 Task: View property listings for condos in Chicago, Illinois, with lake views, and compare the prices of units facing Lake Michigan versus those with city views.
Action: Mouse moved to (482, 128)
Screenshot: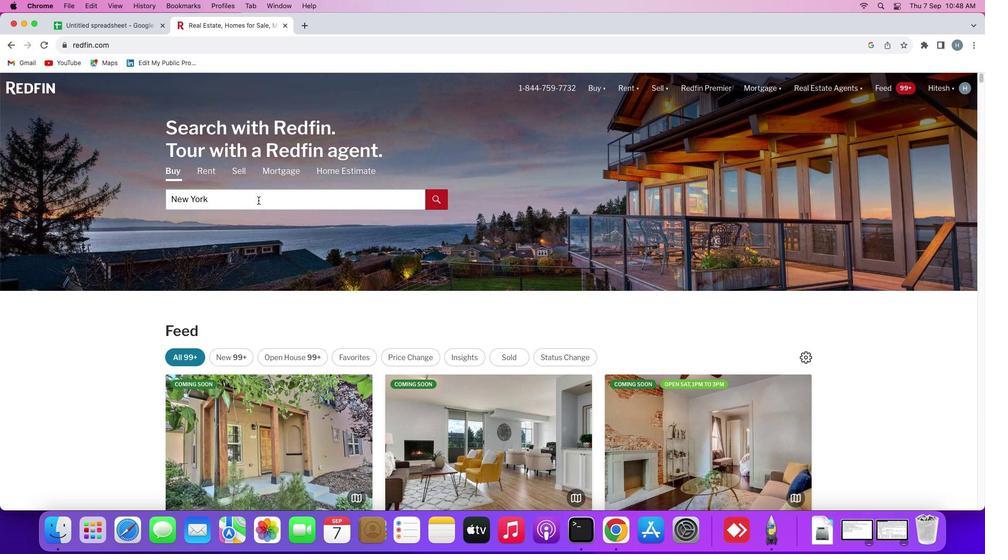 
Action: Mouse pressed left at (482, 128)
Screenshot: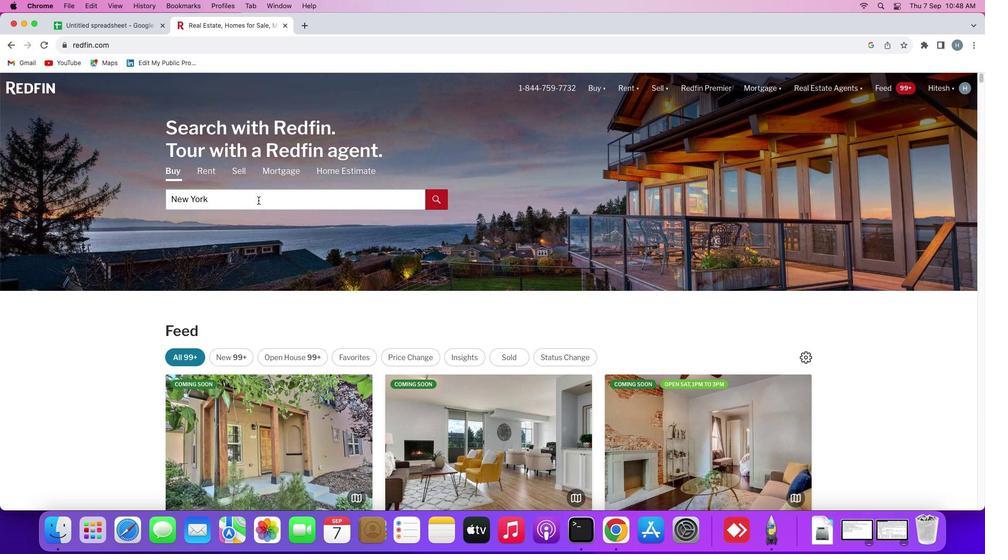 
Action: Mouse moved to (483, 128)
Screenshot: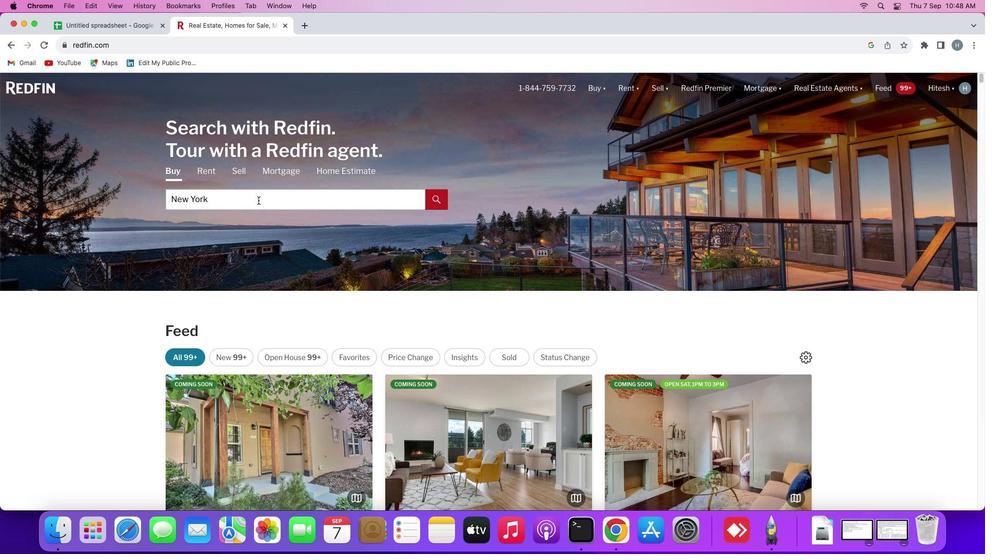 
Action: Mouse pressed left at (483, 128)
Screenshot: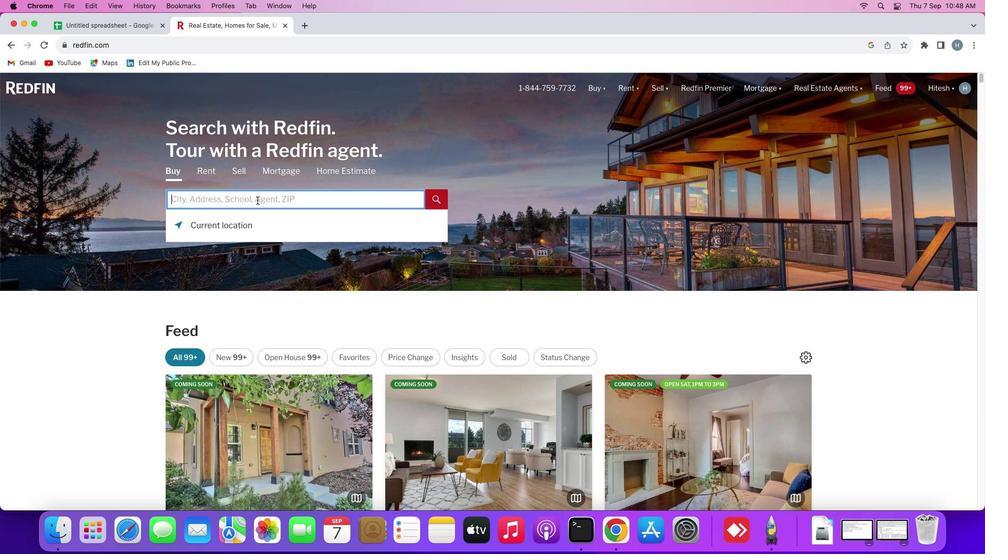 
Action: Mouse moved to (483, 128)
Screenshot: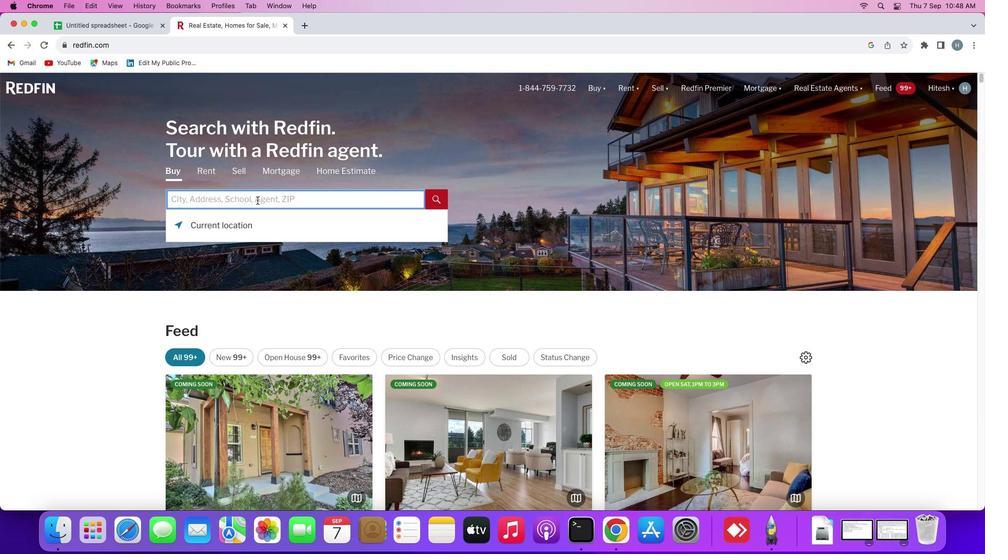 
Action: Key pressed Key.shift
Screenshot: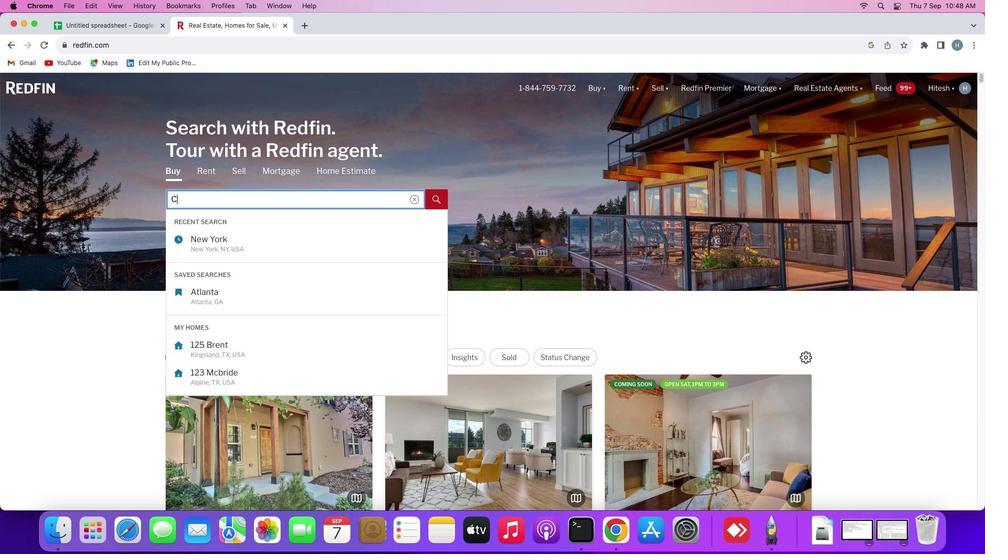 
Action: Mouse moved to (483, 128)
Screenshot: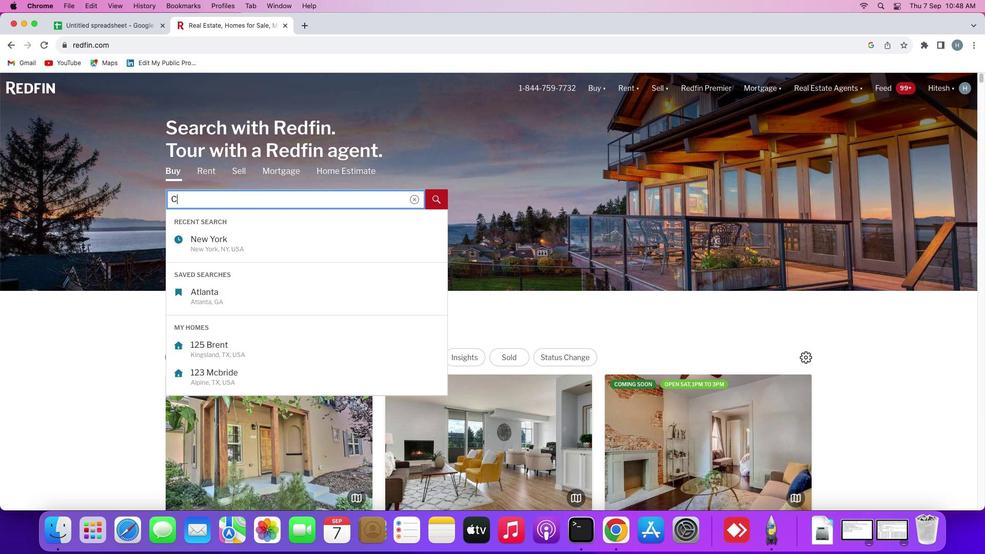 
Action: Key pressed 'C''h''i''c''a''g''o'
Screenshot: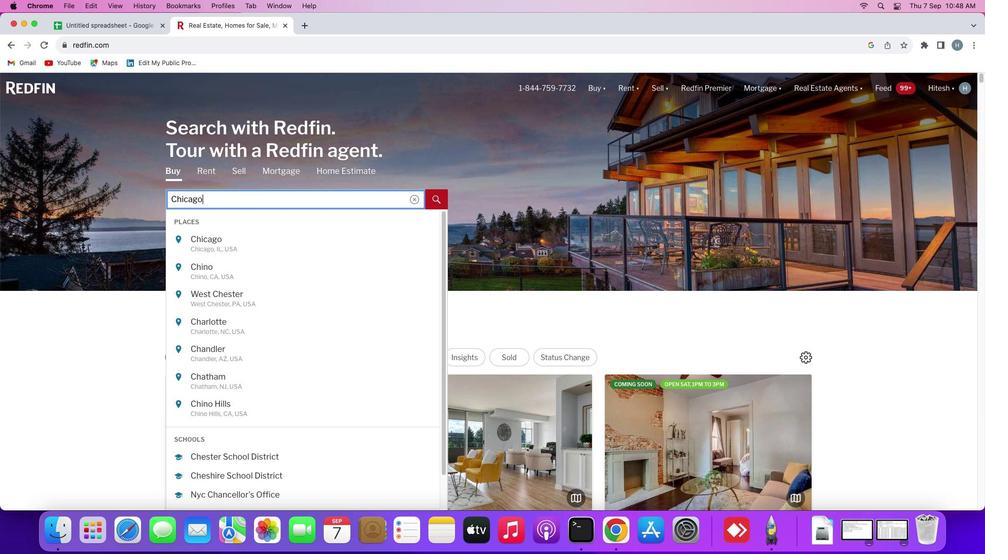 
Action: Mouse moved to (484, 127)
Screenshot: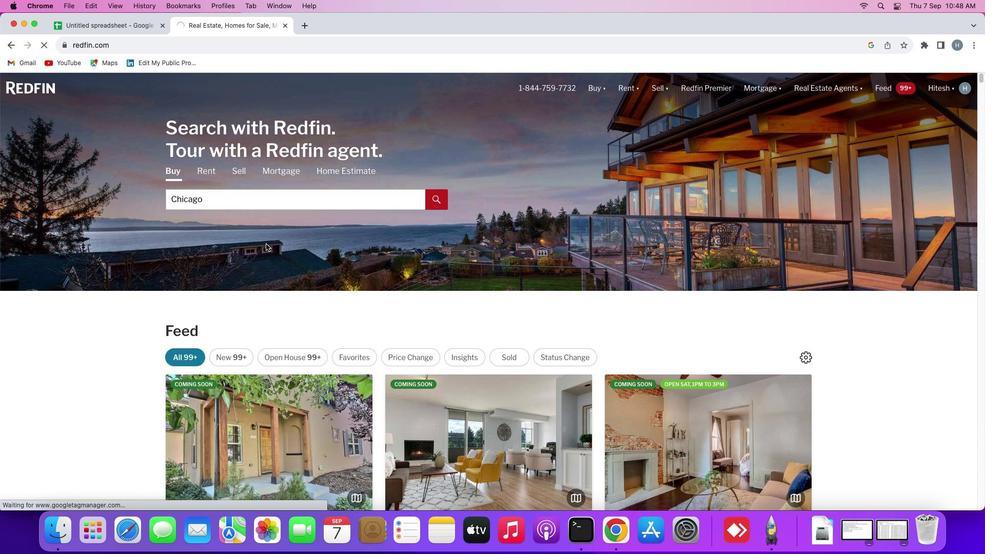 
Action: Mouse pressed left at (484, 127)
Screenshot: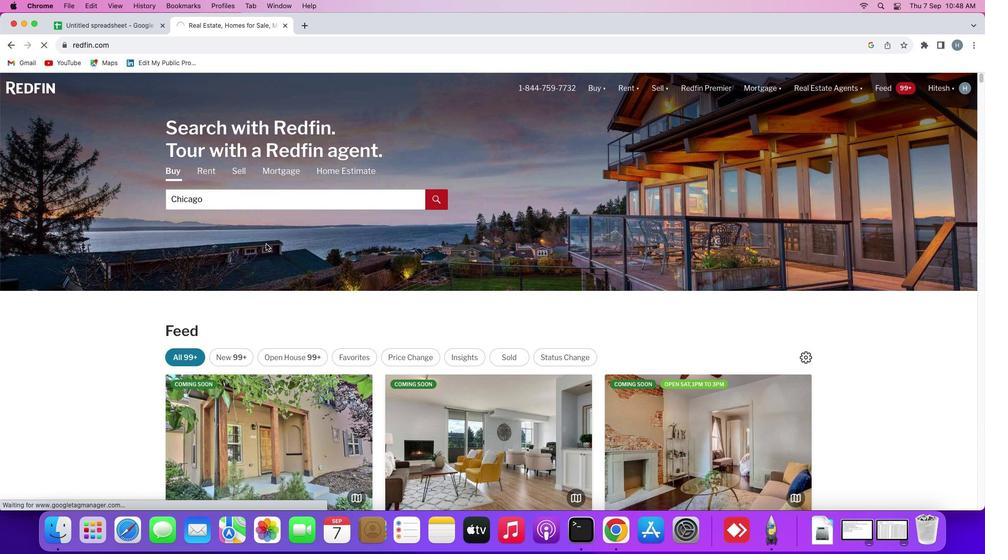 
Action: Mouse moved to (567, 130)
Screenshot: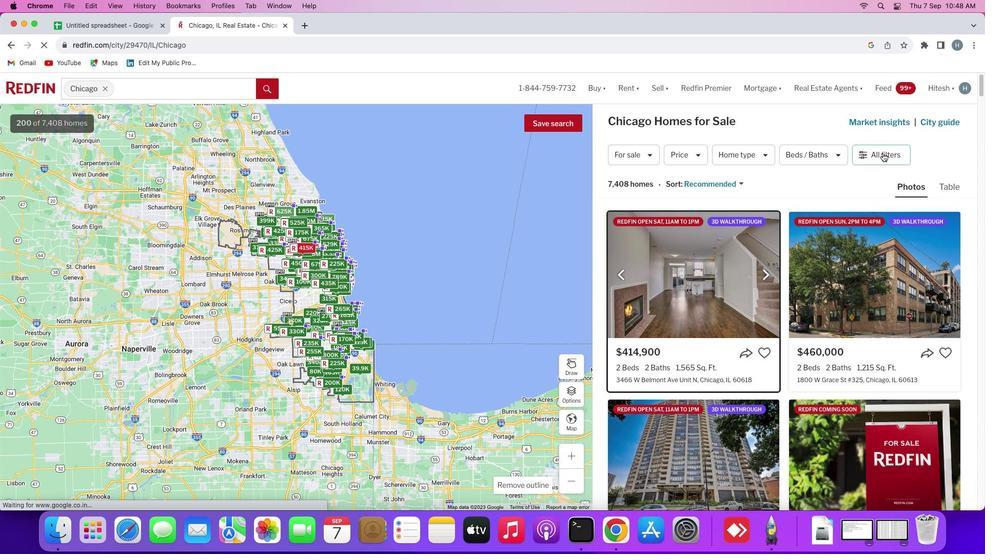 
Action: Mouse pressed left at (567, 130)
Screenshot: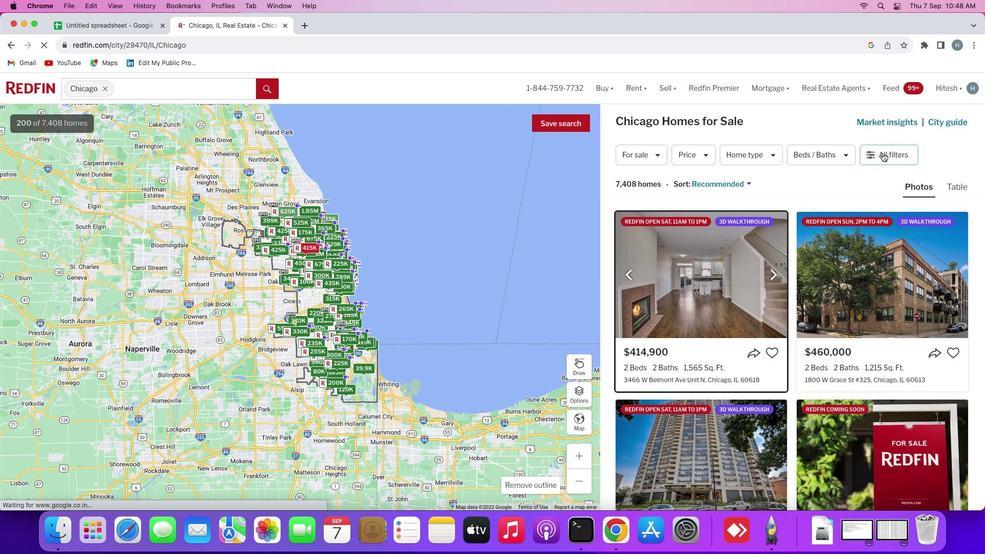 
Action: Mouse moved to (560, 126)
Screenshot: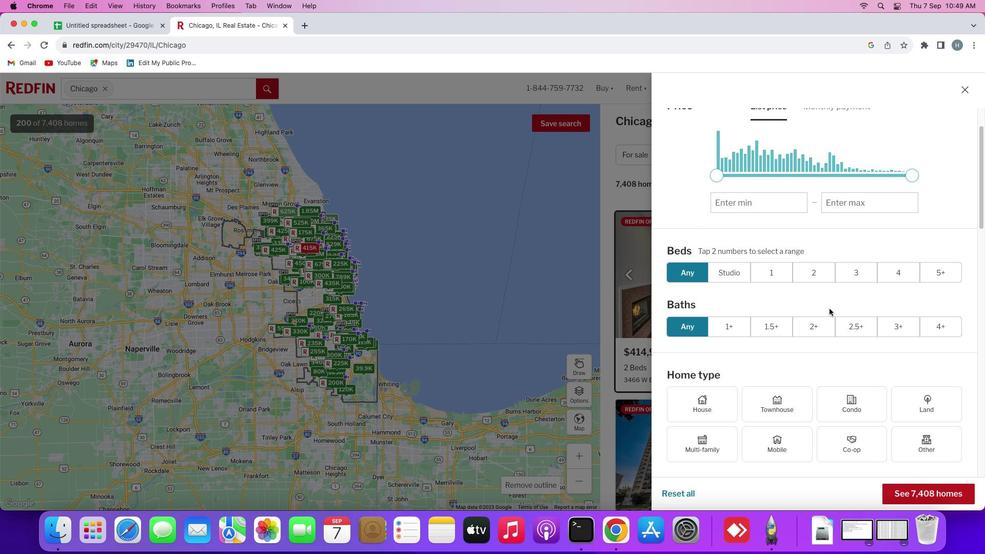
Action: Mouse scrolled (560, 126) with delta (449, 133)
Screenshot: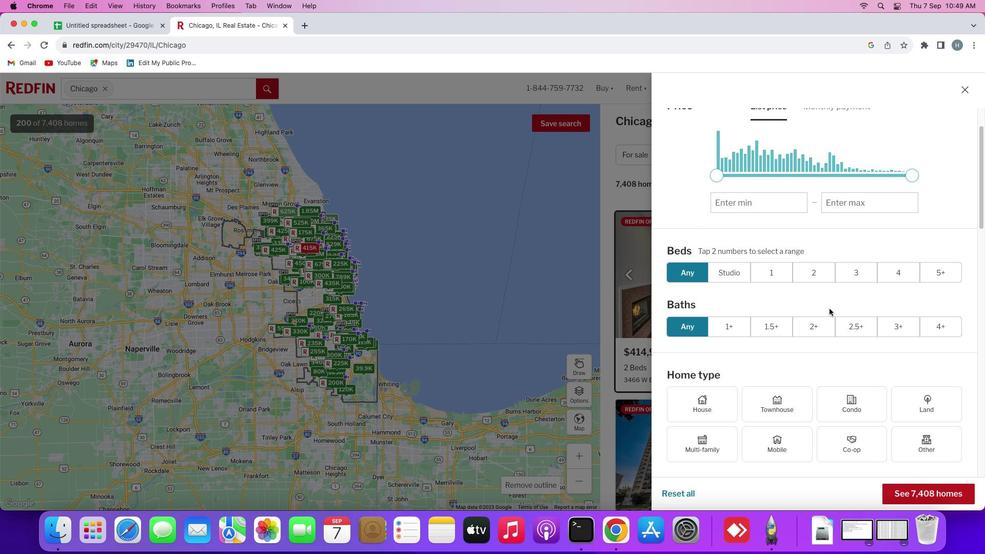 
Action: Mouse moved to (560, 126)
Screenshot: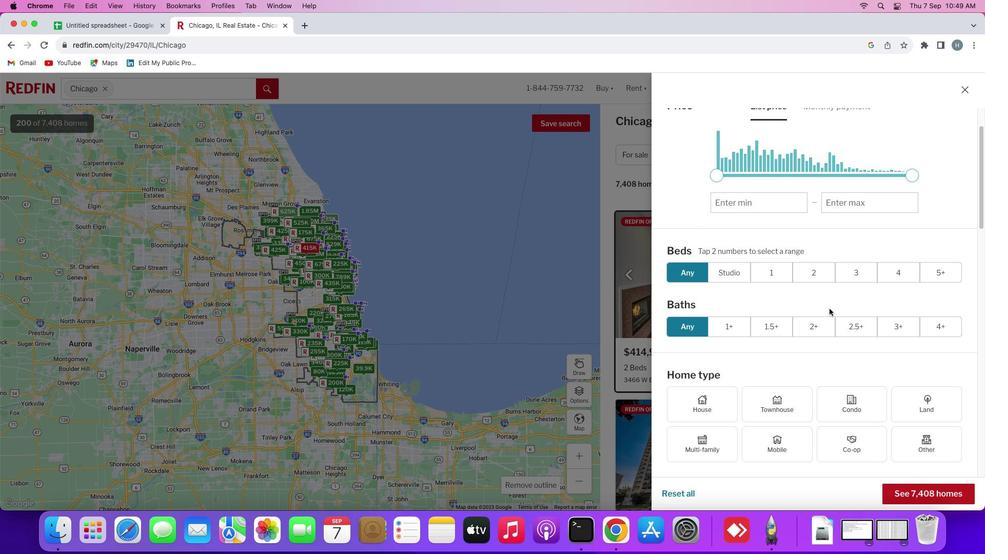 
Action: Mouse scrolled (560, 126) with delta (449, 133)
Screenshot: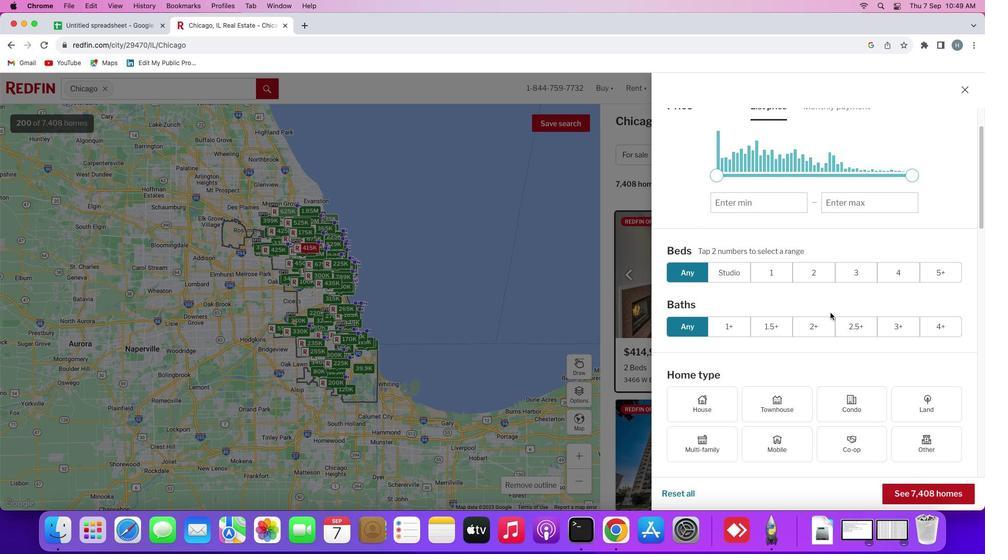 
Action: Mouse moved to (560, 126)
Screenshot: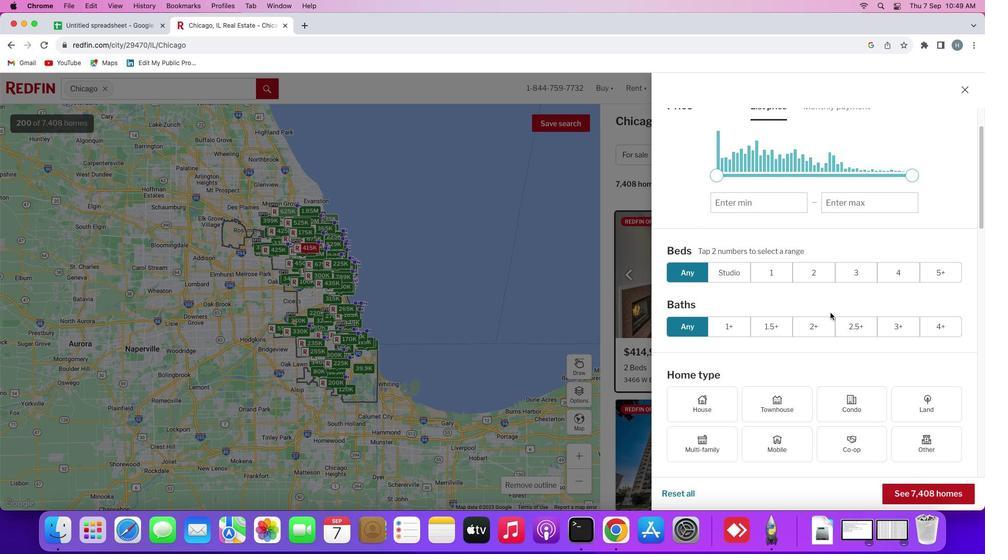 
Action: Mouse scrolled (560, 126) with delta (449, 133)
Screenshot: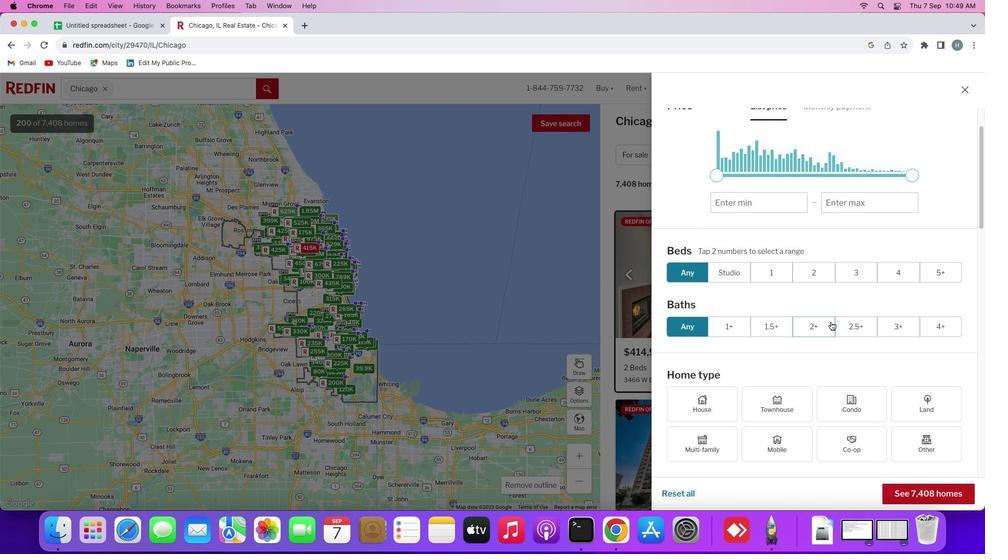 
Action: Mouse moved to (562, 124)
Screenshot: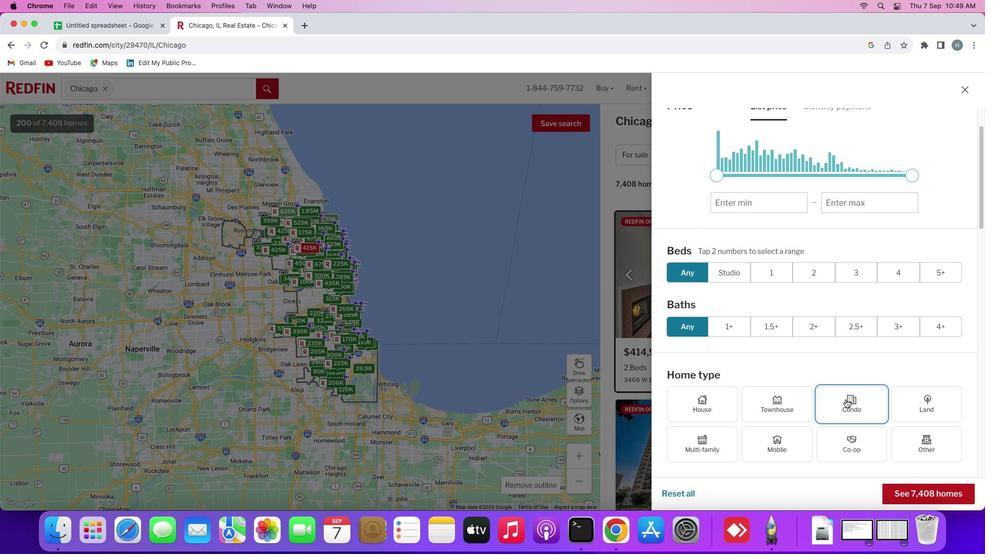 
Action: Mouse pressed left at (562, 124)
Screenshot: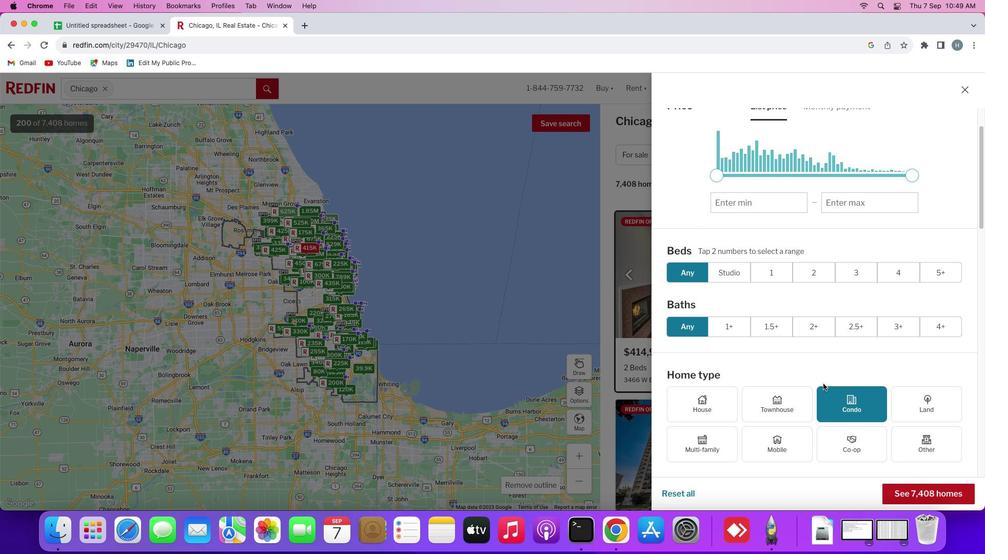 
Action: Mouse moved to (558, 124)
Screenshot: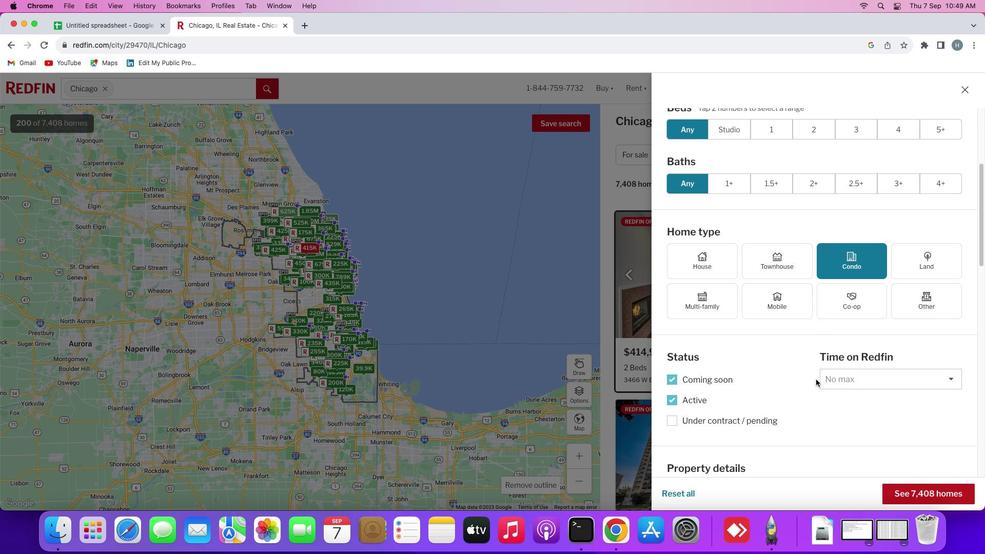 
Action: Mouse scrolled (558, 124) with delta (449, 133)
Screenshot: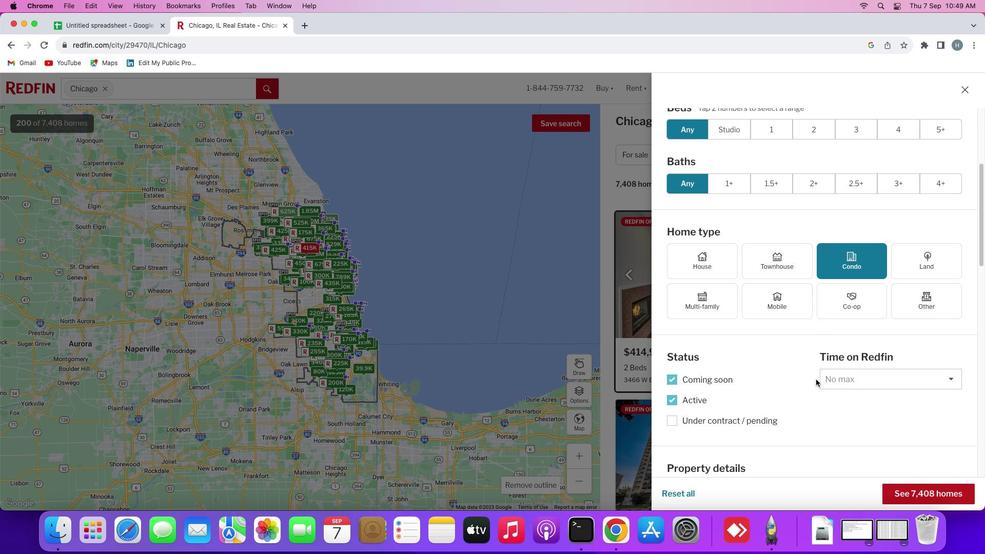 
Action: Mouse moved to (558, 124)
Screenshot: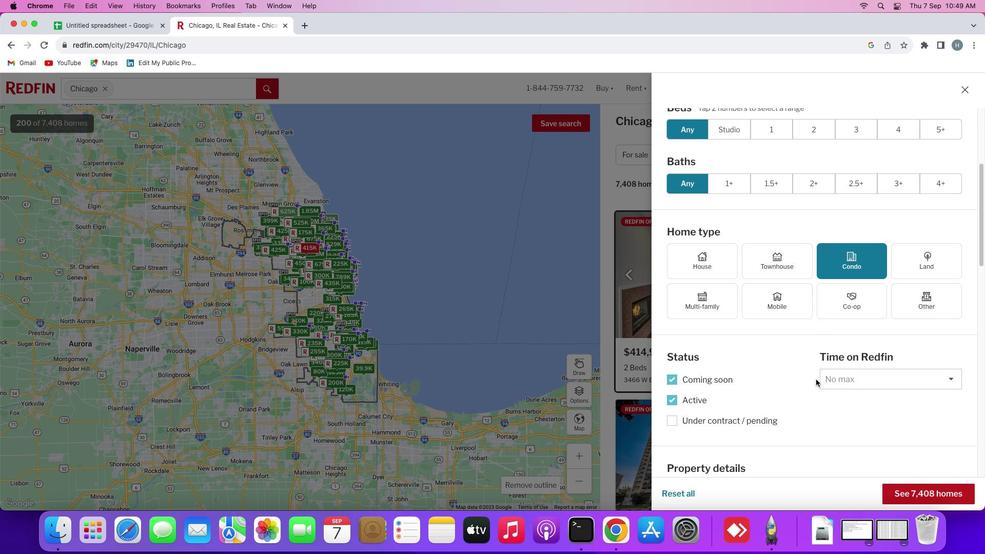 
Action: Mouse scrolled (558, 124) with delta (449, 133)
Screenshot: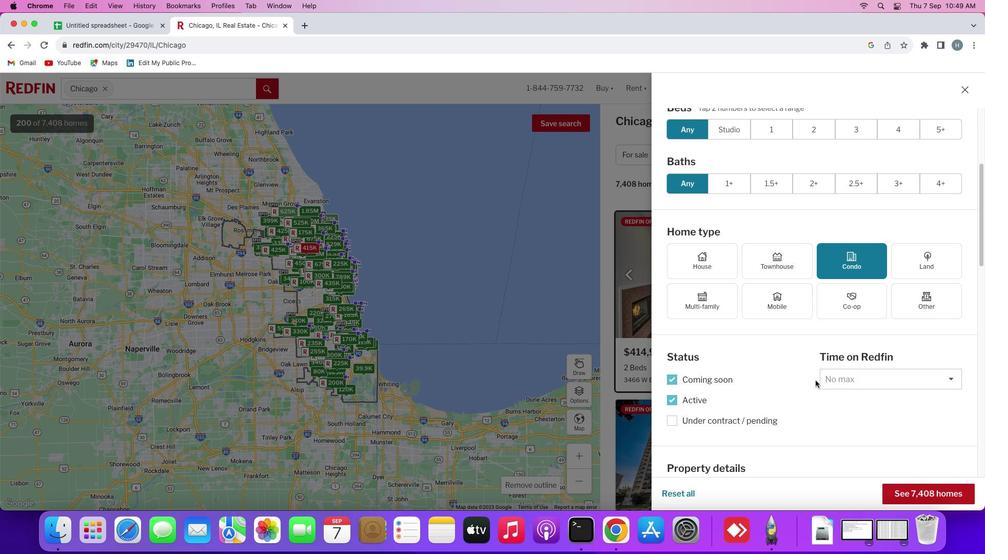 
Action: Mouse moved to (558, 124)
Screenshot: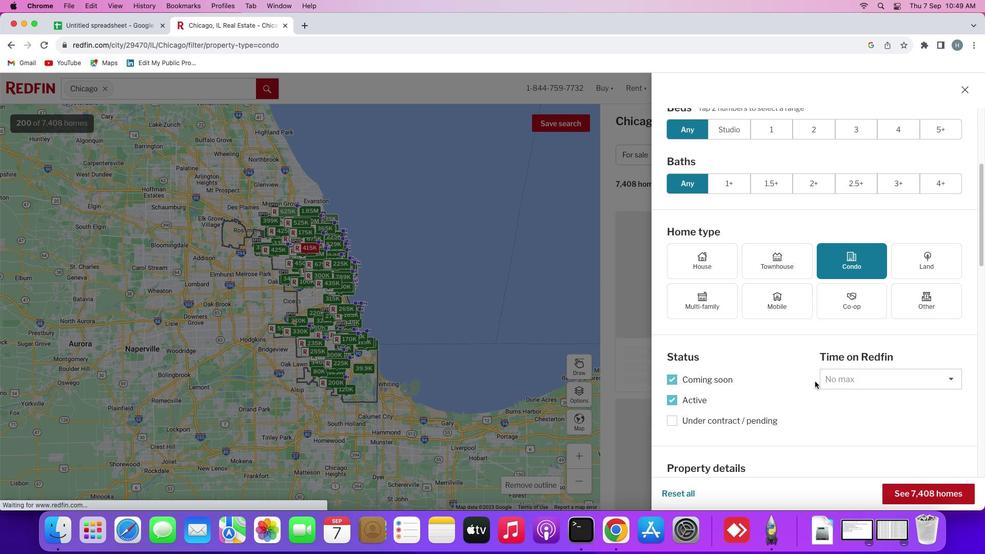 
Action: Mouse scrolled (558, 124) with delta (449, 133)
Screenshot: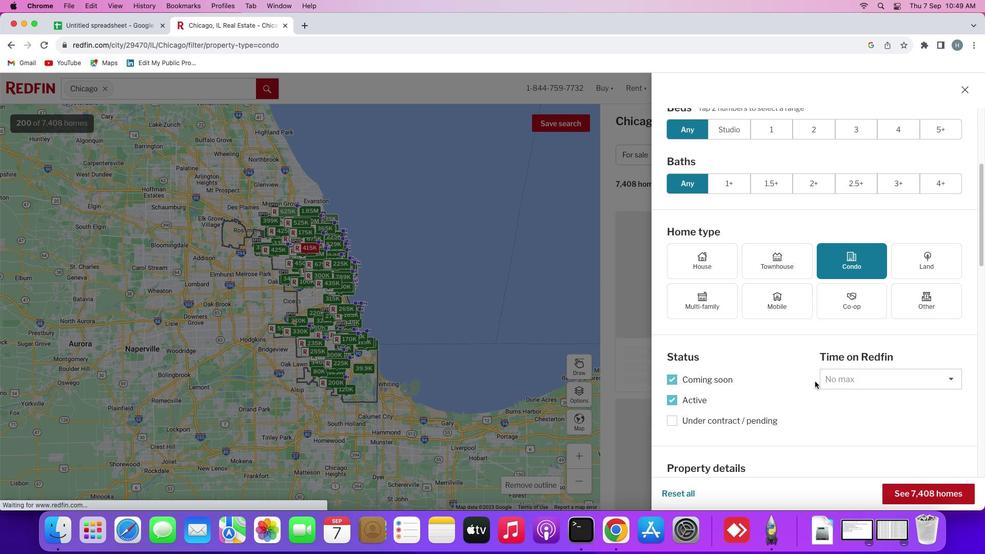 
Action: Mouse moved to (558, 124)
Screenshot: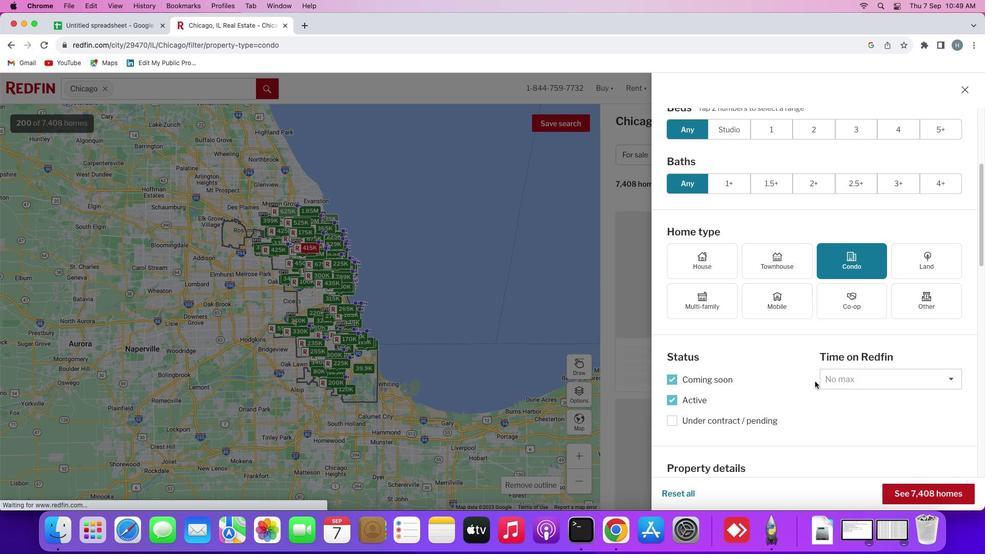 
Action: Mouse scrolled (558, 124) with delta (449, 133)
Screenshot: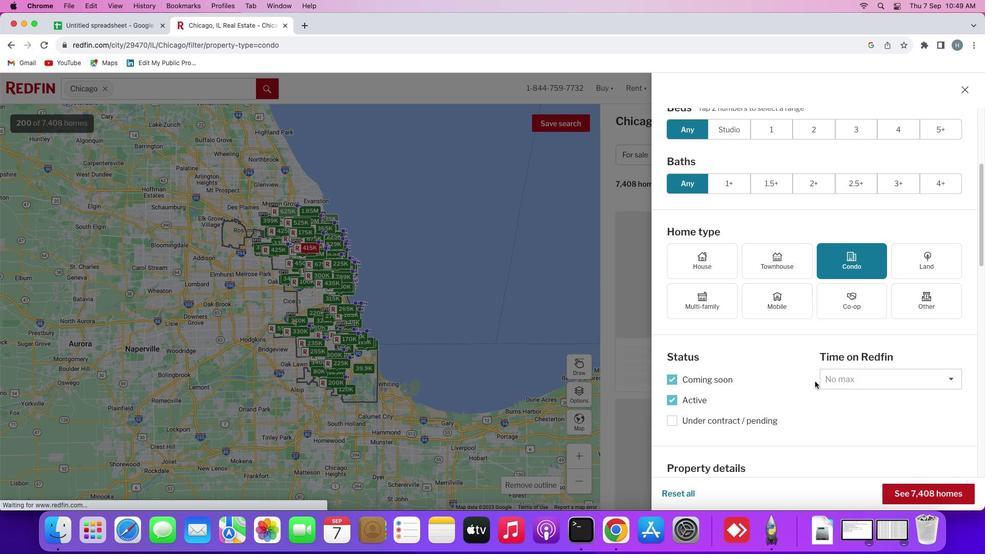 
Action: Mouse moved to (558, 124)
Screenshot: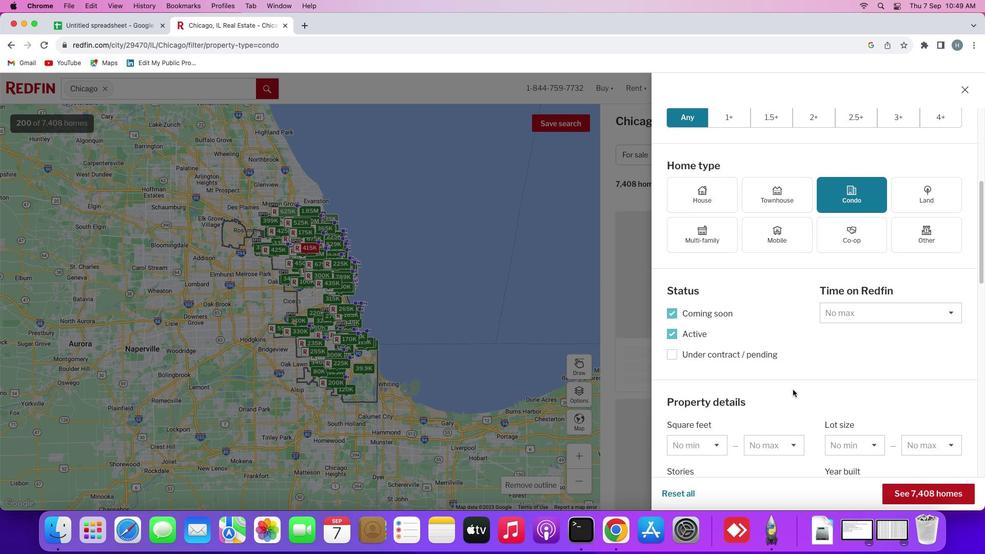 
Action: Mouse scrolled (558, 124) with delta (449, 133)
Screenshot: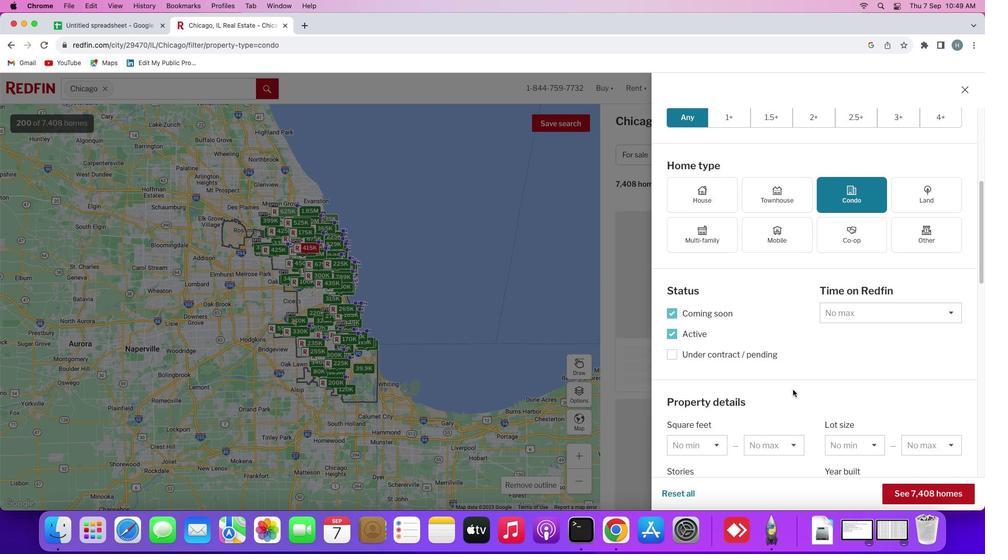 
Action: Mouse scrolled (558, 124) with delta (449, 133)
Screenshot: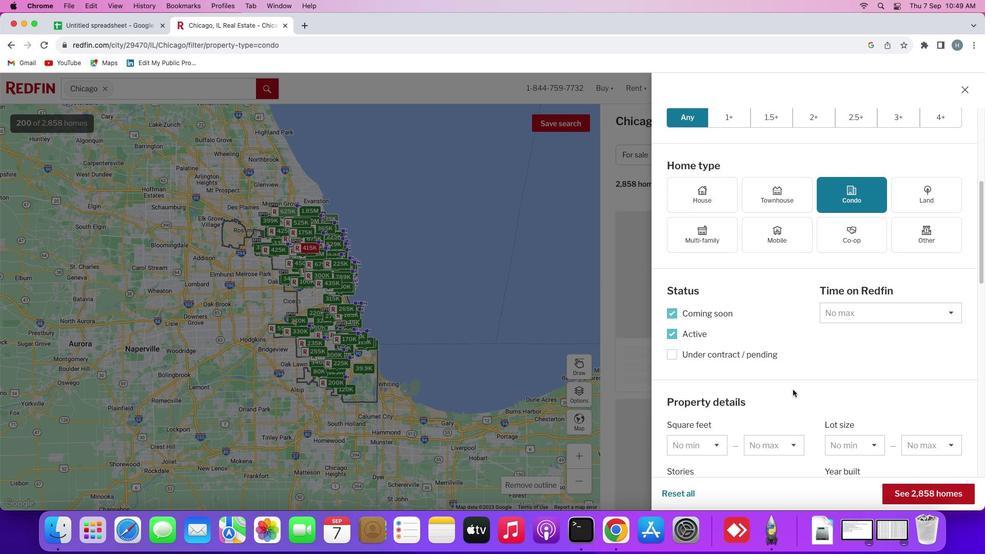 
Action: Mouse scrolled (558, 124) with delta (449, 133)
Screenshot: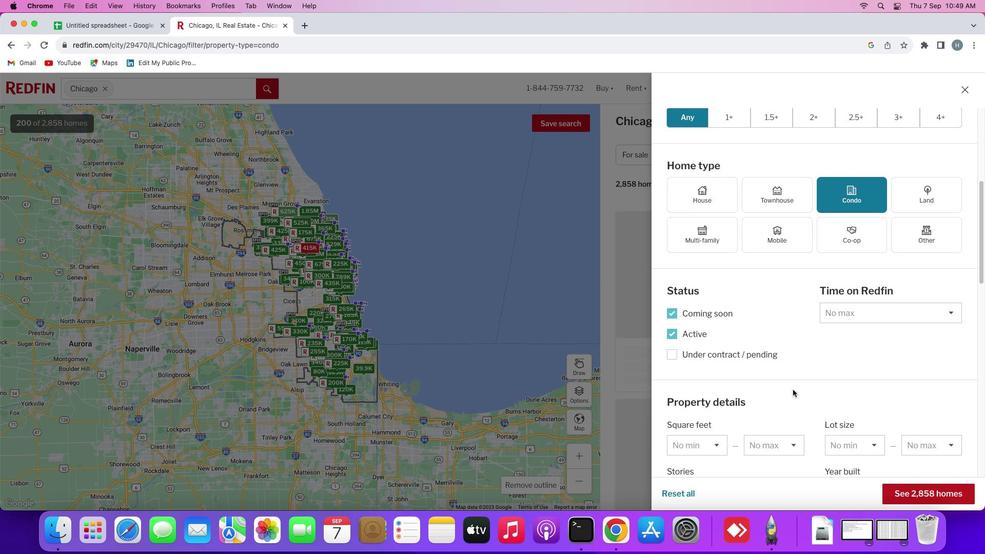 
Action: Mouse moved to (555, 124)
Screenshot: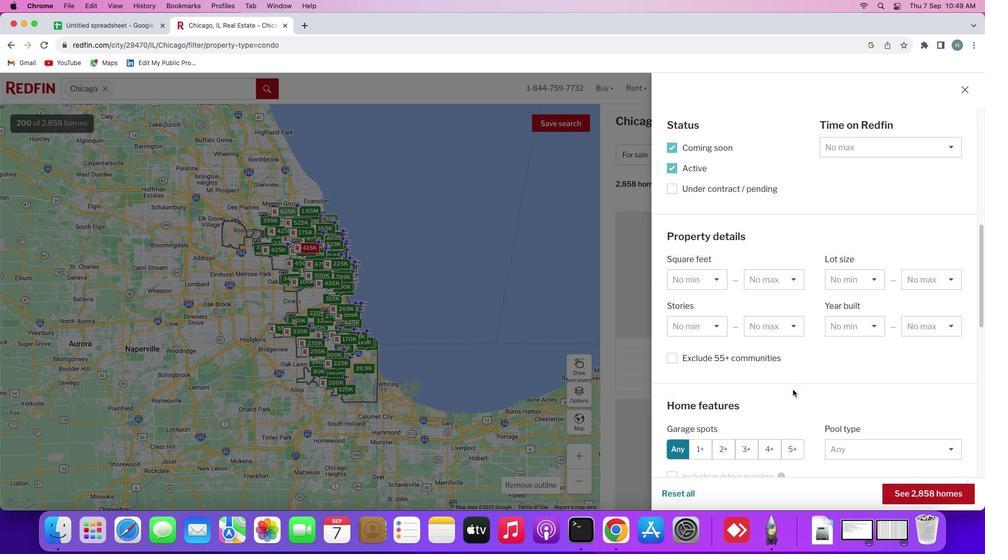 
Action: Mouse scrolled (555, 124) with delta (449, 133)
Screenshot: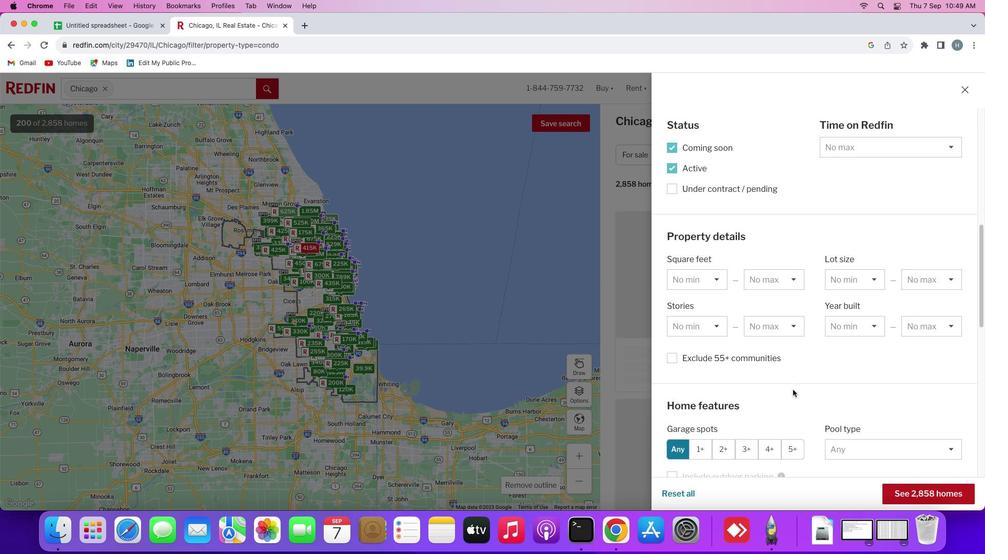 
Action: Mouse scrolled (555, 124) with delta (449, 133)
Screenshot: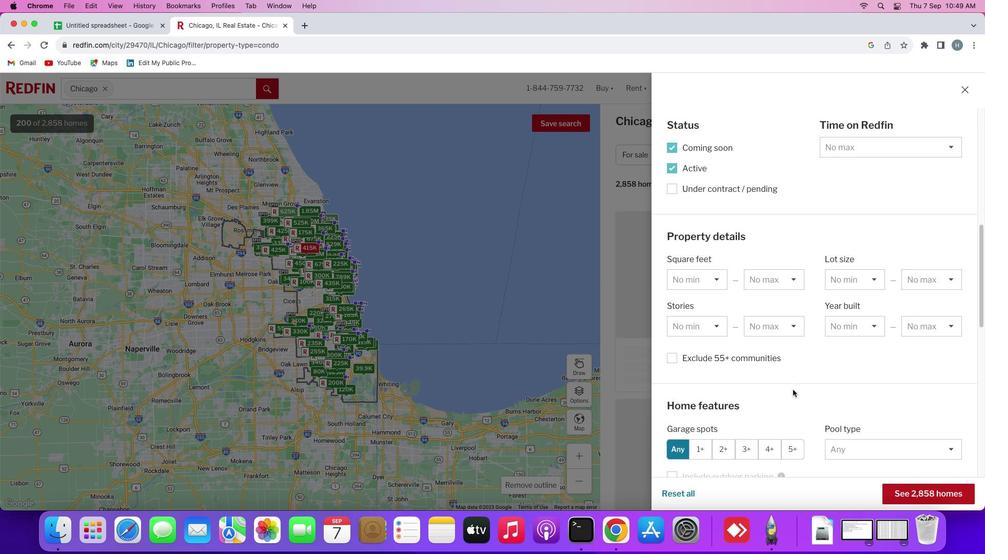 
Action: Mouse scrolled (555, 124) with delta (449, 133)
Screenshot: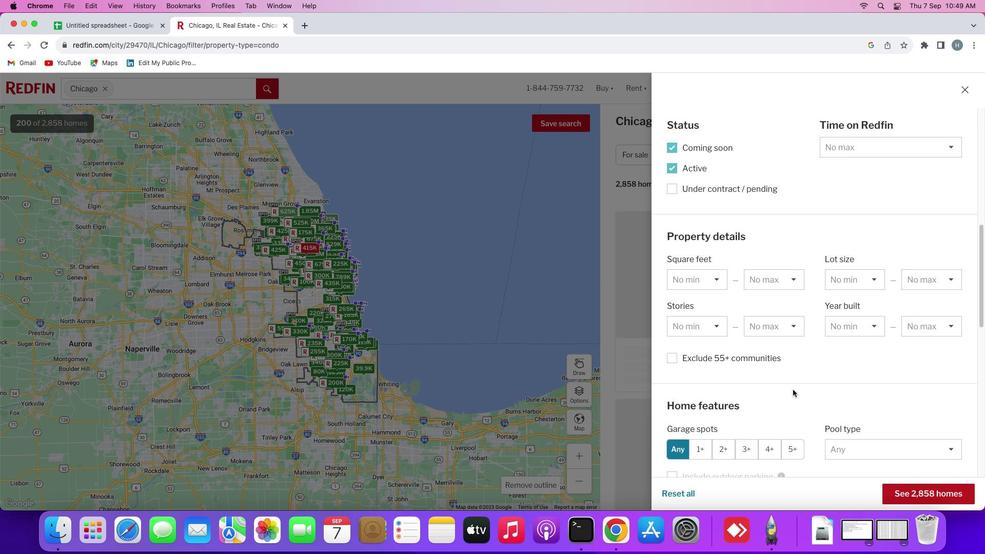 
Action: Mouse scrolled (555, 124) with delta (449, 133)
Screenshot: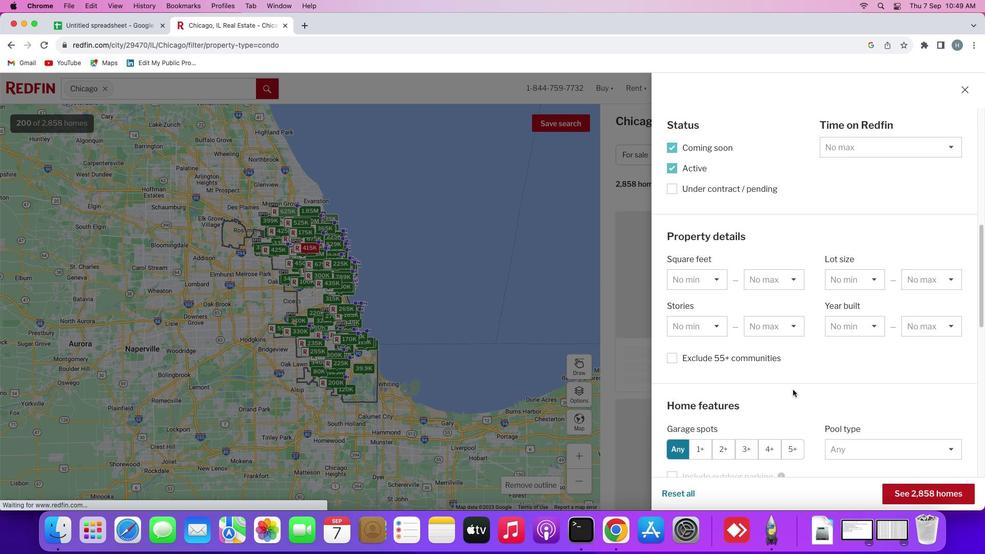 
Action: Mouse scrolled (555, 124) with delta (449, 133)
Screenshot: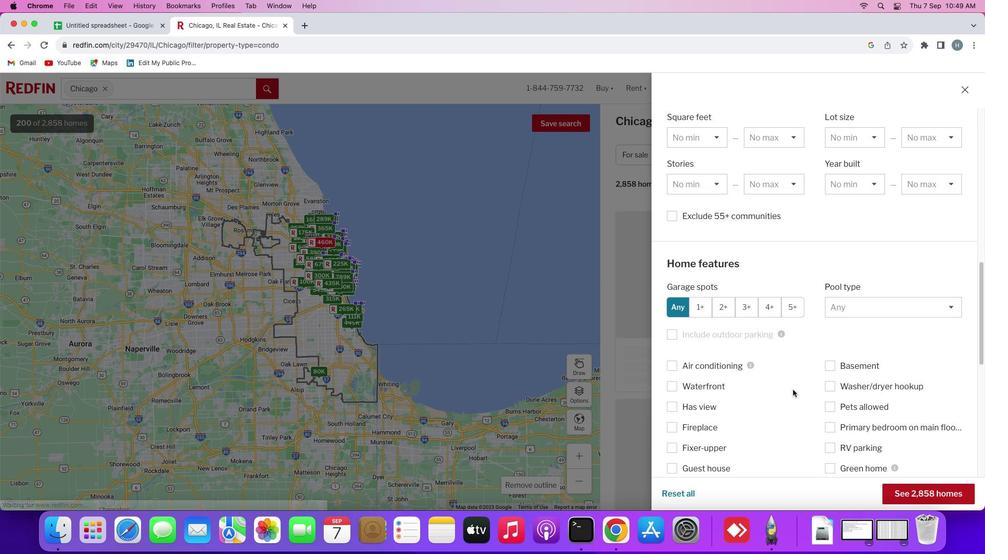 
Action: Mouse scrolled (555, 124) with delta (449, 133)
Screenshot: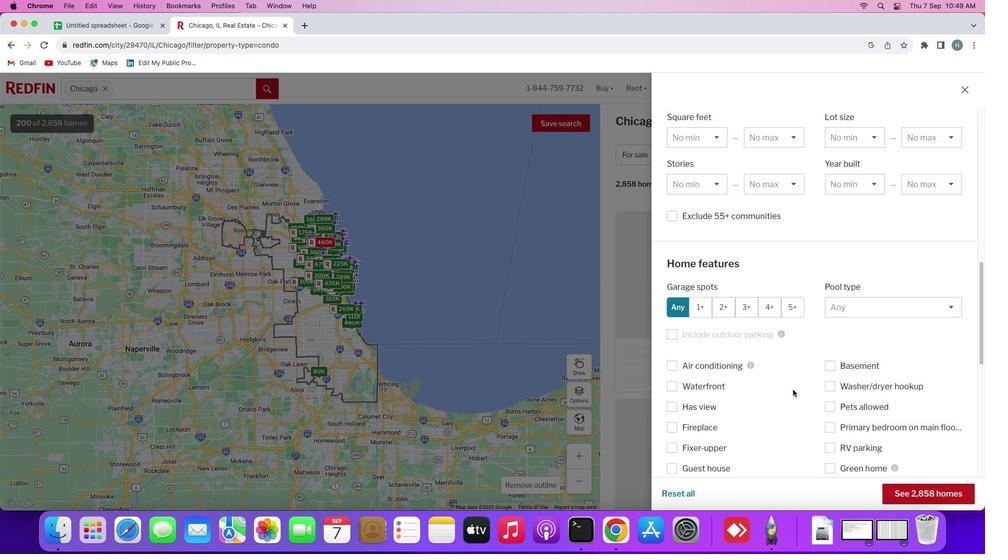 
Action: Mouse scrolled (555, 124) with delta (449, 133)
Screenshot: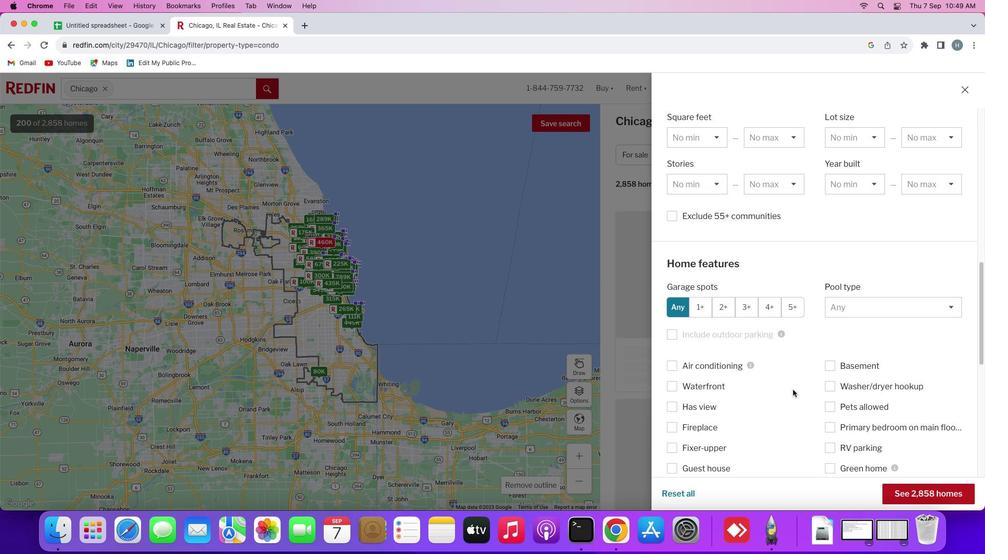 
Action: Mouse scrolled (555, 124) with delta (449, 133)
Screenshot: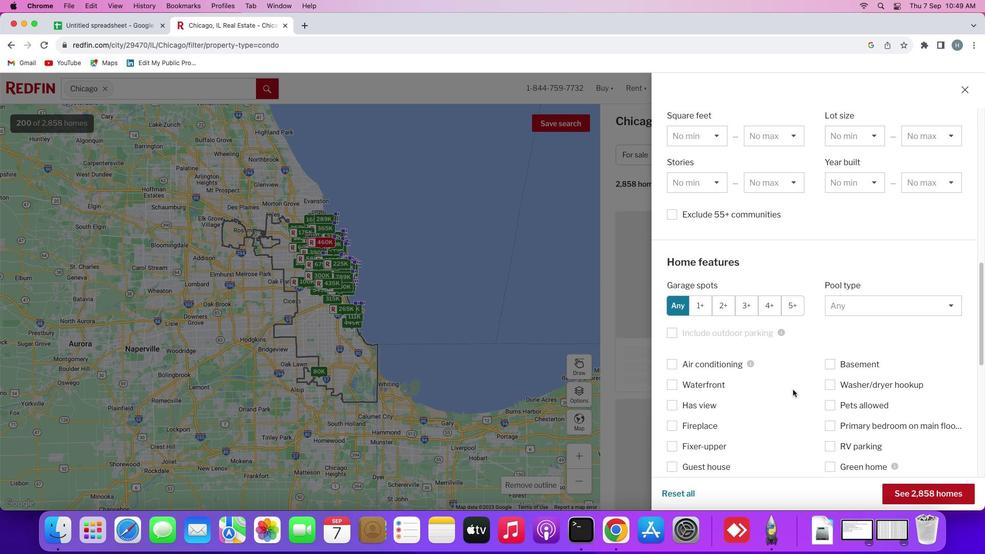 
Action: Mouse scrolled (555, 124) with delta (449, 133)
Screenshot: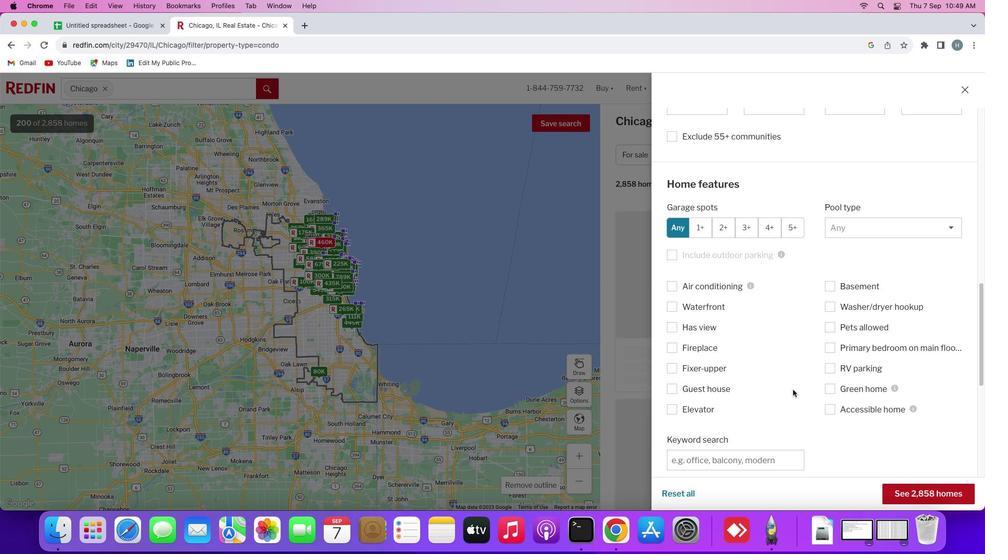 
Action: Mouse scrolled (555, 124) with delta (449, 133)
Screenshot: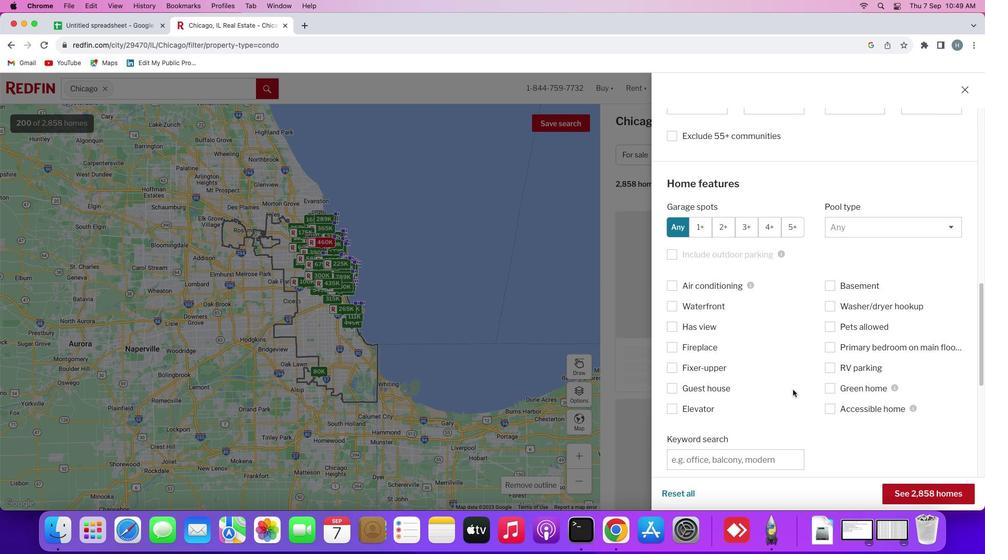 
Action: Mouse scrolled (555, 124) with delta (449, 133)
Screenshot: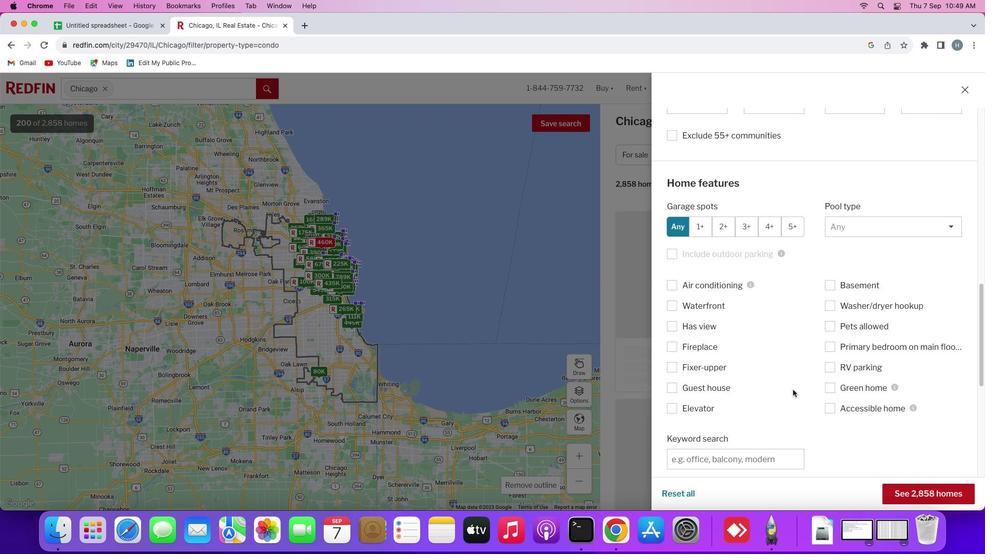 
Action: Mouse scrolled (555, 124) with delta (449, 133)
Screenshot: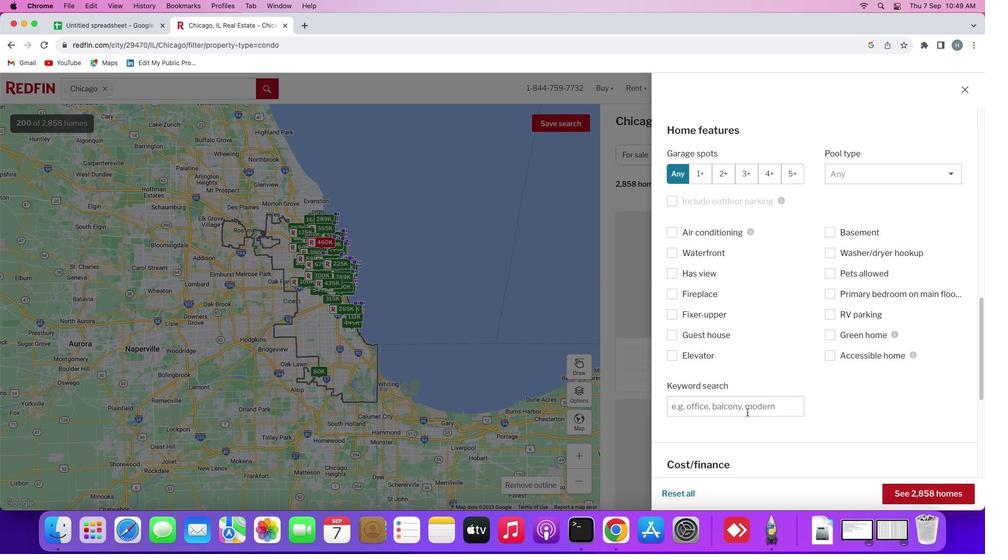 
Action: Mouse scrolled (555, 124) with delta (449, 133)
Screenshot: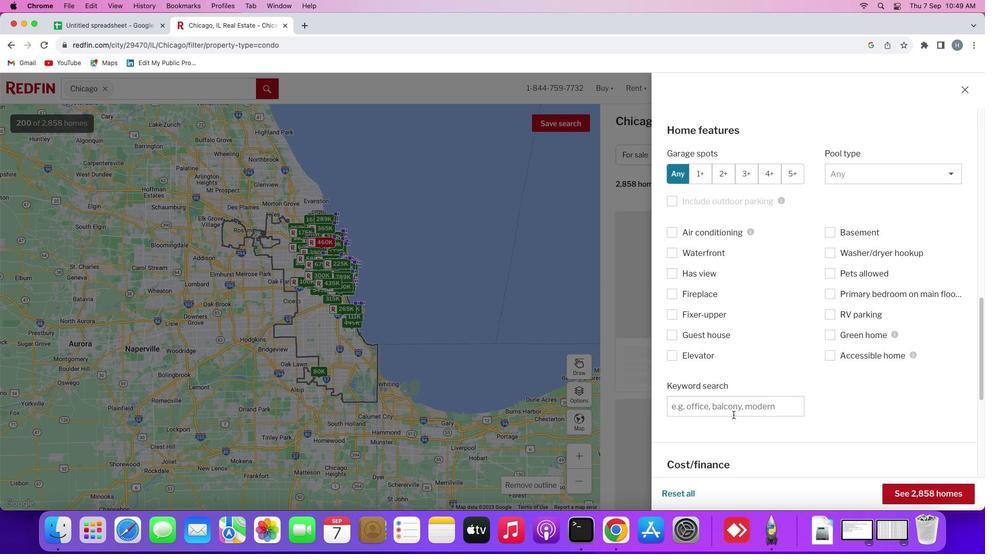 
Action: Mouse scrolled (555, 124) with delta (449, 133)
Screenshot: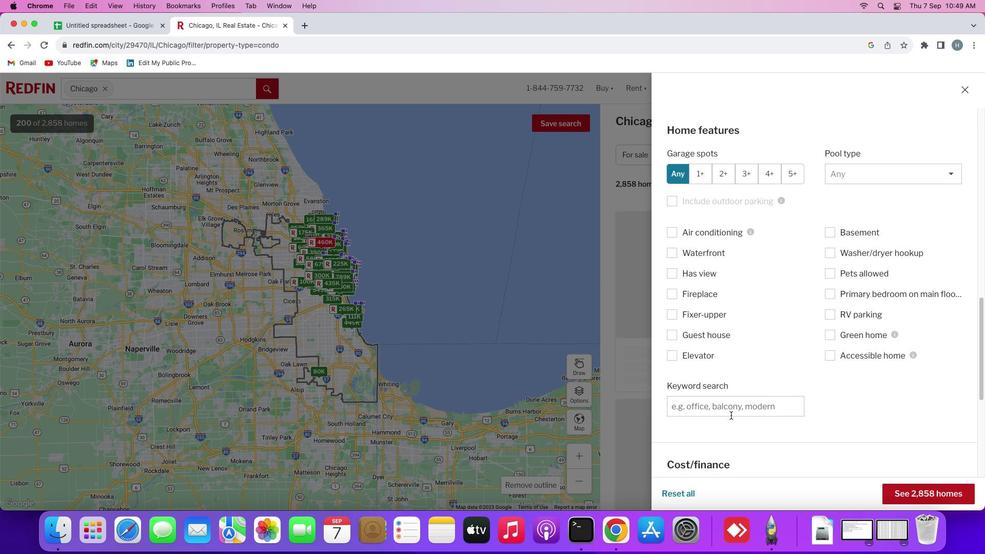 
Action: Mouse moved to (546, 123)
Screenshot: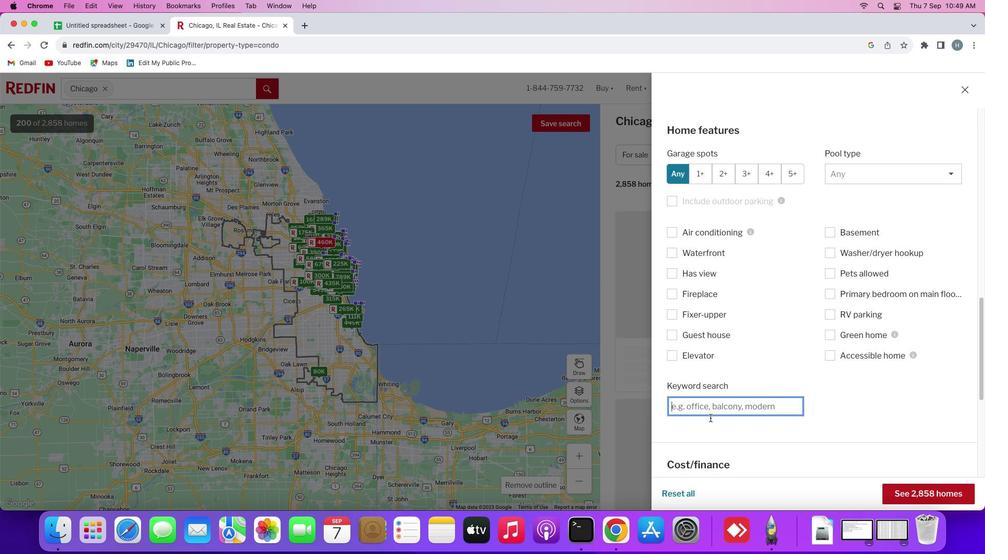 
Action: Mouse pressed left at (546, 123)
Screenshot: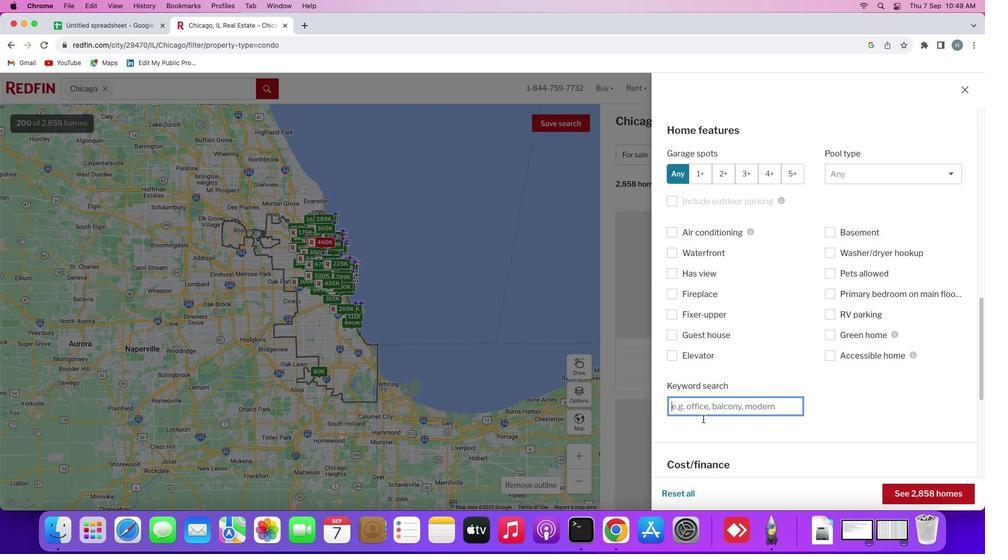 
Action: Mouse moved to (540, 123)
Screenshot: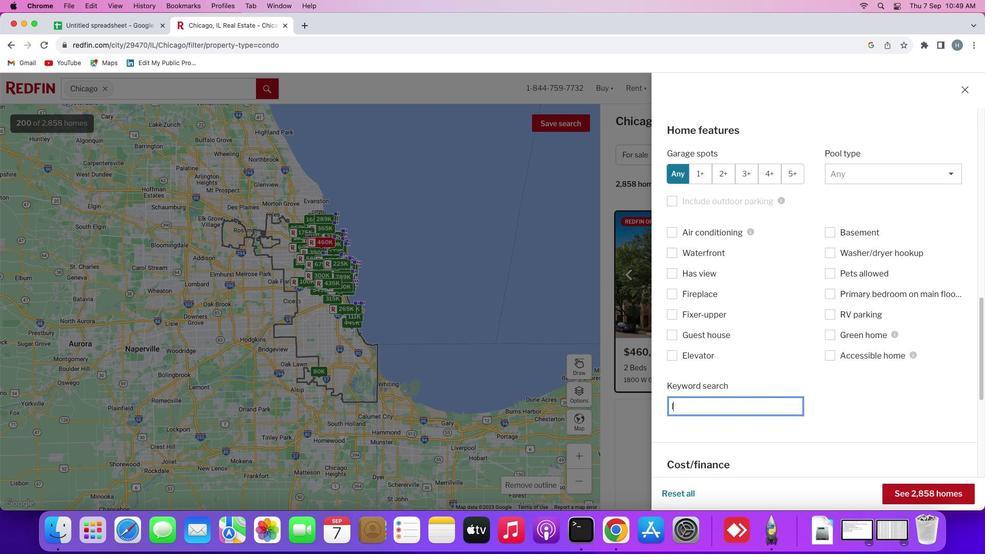 
Action: Key pressed 'l''a''k''e'Key.space'v''i''e''w'
Screenshot: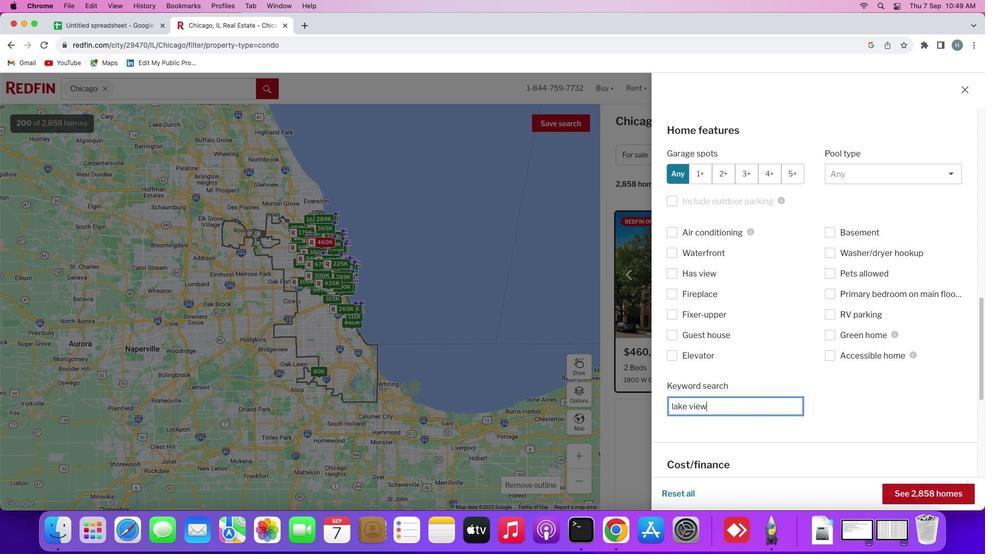 
Action: Mouse moved to (544, 123)
Screenshot: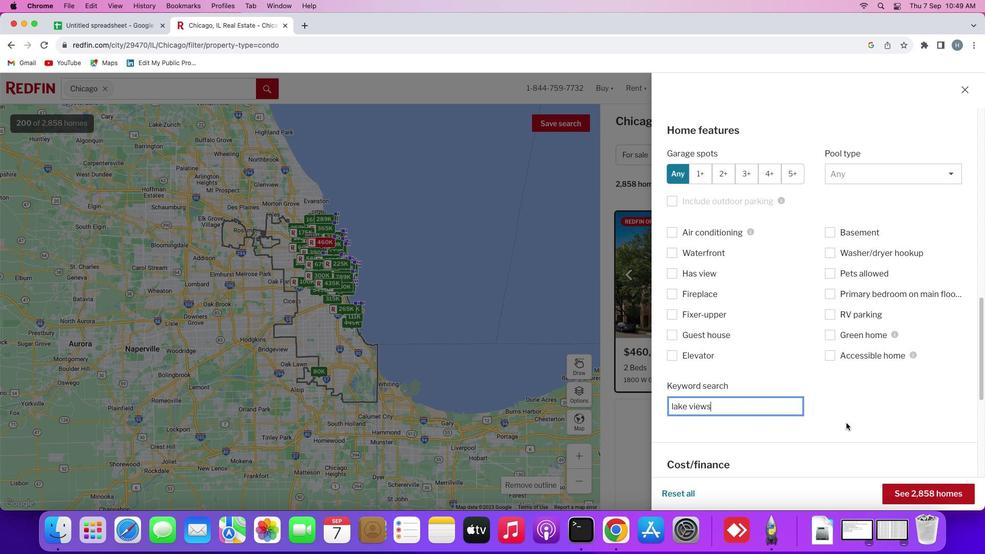 
Action: Key pressed 's'
Screenshot: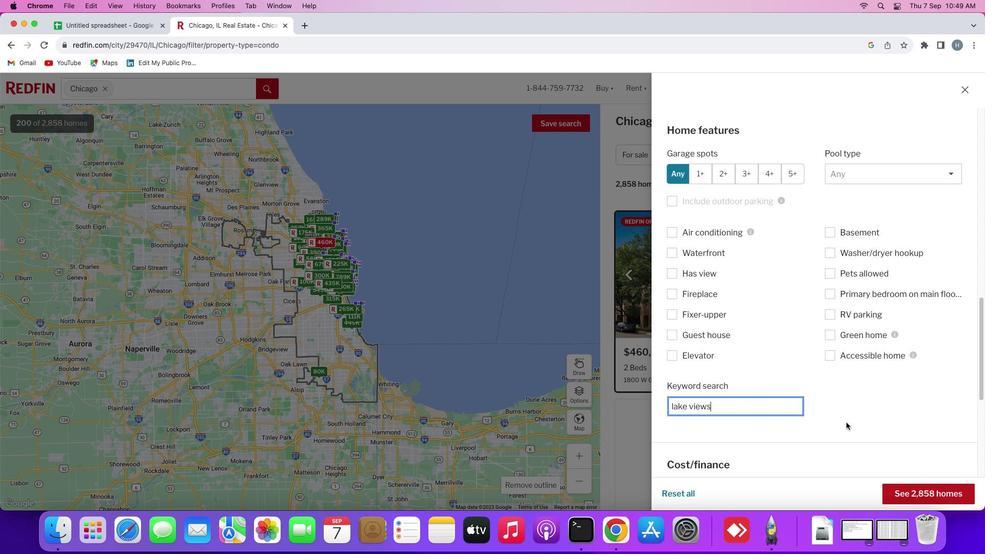 
Action: Mouse moved to (570, 121)
Screenshot: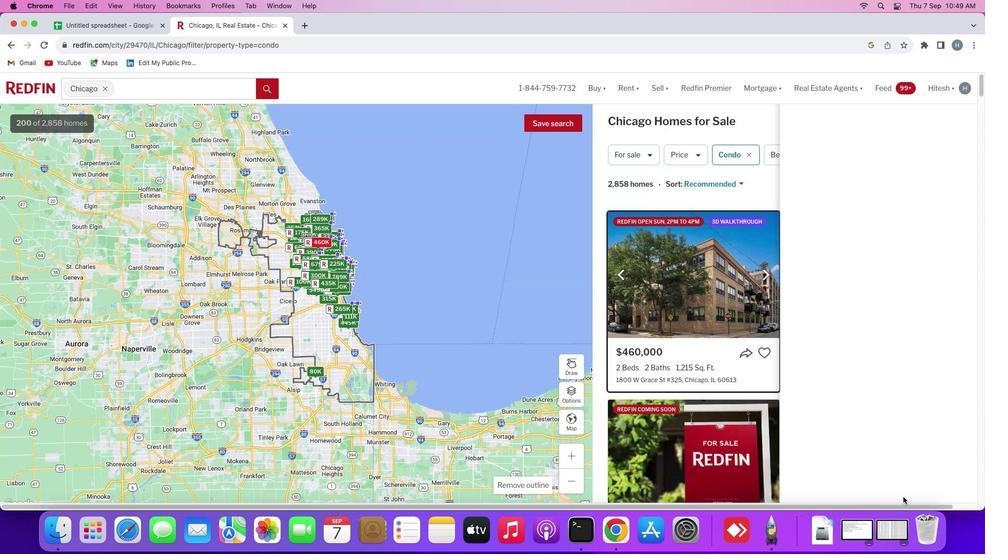 
Action: Mouse pressed left at (570, 121)
Screenshot: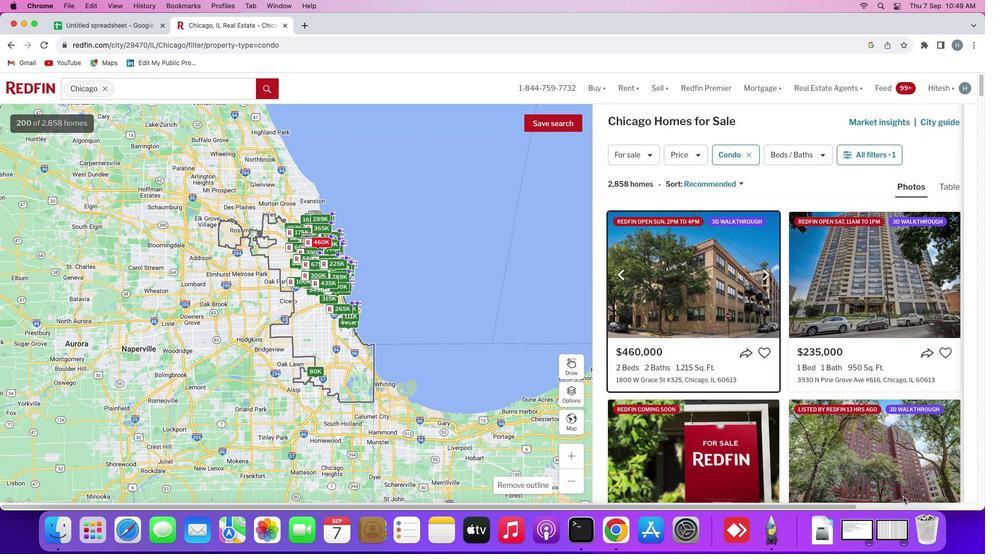
Action: Mouse moved to (543, 126)
Screenshot: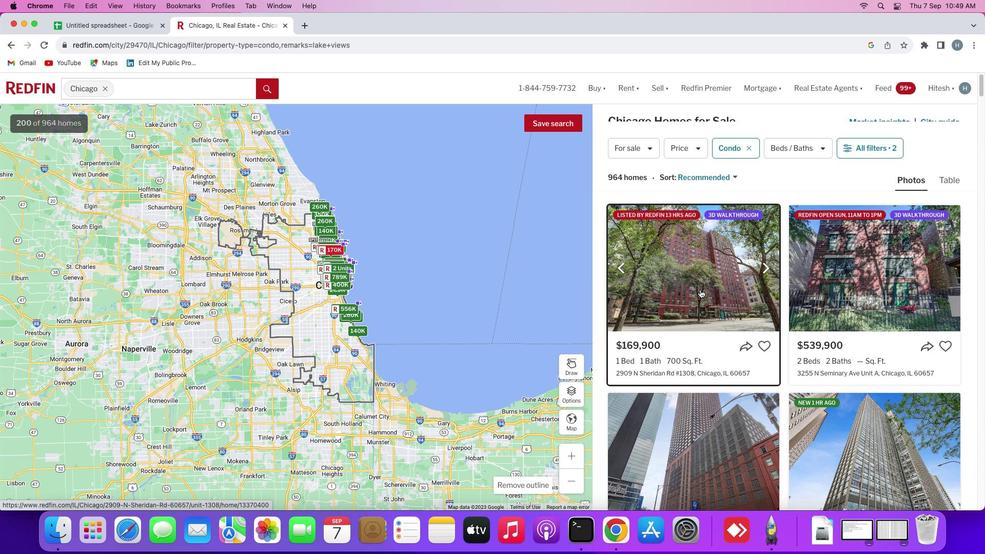 
Action: Mouse scrolled (543, 126) with delta (449, 133)
Screenshot: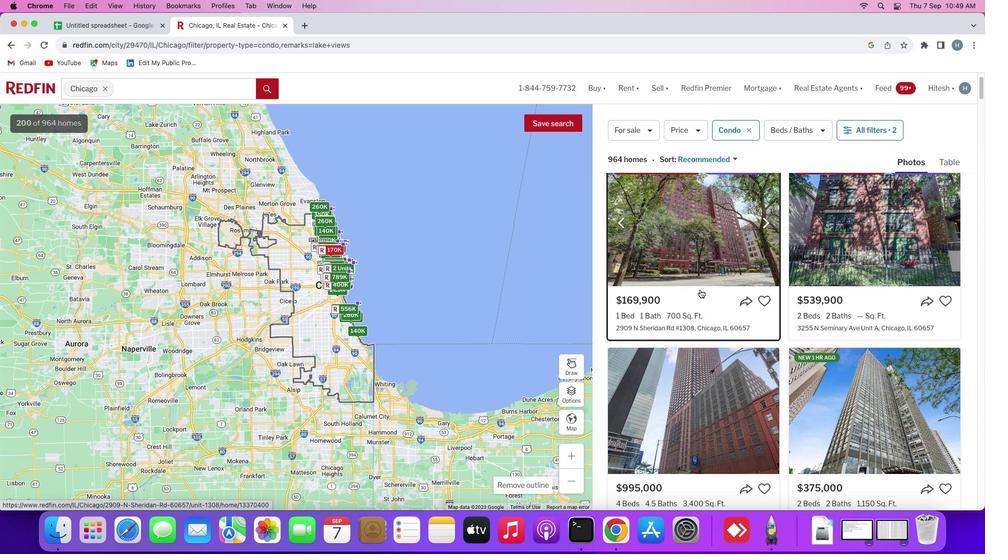 
Action: Mouse scrolled (543, 126) with delta (449, 133)
Screenshot: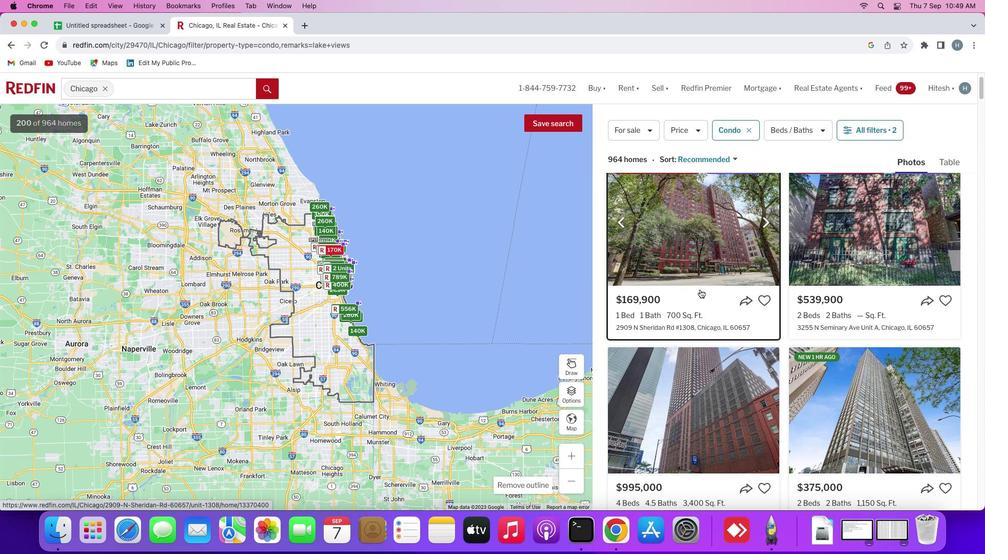 
Action: Mouse scrolled (543, 126) with delta (449, 133)
Screenshot: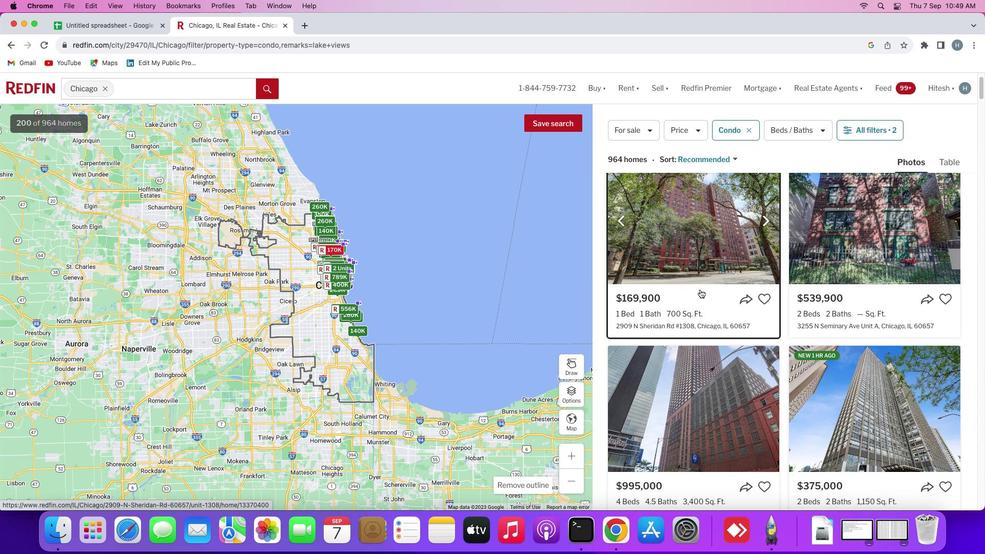 
Action: Mouse moved to (543, 126)
Screenshot: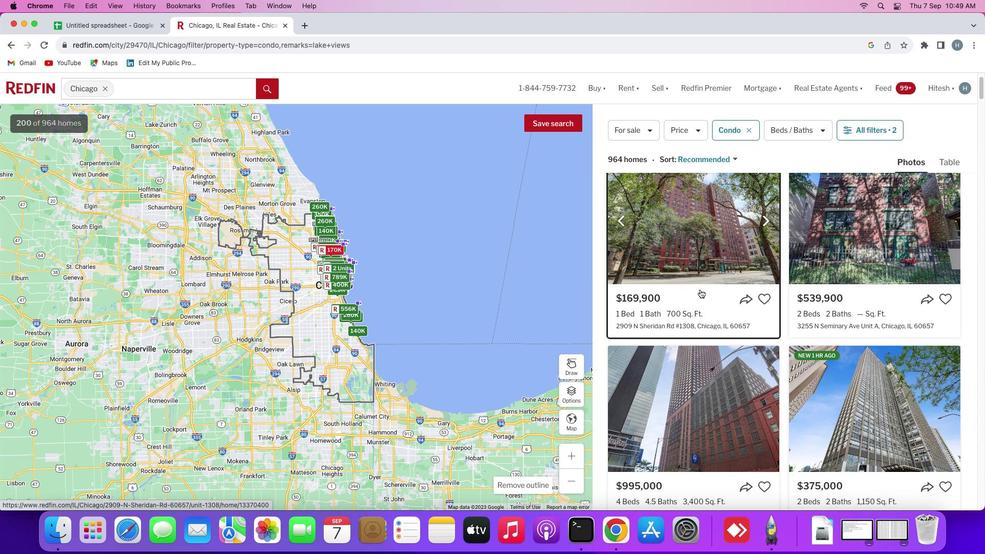 
Action: Mouse scrolled (543, 126) with delta (449, 133)
Screenshot: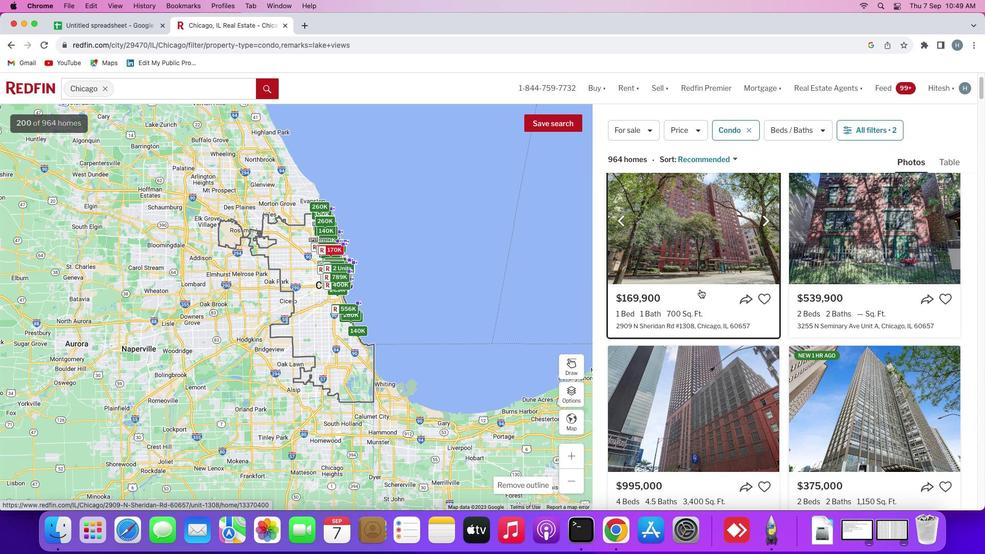 
Action: Mouse scrolled (543, 126) with delta (449, 133)
Screenshot: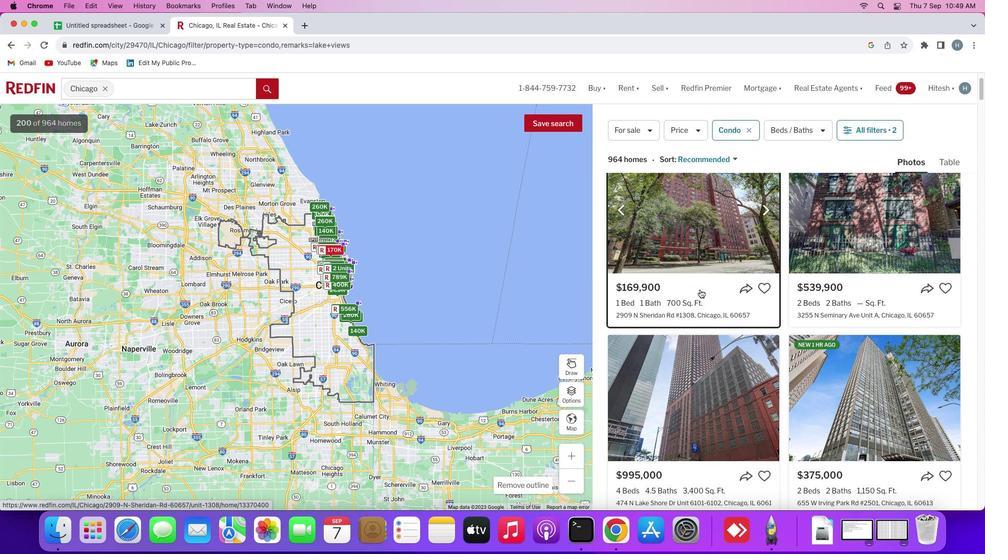 
Action: Mouse scrolled (543, 126) with delta (449, 133)
Screenshot: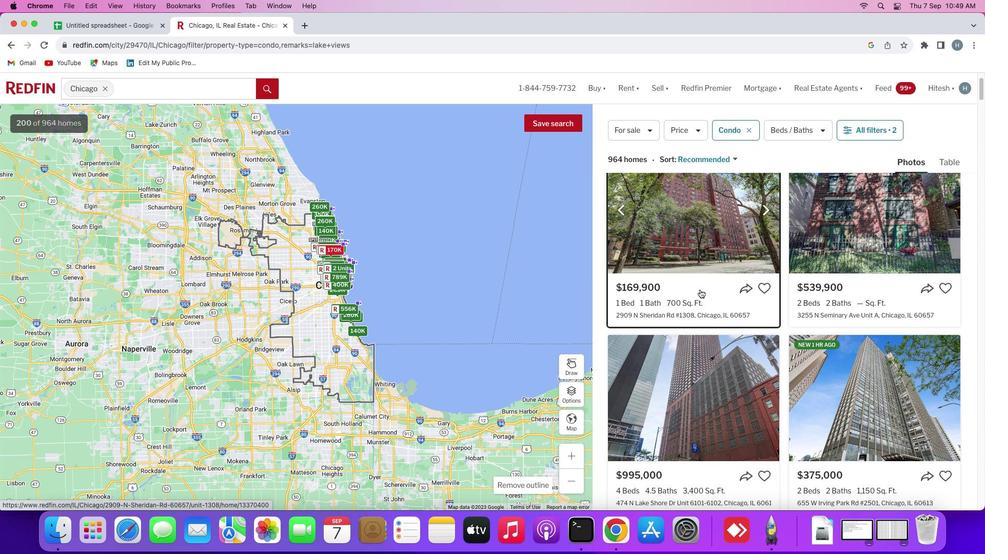 
Action: Mouse scrolled (543, 126) with delta (449, 133)
Screenshot: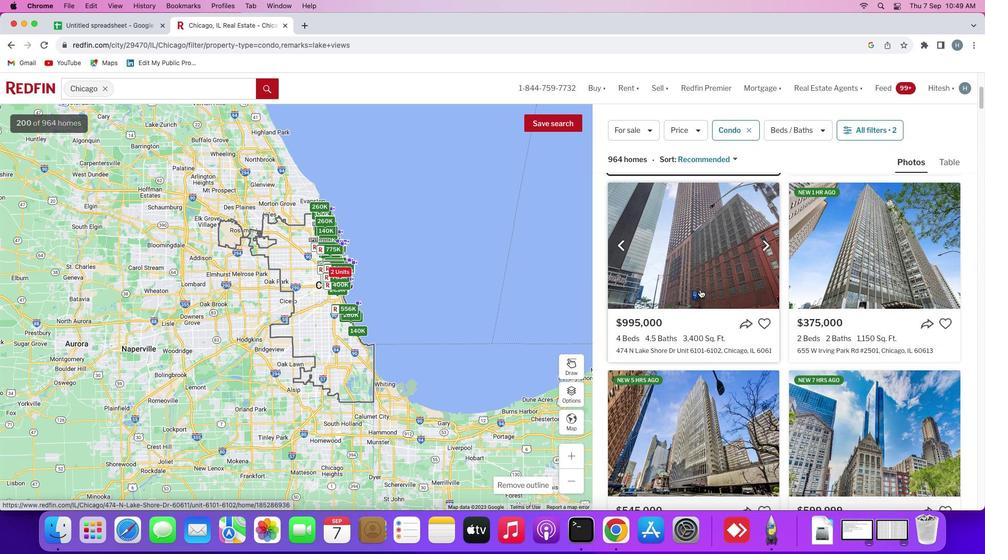 
Action: Mouse scrolled (543, 126) with delta (449, 133)
Screenshot: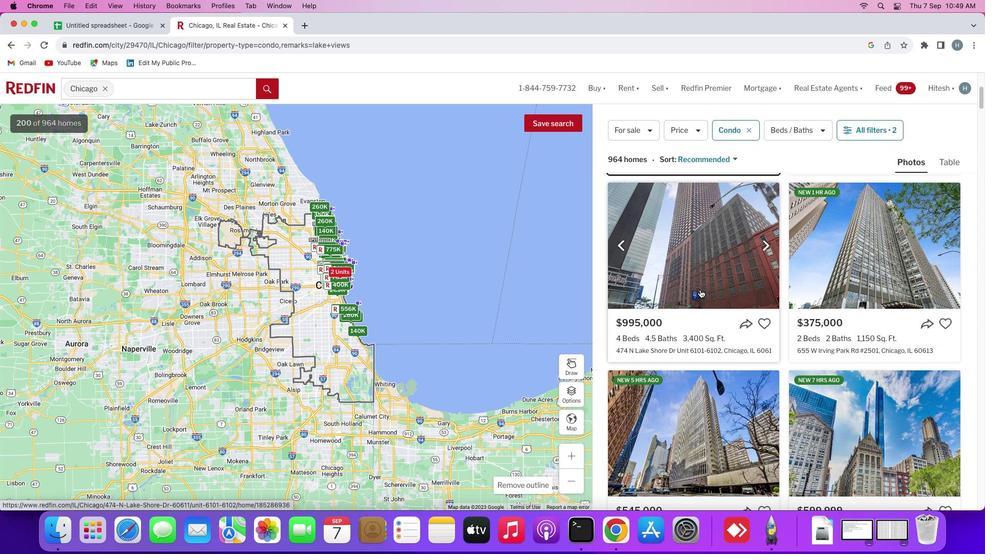 
Action: Mouse moved to (543, 126)
Screenshot: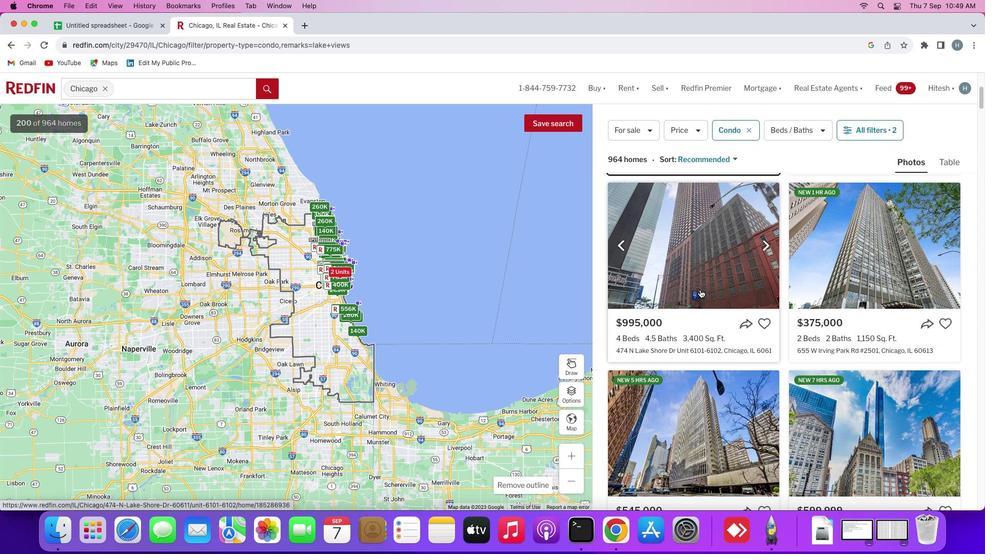 
Action: Mouse scrolled (543, 126) with delta (449, 133)
Screenshot: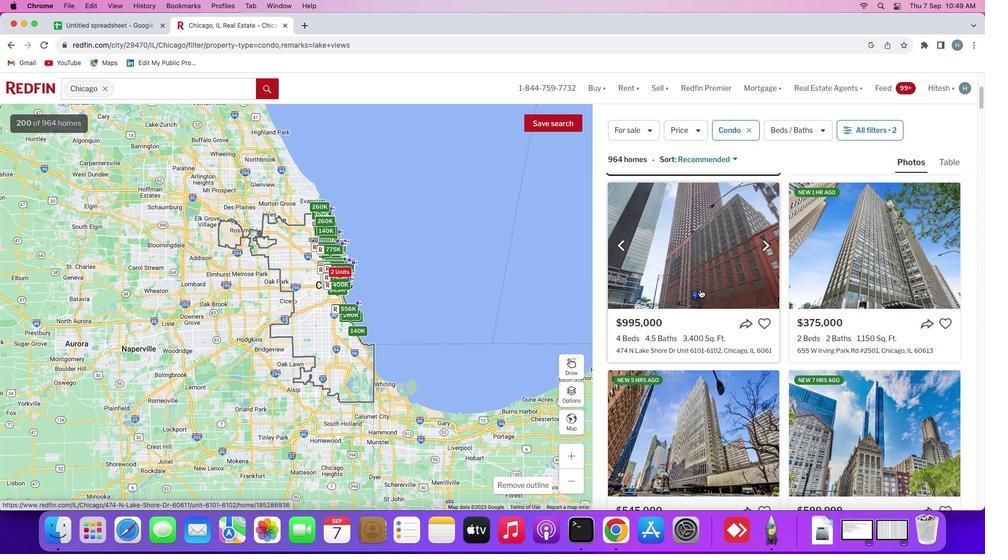 
Action: Mouse scrolled (543, 126) with delta (449, 133)
Screenshot: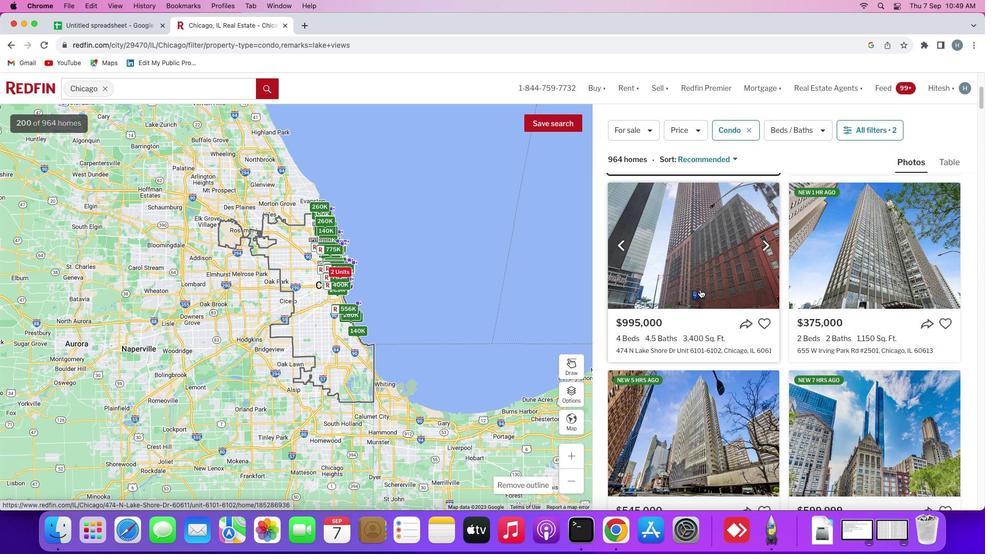 
Action: Mouse moved to (563, 126)
Screenshot: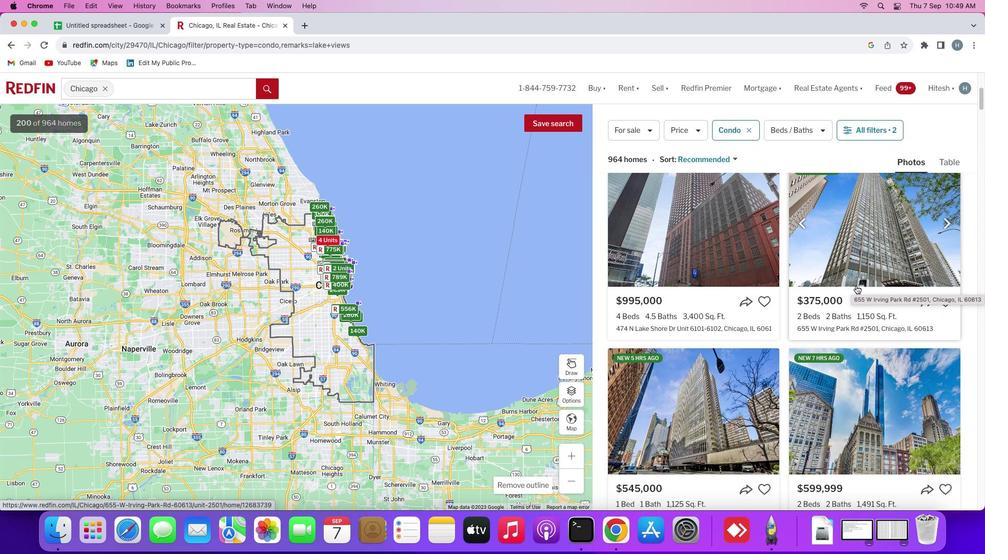 
Action: Mouse scrolled (563, 126) with delta (449, 133)
Screenshot: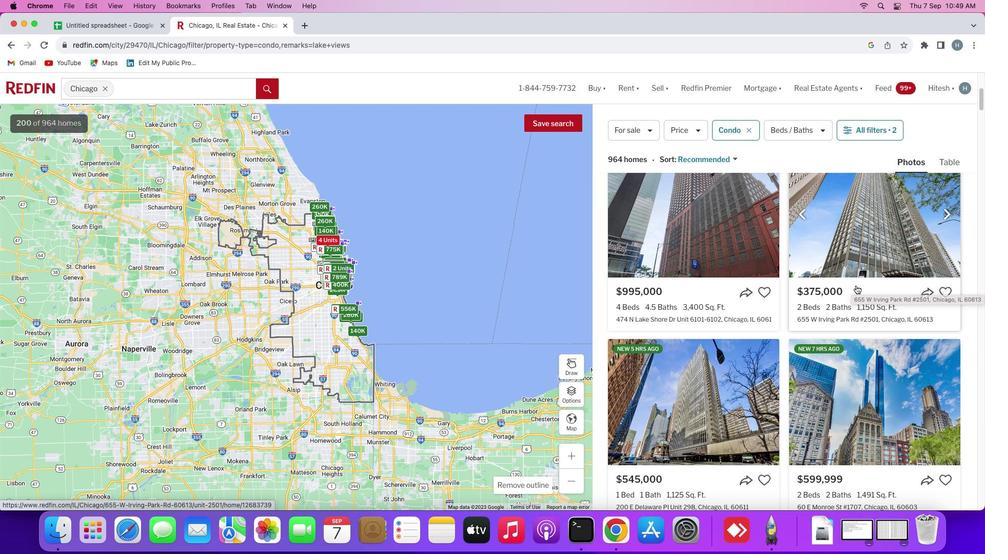 
Action: Mouse scrolled (563, 126) with delta (449, 133)
Screenshot: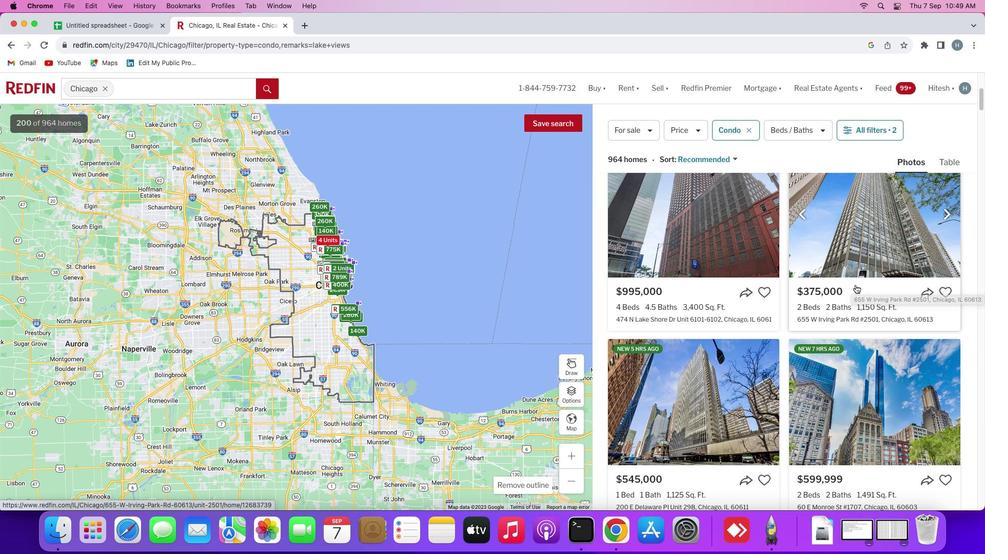 
Action: Mouse scrolled (563, 126) with delta (449, 133)
Screenshot: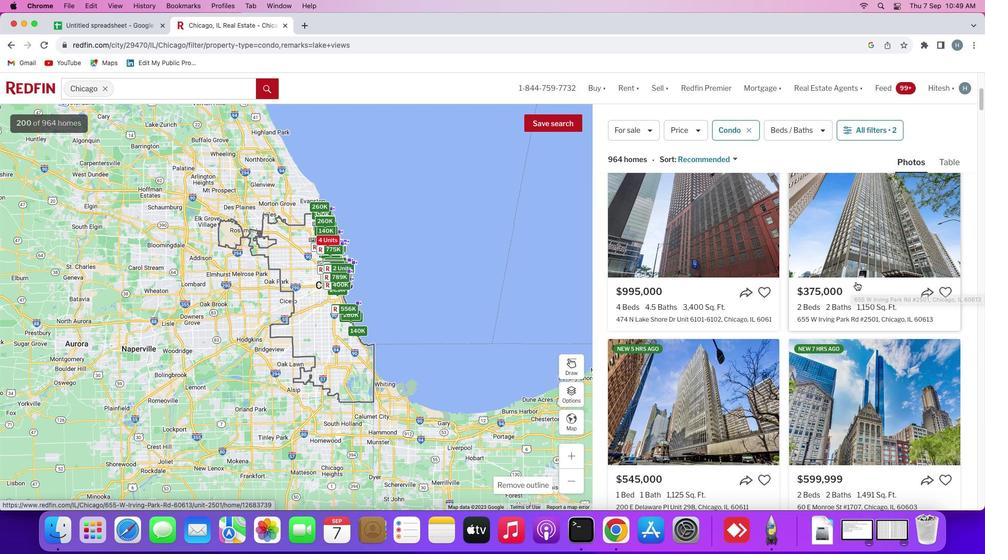 
Action: Mouse moved to (563, 127)
Screenshot: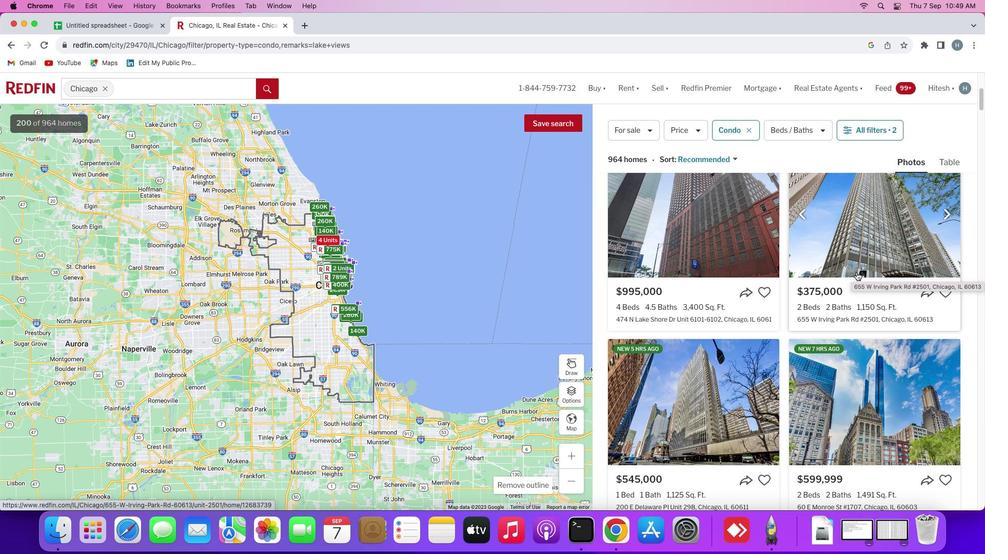 
Action: Mouse pressed left at (563, 127)
Screenshot: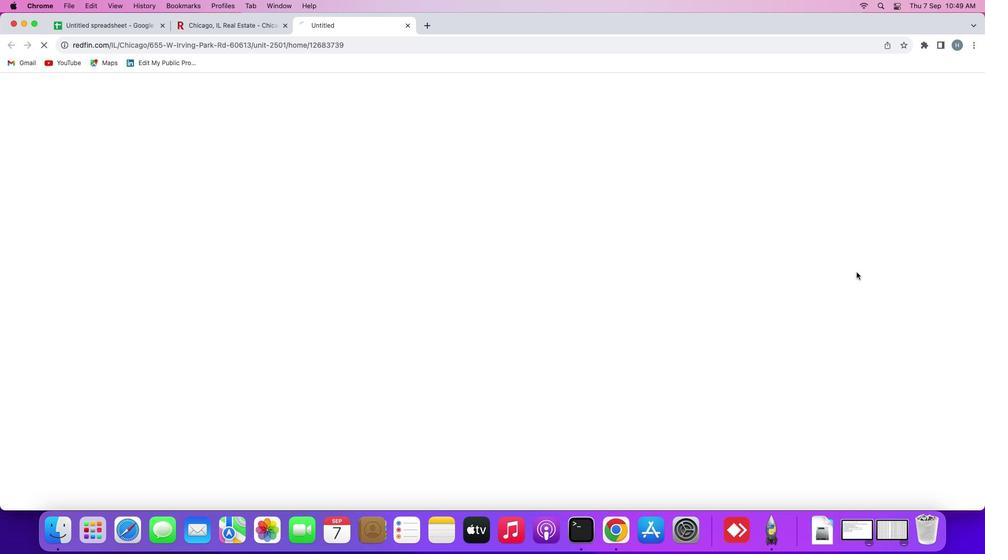 
Action: Mouse moved to (509, 128)
Screenshot: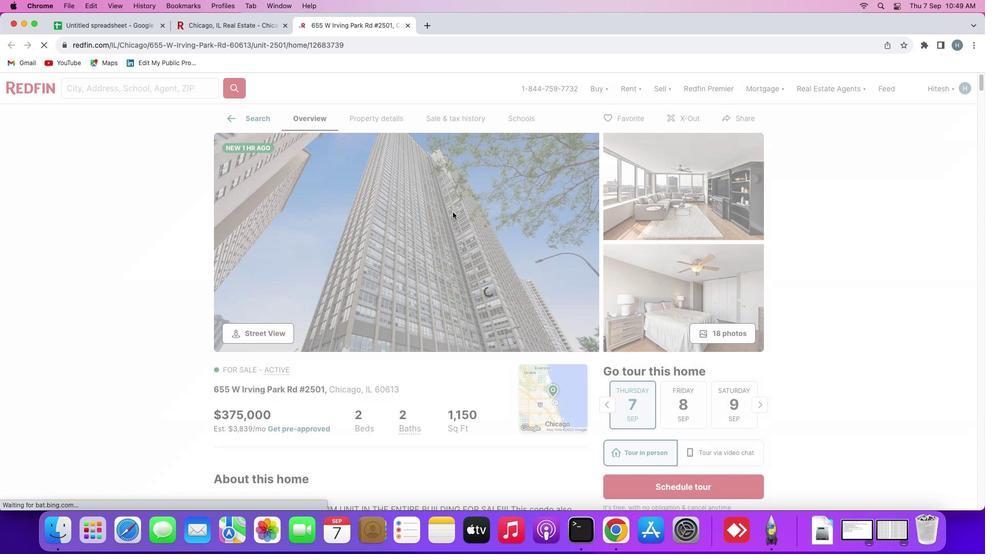 
Action: Mouse pressed left at (509, 128)
Screenshot: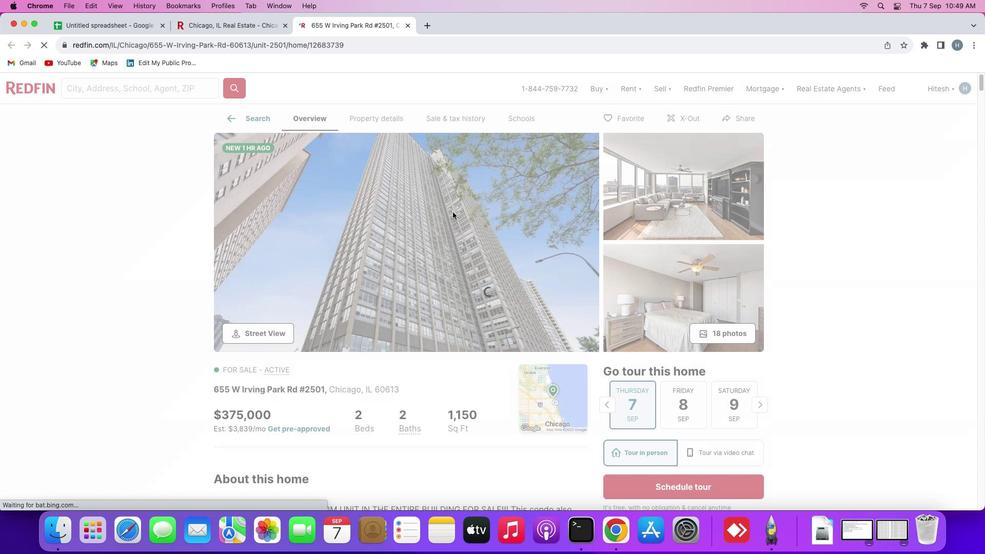 
Action: Mouse moved to (461, 126)
Screenshot: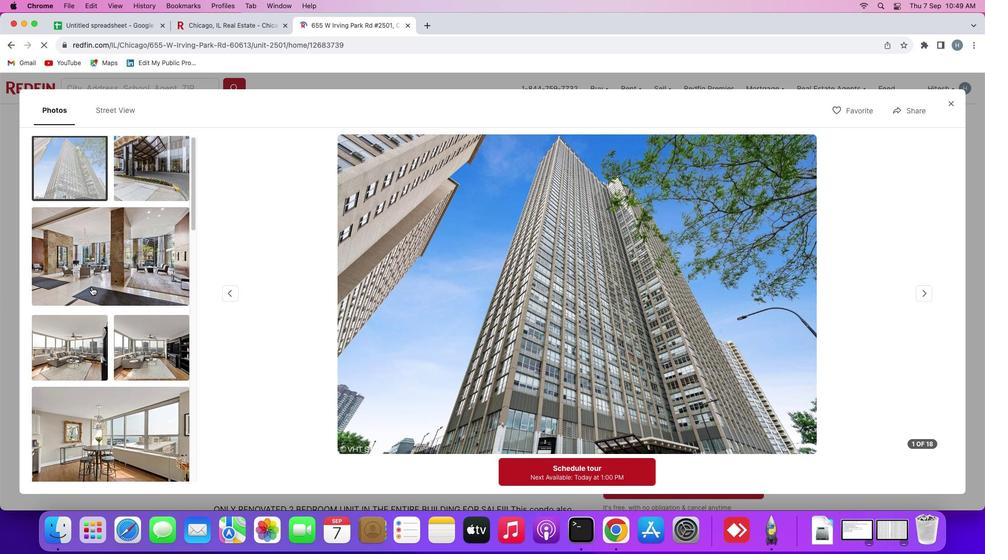 
Action: Mouse scrolled (461, 126) with delta (449, 133)
Screenshot: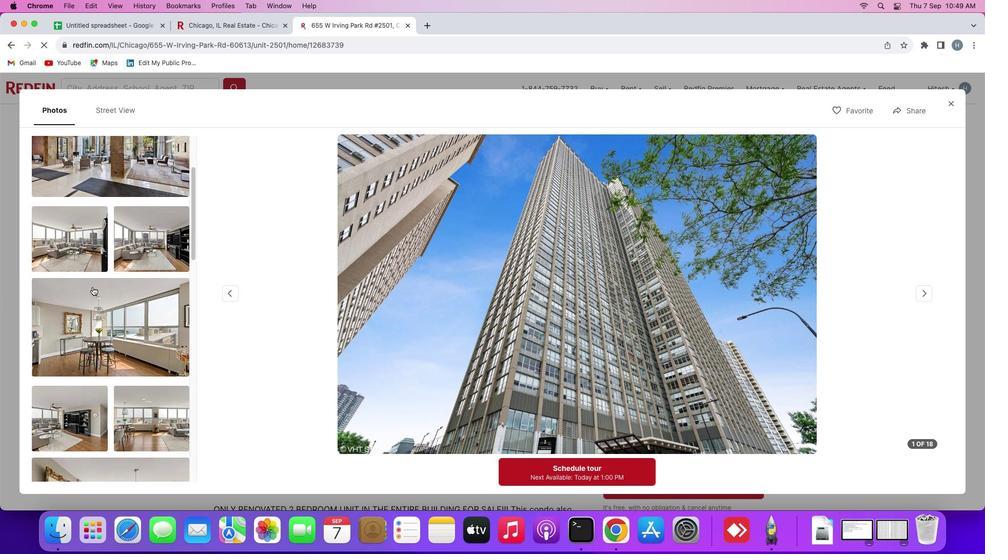 
Action: Mouse scrolled (461, 126) with delta (449, 133)
Screenshot: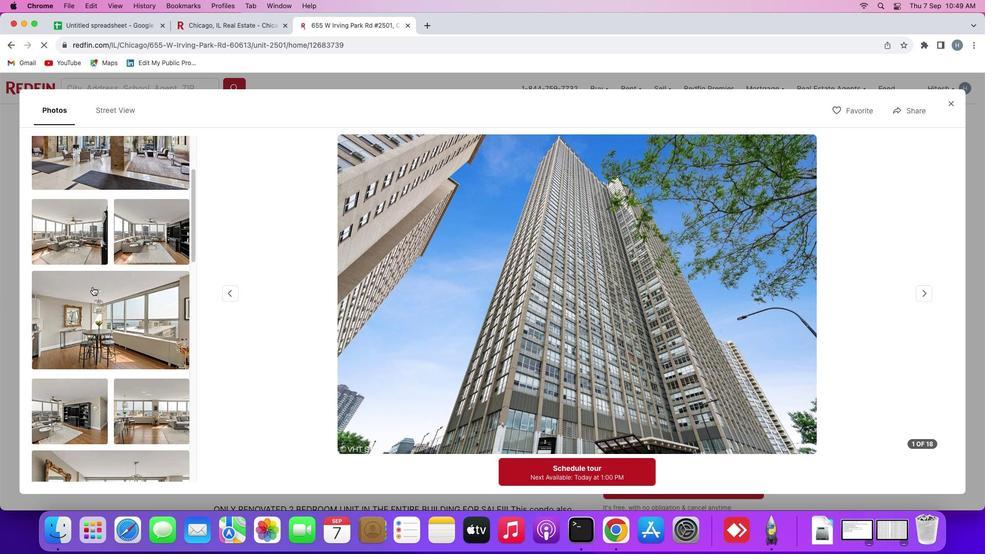 
Action: Mouse scrolled (461, 126) with delta (449, 133)
Screenshot: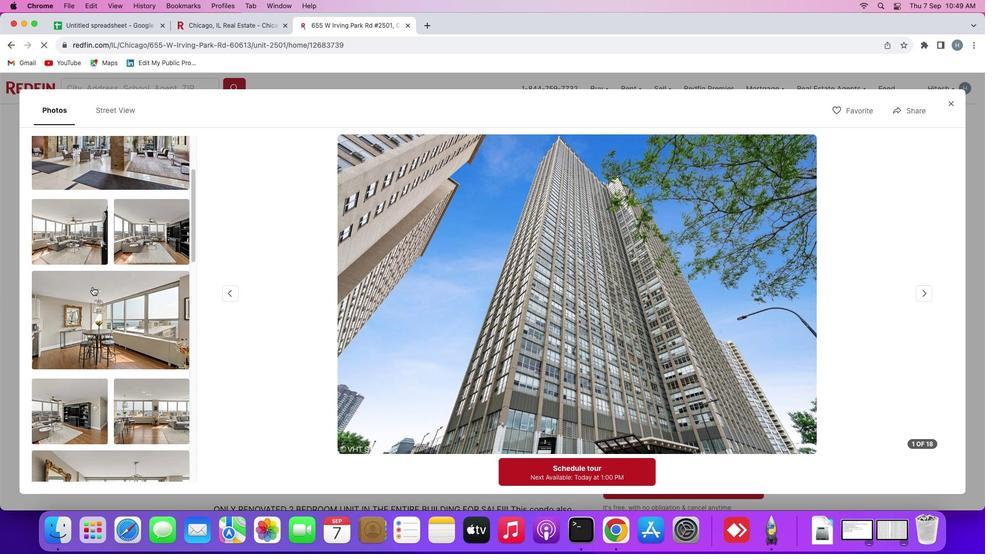 
Action: Mouse scrolled (461, 126) with delta (449, 133)
Screenshot: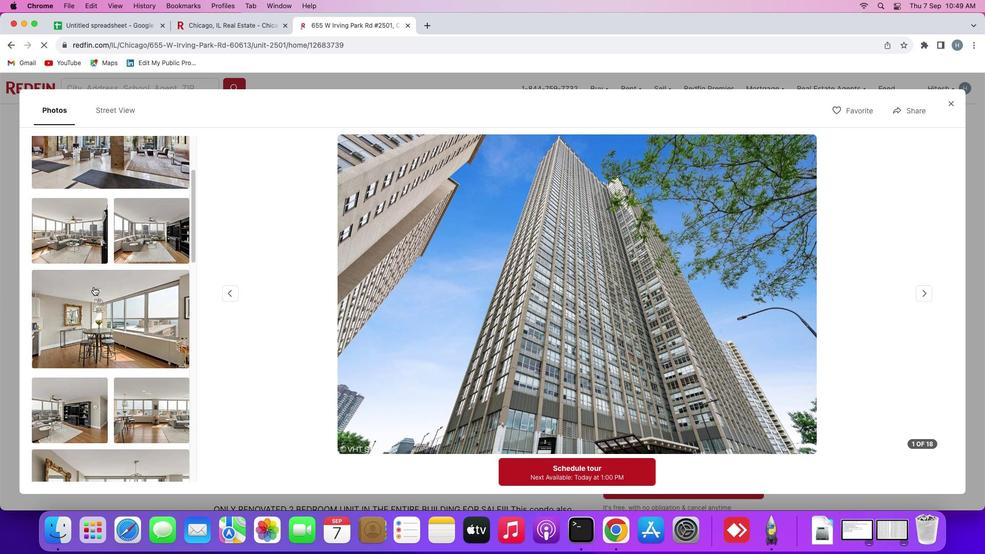 
Action: Mouse moved to (461, 126)
Screenshot: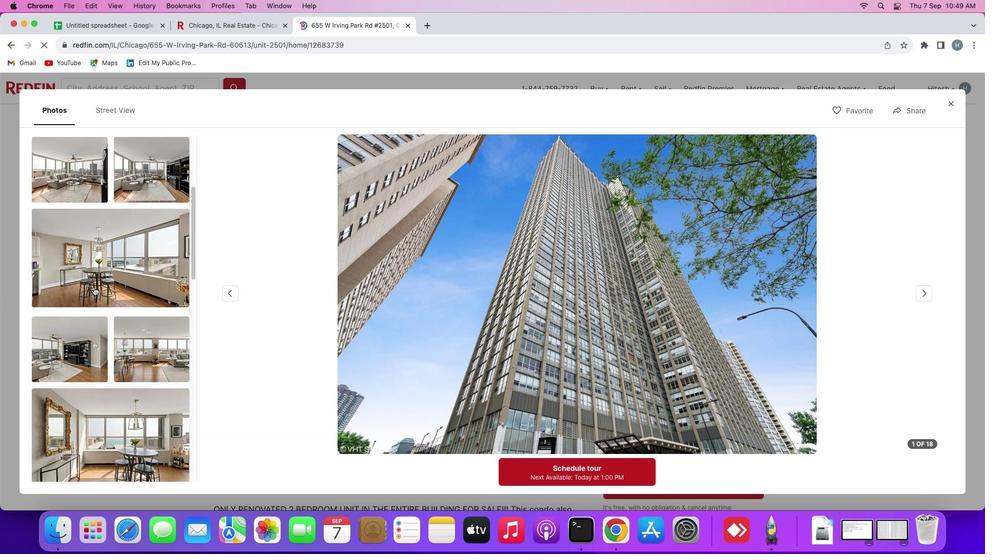 
Action: Mouse scrolled (461, 126) with delta (449, 133)
Screenshot: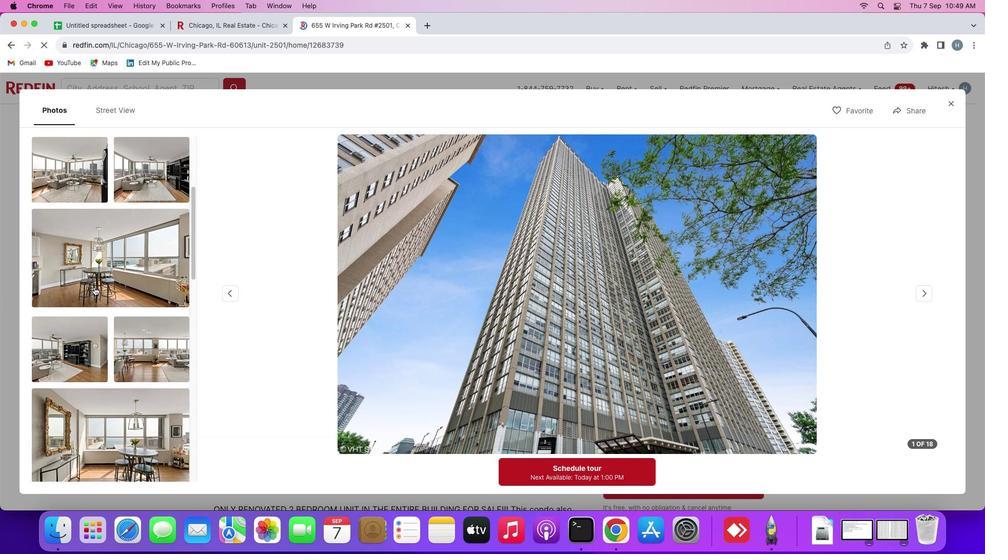 
Action: Mouse scrolled (461, 126) with delta (449, 133)
Screenshot: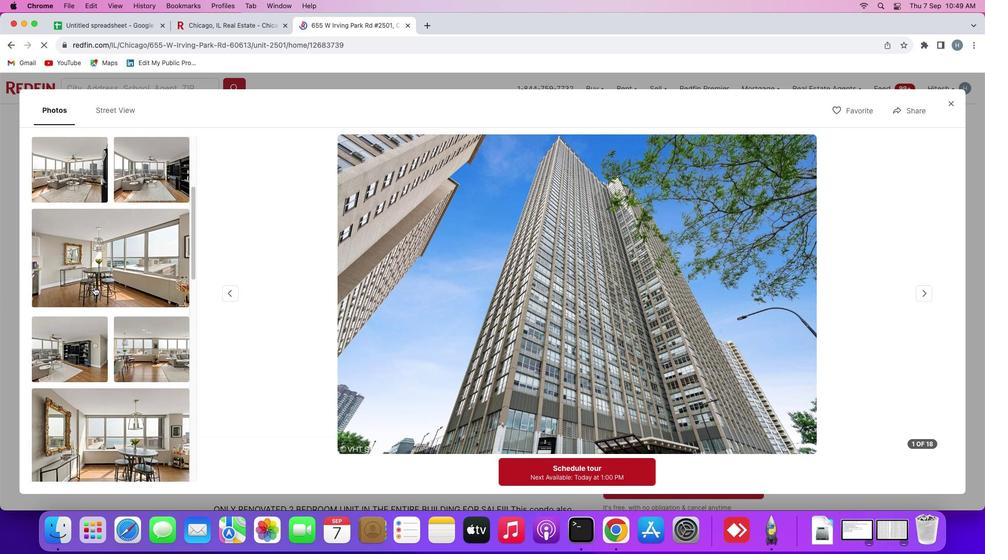 
Action: Mouse scrolled (461, 126) with delta (449, 133)
Screenshot: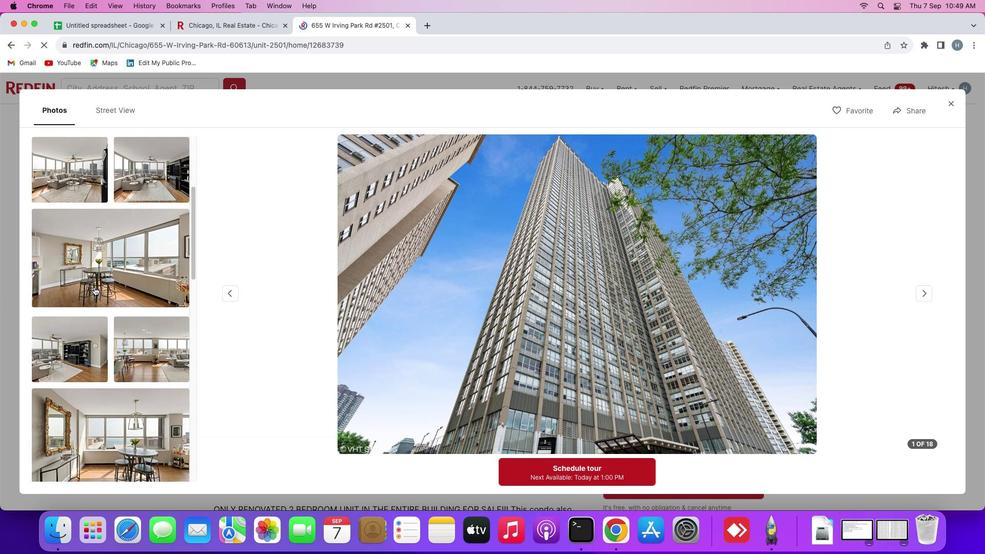 
Action: Mouse moved to (461, 126)
Screenshot: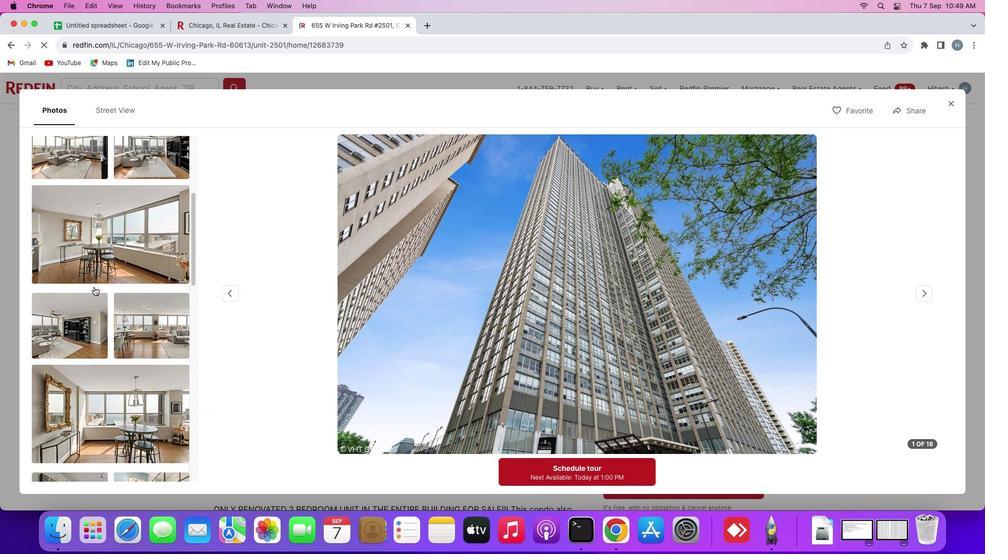 
Action: Mouse scrolled (461, 126) with delta (449, 133)
Screenshot: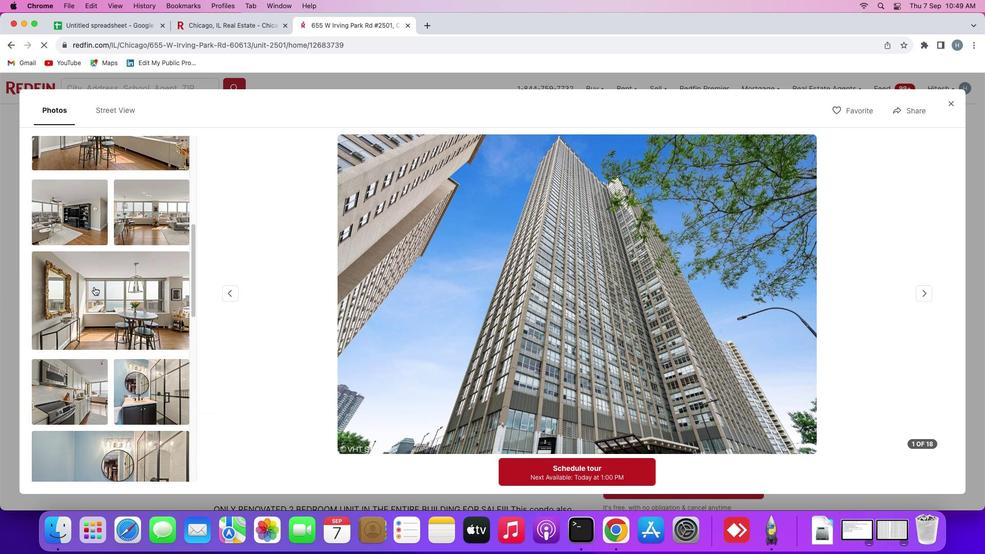 
Action: Mouse scrolled (461, 126) with delta (449, 133)
Screenshot: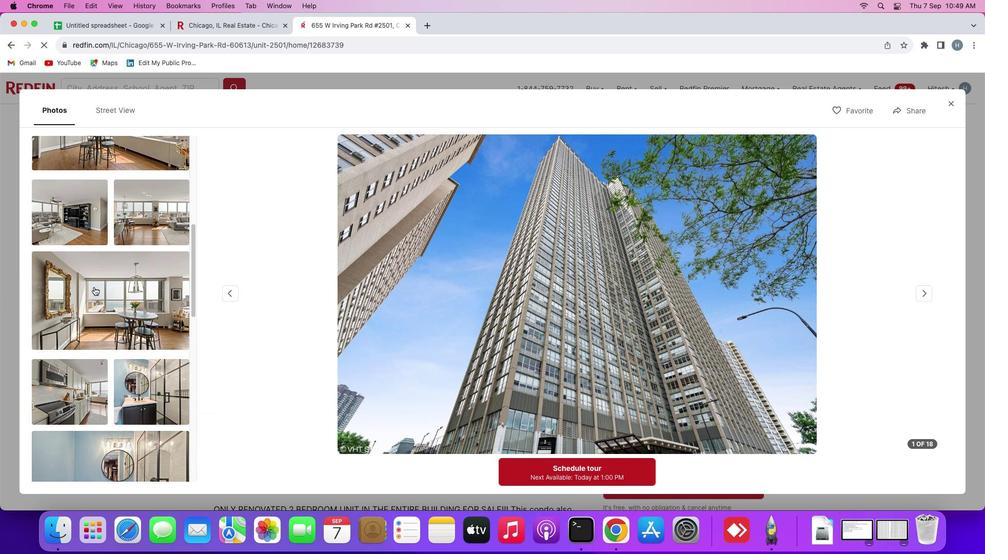 
Action: Mouse scrolled (461, 126) with delta (449, 133)
Screenshot: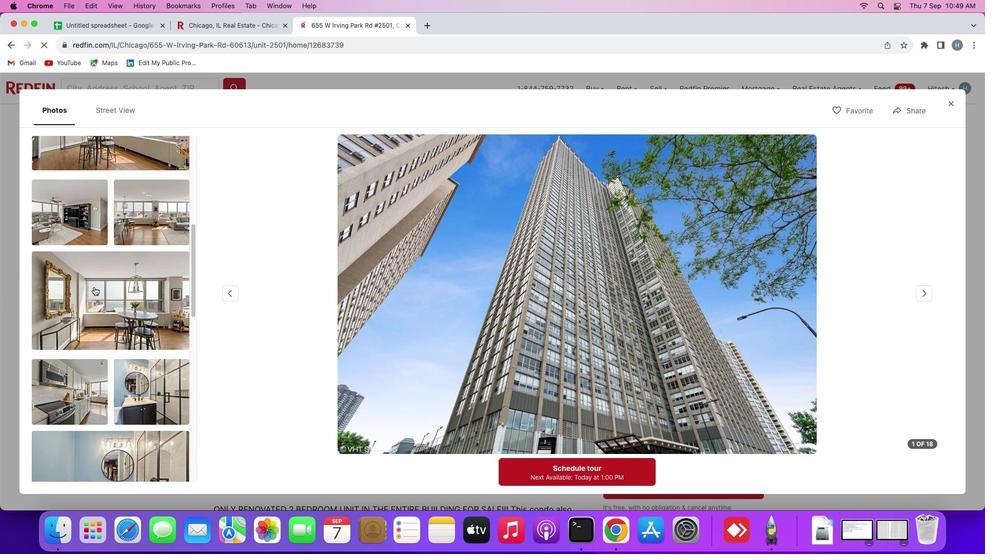 
Action: Mouse scrolled (461, 126) with delta (449, 133)
Screenshot: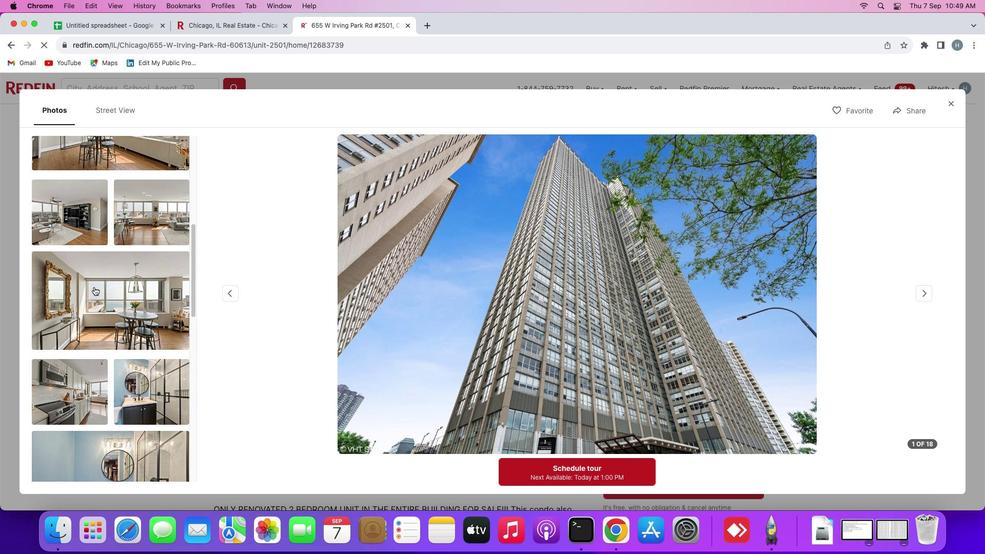 
Action: Mouse moved to (462, 126)
Screenshot: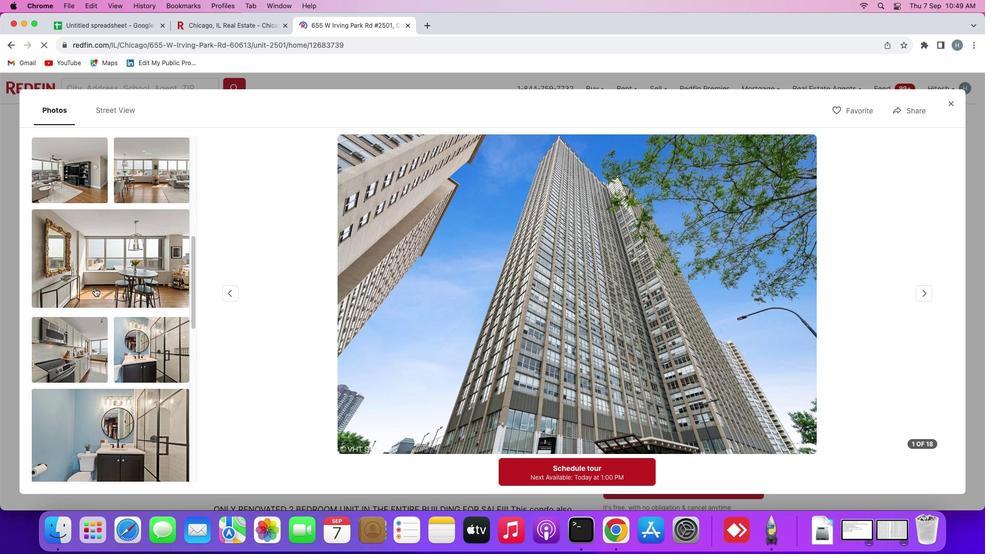 
Action: Mouse scrolled (462, 126) with delta (449, 133)
Screenshot: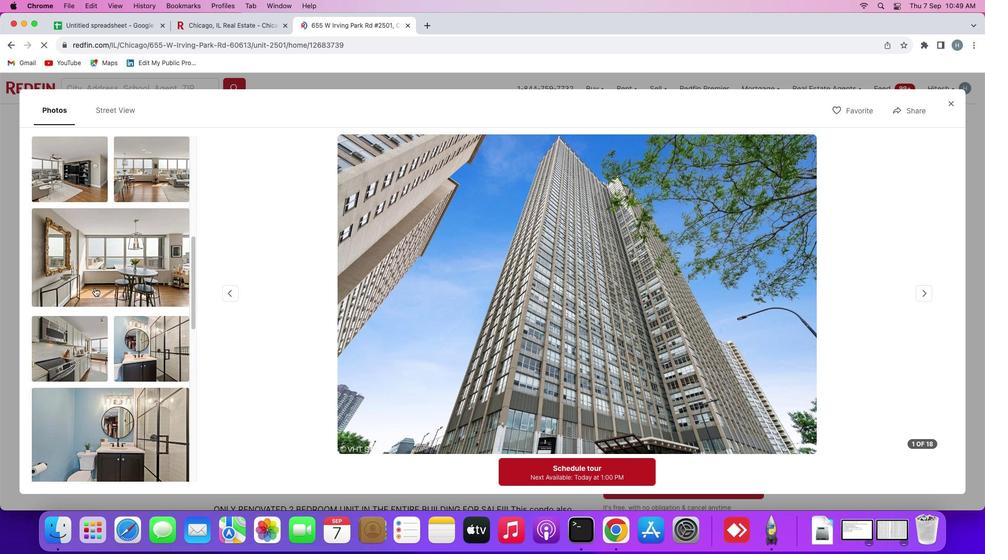 
Action: Mouse scrolled (462, 126) with delta (449, 133)
Screenshot: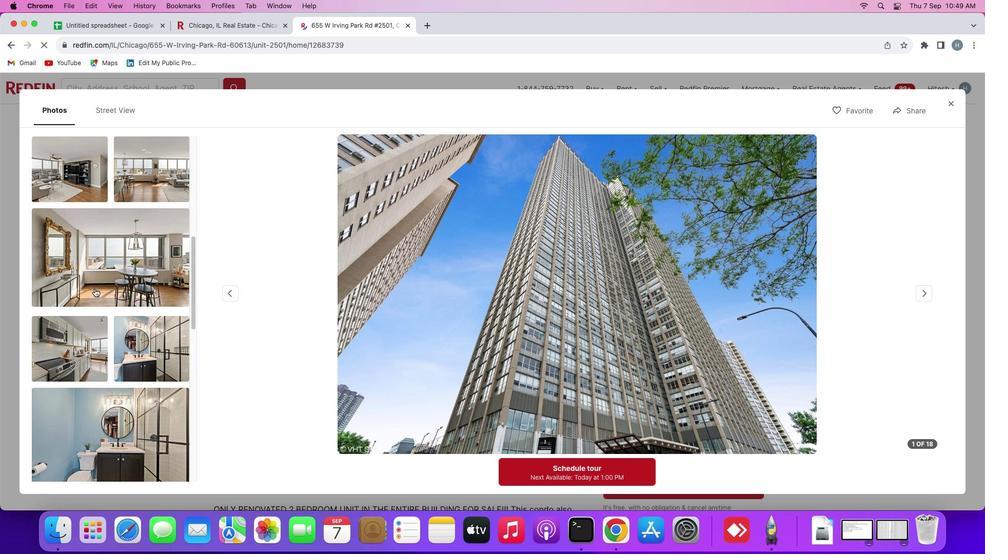 
Action: Mouse scrolled (462, 126) with delta (449, 133)
Screenshot: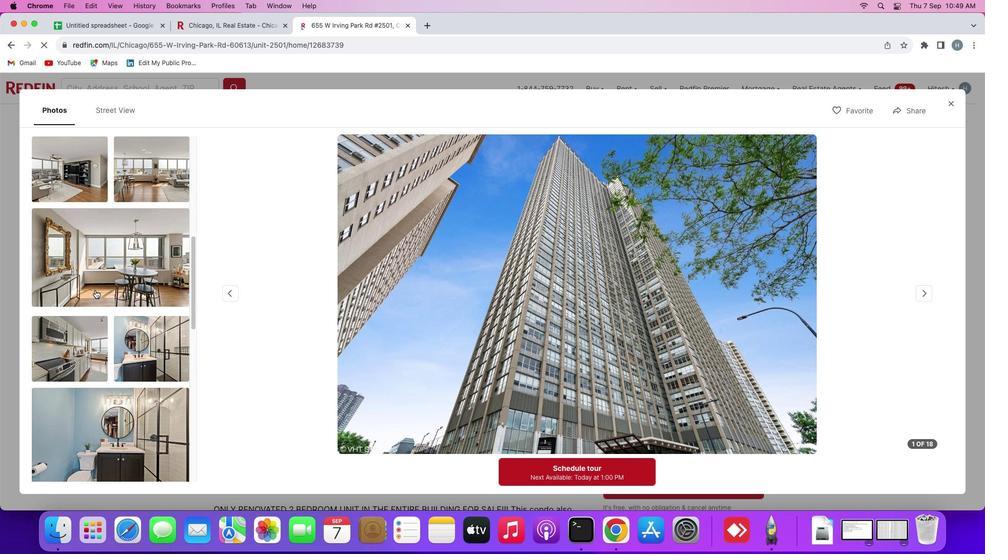 
Action: Mouse moved to (462, 126)
Screenshot: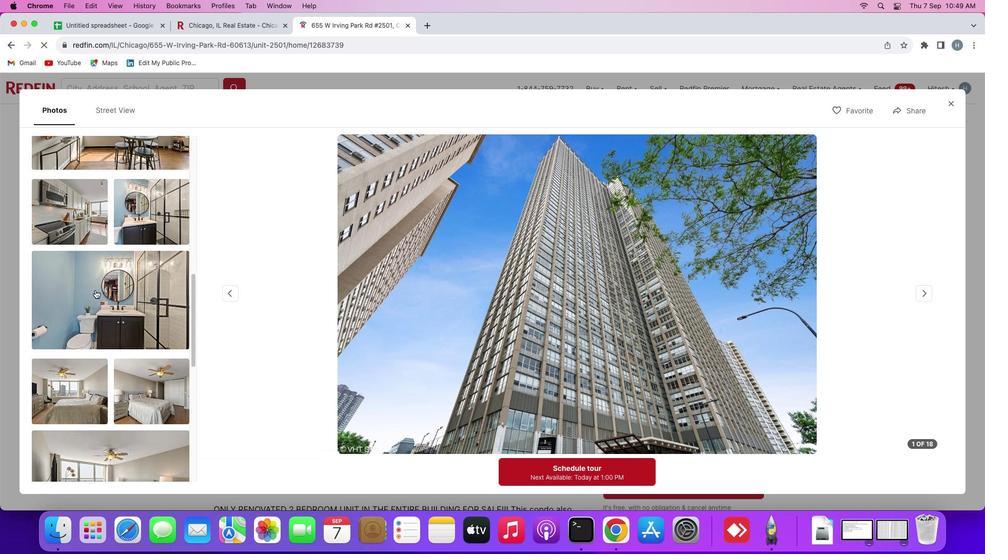 
Action: Mouse scrolled (462, 126) with delta (449, 133)
Screenshot: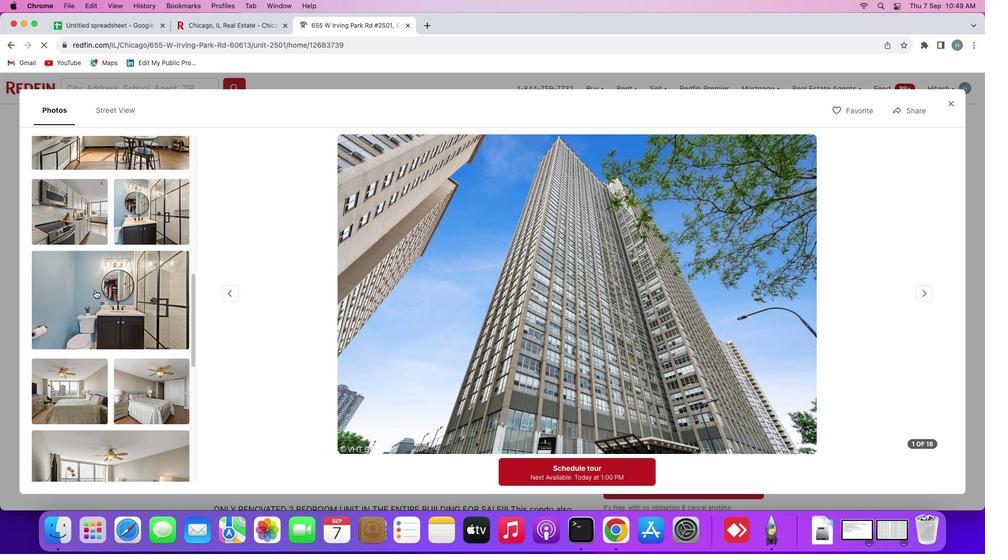 
Action: Mouse scrolled (462, 126) with delta (449, 133)
Screenshot: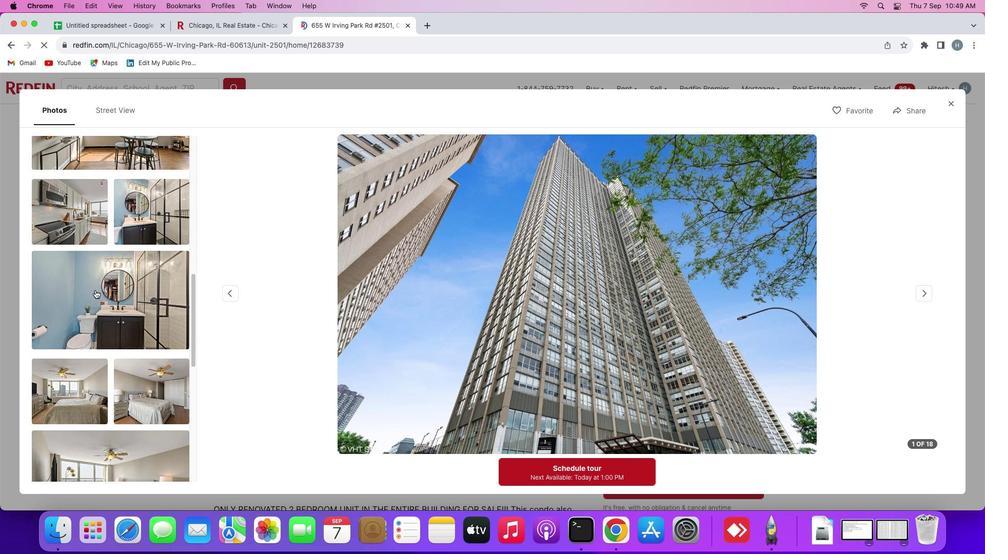 
Action: Mouse scrolled (462, 126) with delta (449, 133)
Screenshot: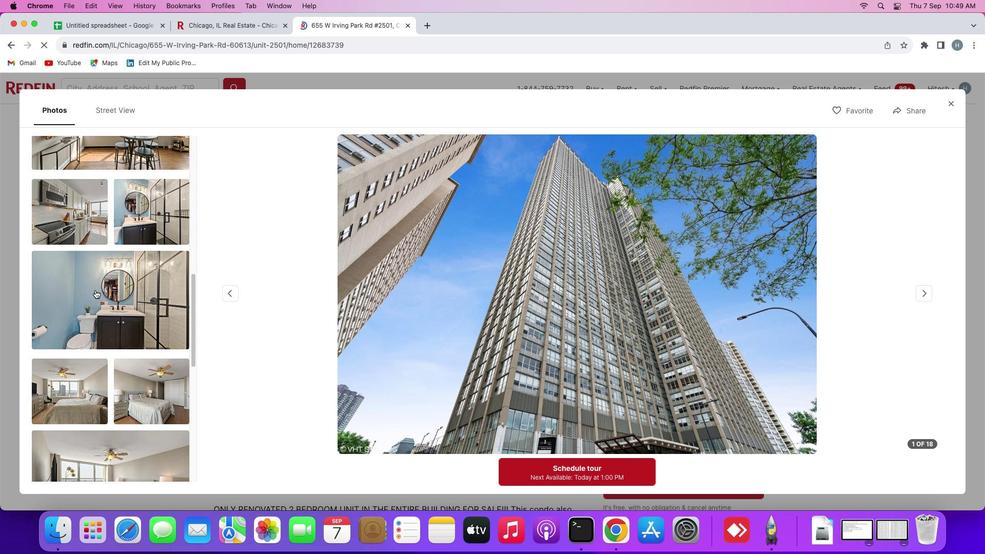 
Action: Mouse scrolled (462, 126) with delta (449, 133)
Screenshot: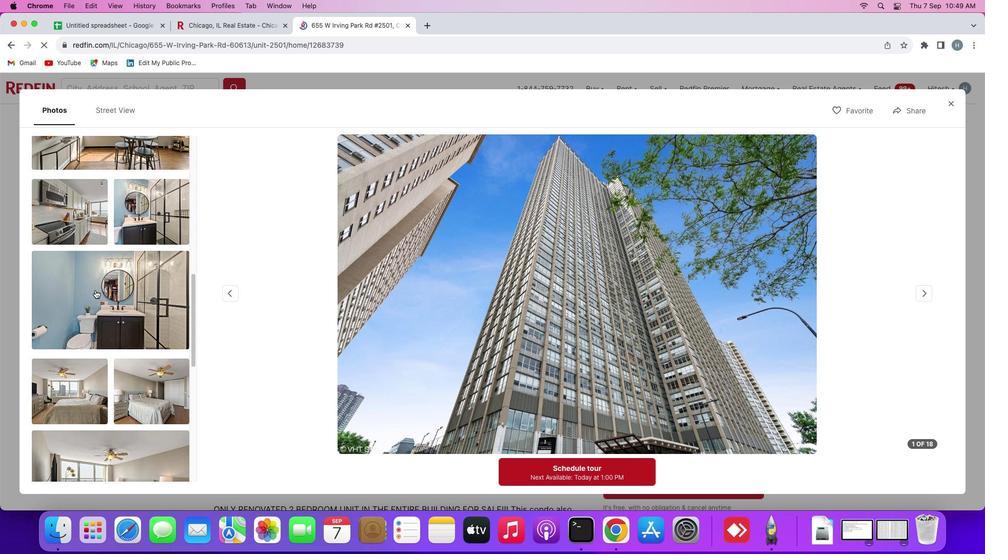 
Action: Mouse scrolled (462, 126) with delta (449, 133)
Screenshot: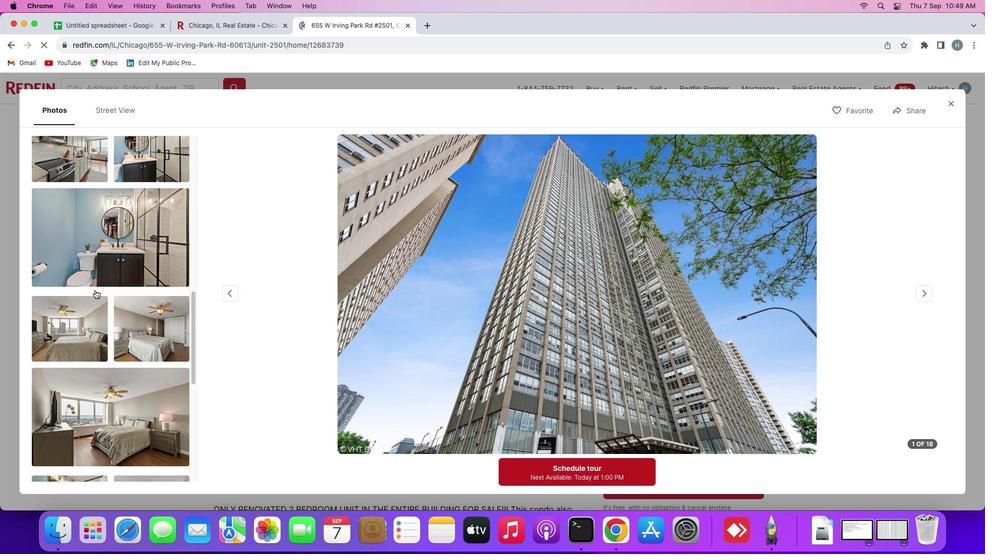 
Action: Mouse scrolled (462, 126) with delta (449, 133)
Screenshot: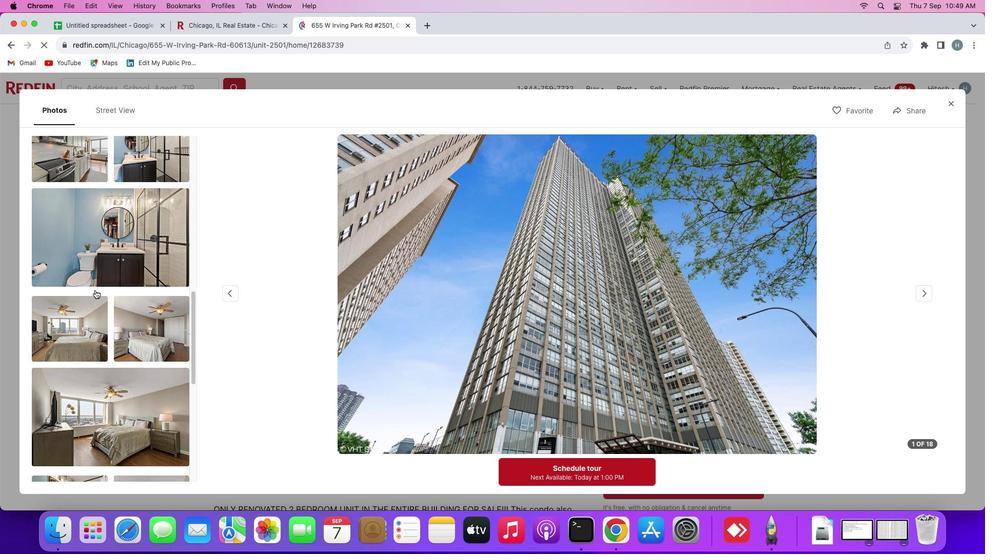 
Action: Mouse scrolled (462, 126) with delta (449, 133)
Screenshot: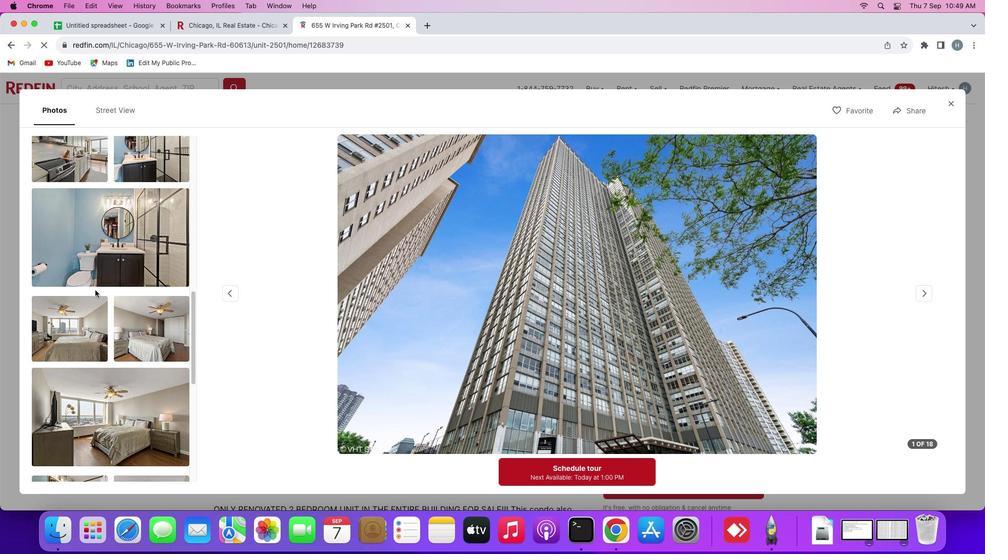 
Action: Mouse scrolled (462, 126) with delta (449, 133)
Screenshot: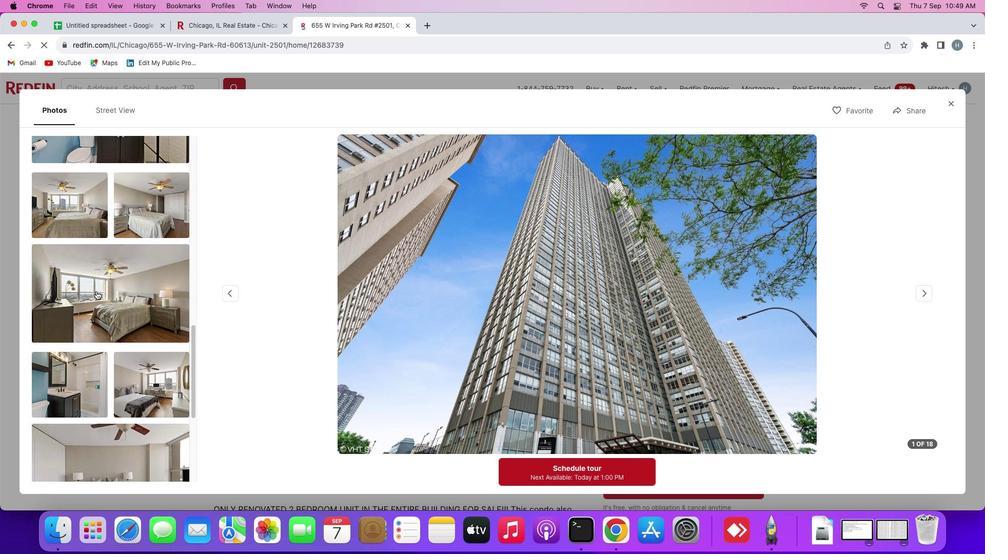 
Action: Mouse scrolled (462, 126) with delta (449, 133)
Screenshot: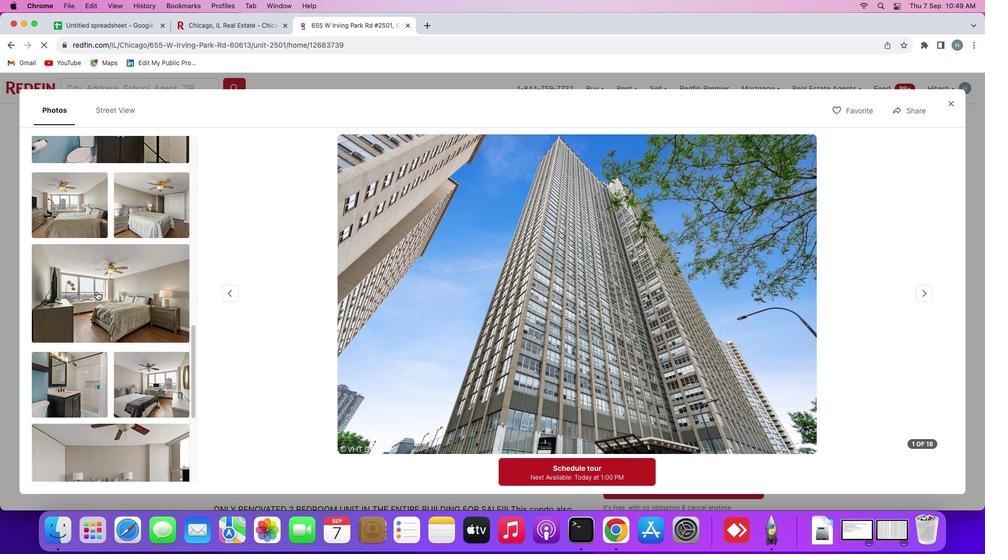 
Action: Mouse scrolled (462, 126) with delta (449, 133)
Screenshot: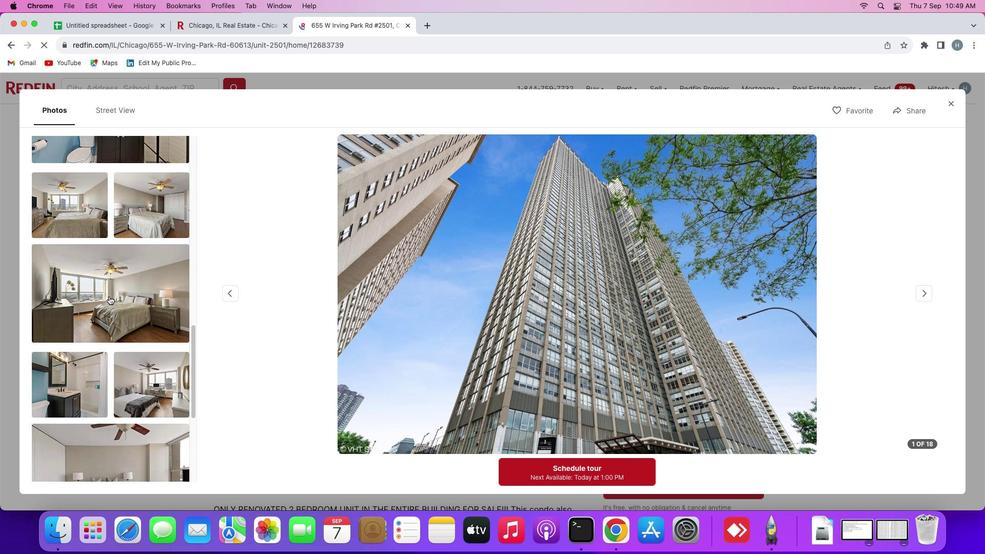 
Action: Mouse scrolled (462, 126) with delta (449, 133)
Screenshot: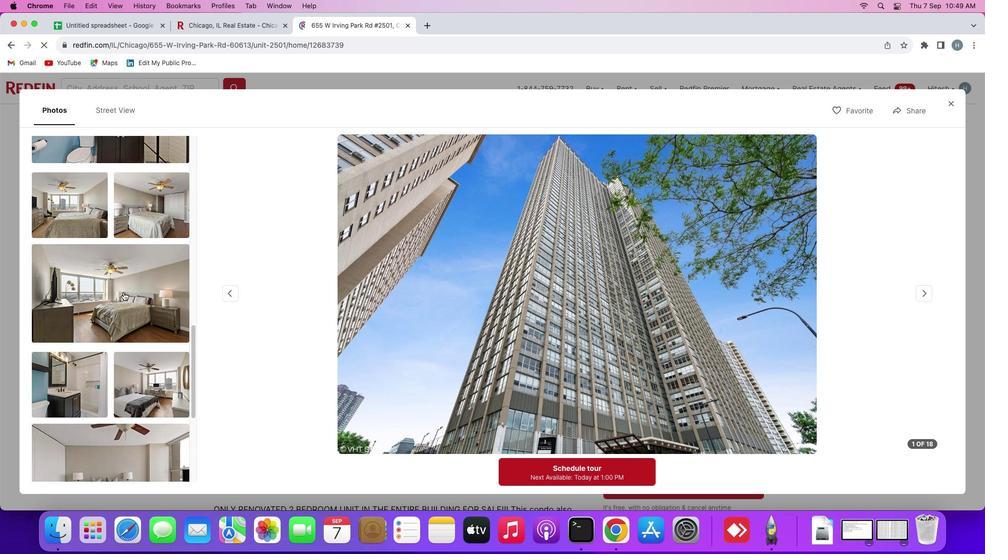 
Action: Mouse moved to (465, 126)
Screenshot: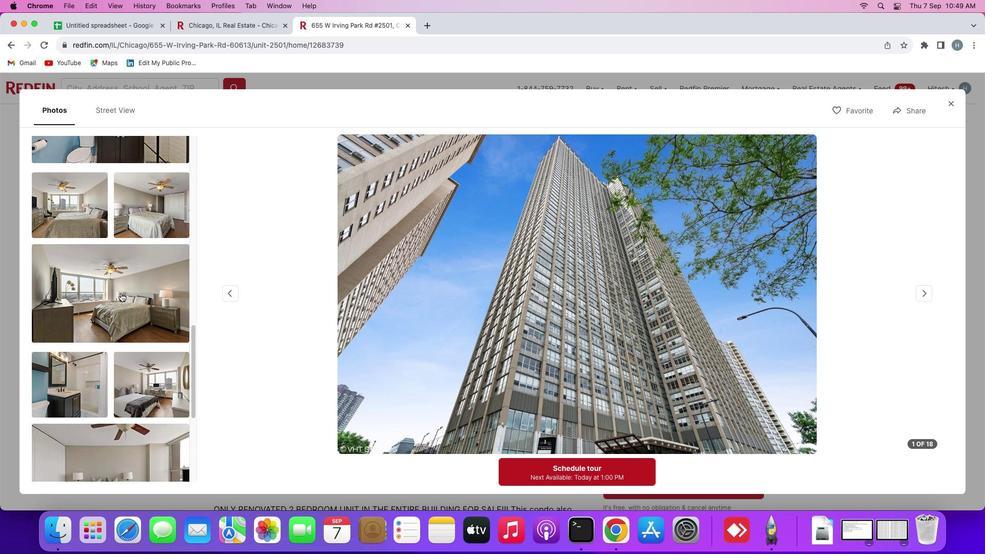 
Action: Mouse pressed left at (465, 126)
Screenshot: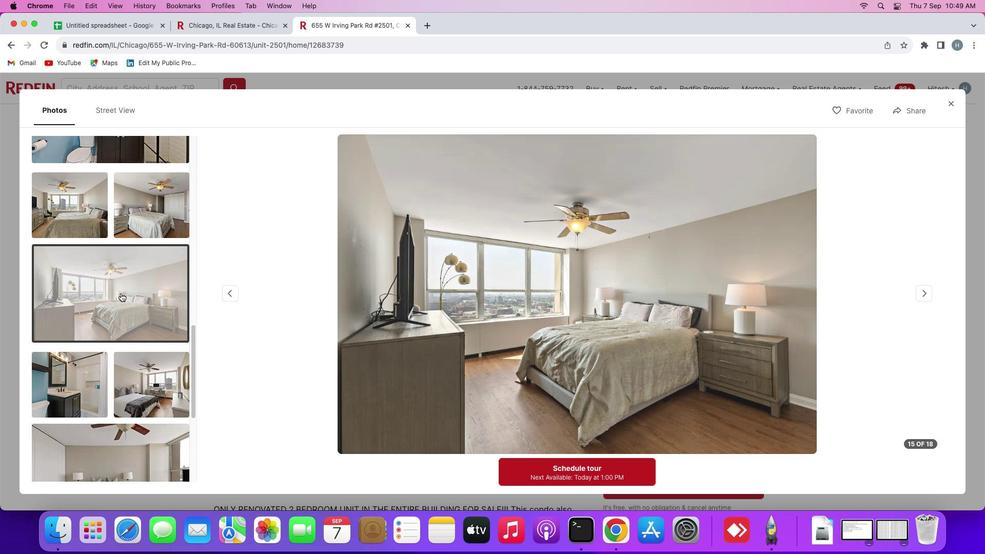 
Action: Mouse moved to (460, 126)
Screenshot: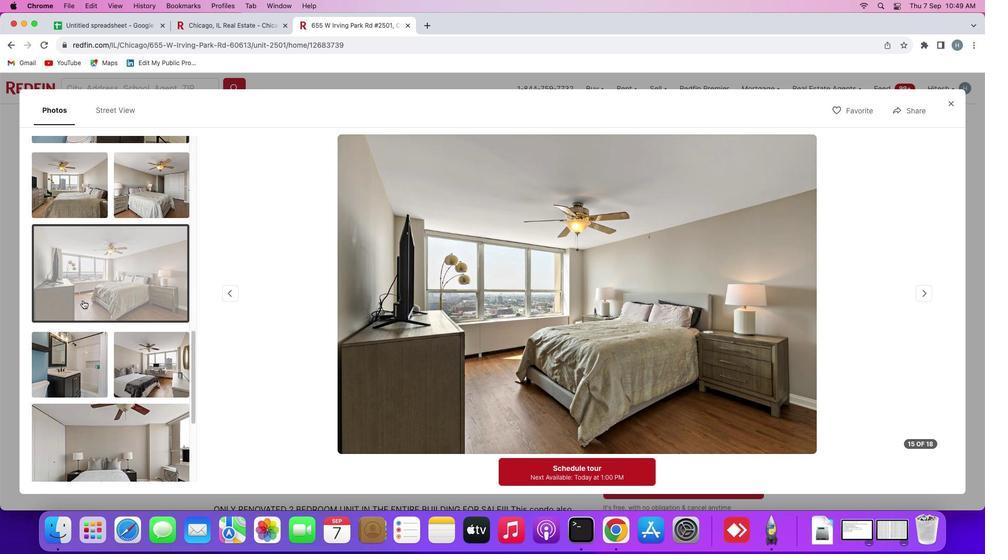 
Action: Mouse scrolled (460, 126) with delta (449, 133)
Screenshot: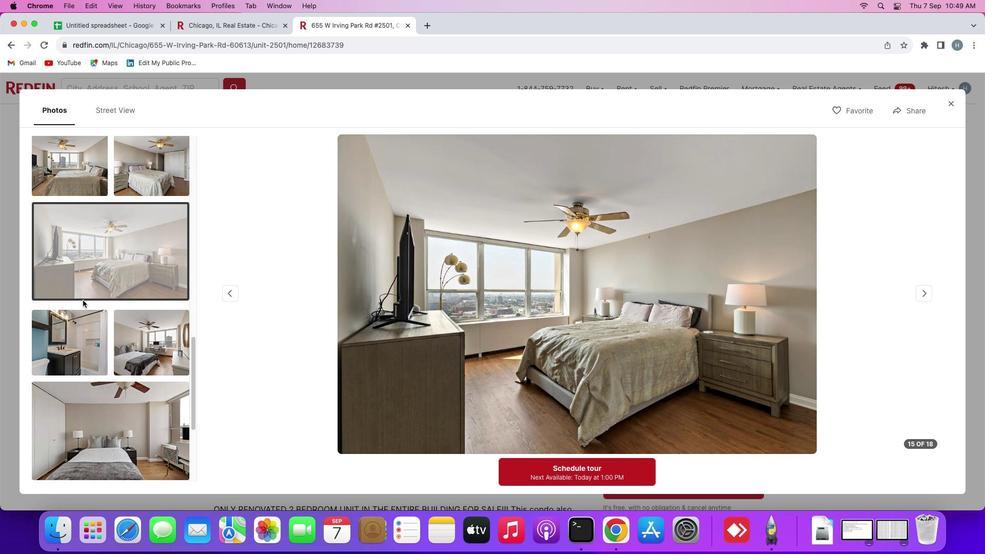 
Action: Mouse scrolled (460, 126) with delta (449, 133)
Screenshot: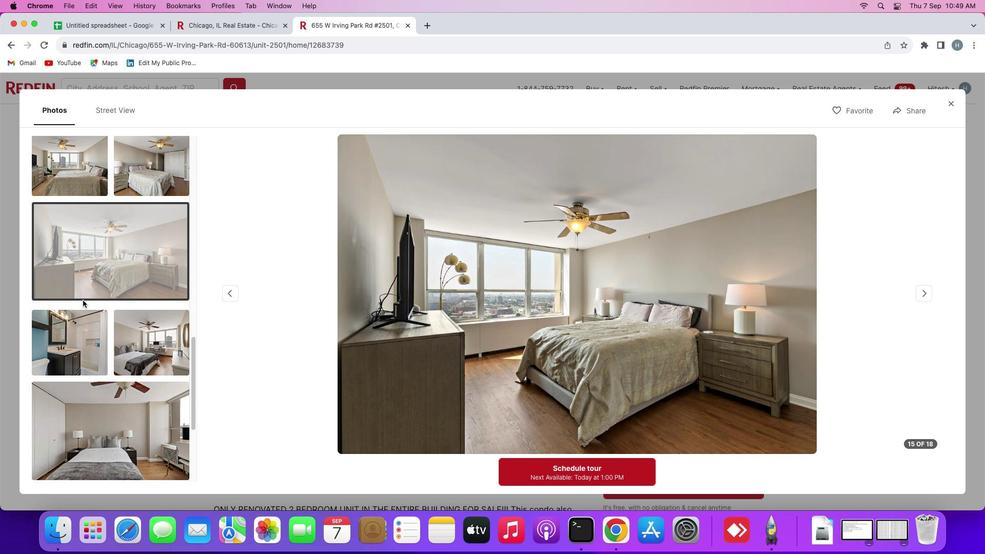 
Action: Mouse scrolled (460, 126) with delta (449, 133)
Screenshot: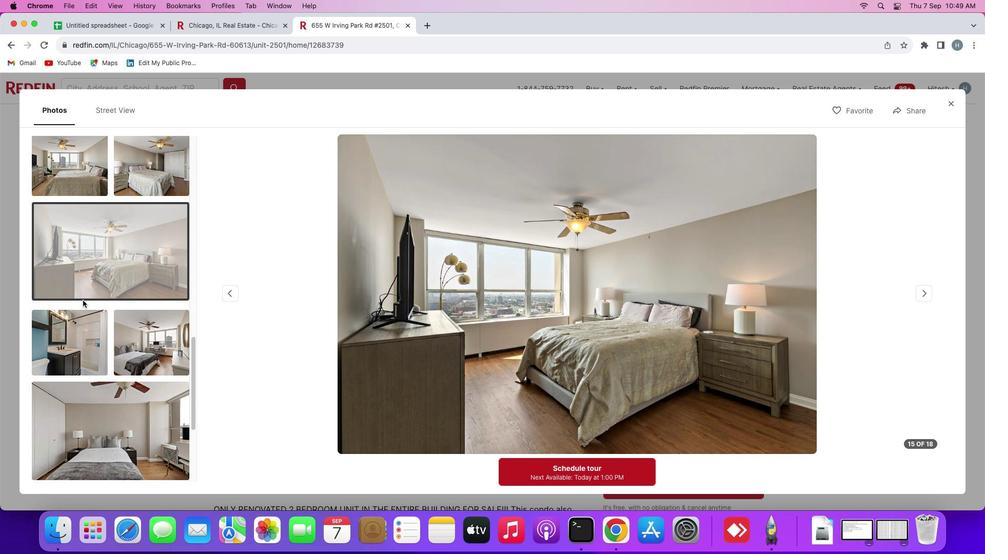 
Action: Mouse scrolled (460, 126) with delta (449, 133)
Screenshot: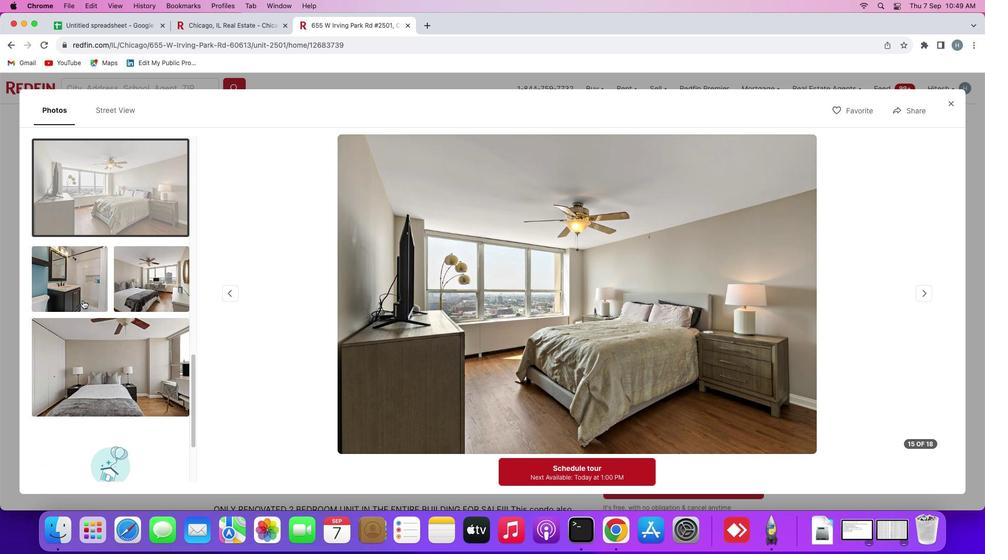
Action: Mouse scrolled (460, 126) with delta (449, 133)
Screenshot: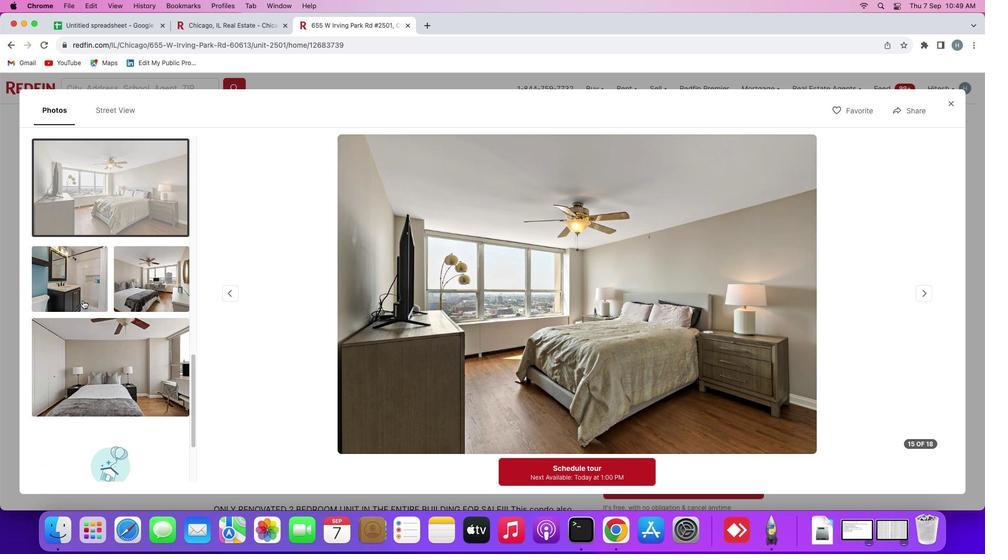 
Action: Mouse scrolled (460, 126) with delta (449, 133)
Screenshot: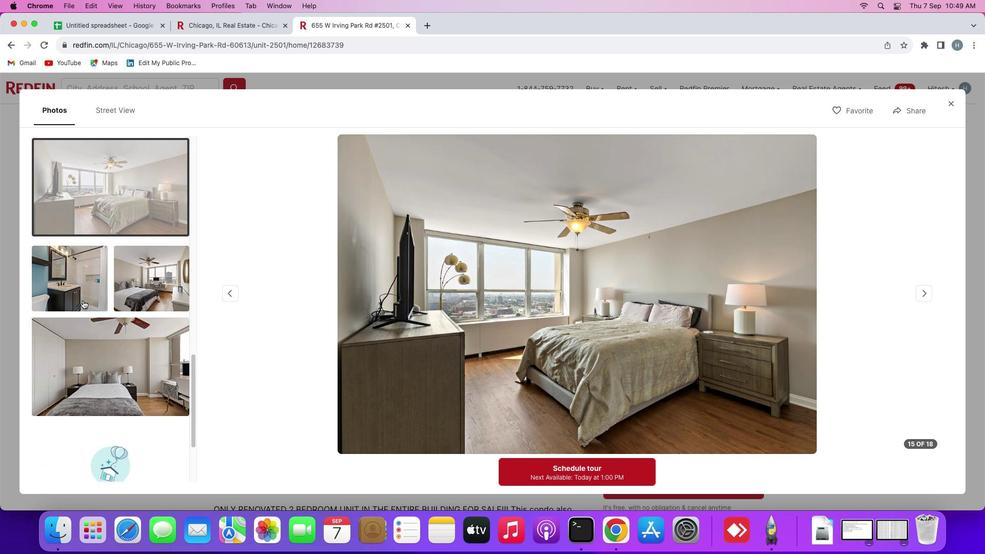 
Action: Mouse scrolled (460, 126) with delta (449, 133)
Screenshot: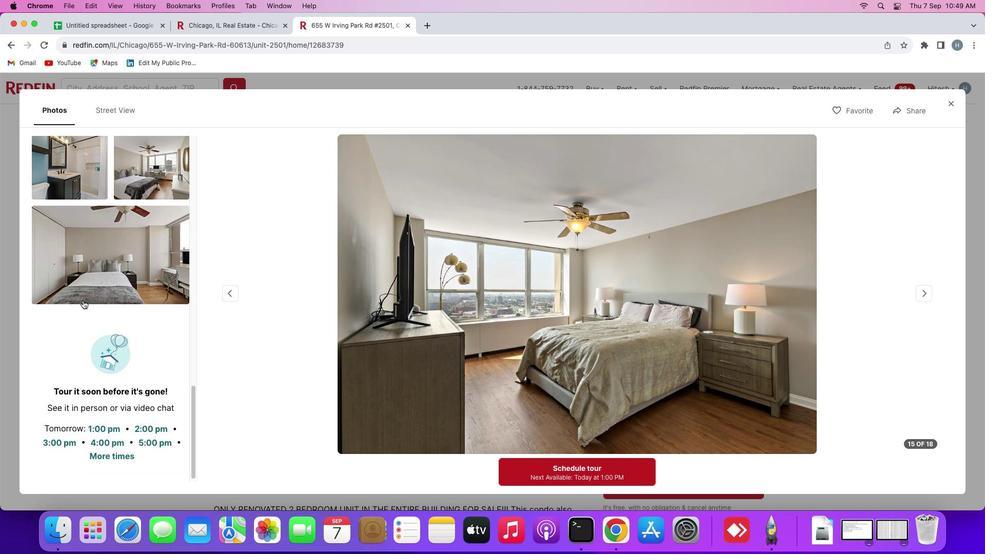 
Action: Mouse scrolled (460, 126) with delta (449, 133)
Screenshot: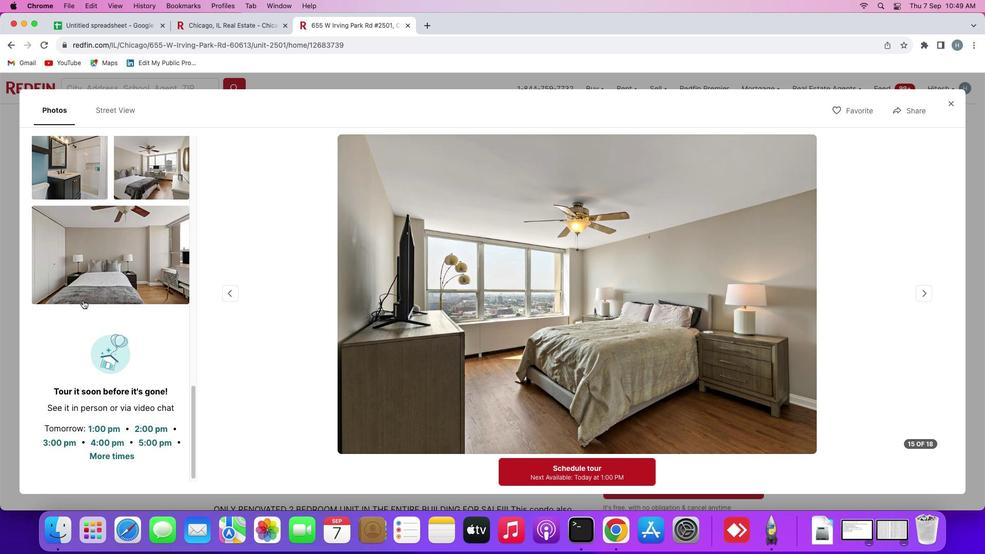 
Action: Mouse scrolled (460, 126) with delta (449, 133)
Screenshot: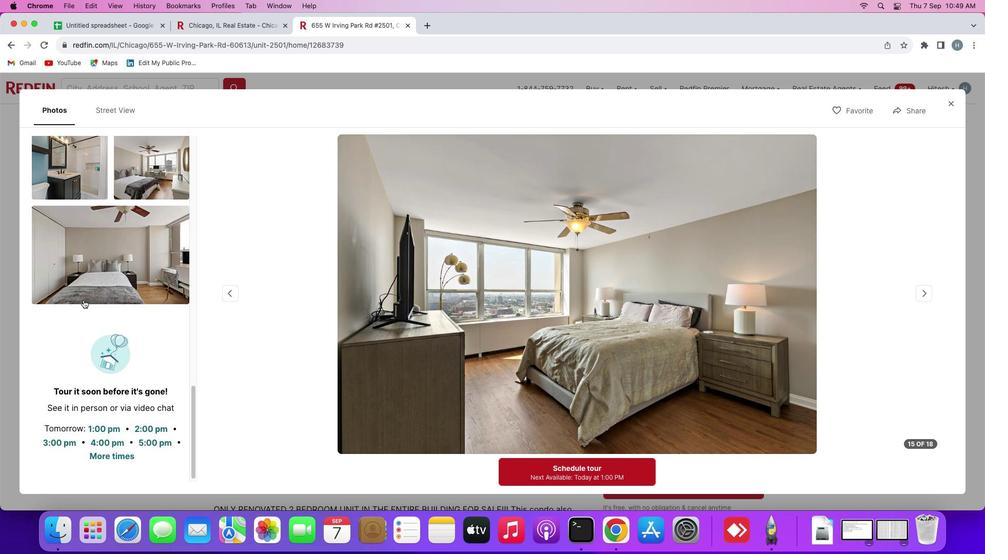 
Action: Mouse scrolled (460, 126) with delta (449, 133)
Screenshot: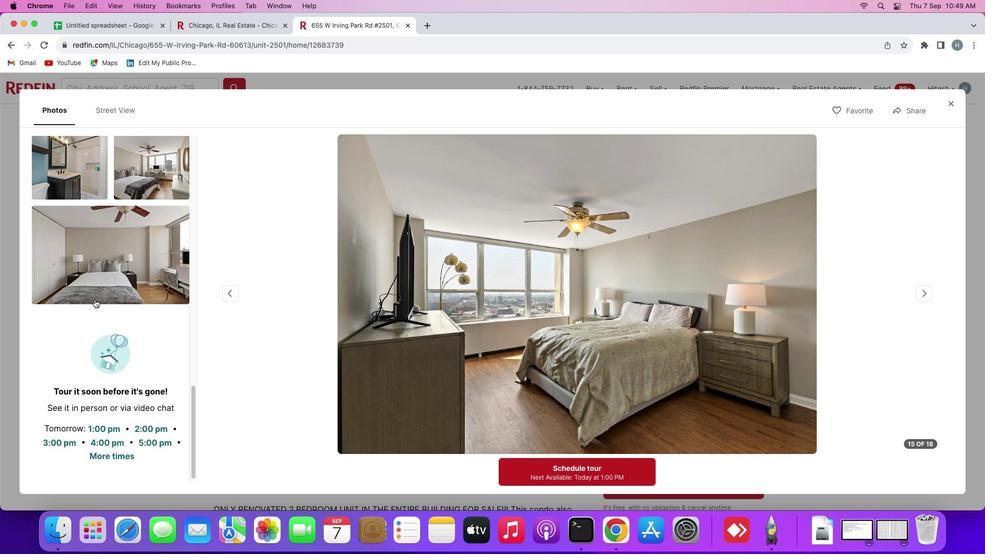 
Action: Mouse moved to (576, 131)
Screenshot: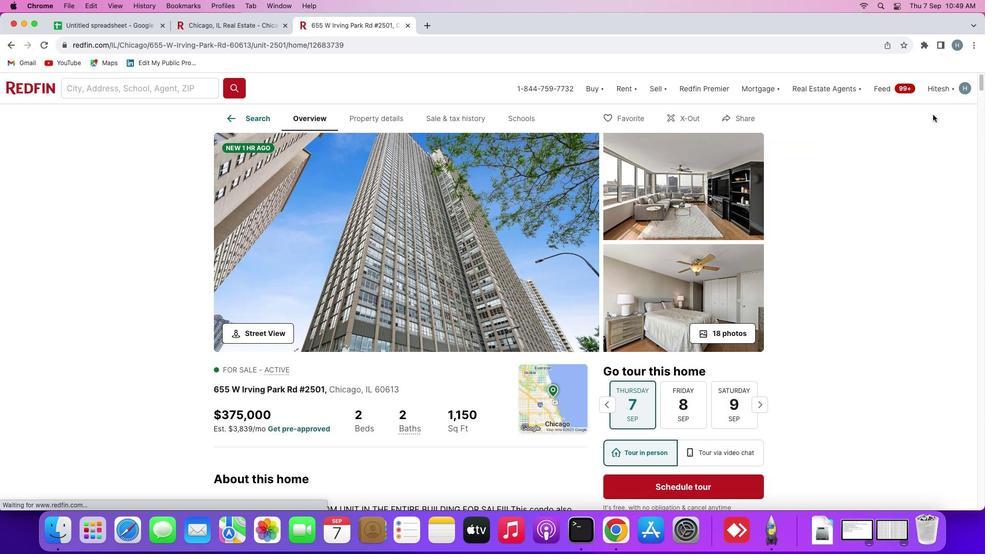
Action: Mouse pressed left at (576, 131)
Screenshot: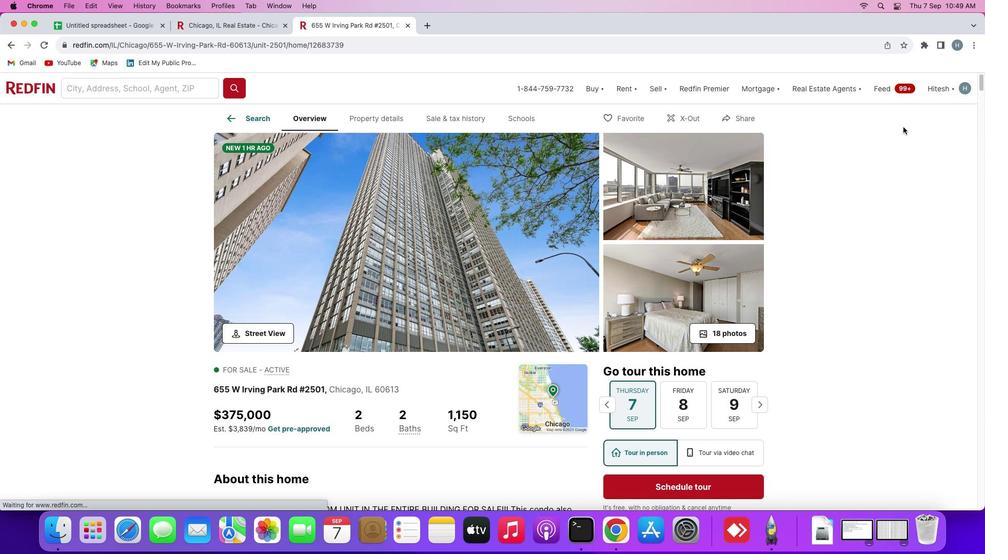 
Action: Mouse moved to (503, 125)
Screenshot: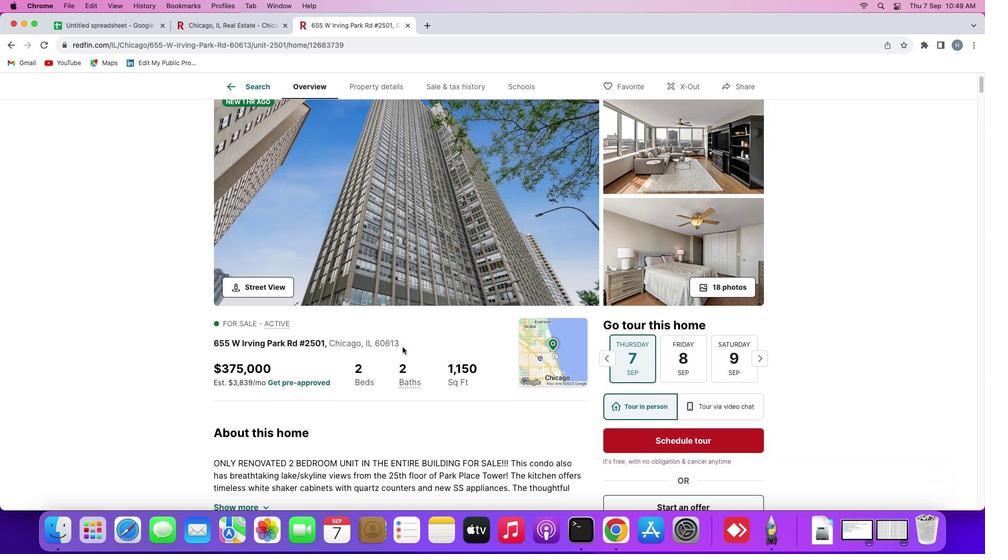
Action: Mouse scrolled (503, 125) with delta (449, 133)
Screenshot: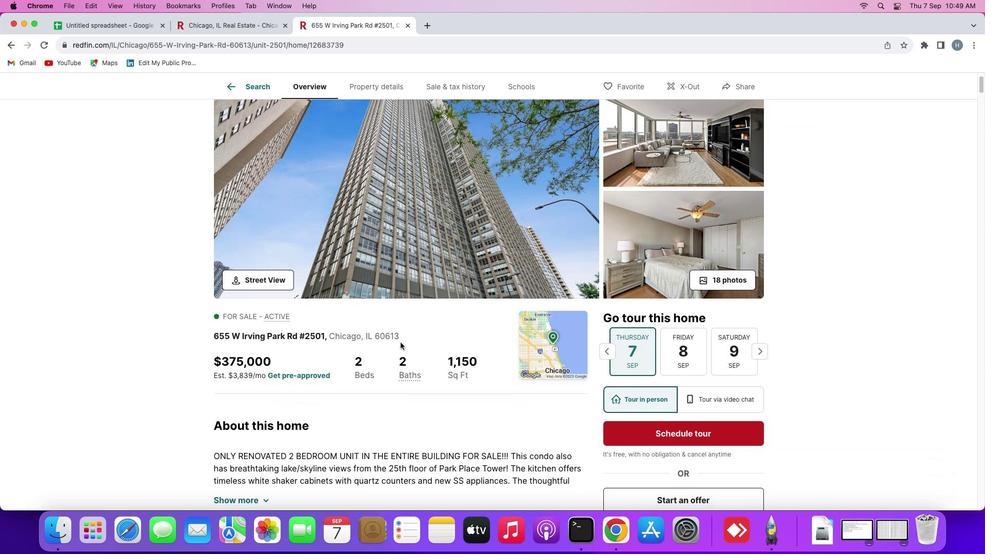 
Action: Mouse scrolled (503, 125) with delta (449, 133)
Screenshot: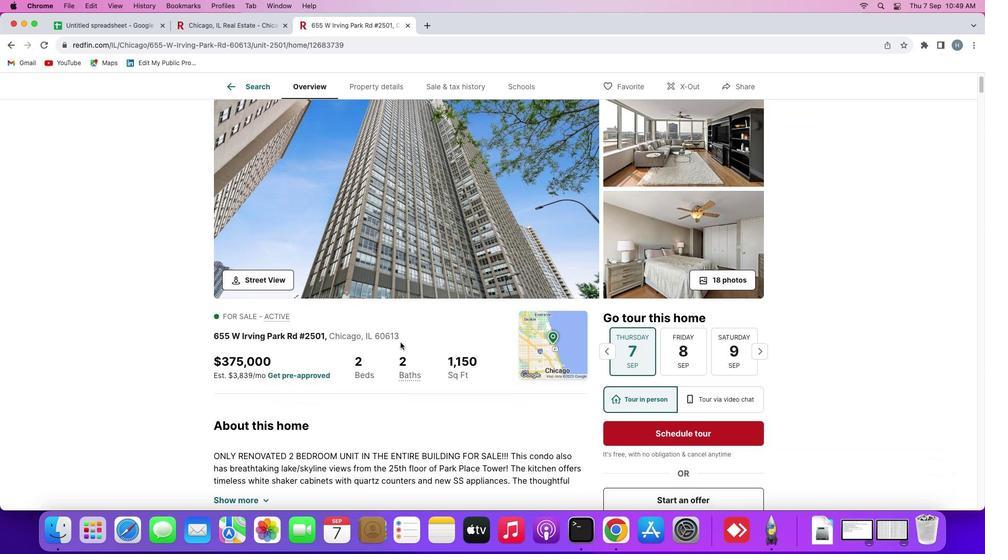 
Action: Mouse moved to (503, 125)
Screenshot: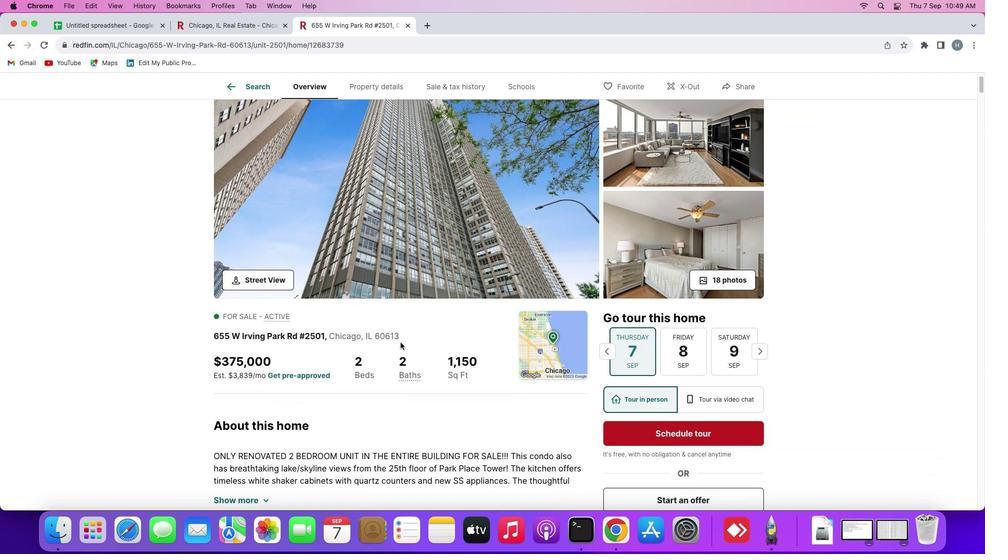 
Action: Mouse scrolled (503, 125) with delta (449, 133)
Screenshot: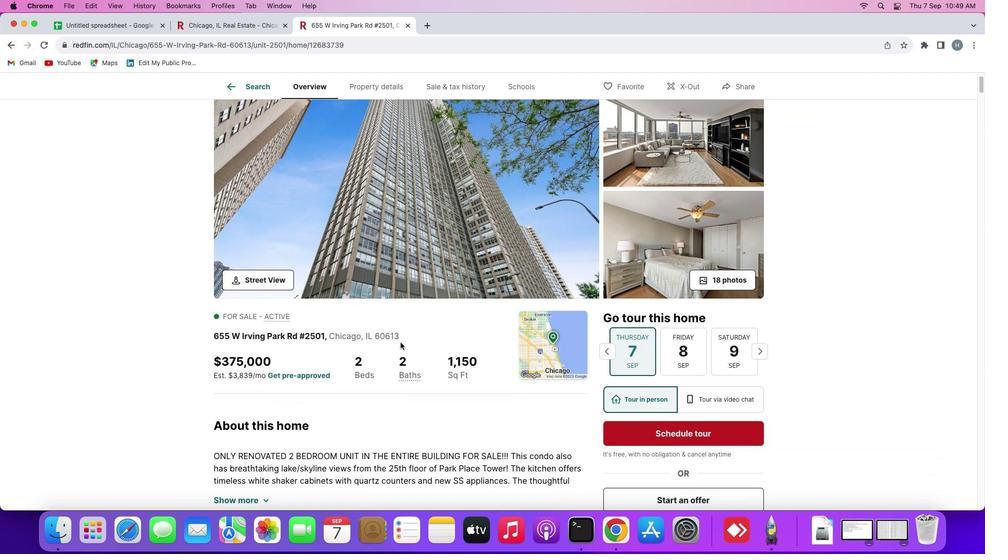 
Action: Mouse moved to (502, 125)
Screenshot: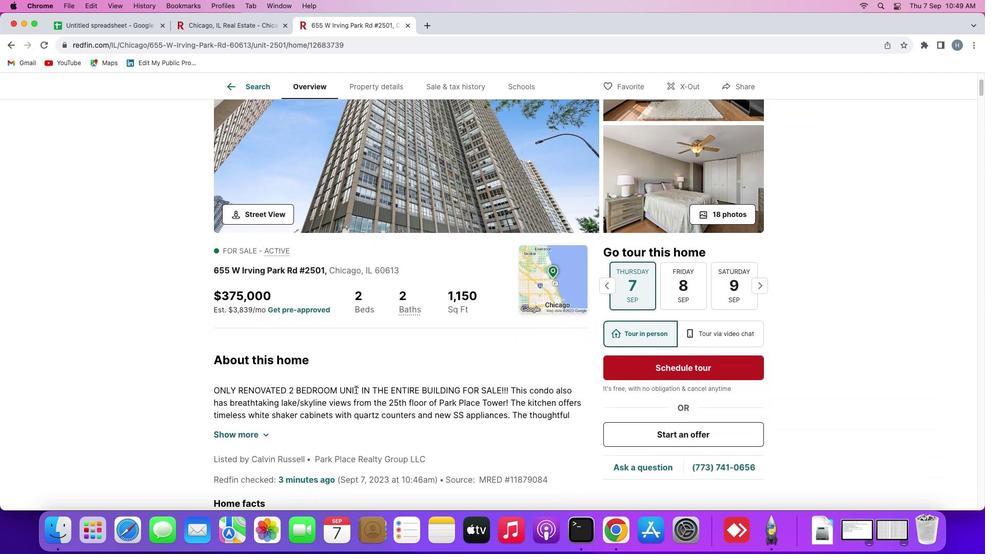 
Action: Mouse scrolled (502, 125) with delta (449, 133)
Screenshot: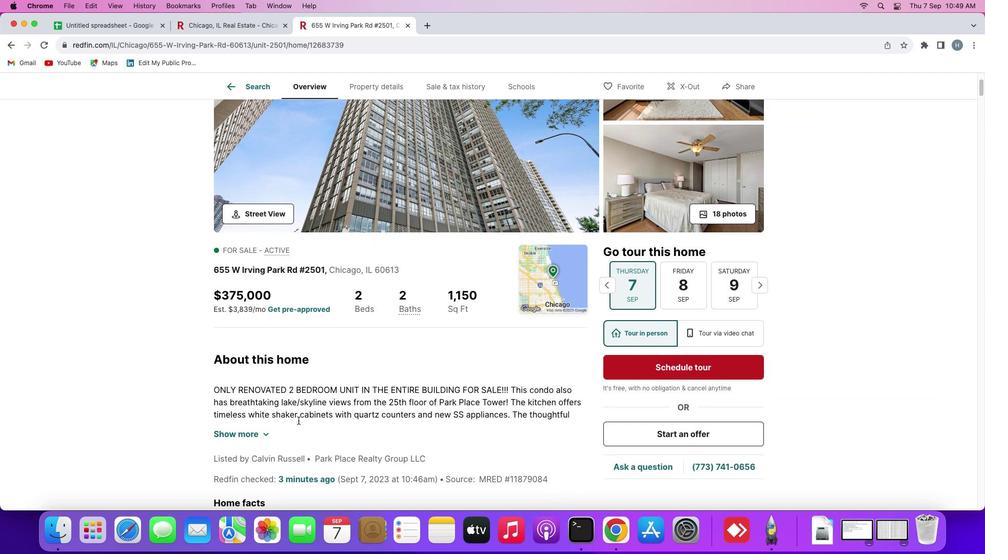 
Action: Mouse scrolled (502, 125) with delta (449, 133)
Screenshot: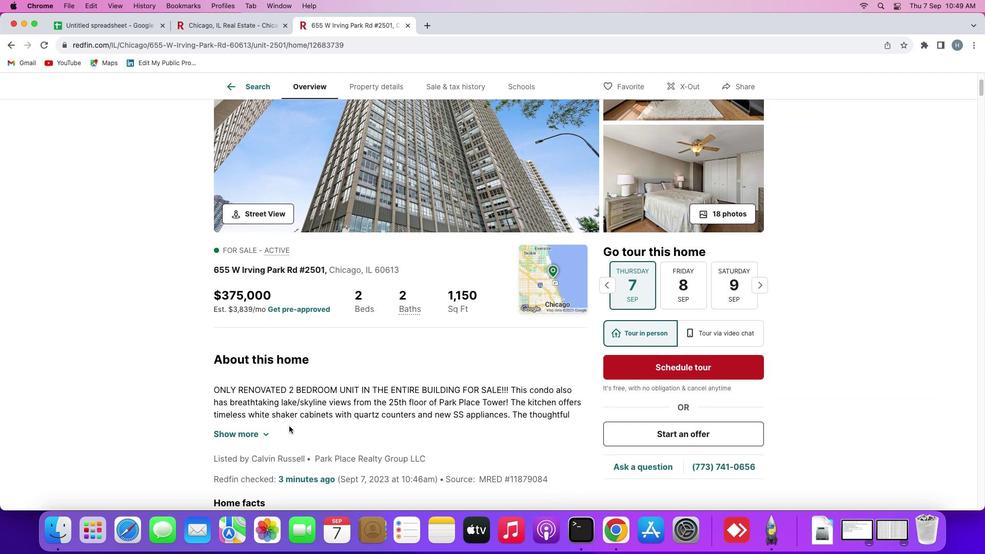 
Action: Mouse scrolled (502, 125) with delta (449, 133)
Screenshot: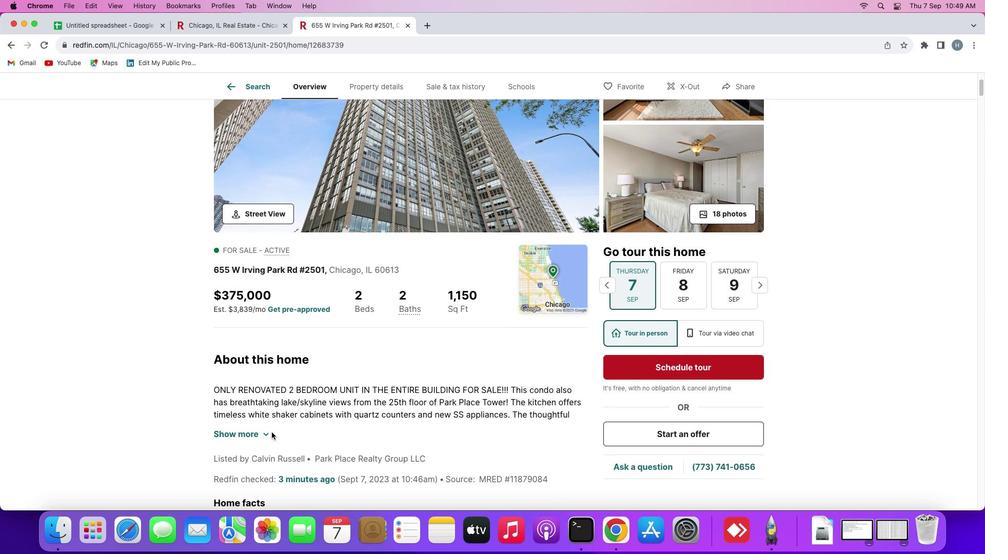
Action: Mouse moved to (484, 123)
Screenshot: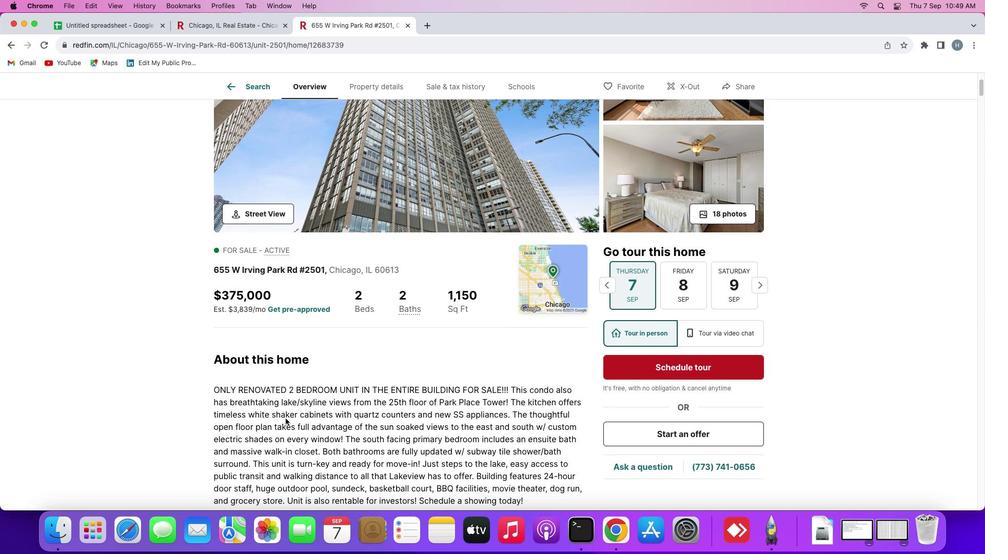 
Action: Mouse pressed left at (484, 123)
Screenshot: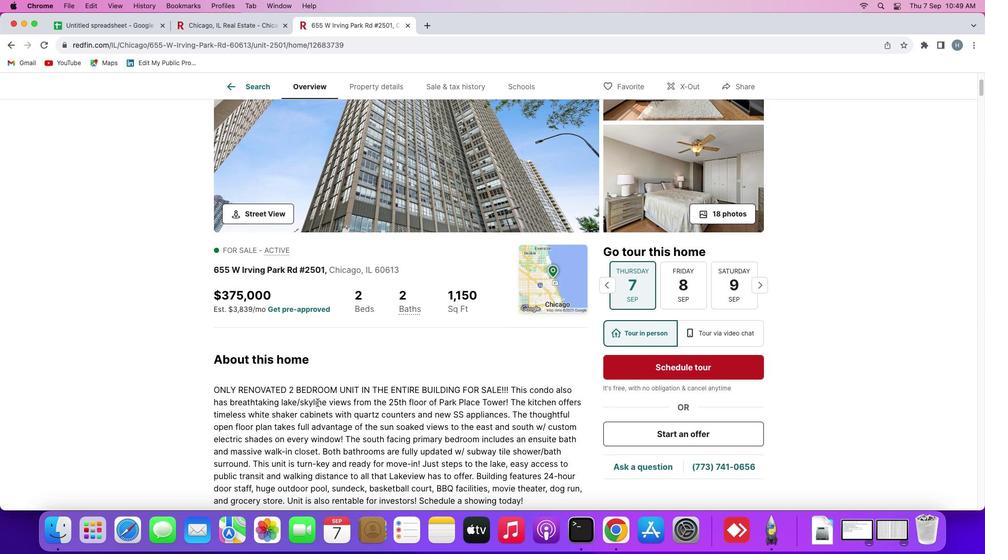 
Action: Mouse moved to (492, 124)
Screenshot: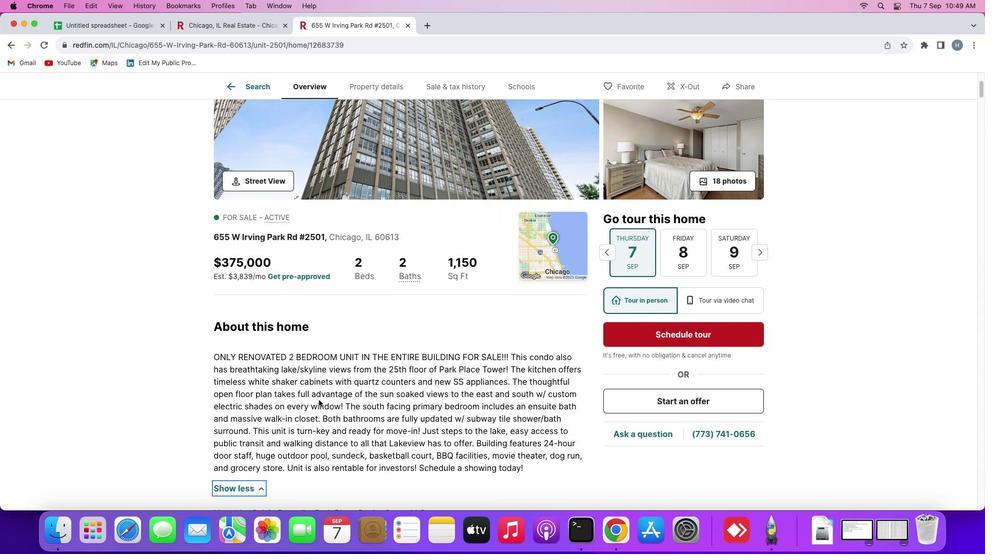 
Action: Mouse scrolled (492, 124) with delta (449, 133)
Screenshot: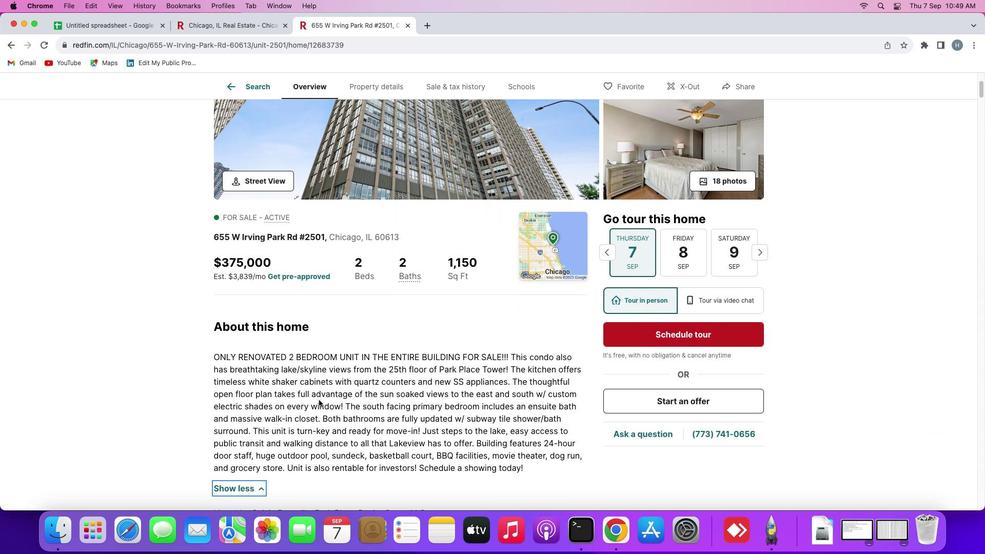 
Action: Mouse scrolled (492, 124) with delta (449, 133)
Screenshot: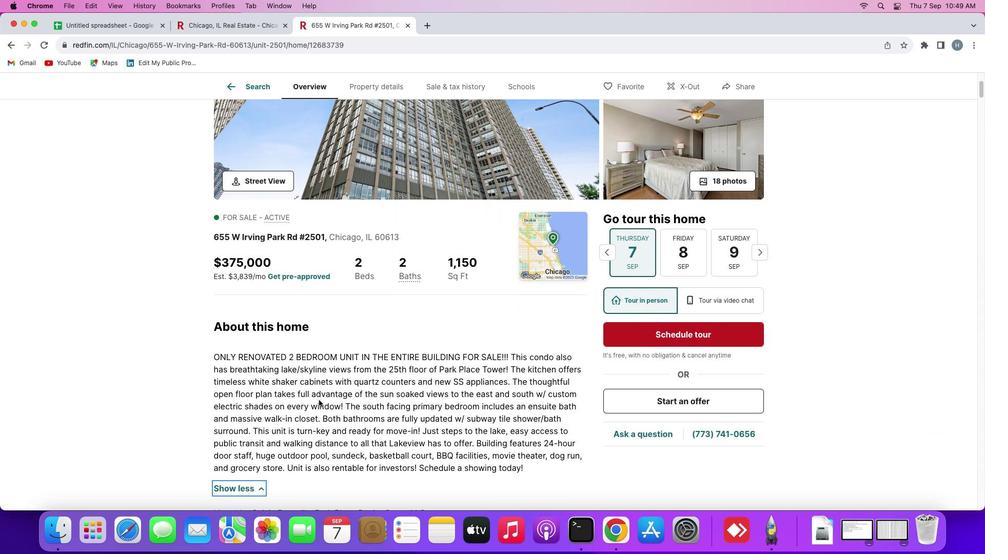 
Action: Mouse scrolled (492, 124) with delta (449, 133)
Screenshot: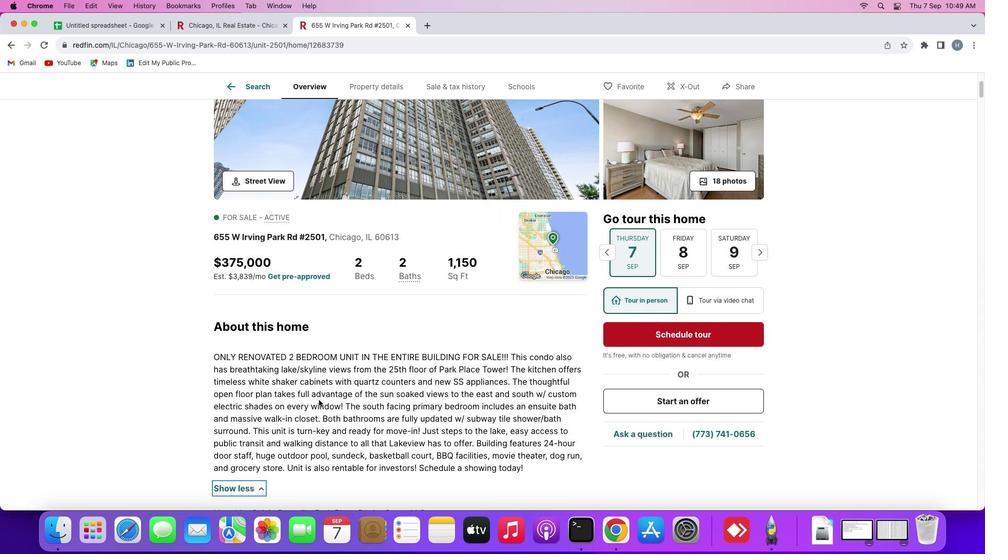 
Action: Mouse moved to (497, 124)
Screenshot: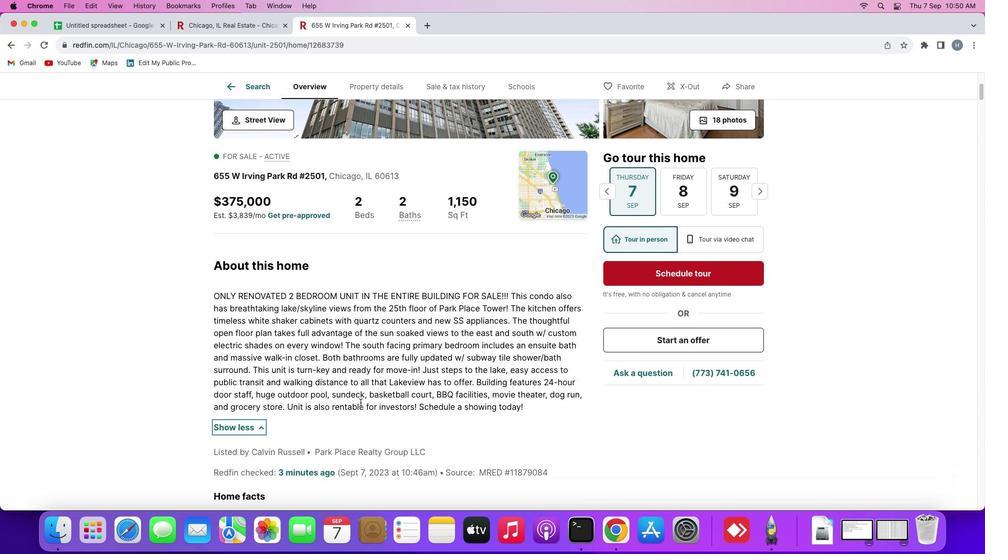 
Action: Mouse scrolled (497, 124) with delta (449, 133)
Screenshot: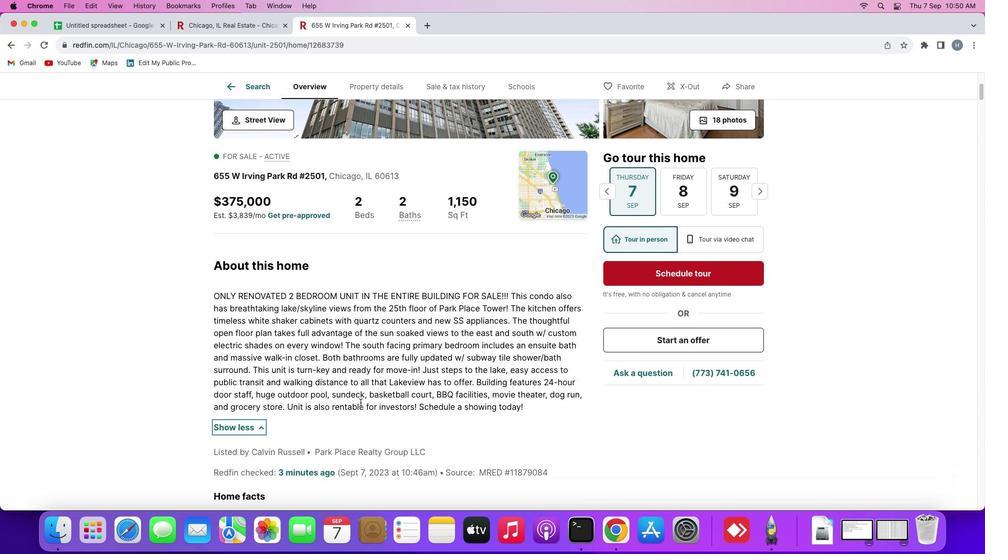 
Action: Mouse scrolled (497, 124) with delta (449, 133)
Screenshot: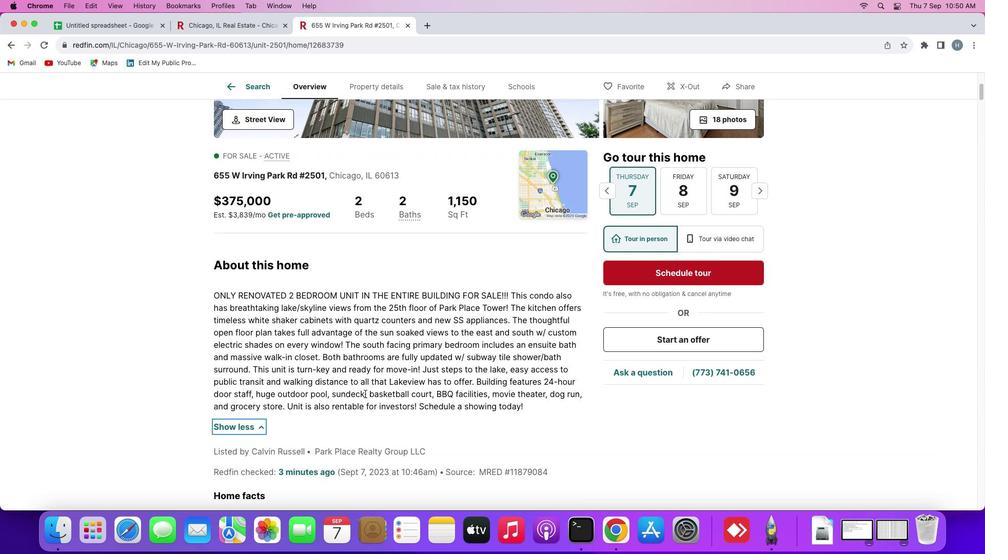 
Action: Mouse scrolled (497, 124) with delta (449, 133)
Screenshot: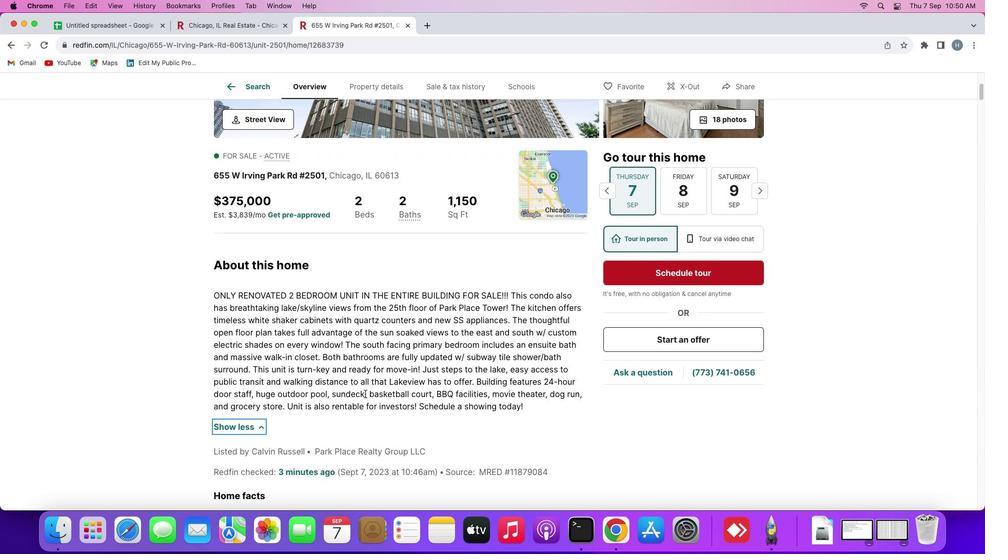 
Action: Mouse scrolled (497, 124) with delta (449, 133)
Screenshot: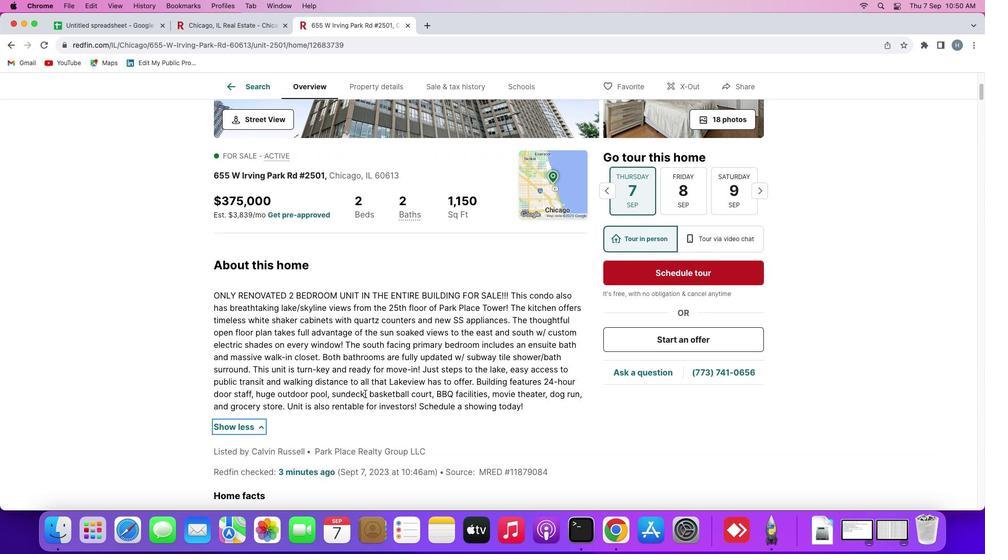 
Action: Mouse moved to (505, 124)
Screenshot: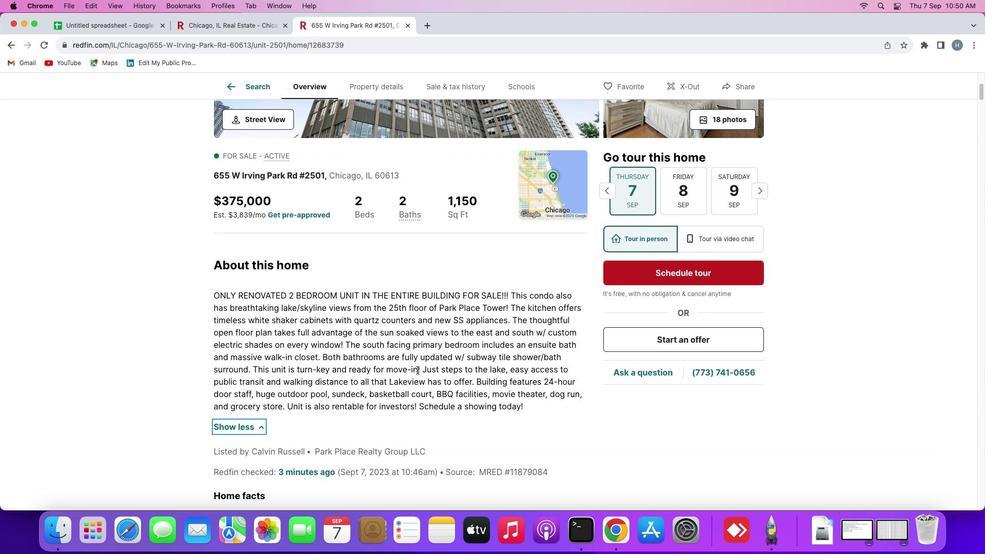 
Action: Mouse scrolled (505, 124) with delta (449, 133)
Screenshot: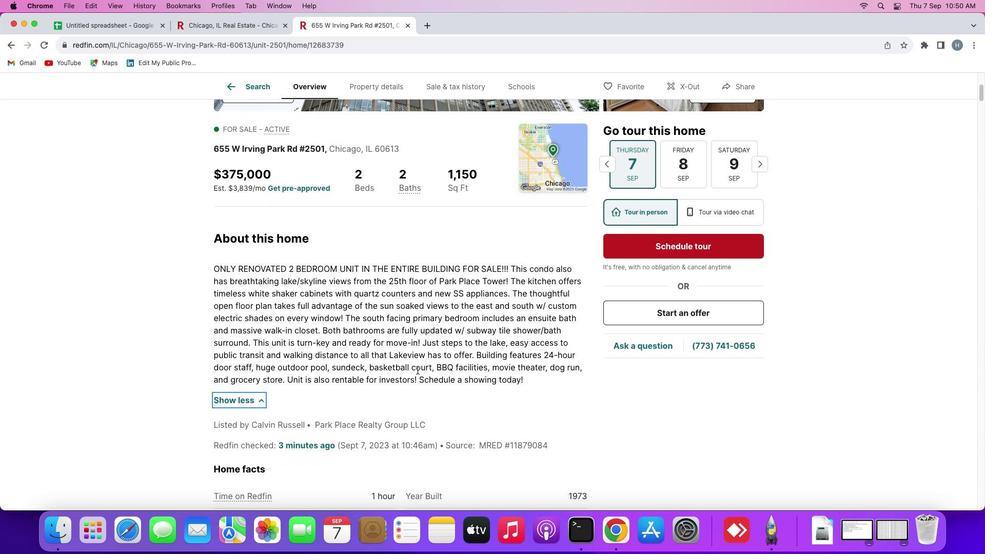 
Action: Mouse scrolled (505, 124) with delta (449, 133)
Screenshot: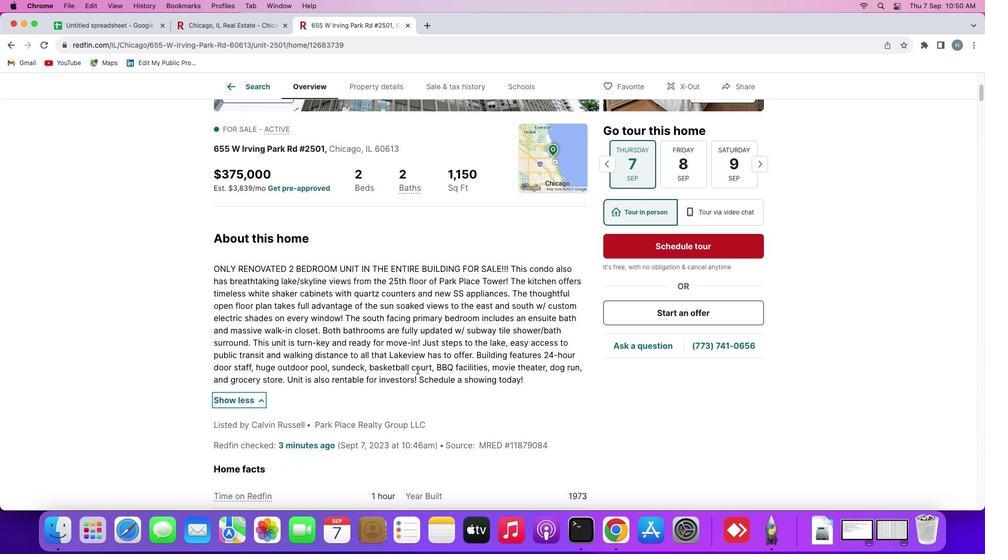 
Action: Mouse scrolled (505, 124) with delta (449, 133)
Screenshot: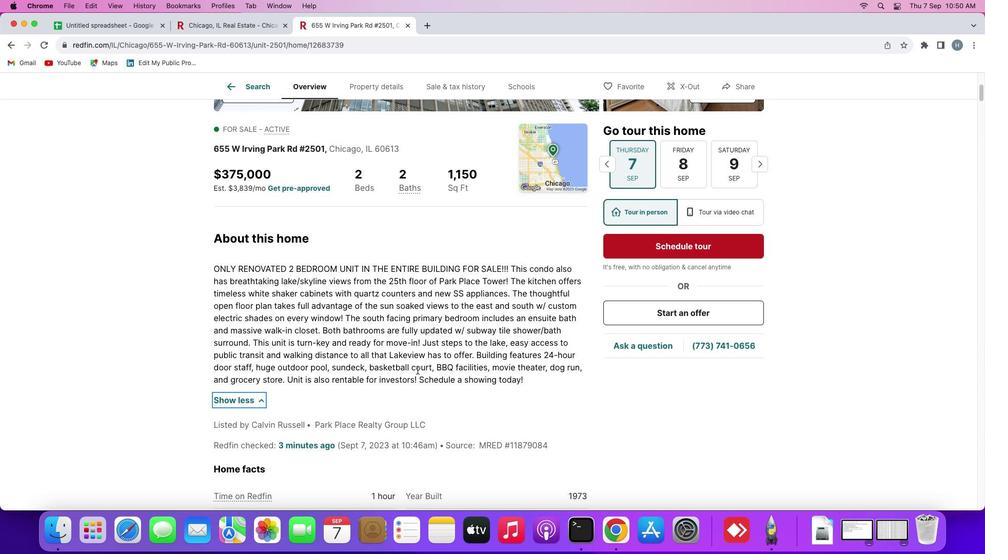 
Action: Mouse scrolled (505, 124) with delta (449, 133)
Screenshot: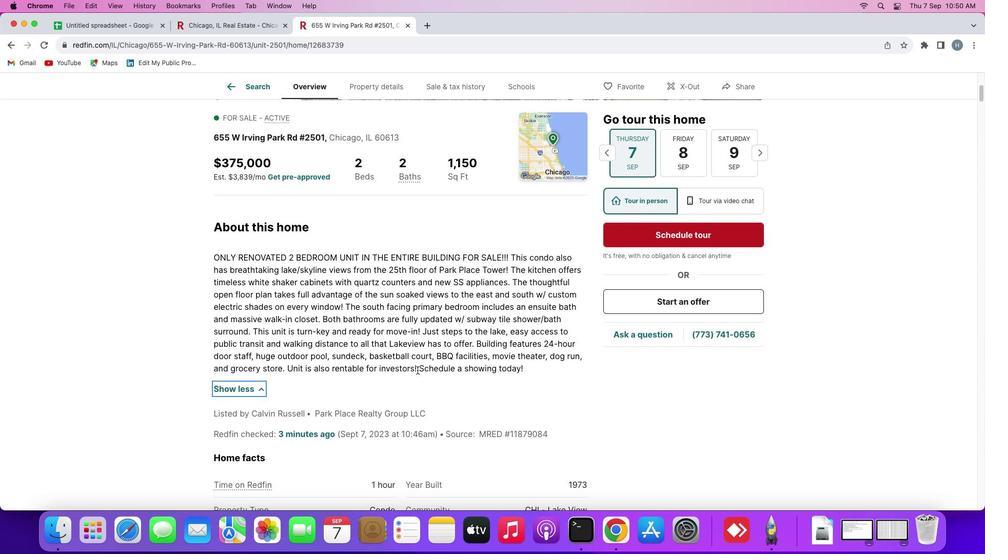 
Action: Mouse scrolled (505, 124) with delta (449, 133)
Screenshot: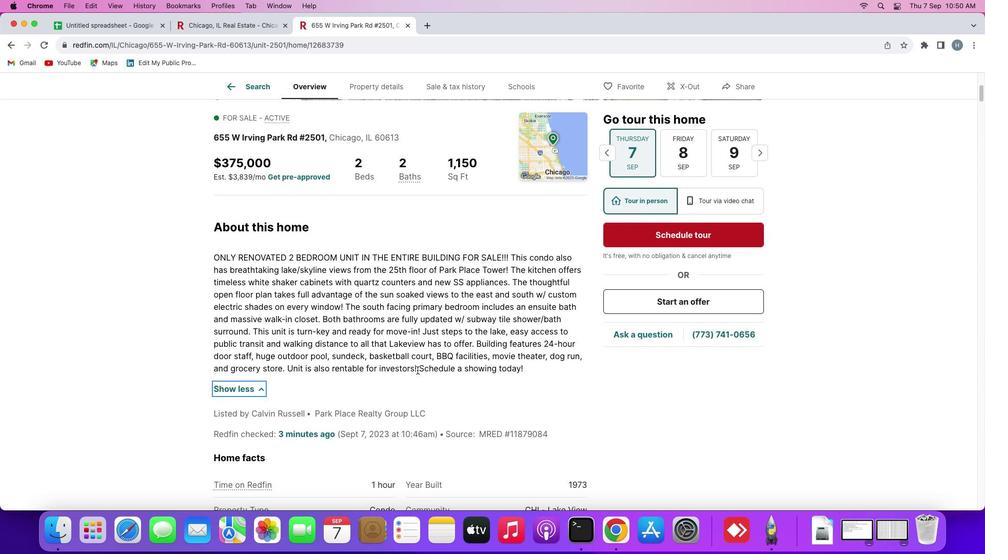 
Action: Mouse scrolled (505, 124) with delta (449, 133)
Screenshot: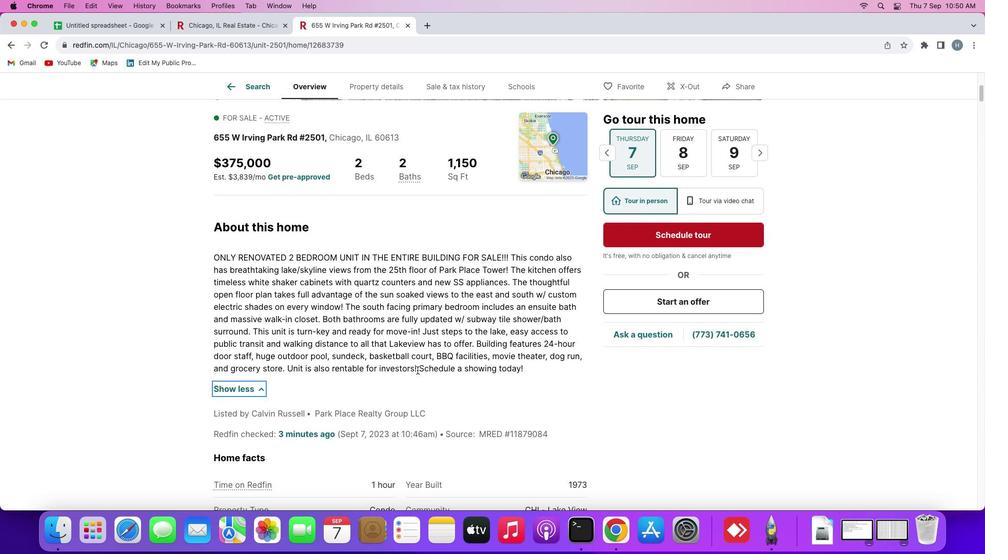 
Action: Mouse moved to (505, 124)
Screenshot: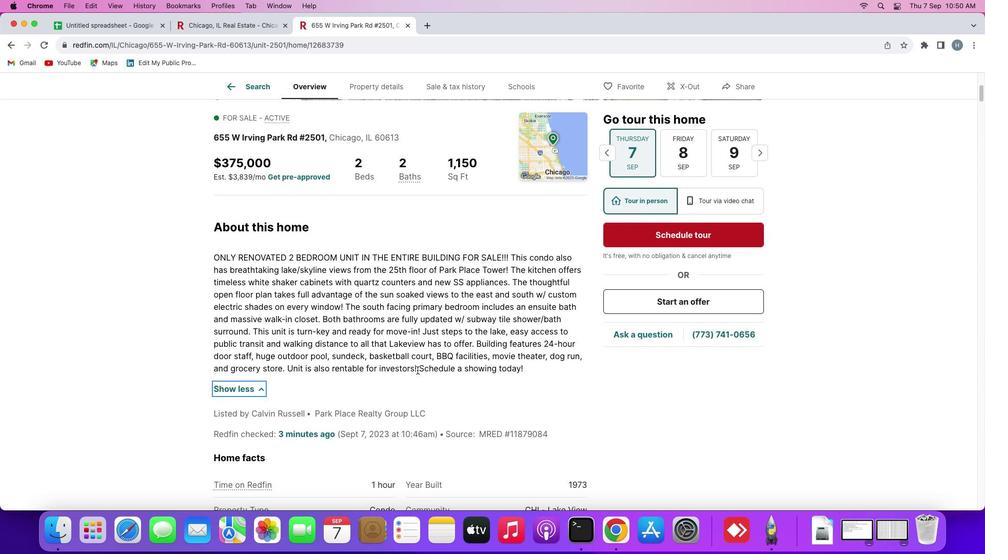 
Action: Mouse scrolled (505, 124) with delta (449, 133)
Screenshot: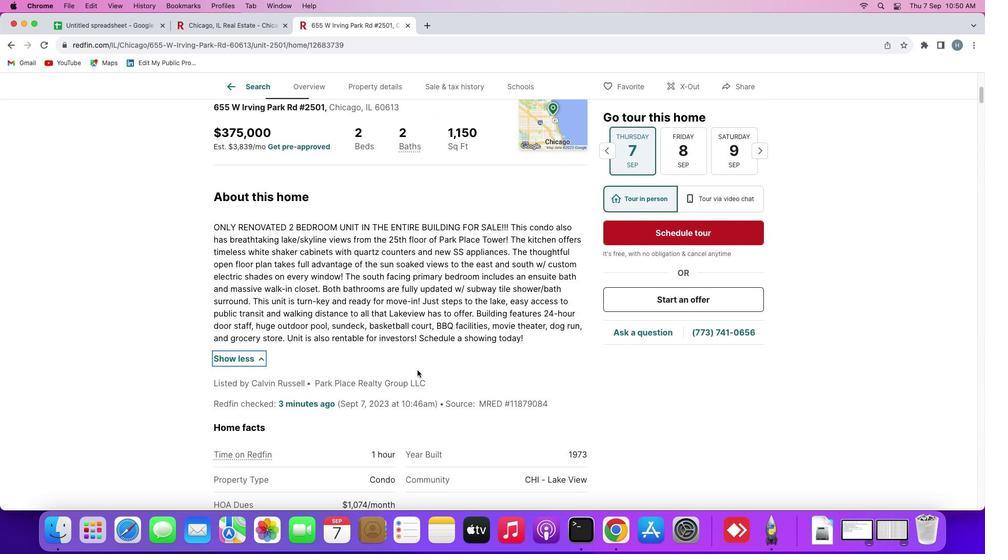 
Action: Mouse scrolled (505, 124) with delta (449, 133)
Screenshot: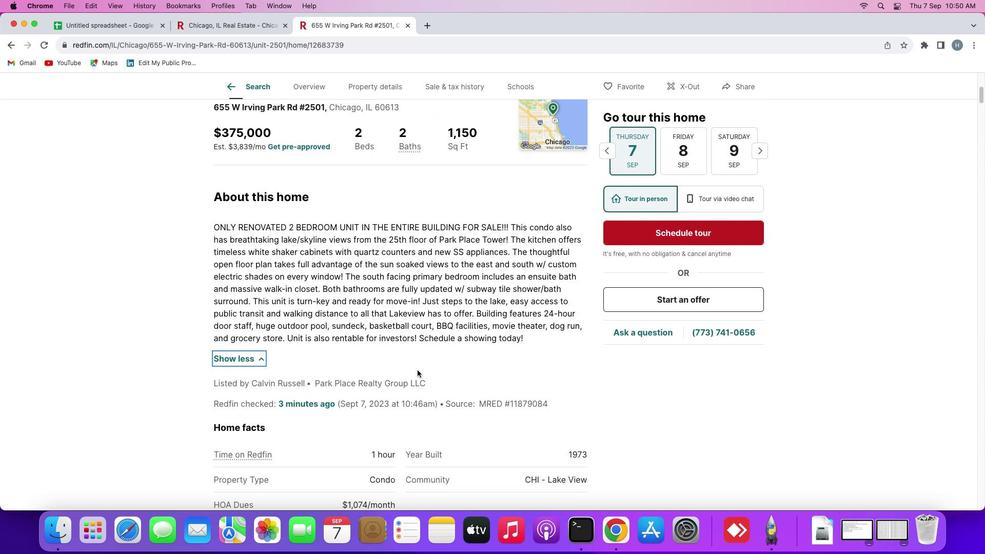
Action: Mouse scrolled (505, 124) with delta (449, 133)
Screenshot: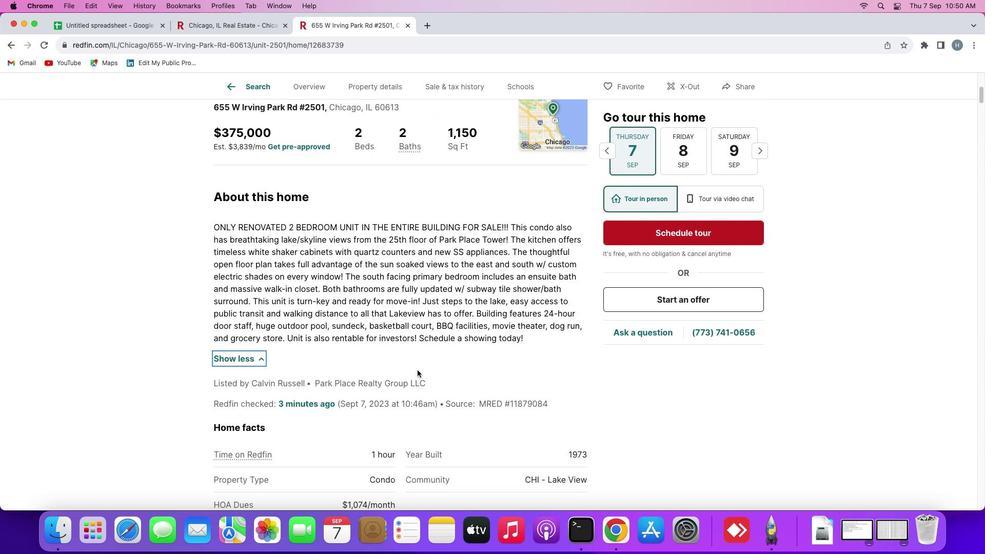 
Action: Mouse moved to (494, 125)
Screenshot: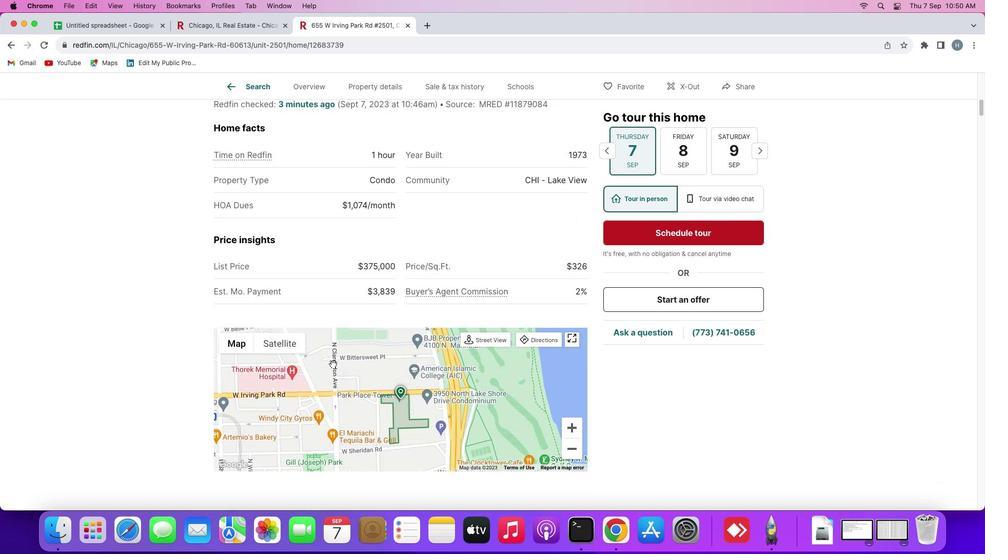 
Action: Mouse scrolled (494, 125) with delta (449, 133)
Screenshot: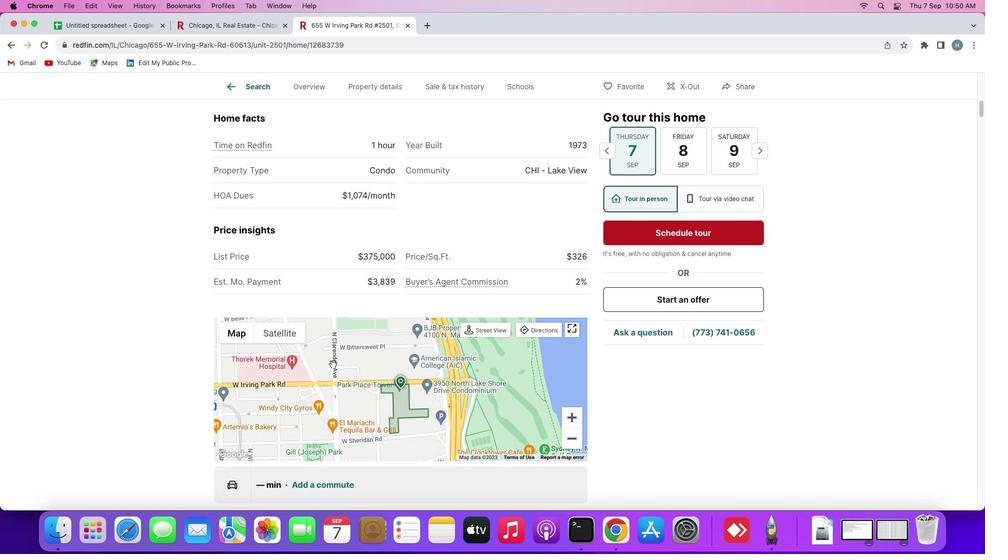 
Action: Mouse scrolled (494, 125) with delta (449, 133)
Screenshot: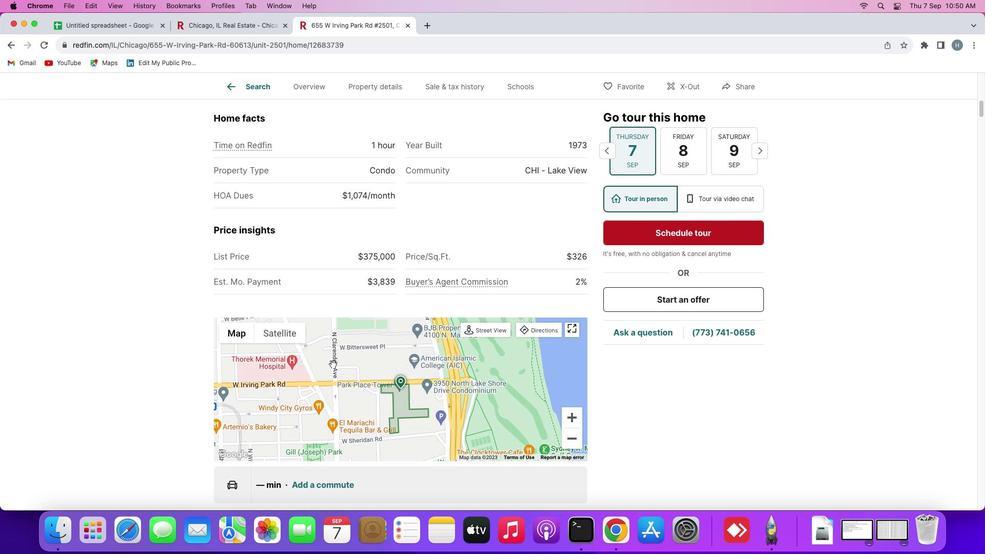 
Action: Mouse scrolled (494, 125) with delta (449, 133)
Screenshot: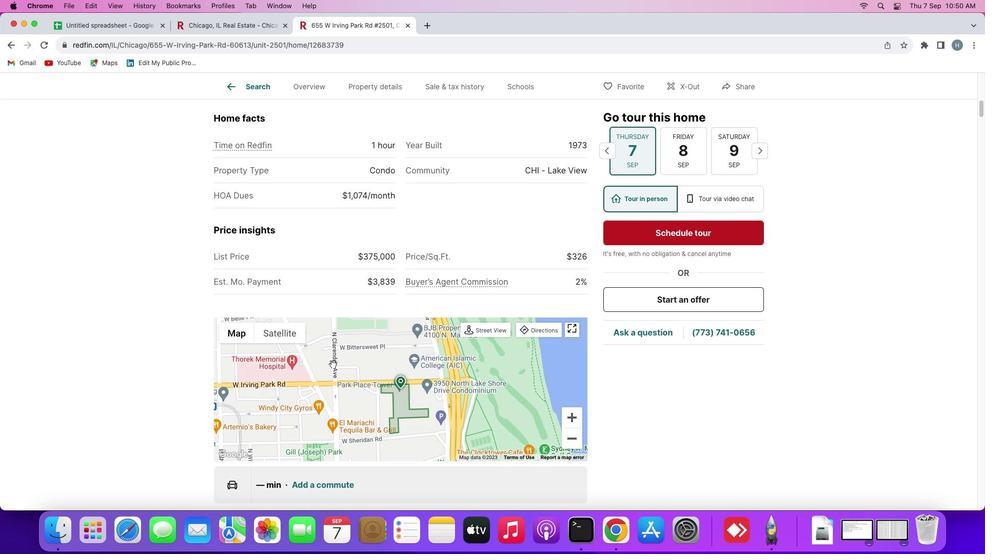 
Action: Mouse scrolled (494, 125) with delta (449, 133)
Screenshot: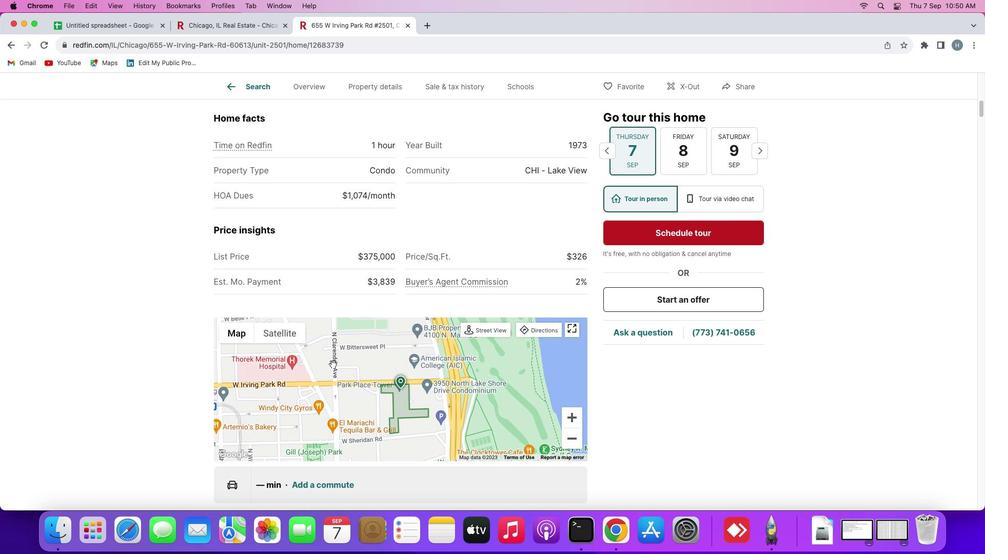 
Action: Mouse scrolled (494, 125) with delta (449, 133)
Screenshot: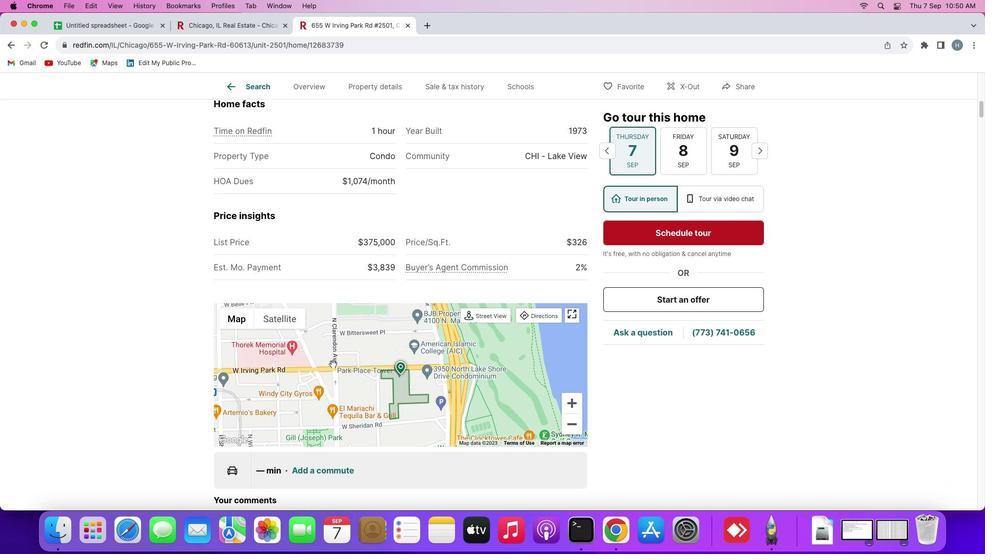 
Action: Mouse scrolled (494, 125) with delta (449, 133)
Screenshot: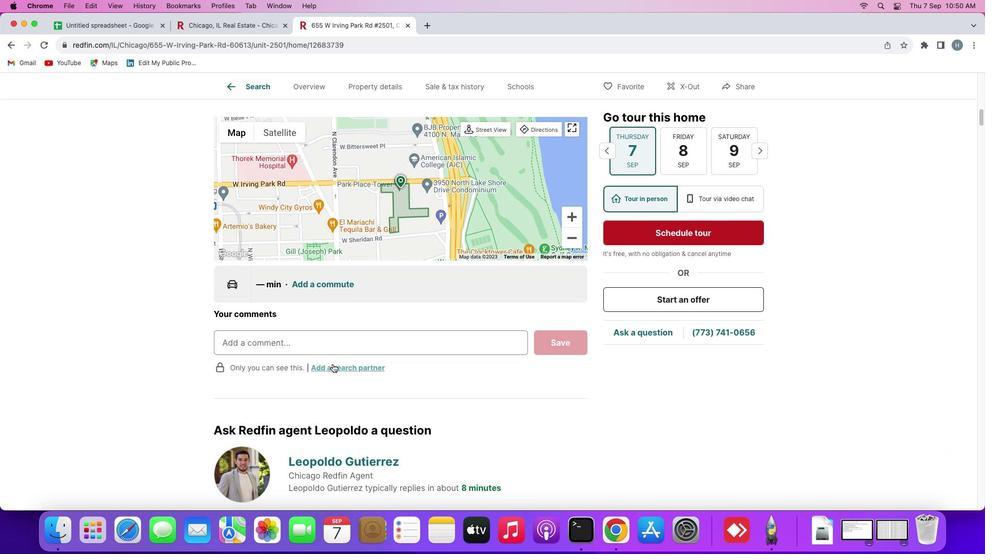 
Action: Mouse scrolled (494, 125) with delta (449, 133)
Screenshot: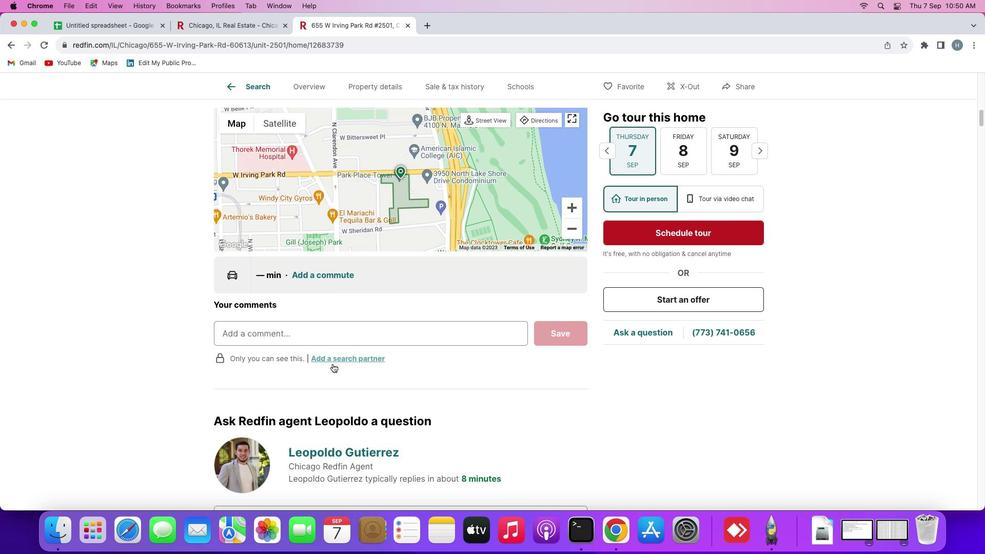 
Action: Mouse scrolled (494, 125) with delta (449, 133)
Screenshot: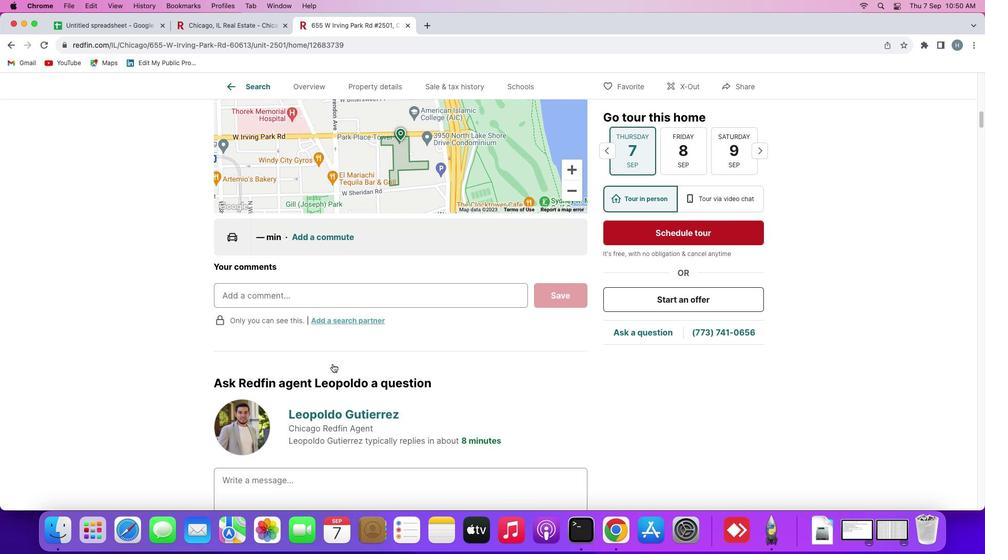 
Action: Mouse scrolled (494, 125) with delta (449, 133)
Screenshot: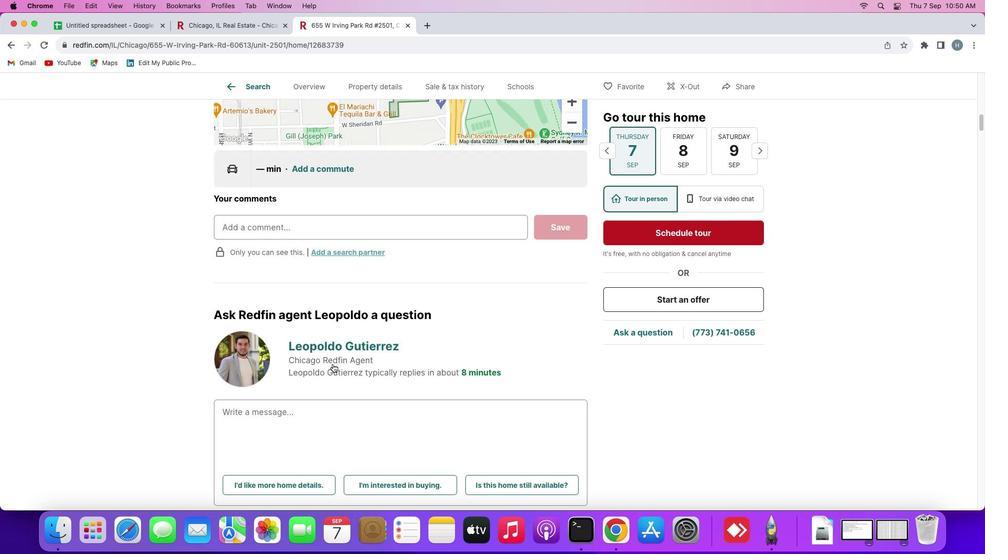 
Action: Mouse moved to (494, 125)
Screenshot: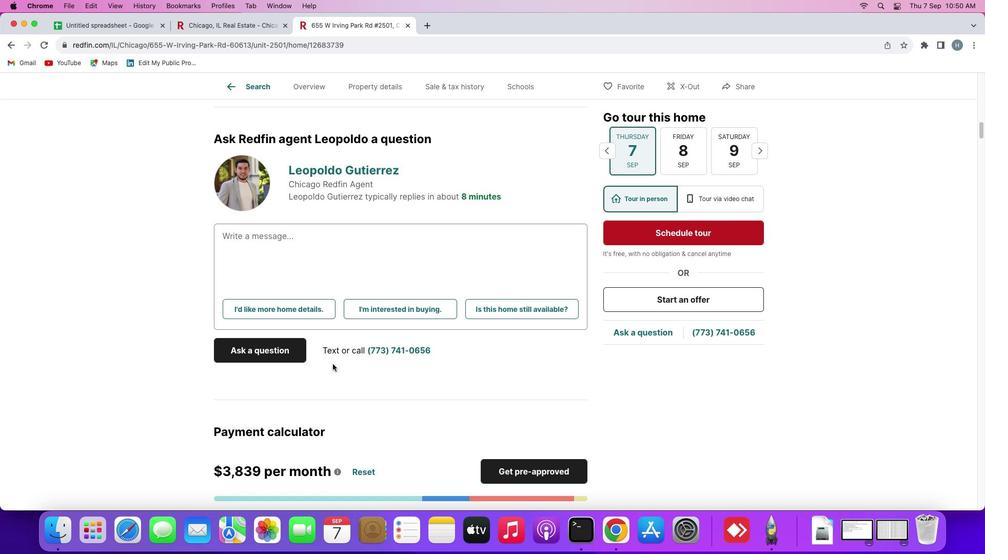 
Action: Mouse scrolled (494, 125) with delta (449, 133)
Screenshot: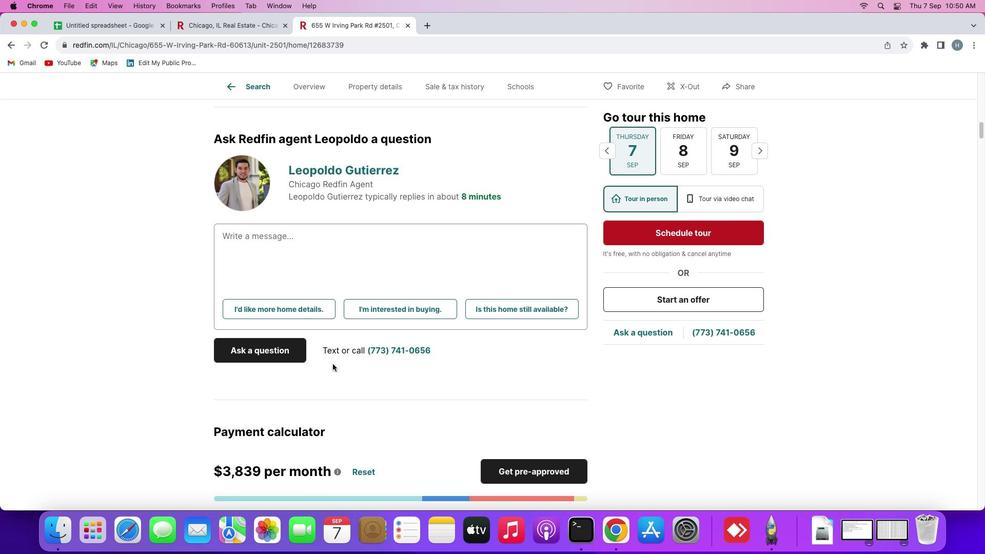 
Action: Mouse scrolled (494, 125) with delta (449, 133)
Screenshot: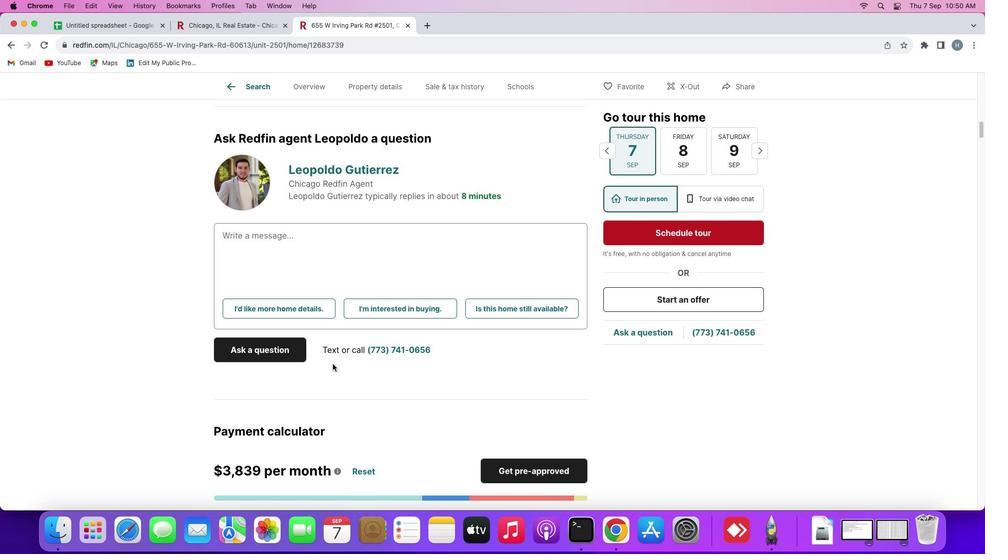 
Action: Mouse scrolled (494, 125) with delta (449, 133)
Screenshot: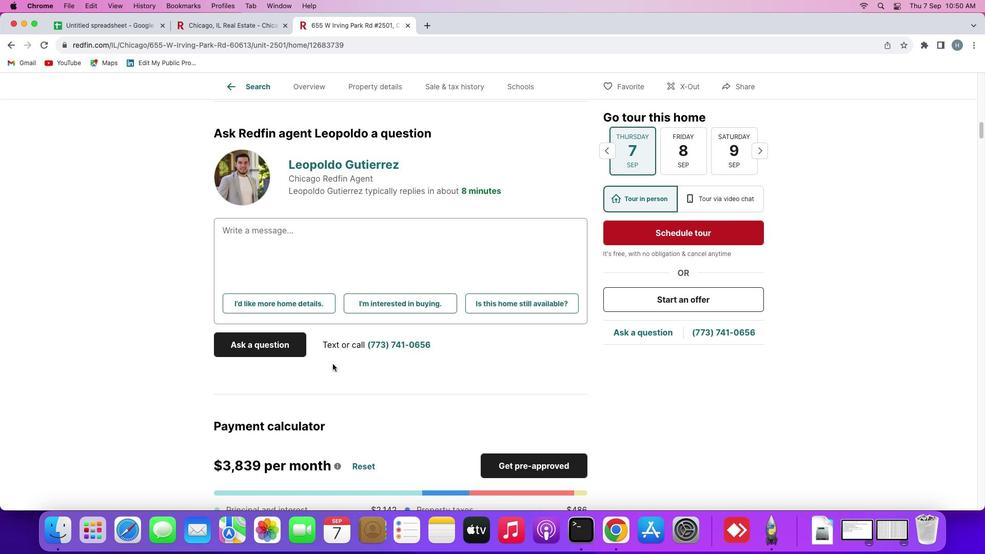 
Action: Mouse scrolled (494, 125) with delta (449, 133)
Screenshot: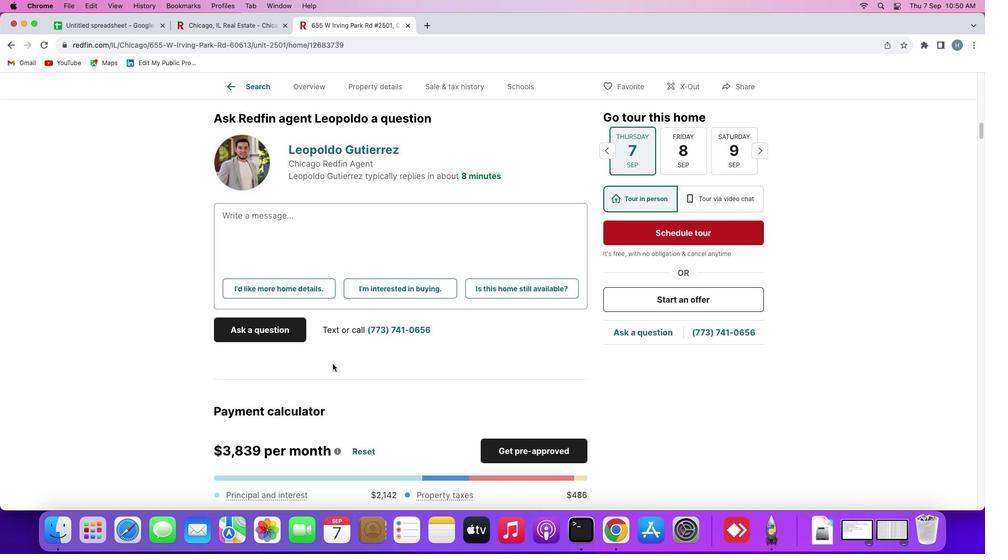 
Action: Mouse scrolled (494, 125) with delta (449, 133)
Screenshot: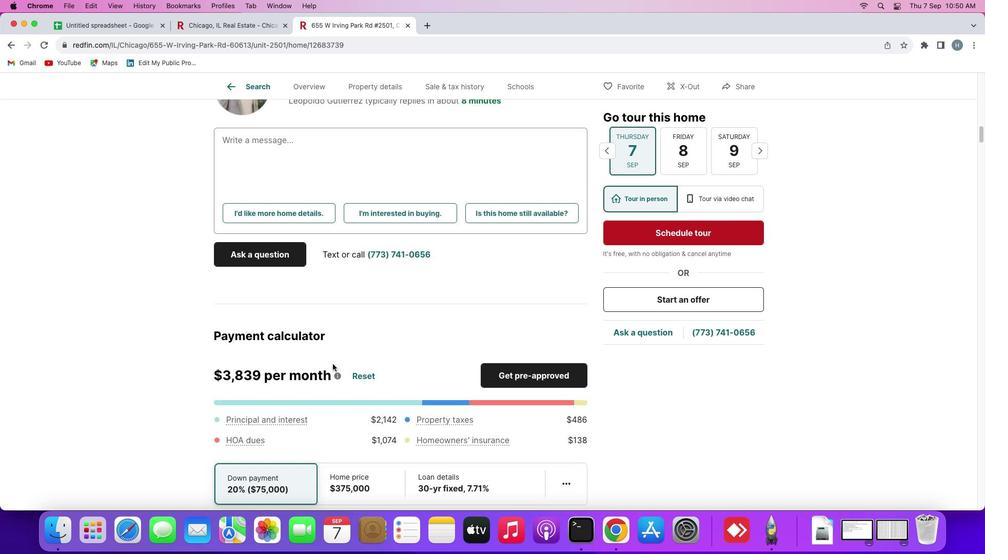 
Action: Mouse scrolled (494, 125) with delta (449, 133)
Screenshot: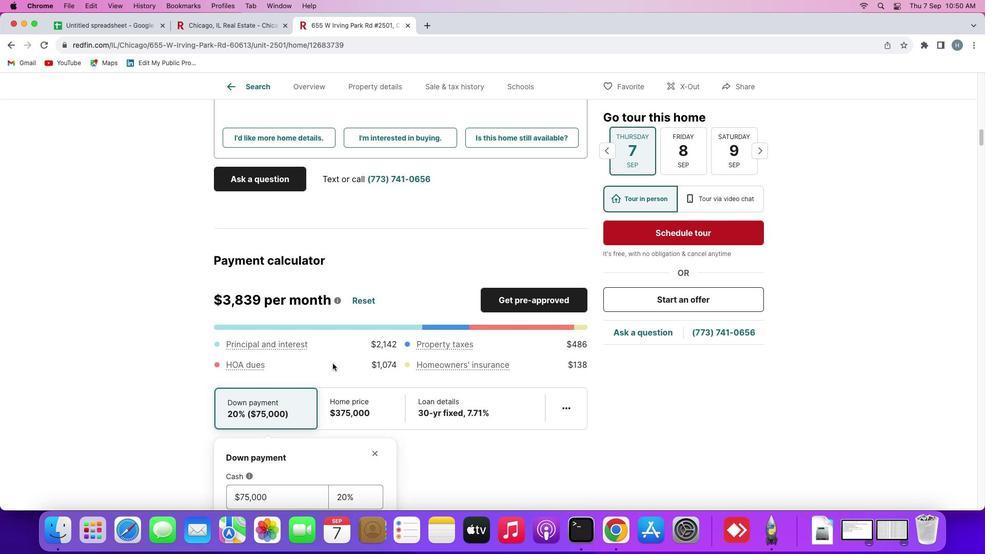 
Action: Mouse scrolled (494, 125) with delta (449, 133)
Screenshot: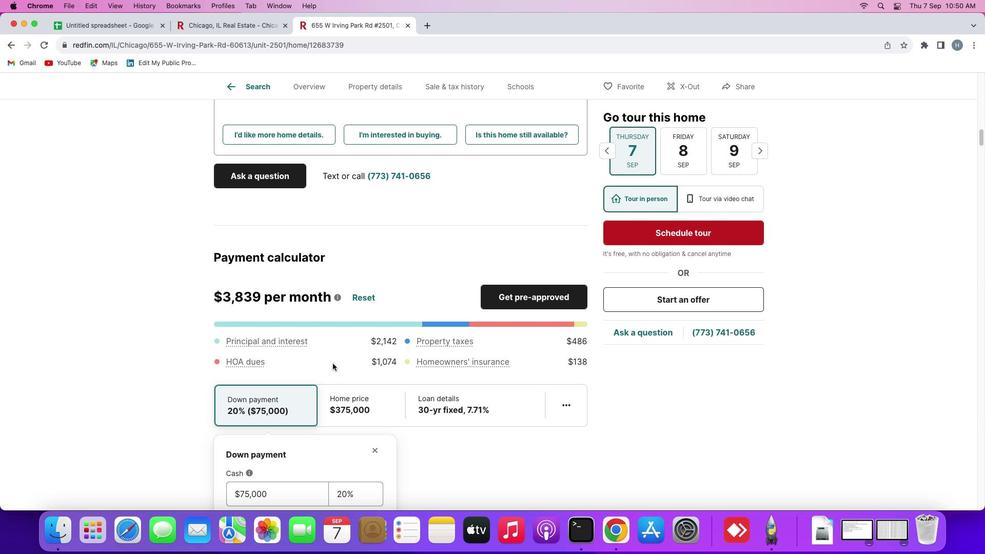 
Action: Mouse scrolled (494, 125) with delta (449, 133)
Screenshot: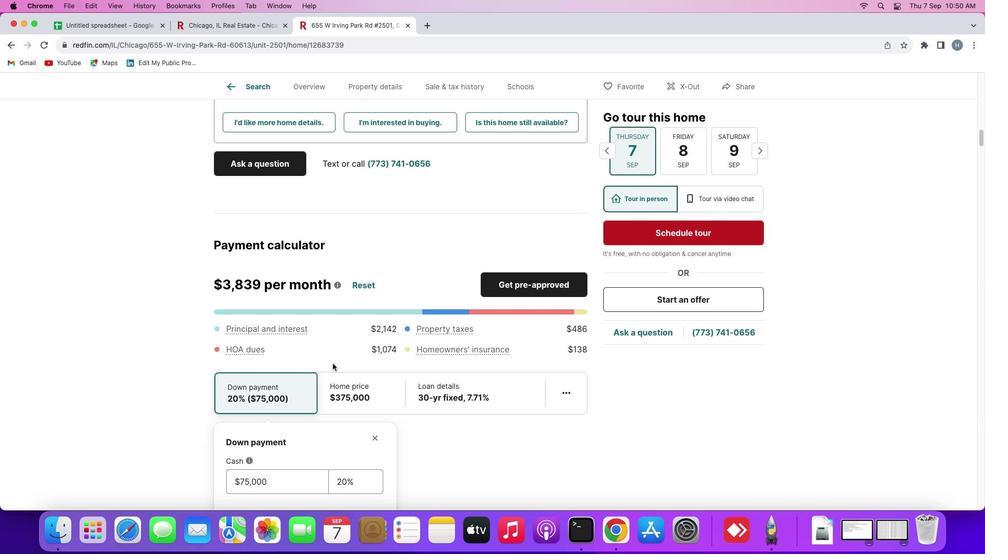 
Action: Mouse scrolled (494, 125) with delta (449, 133)
Screenshot: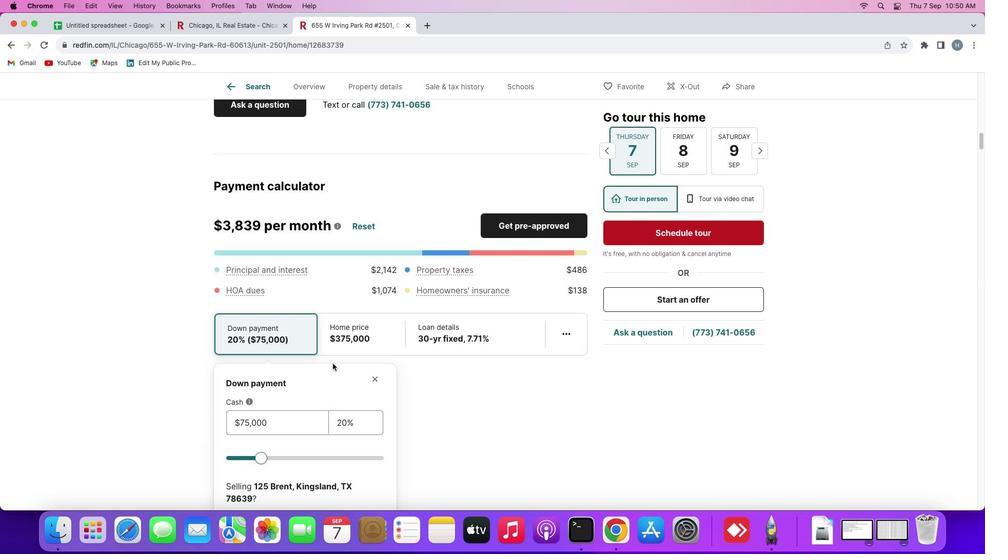 
Action: Mouse moved to (494, 125)
Screenshot: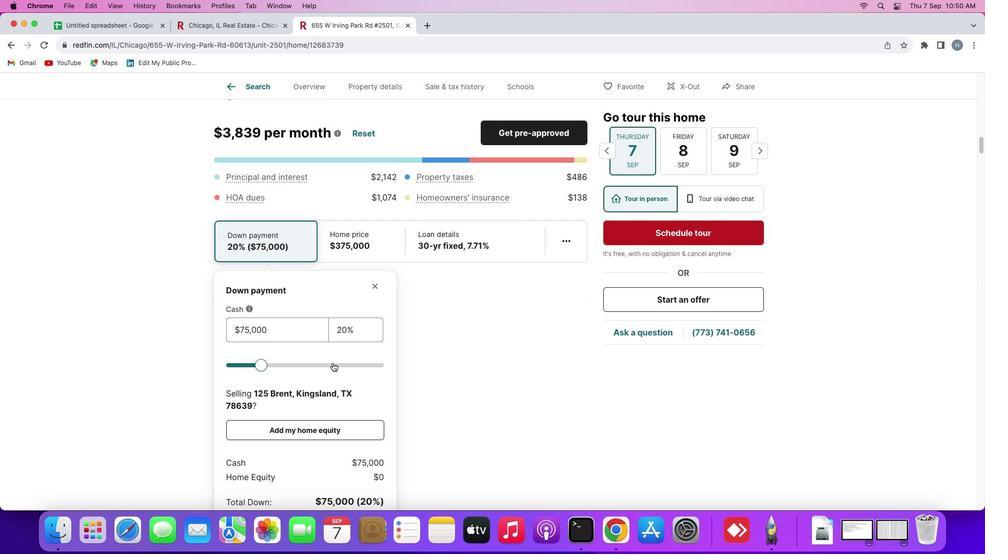 
Action: Mouse scrolled (494, 125) with delta (449, 133)
Screenshot: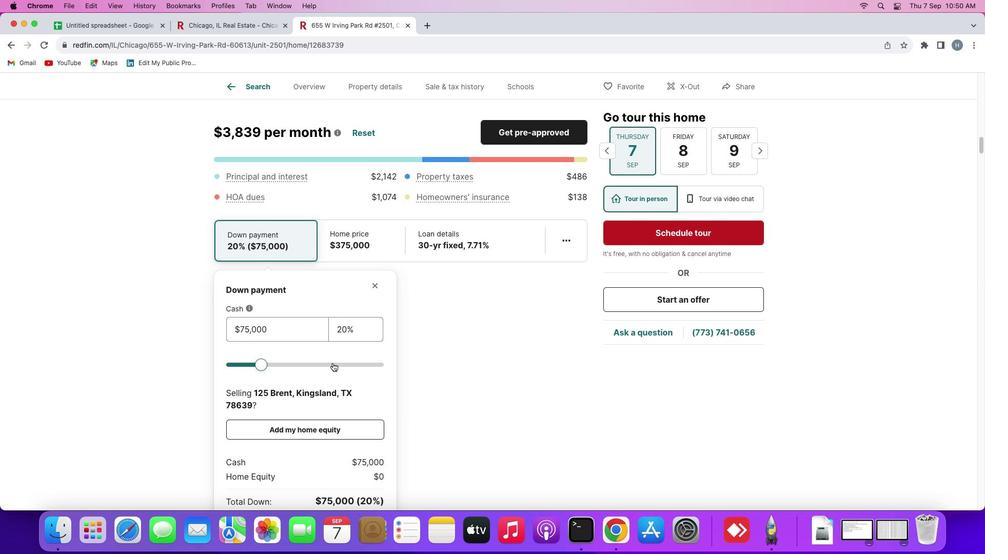 
Action: Mouse scrolled (494, 125) with delta (449, 133)
Screenshot: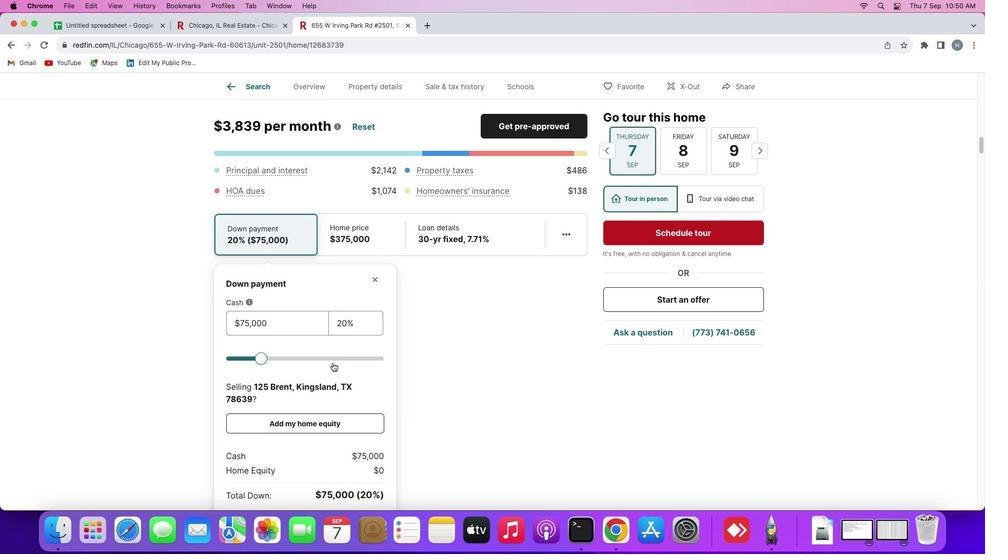 
Action: Mouse scrolled (494, 125) with delta (449, 133)
Screenshot: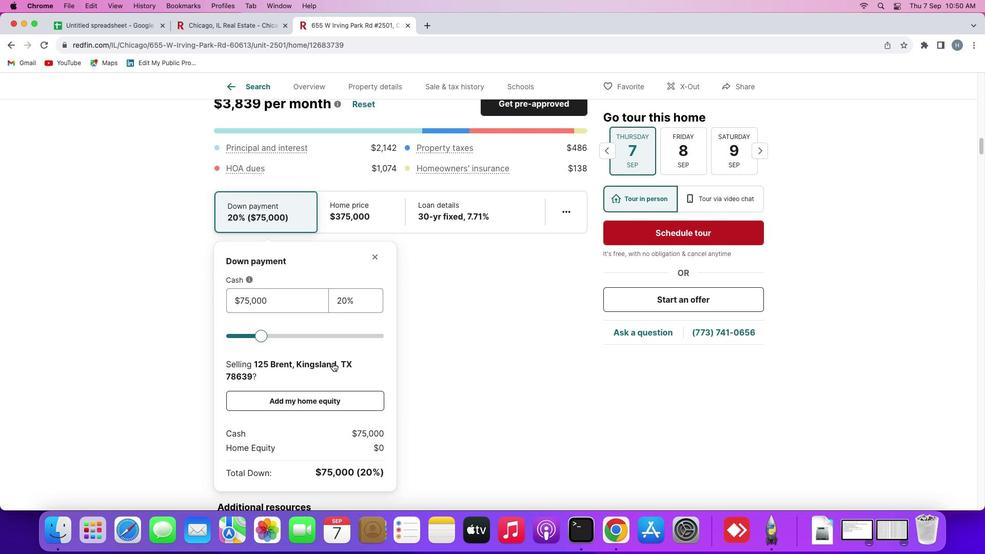 
Action: Mouse moved to (494, 125)
Screenshot: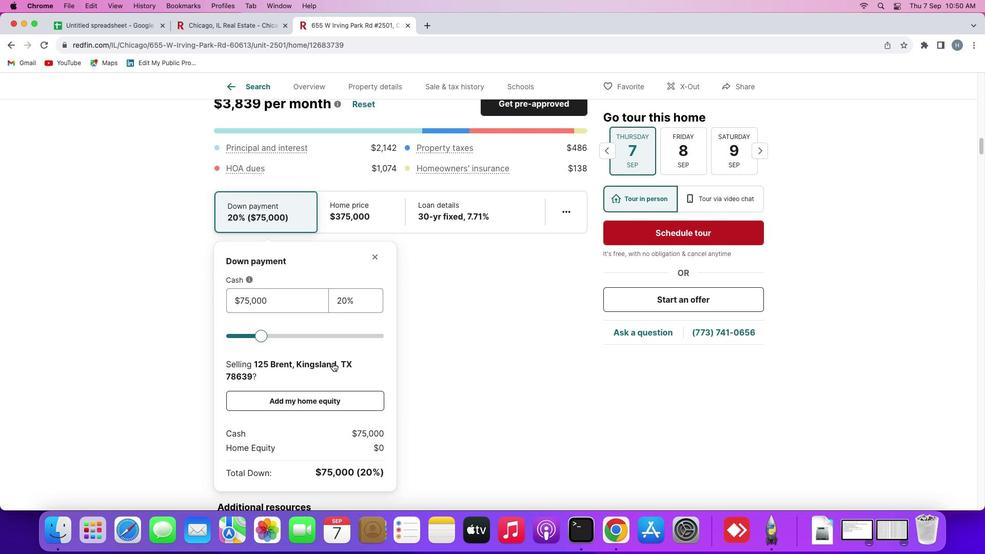 
Action: Mouse scrolled (494, 125) with delta (449, 133)
Screenshot: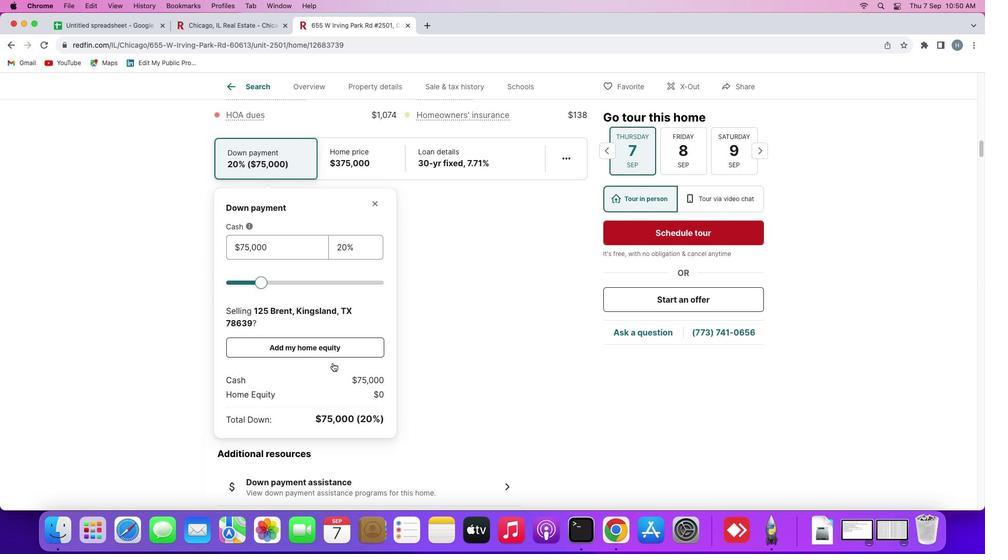 
Action: Mouse moved to (494, 125)
Screenshot: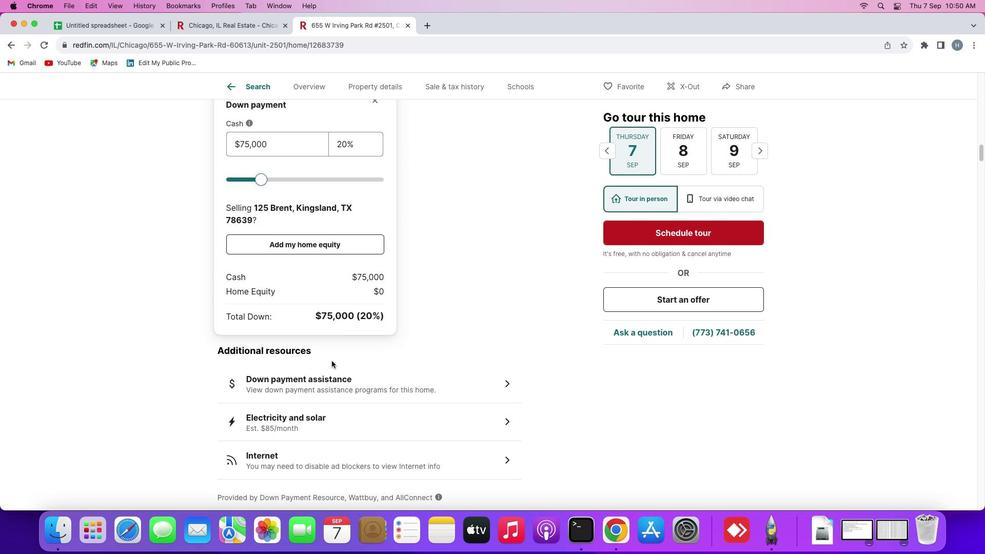 
Action: Mouse scrolled (494, 125) with delta (449, 133)
Screenshot: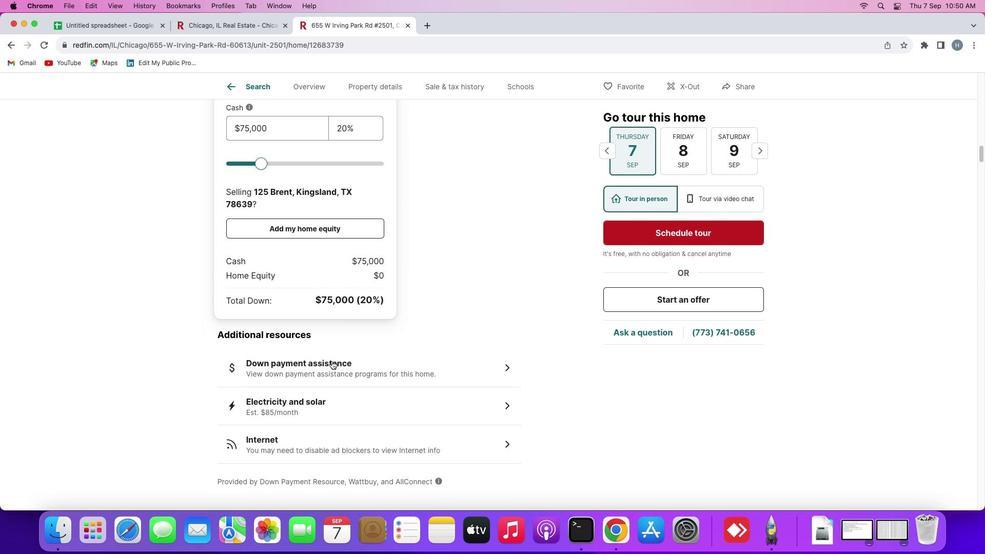 
Action: Mouse scrolled (494, 125) with delta (449, 133)
Screenshot: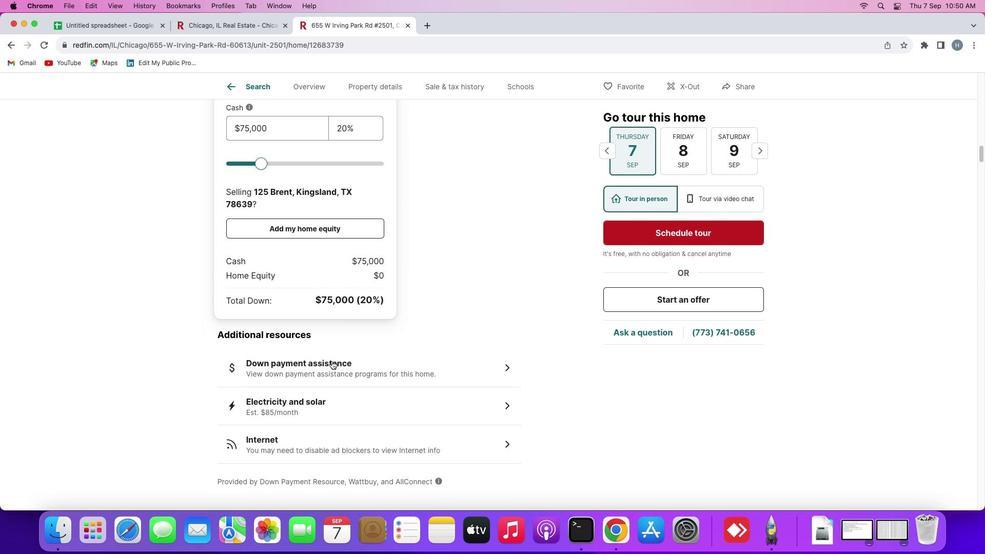 
Action: Mouse scrolled (494, 125) with delta (449, 133)
Screenshot: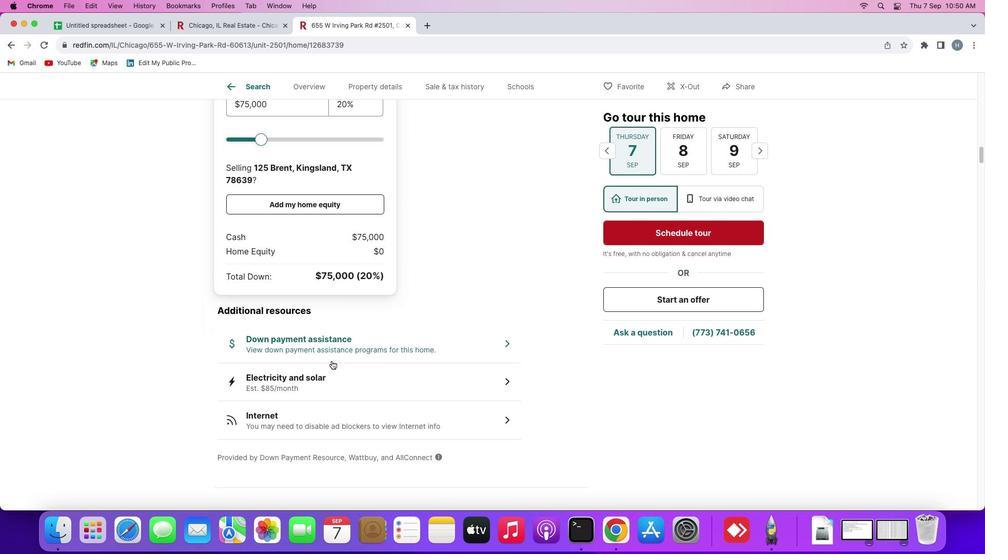 
Action: Mouse scrolled (494, 125) with delta (449, 133)
Screenshot: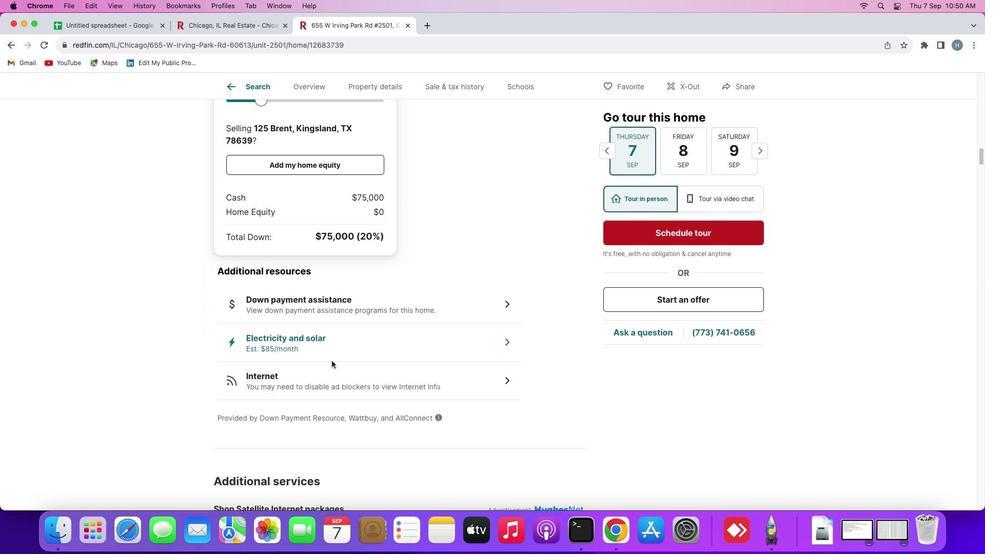 
Action: Mouse moved to (494, 125)
Screenshot: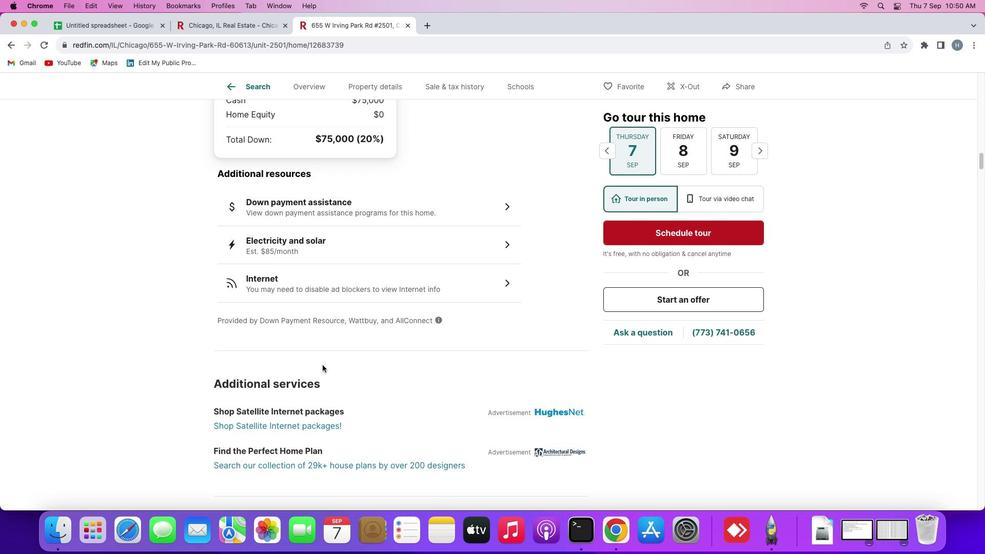 
Action: Mouse scrolled (494, 125) with delta (449, 133)
Screenshot: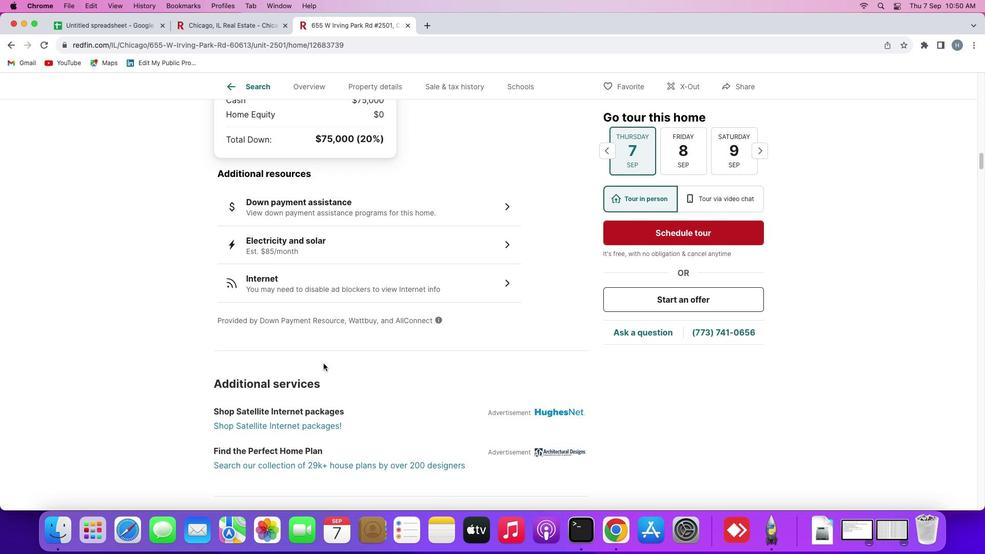 
Action: Mouse scrolled (494, 125) with delta (449, 133)
Screenshot: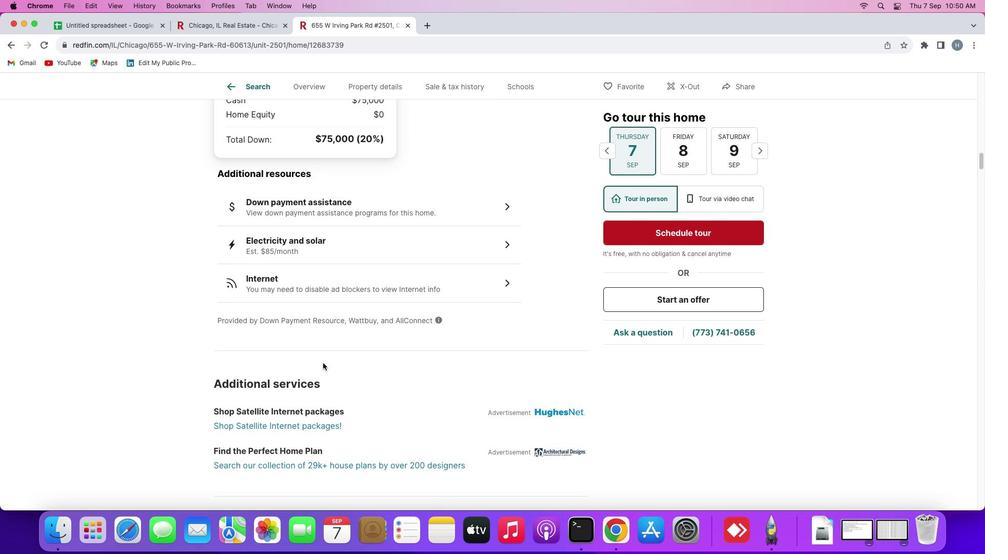 
Action: Mouse scrolled (494, 125) with delta (449, 133)
Screenshot: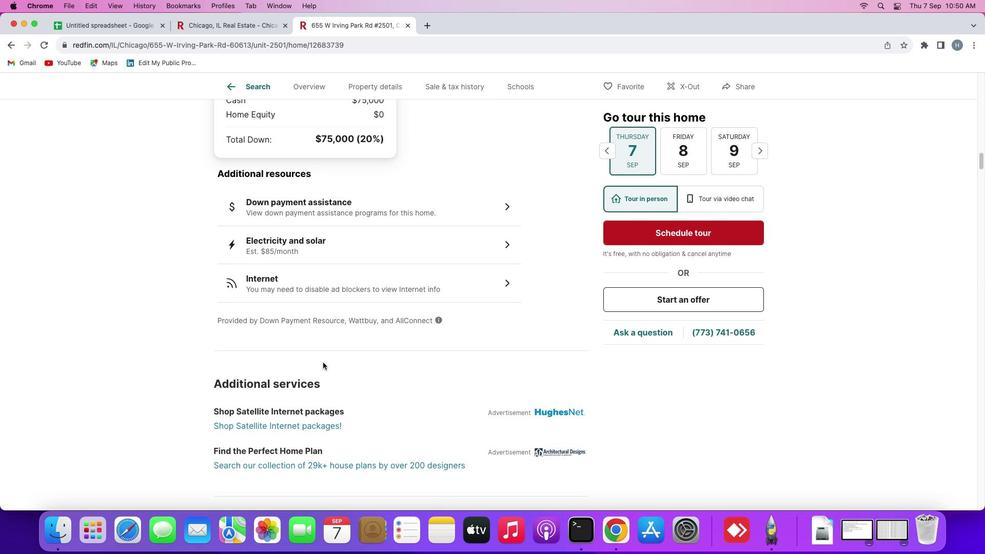 
Action: Mouse moved to (494, 125)
Screenshot: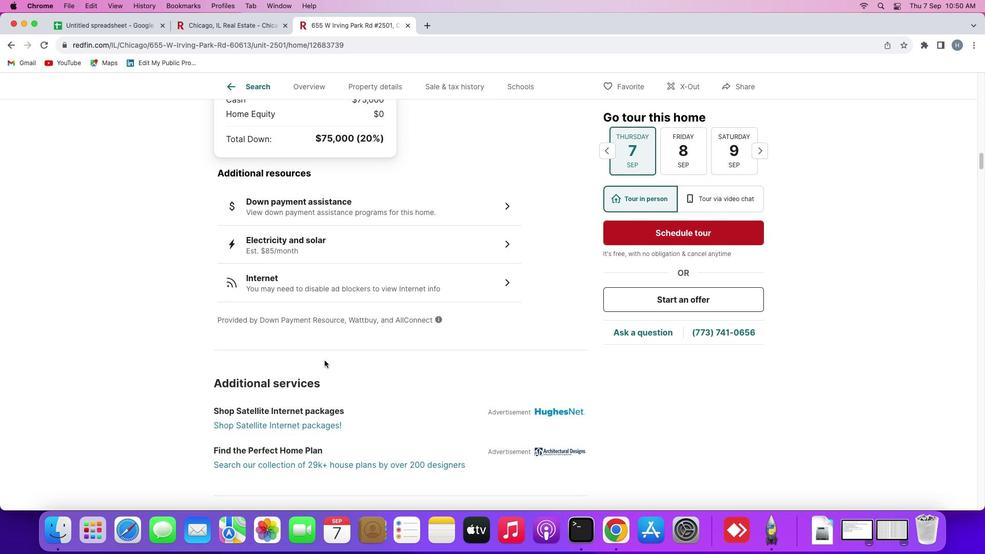 
Action: Mouse scrolled (494, 125) with delta (449, 133)
Screenshot: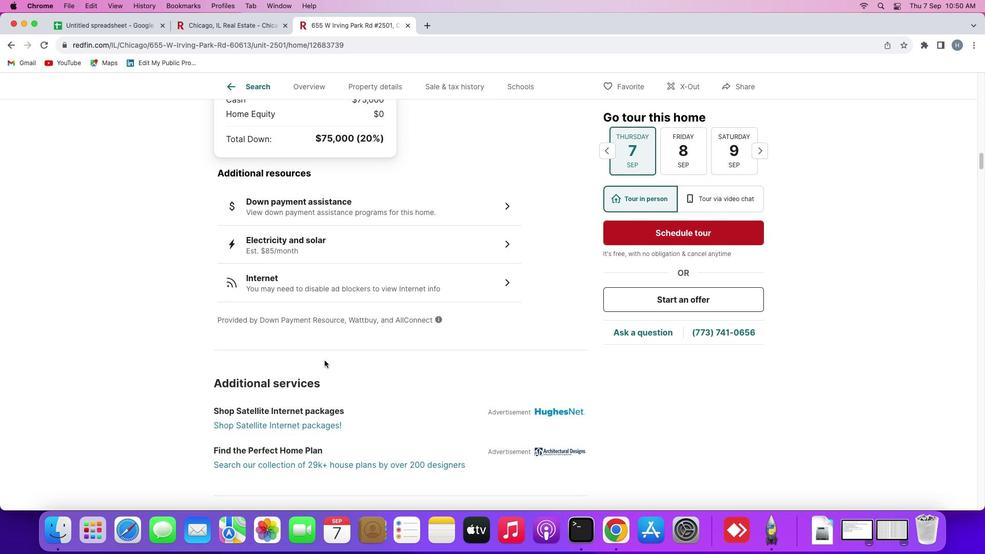 
Action: Mouse moved to (492, 125)
Screenshot: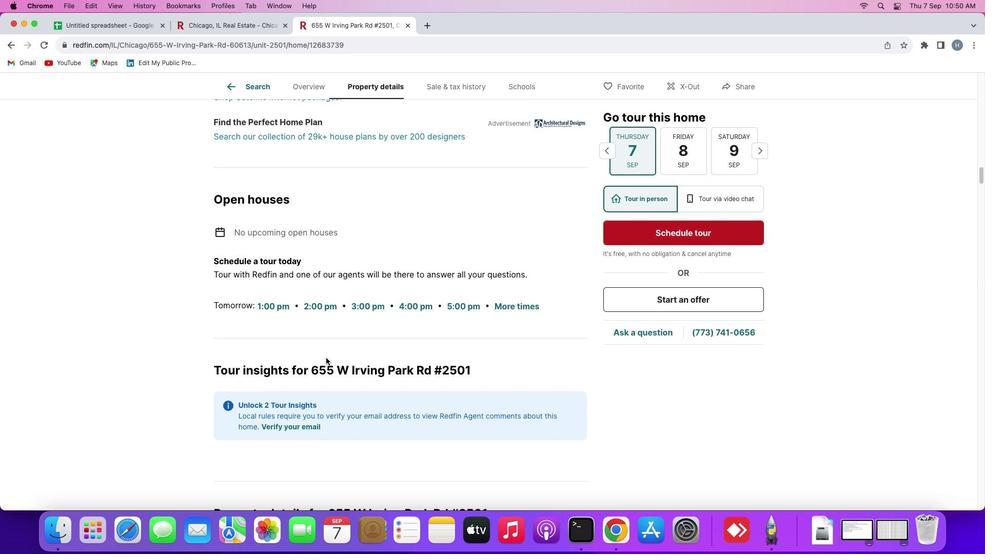 
Action: Mouse scrolled (492, 125) with delta (449, 133)
Screenshot: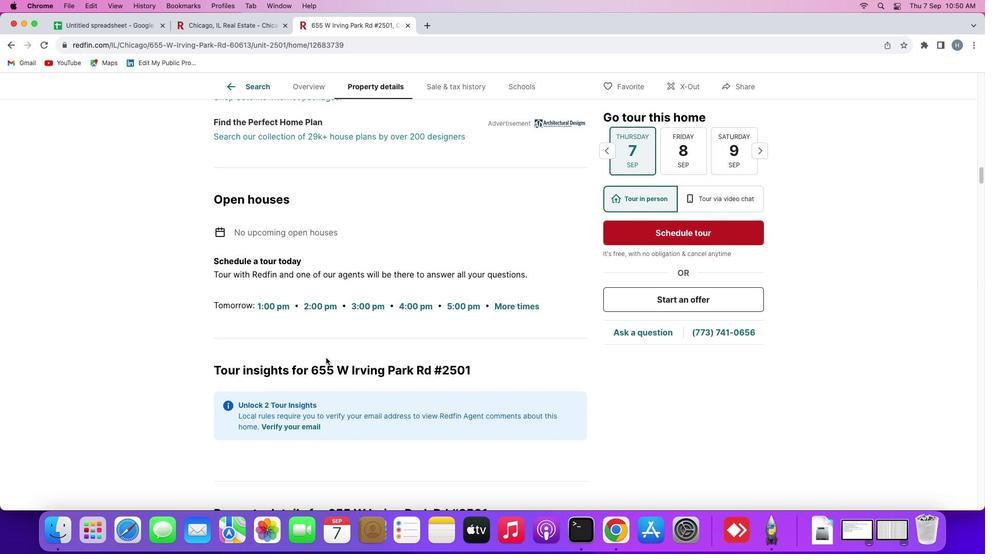 
Action: Mouse moved to (492, 125)
Screenshot: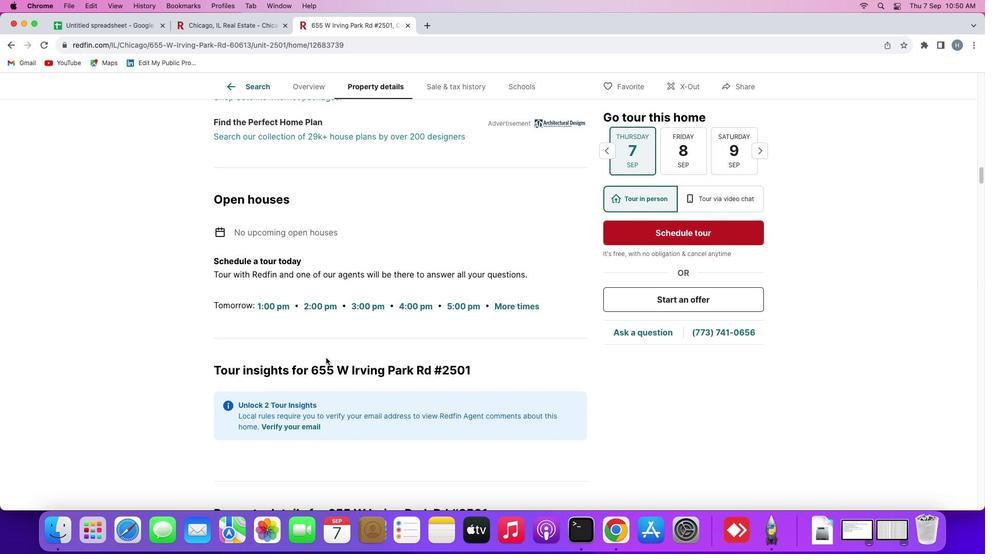 
Action: Mouse scrolled (492, 125) with delta (449, 133)
Screenshot: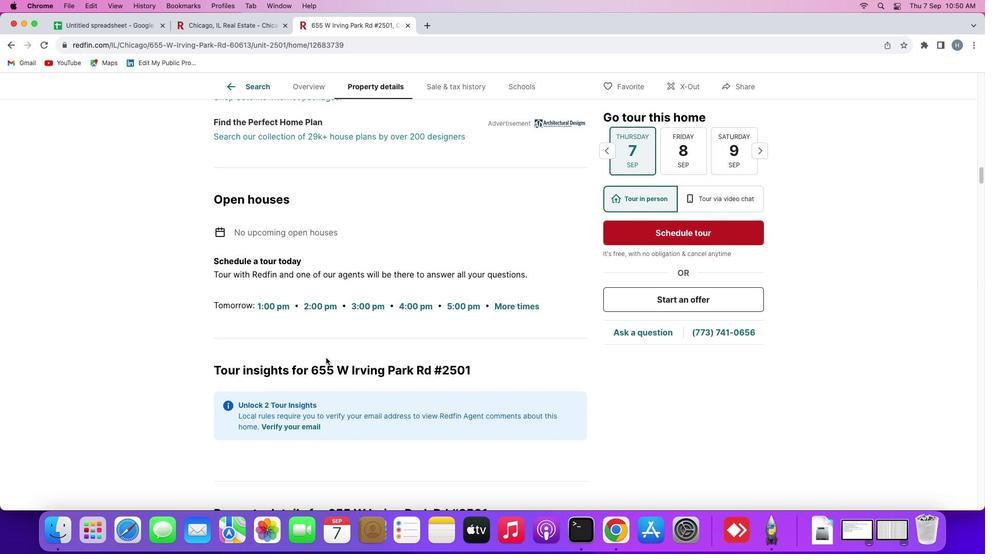 
Action: Mouse moved to (492, 125)
Screenshot: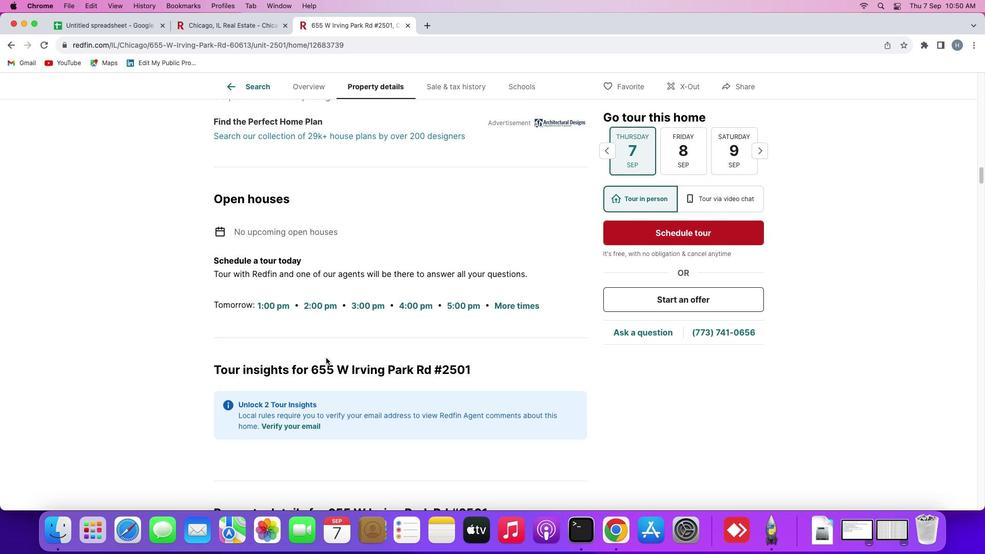
Action: Mouse scrolled (492, 125) with delta (449, 133)
Screenshot: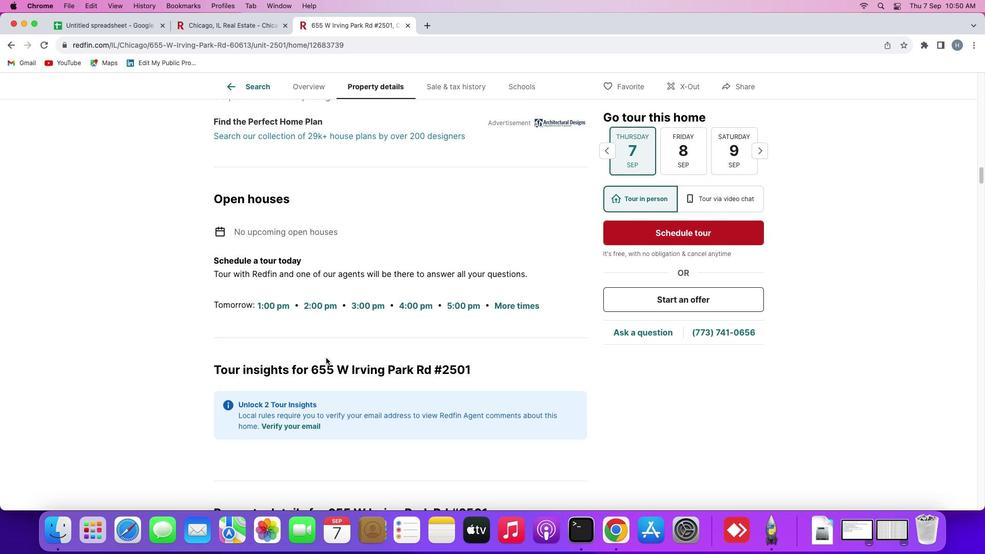 
Action: Mouse moved to (493, 125)
Screenshot: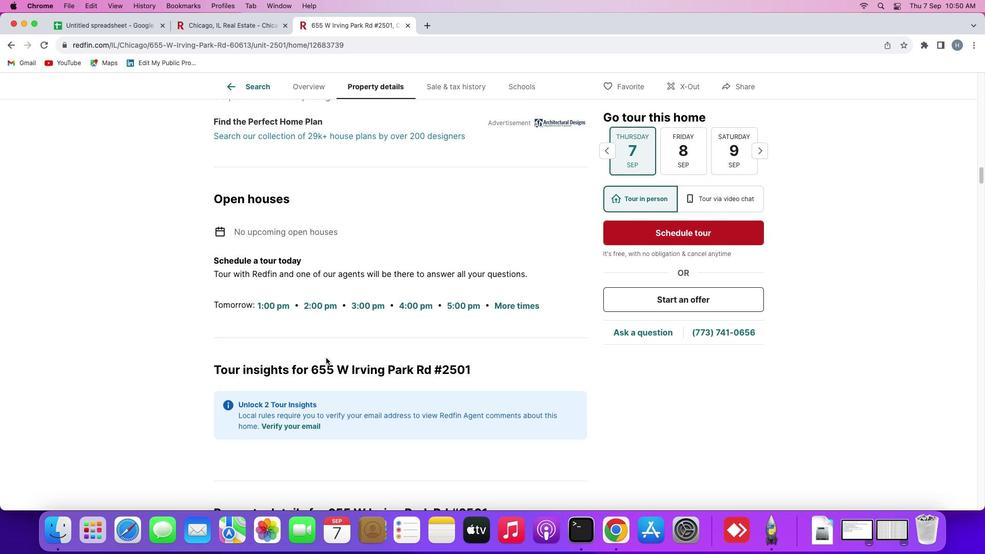 
Action: Mouse scrolled (493, 125) with delta (449, 133)
Screenshot: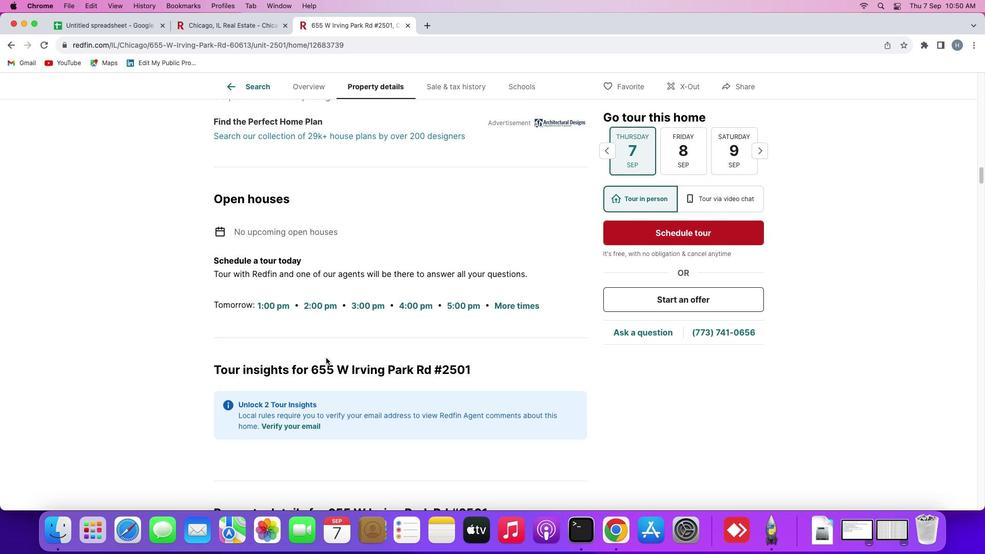 
Action: Mouse moved to (493, 125)
Screenshot: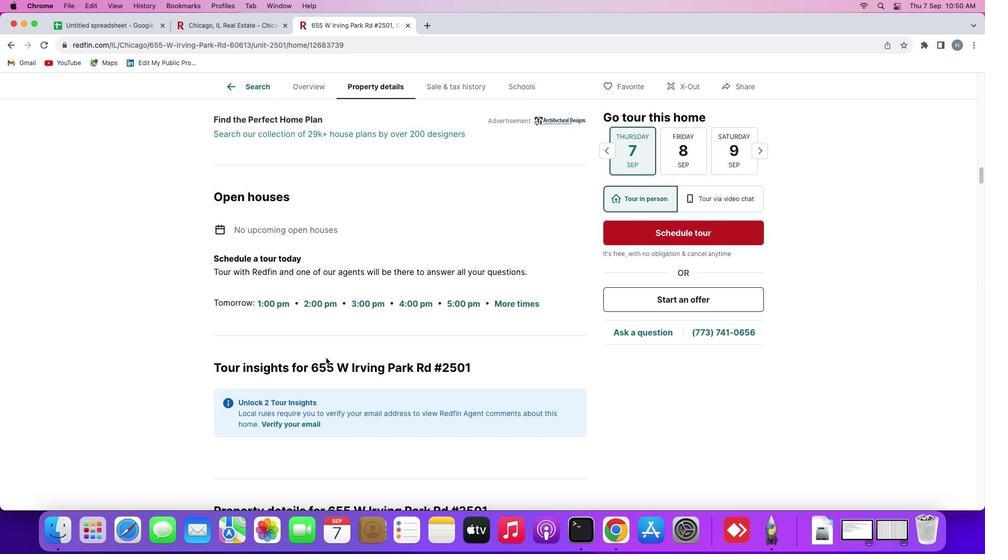 
Action: Mouse scrolled (493, 125) with delta (449, 133)
Screenshot: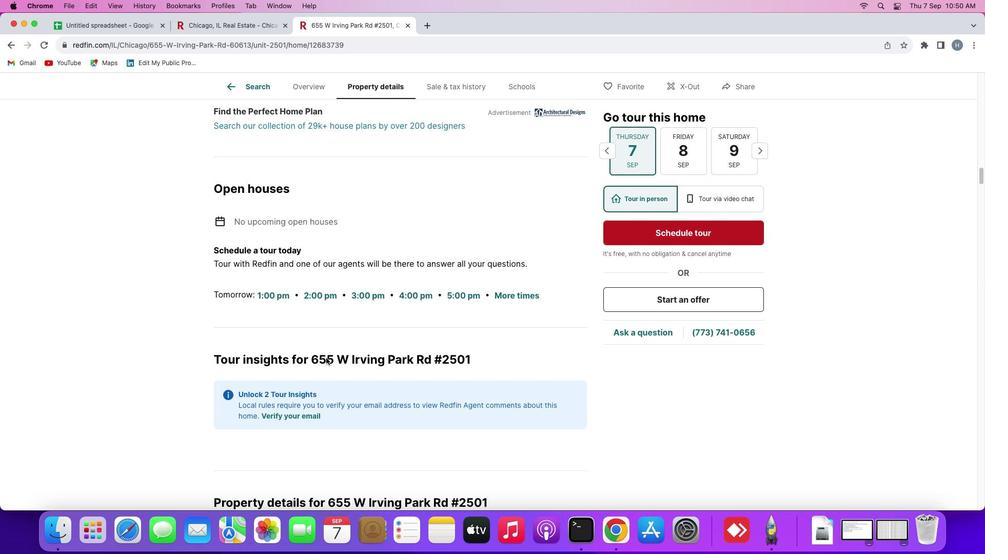 
Action: Mouse moved to (493, 125)
Screenshot: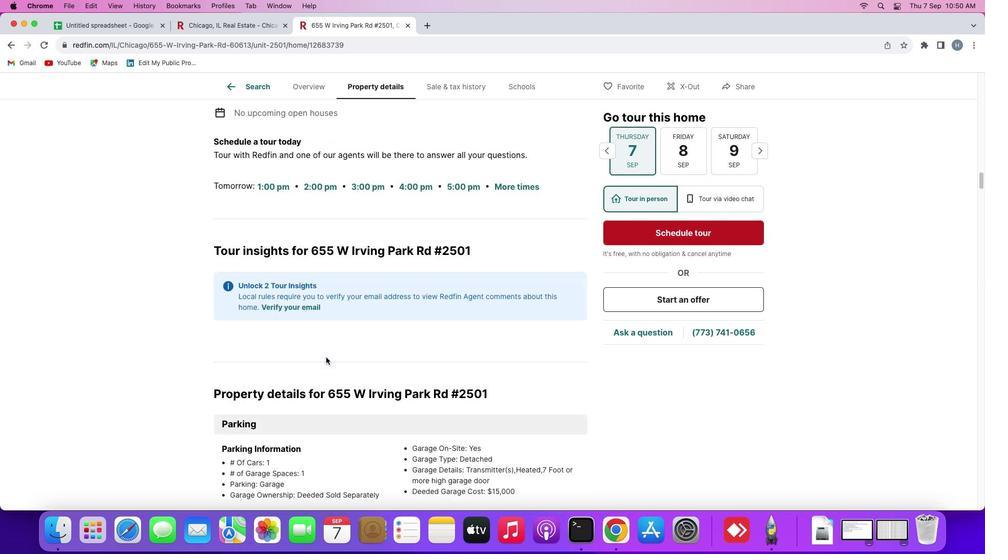 
Action: Mouse scrolled (493, 125) with delta (449, 133)
Screenshot: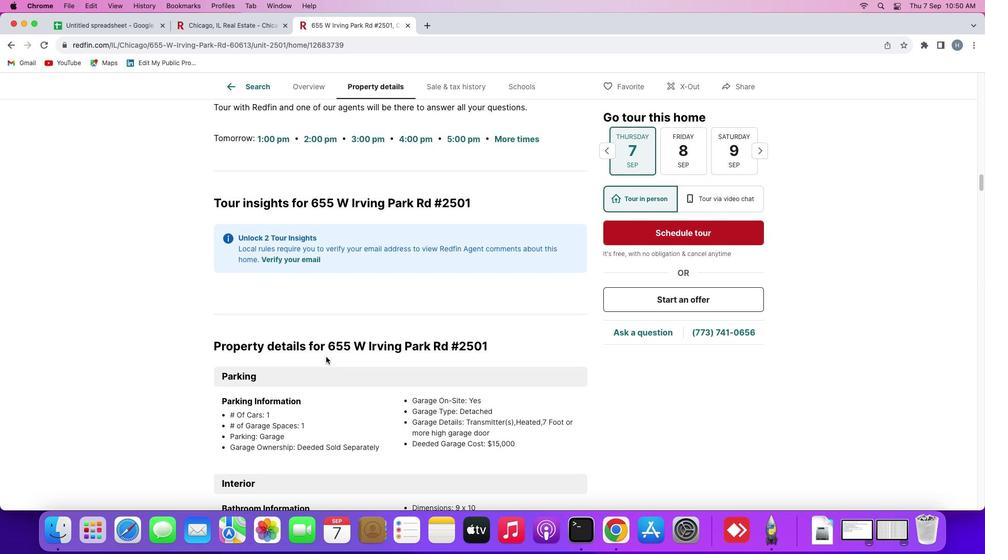 
Action: Mouse scrolled (493, 125) with delta (449, 133)
Screenshot: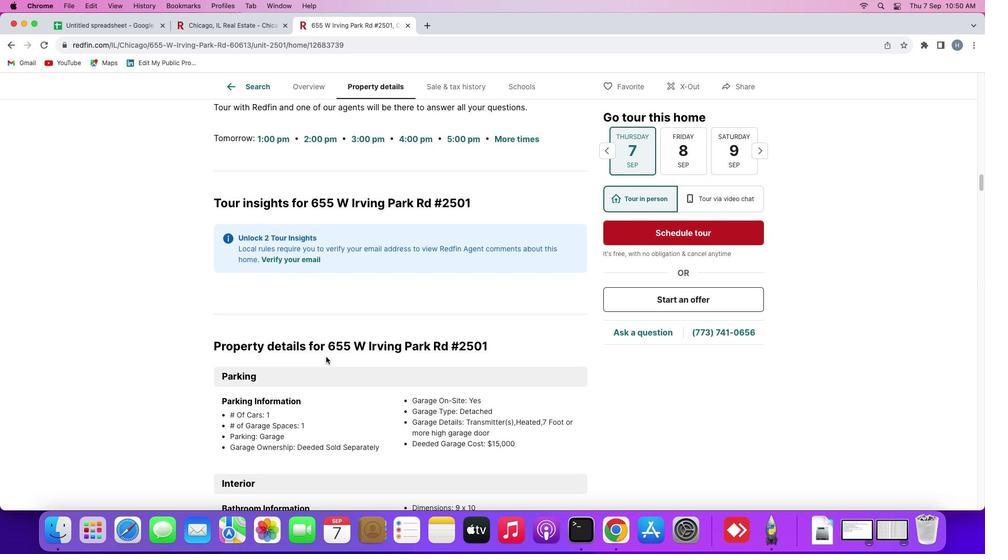 
Action: Mouse moved to (493, 125)
Screenshot: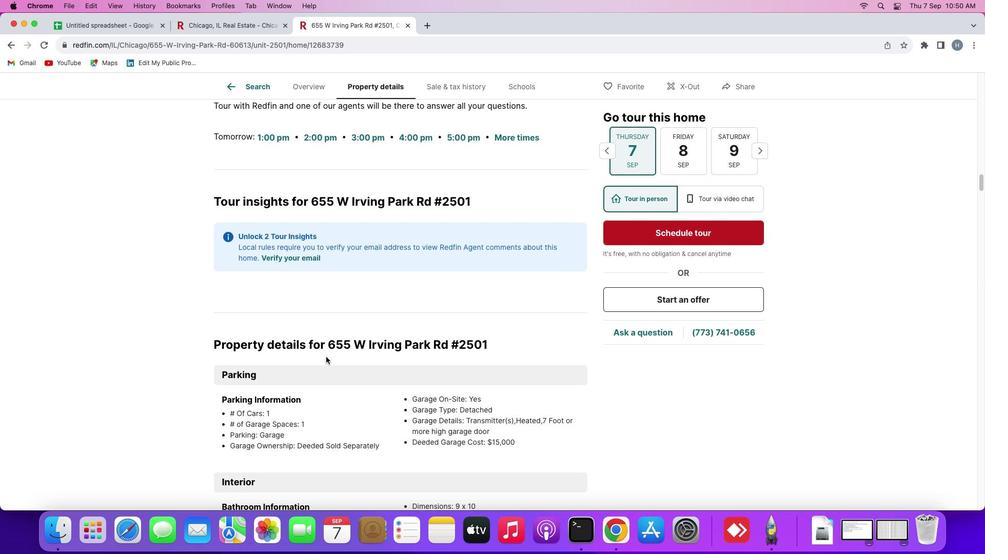 
Action: Mouse scrolled (493, 125) with delta (449, 133)
Screenshot: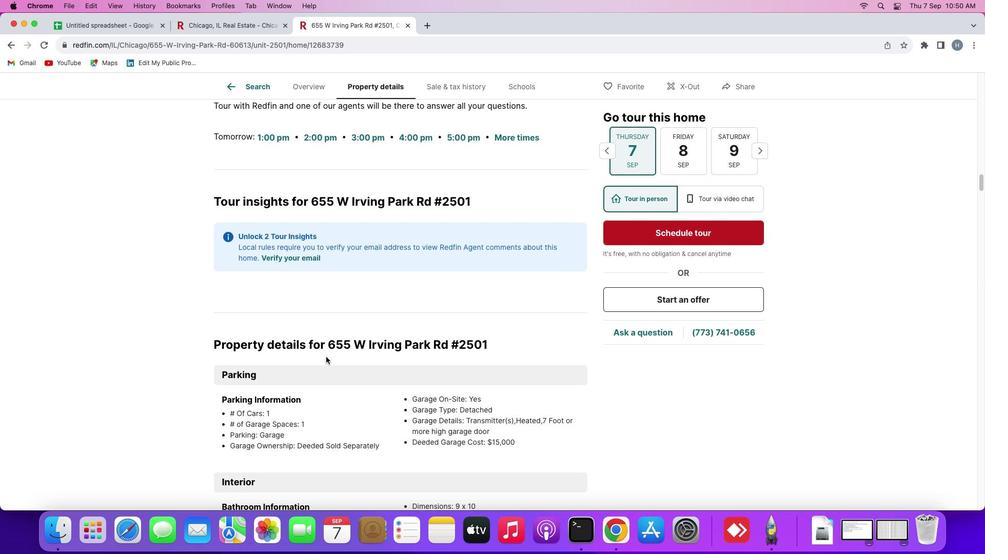 
Action: Mouse scrolled (493, 125) with delta (449, 133)
Screenshot: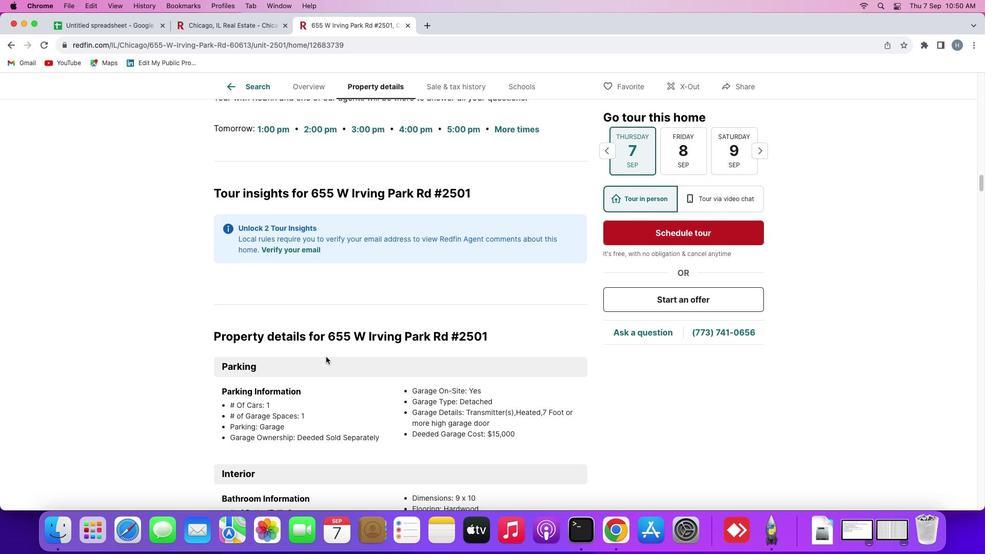 
Action: Mouse moved to (493, 125)
Screenshot: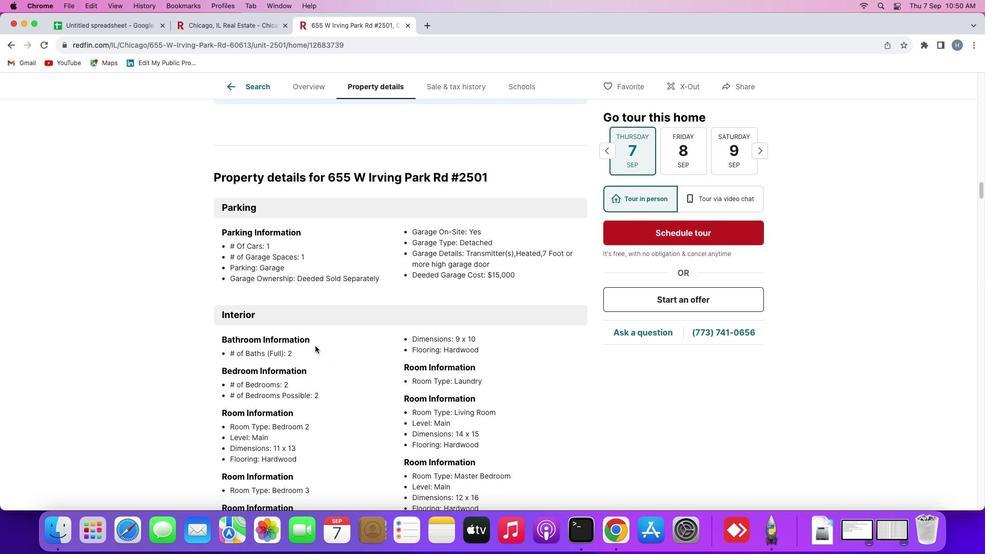 
Action: Mouse scrolled (493, 125) with delta (449, 133)
Screenshot: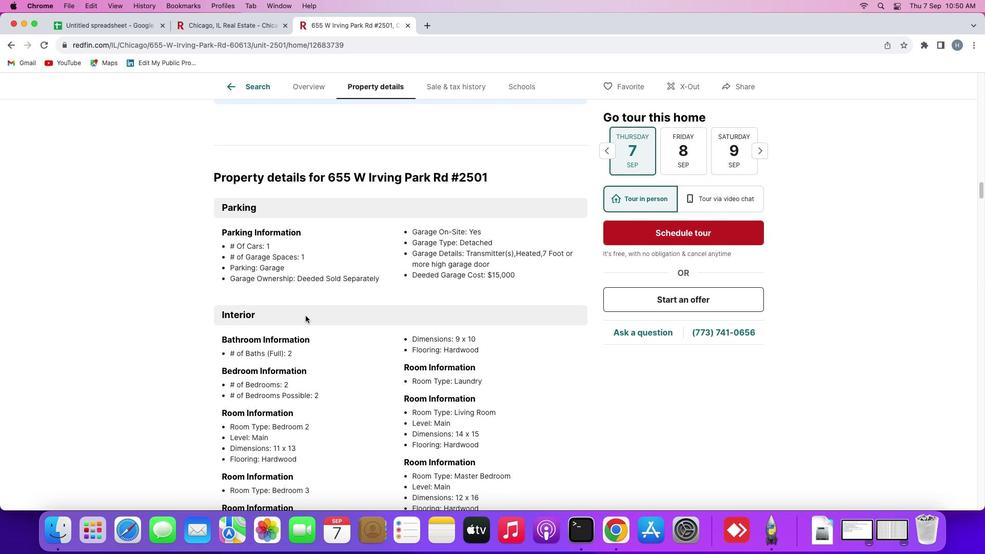 
Action: Mouse scrolled (493, 125) with delta (449, 133)
Screenshot: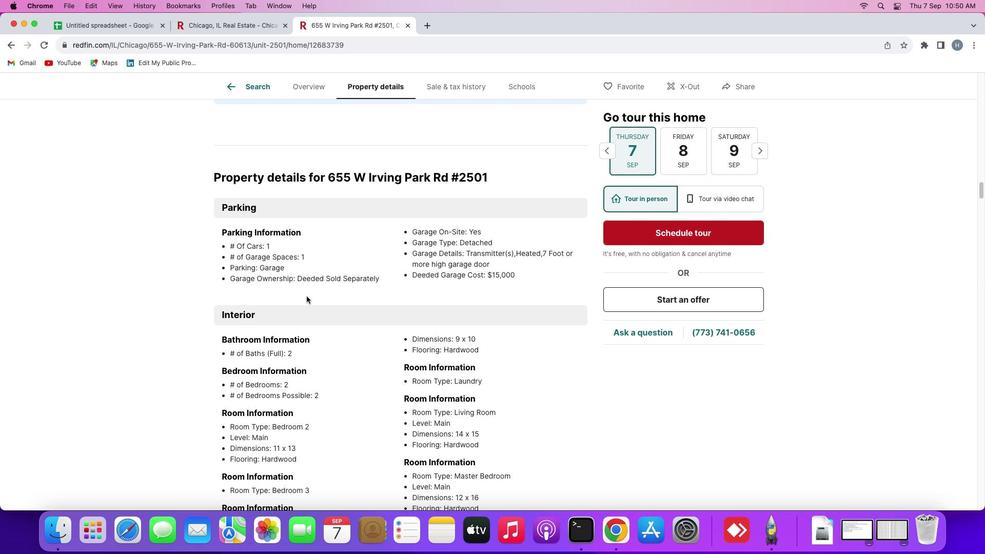 
Action: Mouse scrolled (493, 125) with delta (449, 133)
Screenshot: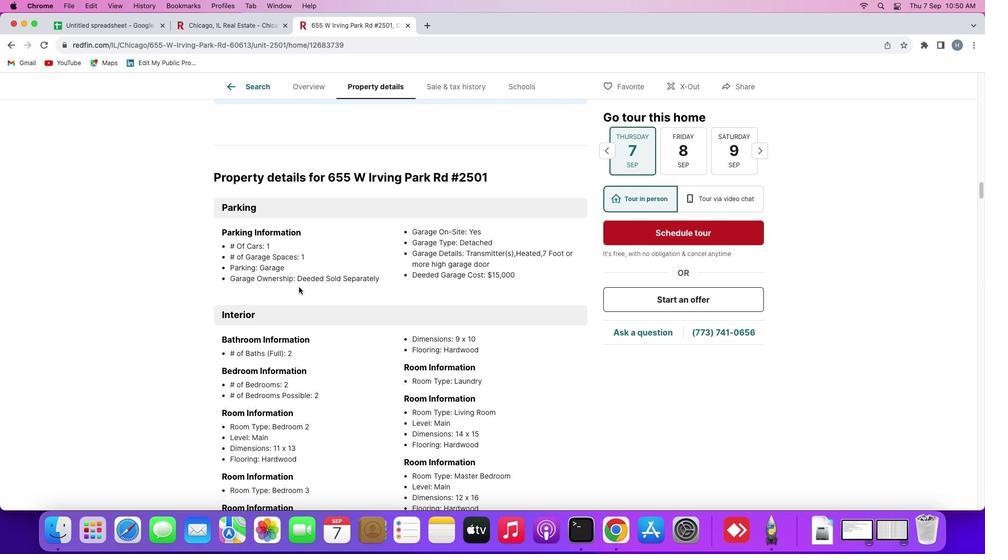 
Action: Mouse scrolled (493, 125) with delta (449, 133)
Screenshot: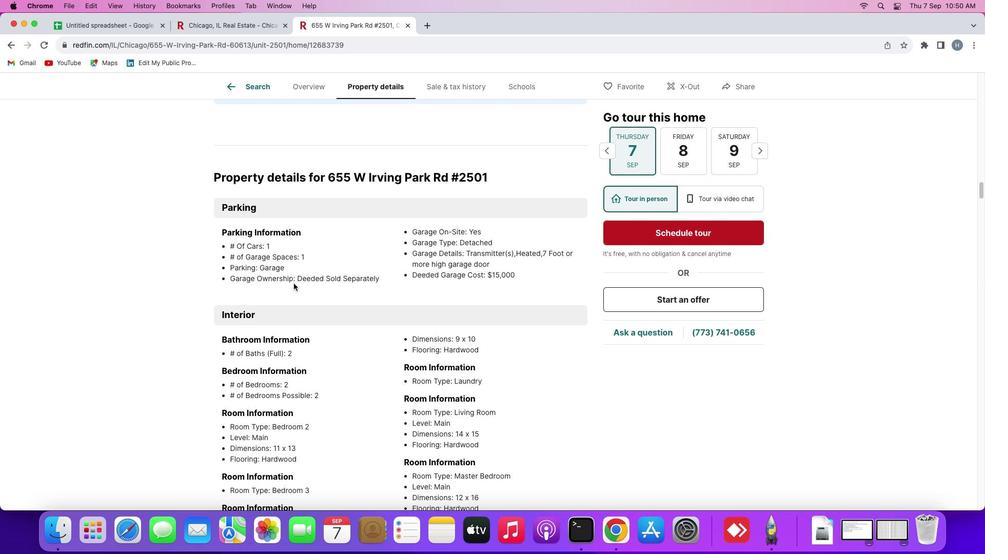 
Action: Mouse moved to (497, 126)
Screenshot: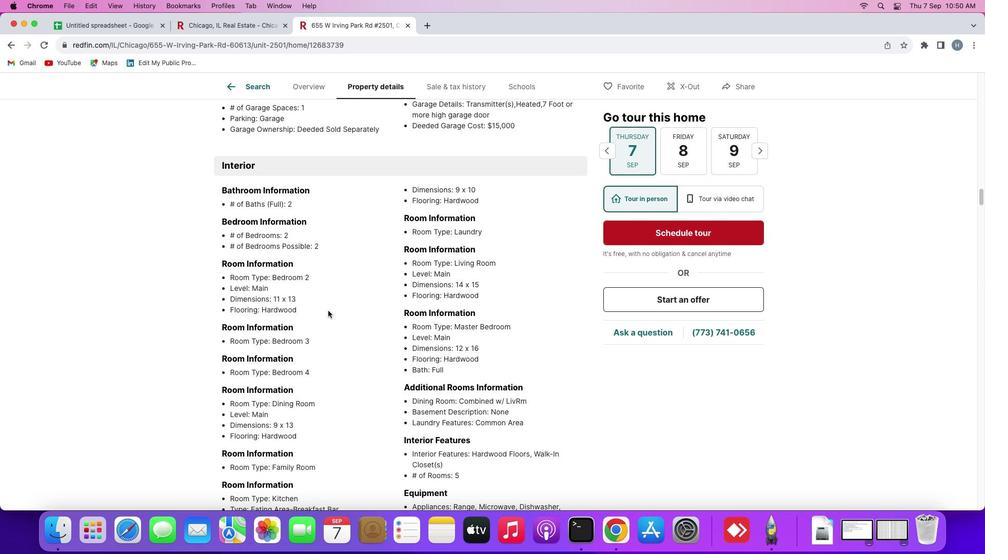 
Action: Mouse scrolled (497, 126) with delta (449, 133)
Screenshot: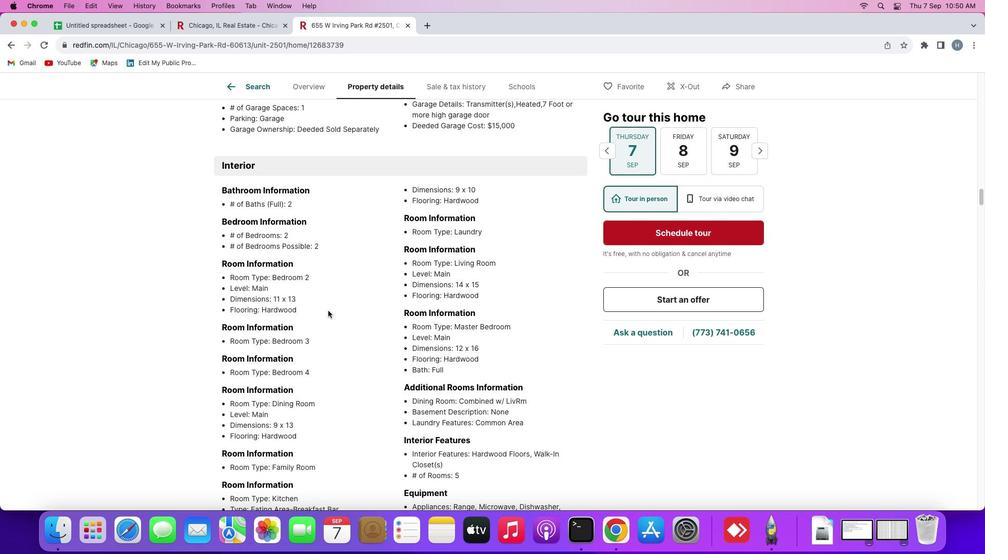 
Action: Mouse moved to (497, 126)
Screenshot: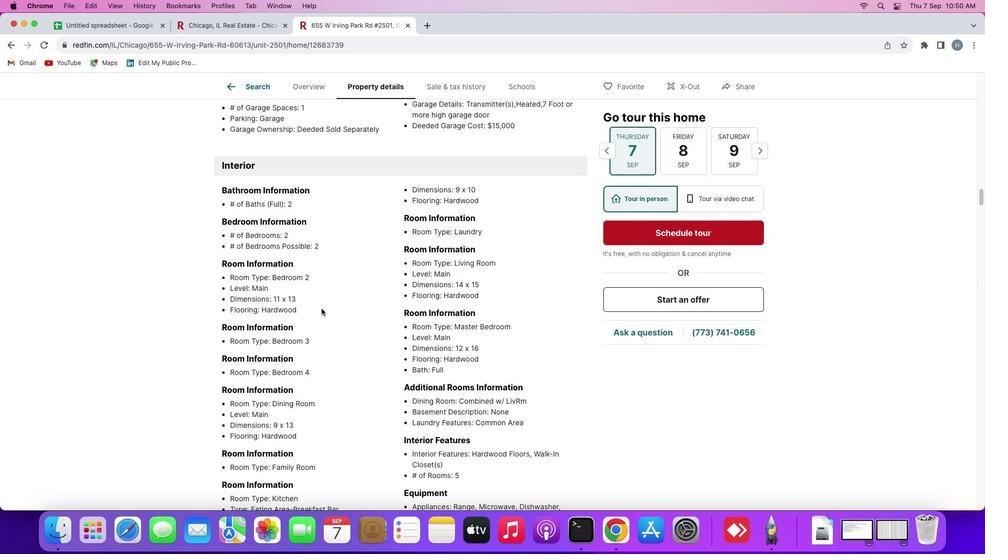 
Action: Mouse scrolled (497, 126) with delta (449, 133)
Screenshot: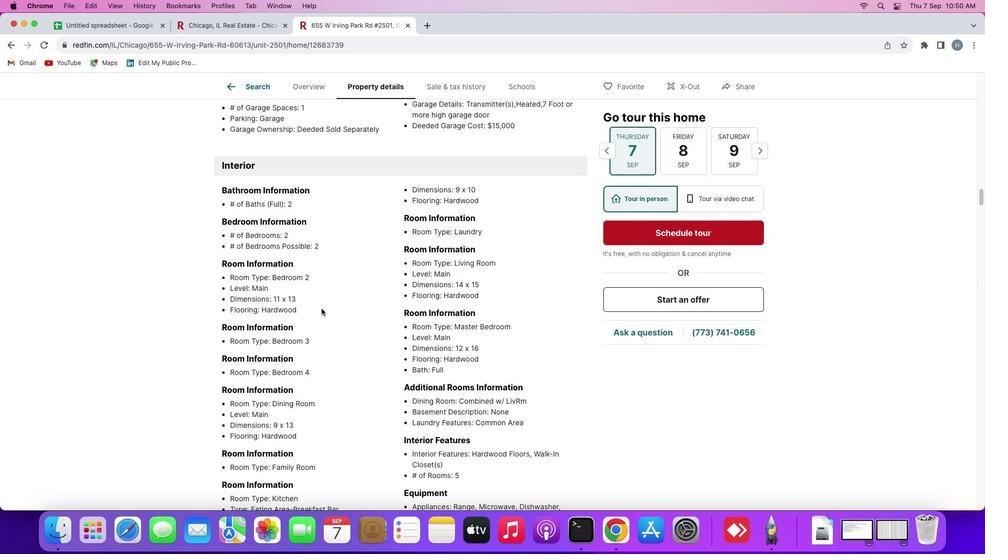 
Action: Mouse scrolled (497, 126) with delta (449, 133)
Screenshot: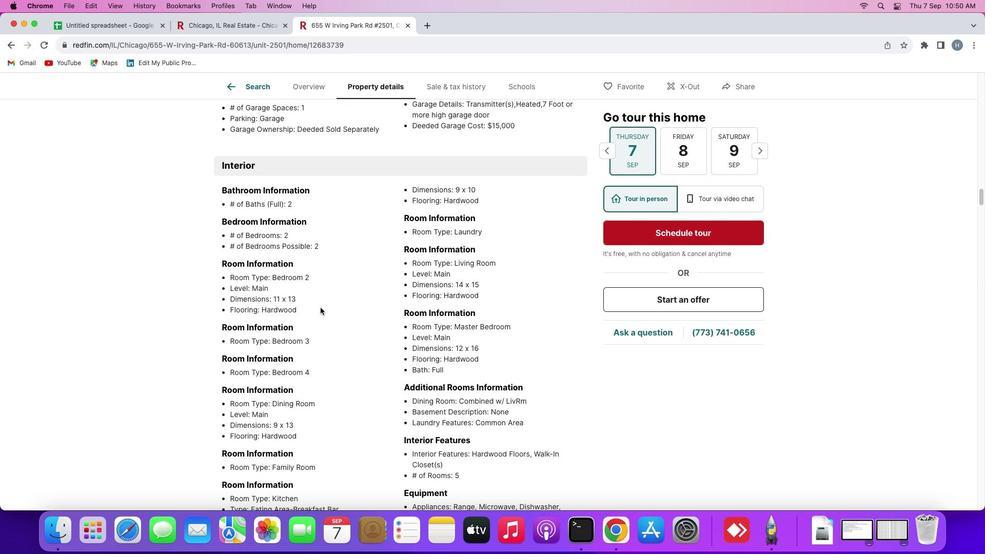 
Action: Mouse scrolled (497, 126) with delta (449, 133)
Screenshot: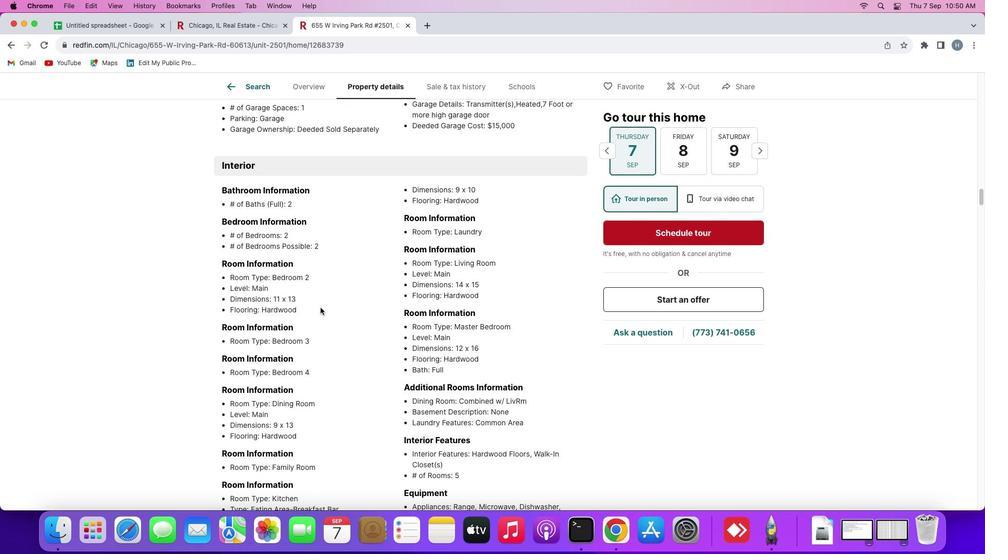 
Action: Mouse moved to (494, 126)
Screenshot: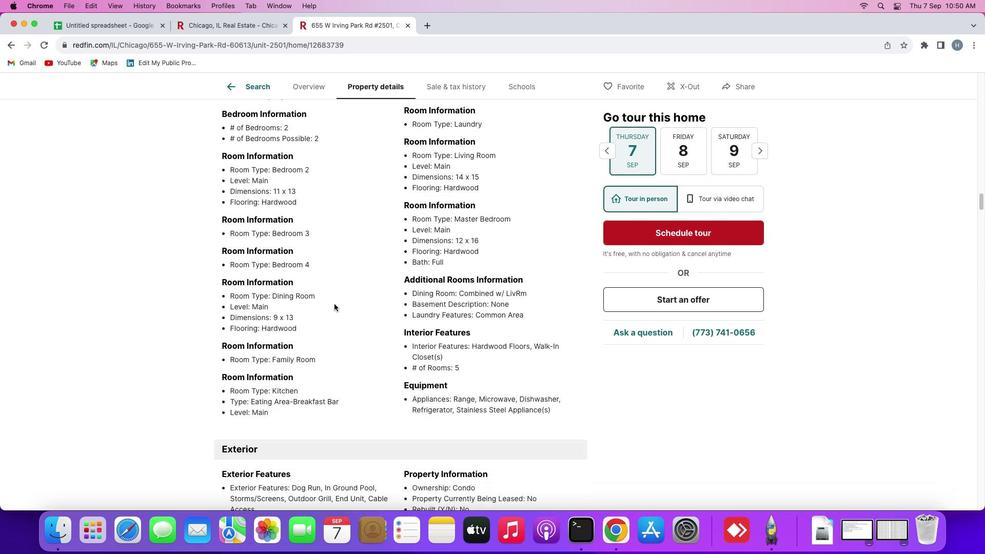 
Action: Mouse scrolled (494, 126) with delta (449, 133)
Screenshot: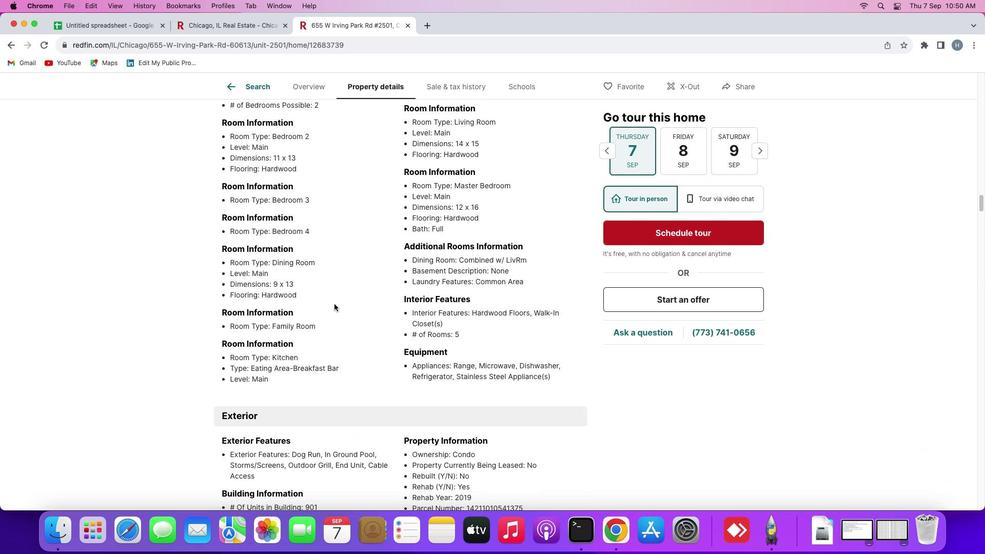 
Action: Mouse scrolled (494, 126) with delta (449, 133)
Screenshot: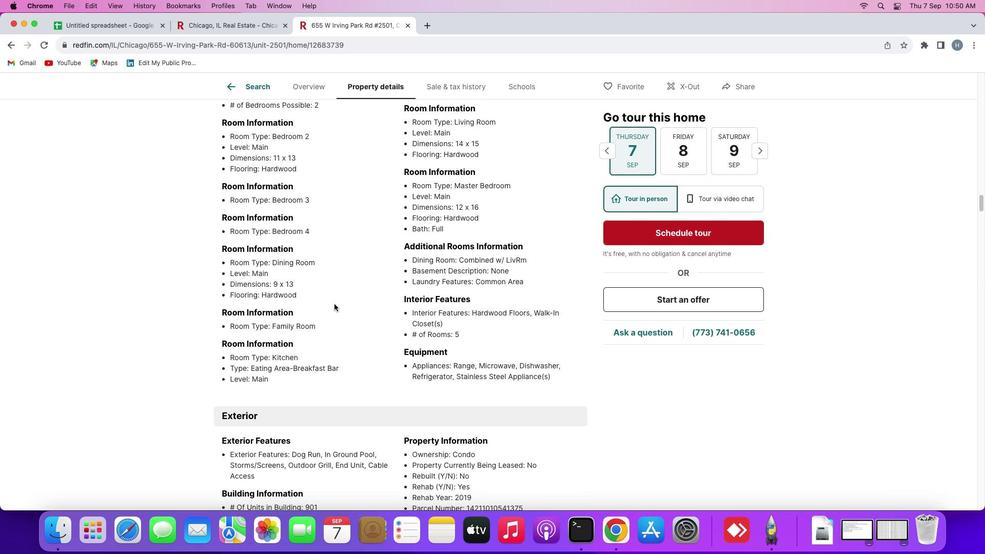 
Action: Mouse scrolled (494, 126) with delta (449, 133)
Screenshot: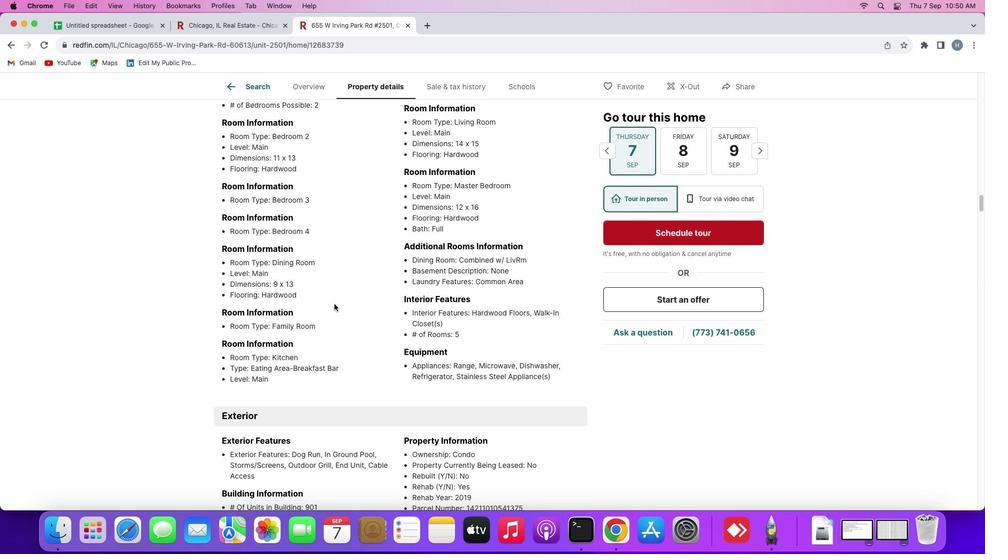 
Action: Mouse scrolled (494, 126) with delta (449, 133)
Screenshot: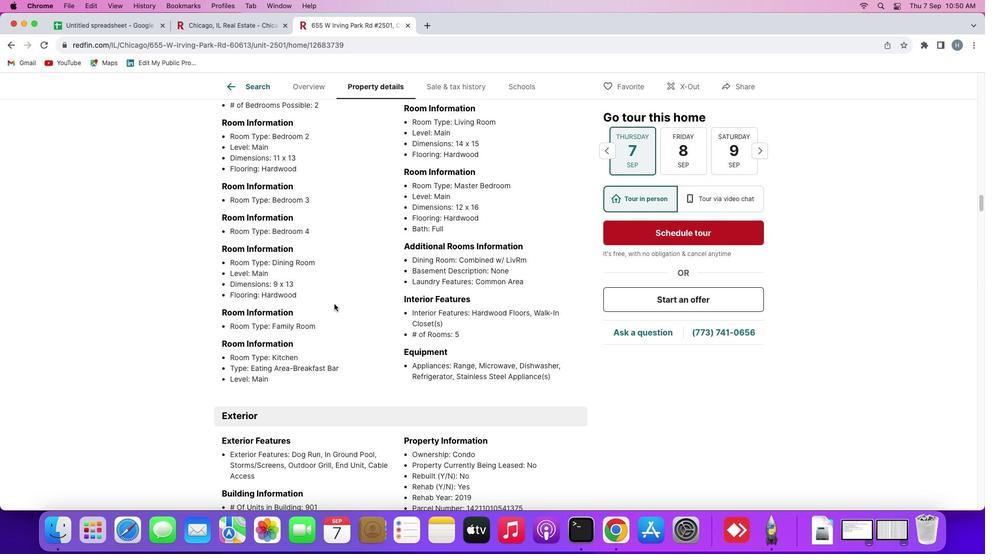 
Action: Mouse scrolled (494, 126) with delta (449, 133)
Screenshot: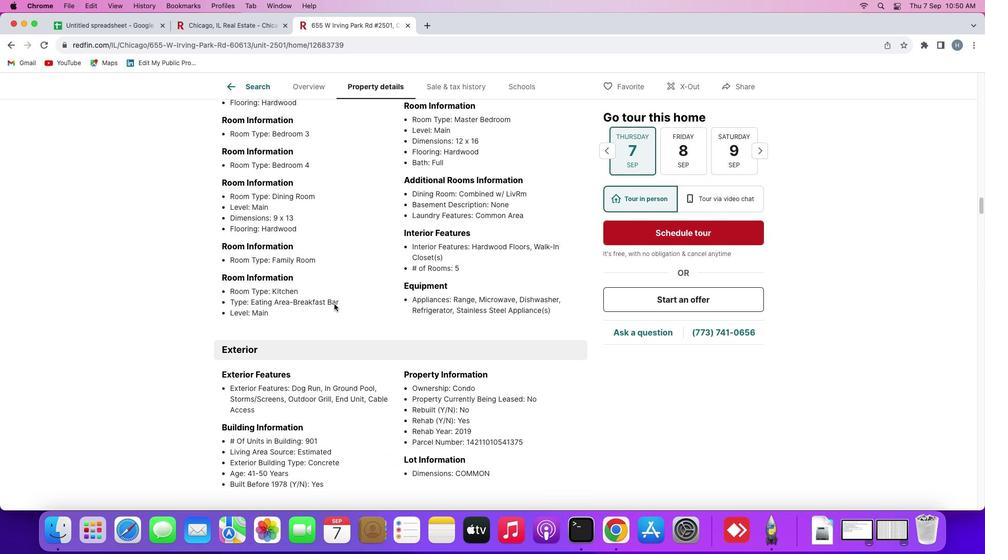 
Action: Mouse scrolled (494, 126) with delta (449, 133)
Screenshot: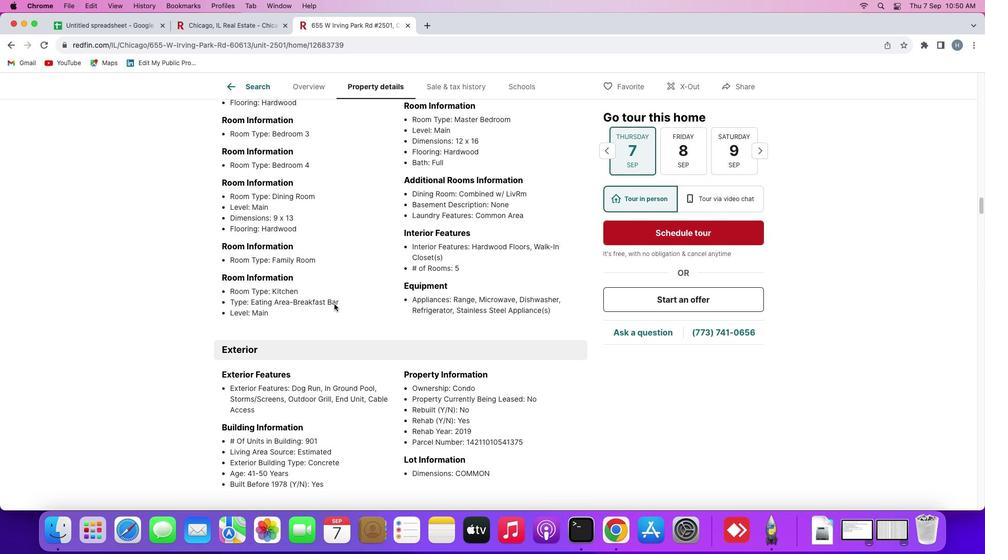 
Action: Mouse scrolled (494, 126) with delta (449, 133)
Screenshot: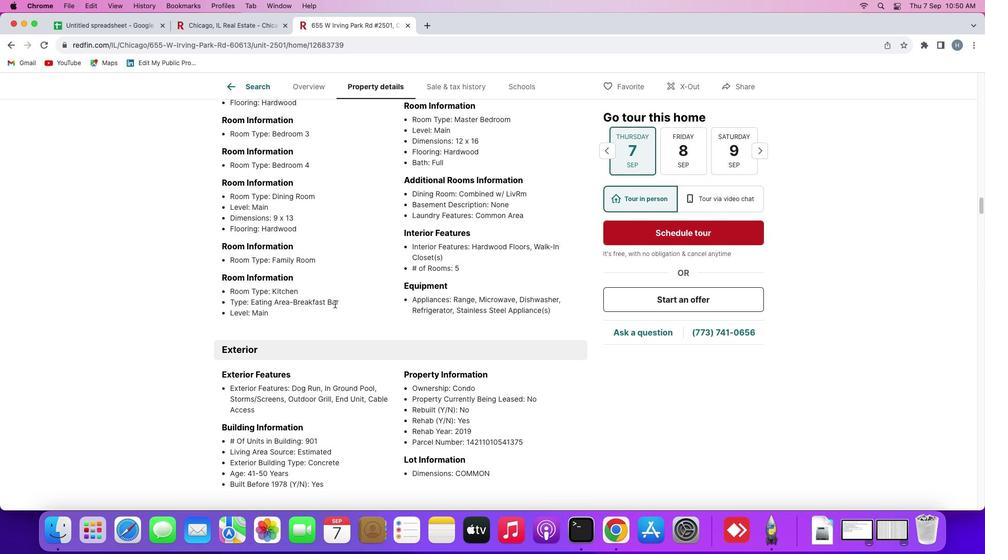
Action: Mouse moved to (494, 126)
Screenshot: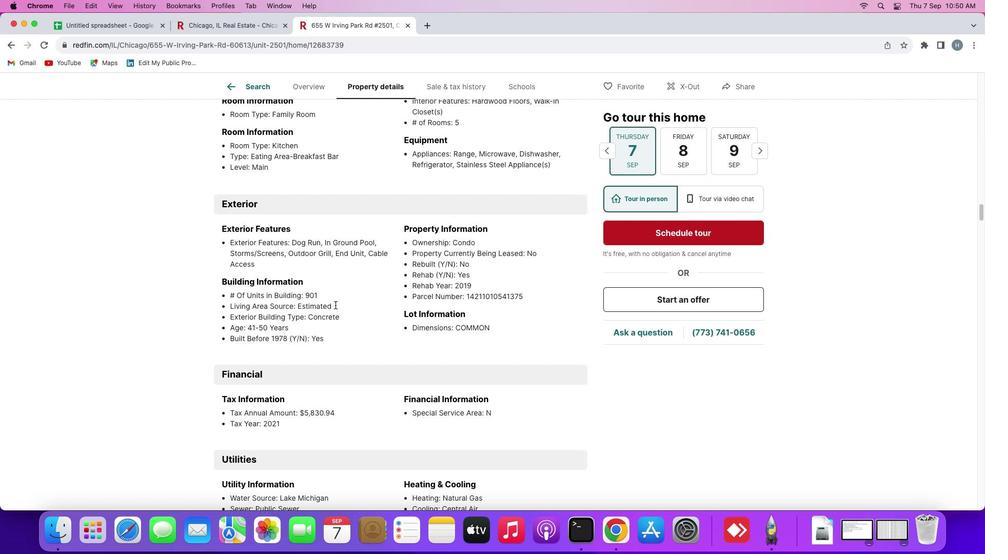 
Action: Mouse scrolled (494, 126) with delta (449, 133)
Screenshot: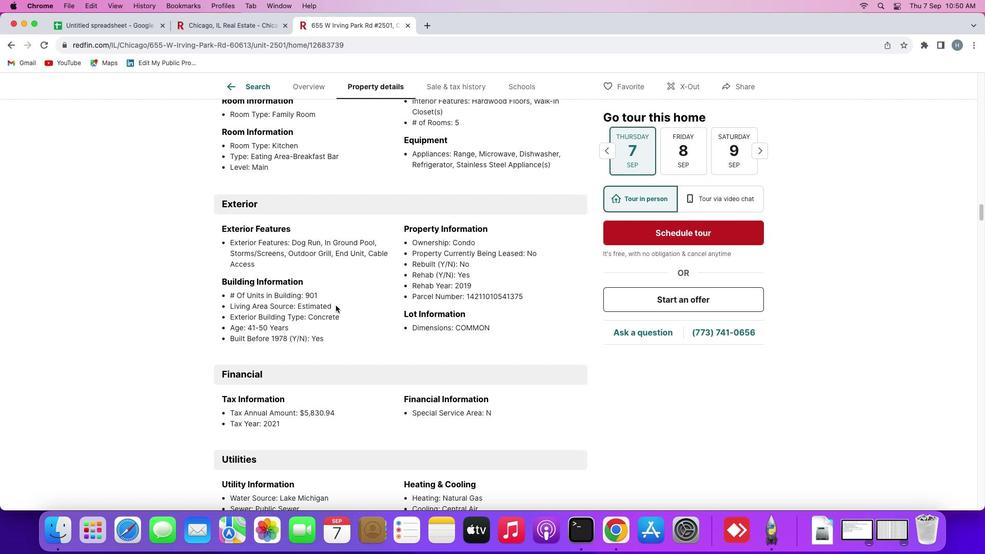 
Action: Mouse scrolled (494, 126) with delta (449, 133)
Screenshot: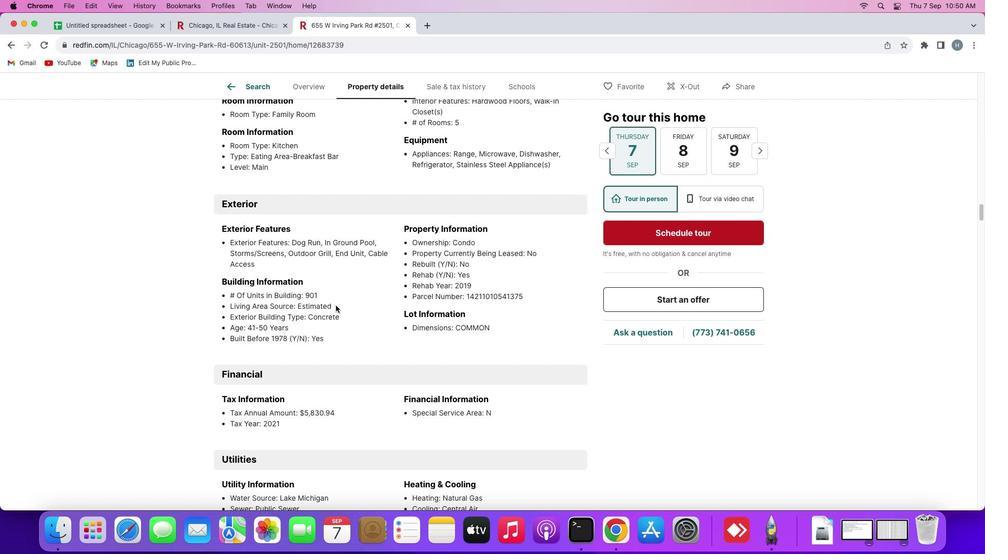 
Action: Mouse scrolled (494, 126) with delta (449, 133)
Screenshot: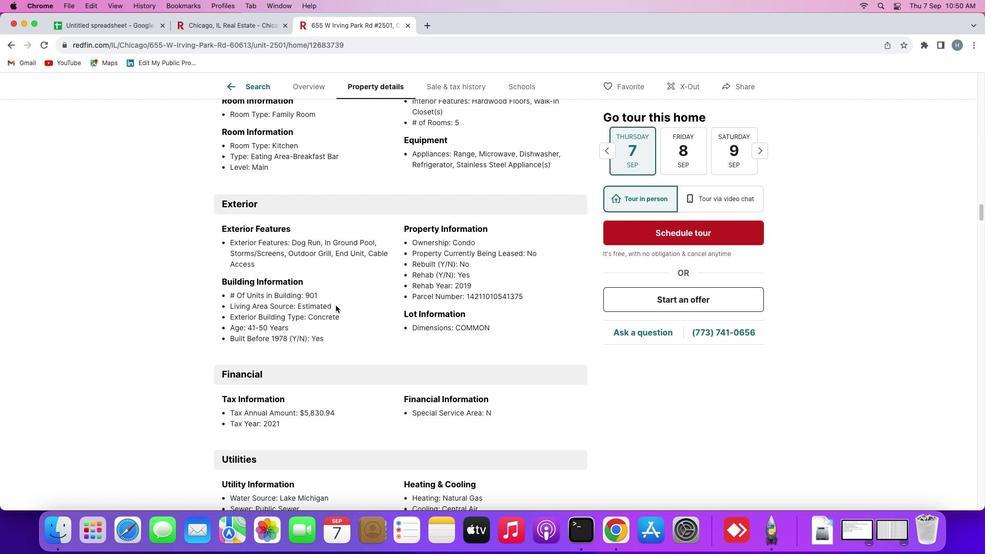 
Action: Mouse scrolled (494, 126) with delta (449, 133)
Screenshot: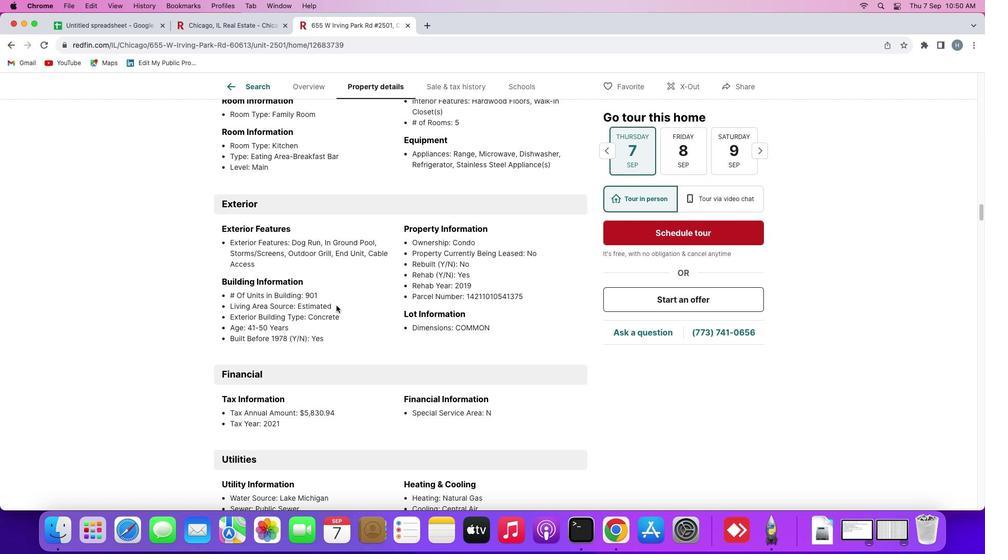 
Action: Mouse moved to (499, 126)
Screenshot: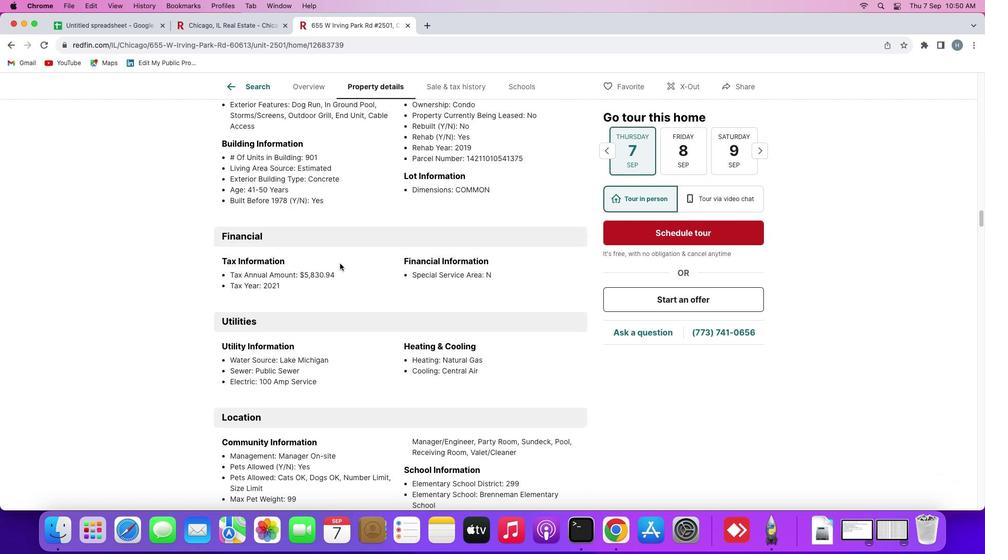 
Action: Mouse scrolled (499, 126) with delta (449, 133)
Screenshot: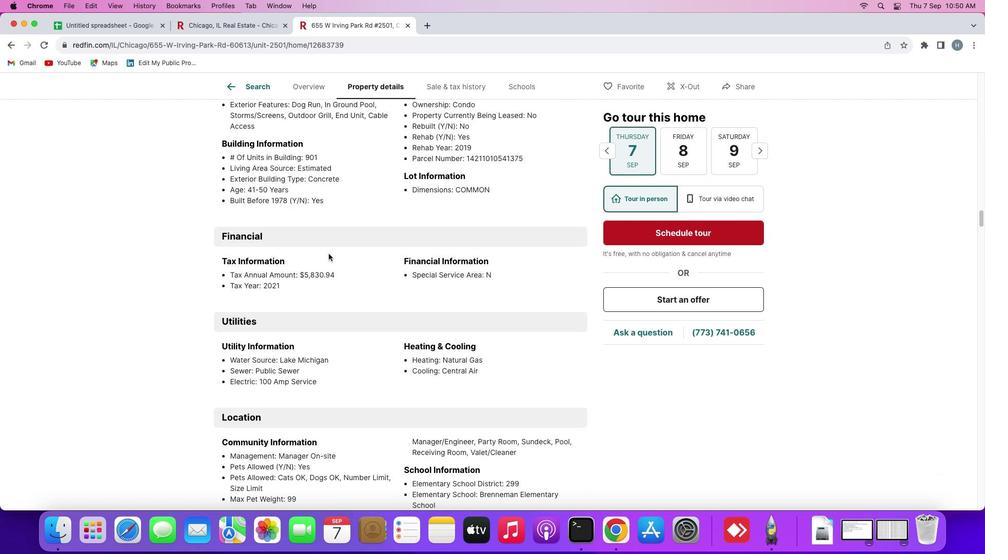 
Action: Mouse scrolled (499, 126) with delta (449, 133)
Screenshot: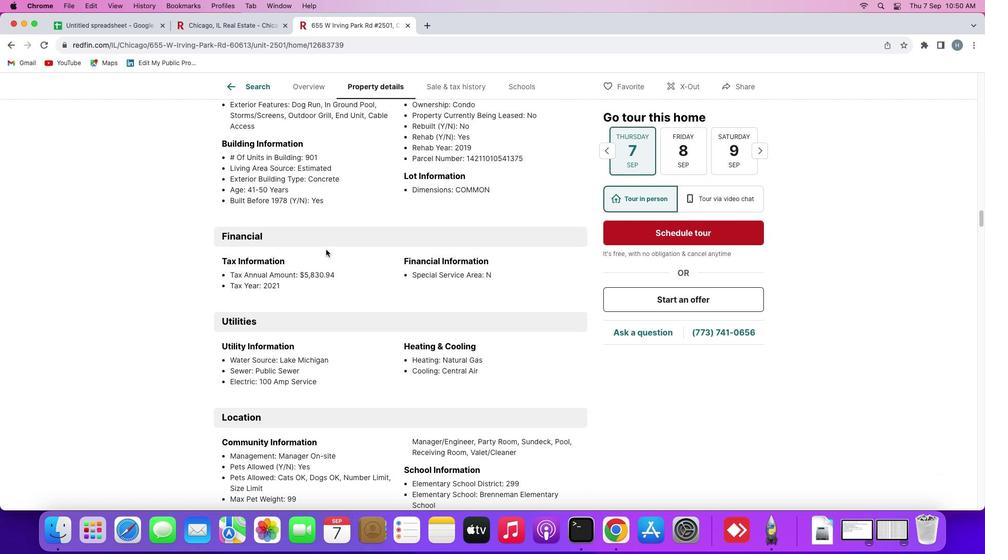 
Action: Mouse scrolled (499, 126) with delta (449, 133)
Screenshot: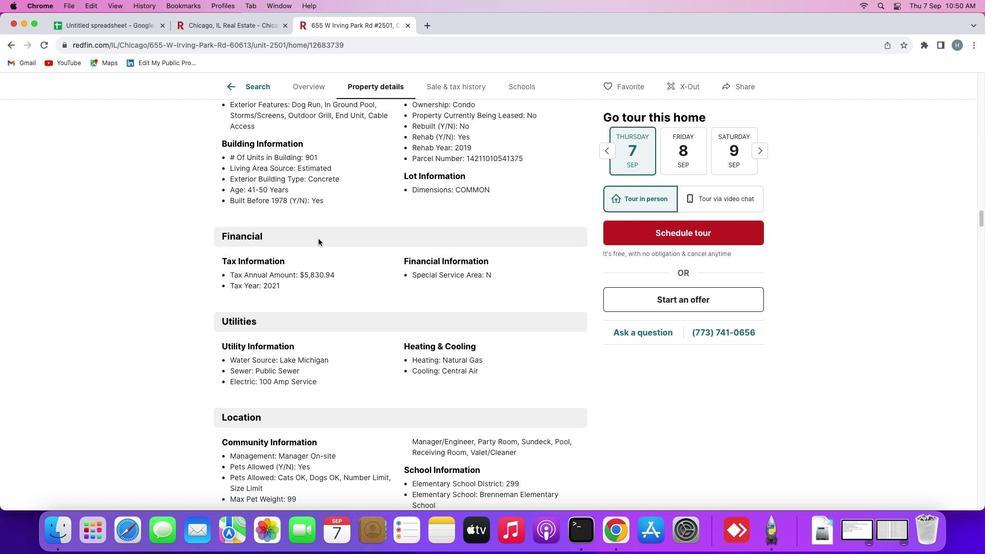 
Action: Mouse moved to (499, 126)
Screenshot: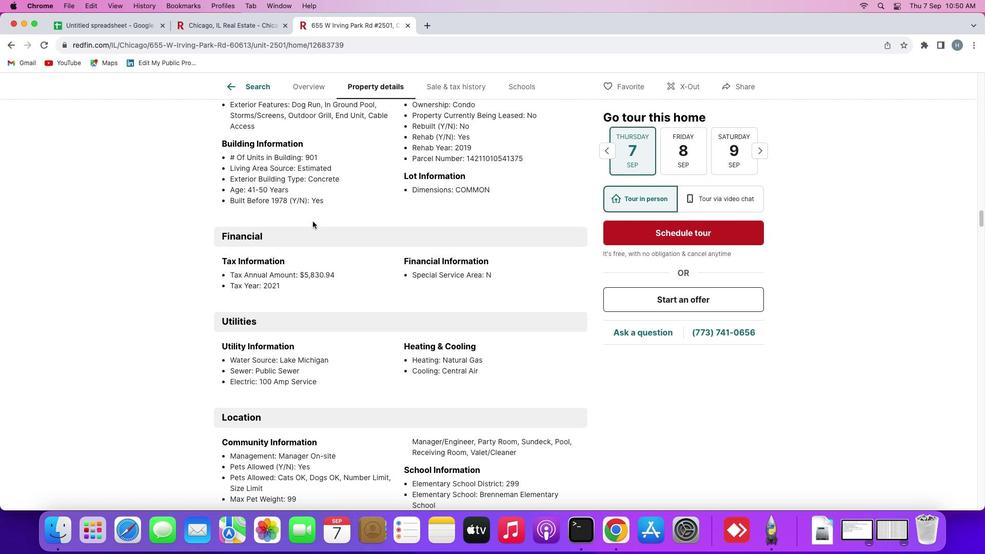 
Action: Mouse scrolled (499, 126) with delta (449, 133)
Screenshot: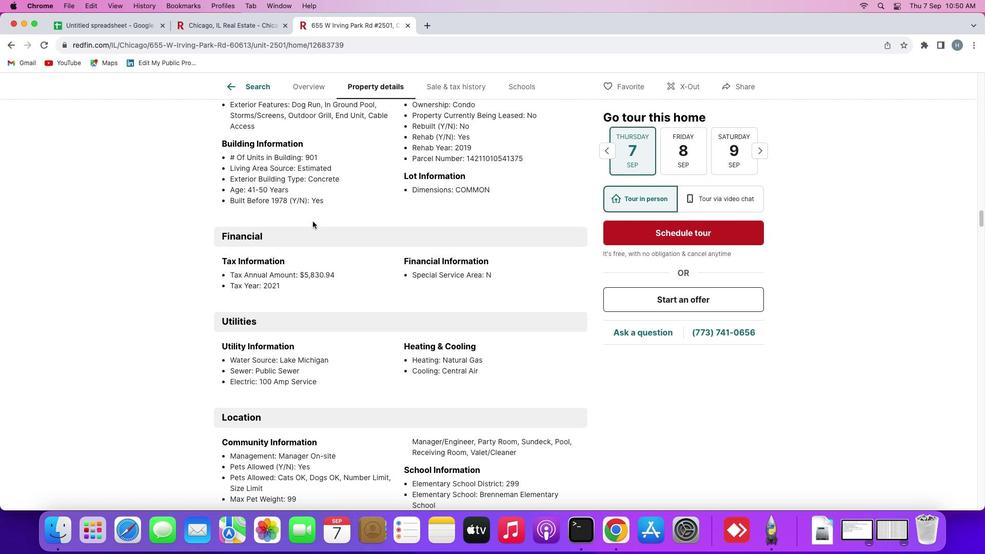
Action: Mouse moved to (498, 127)
Screenshot: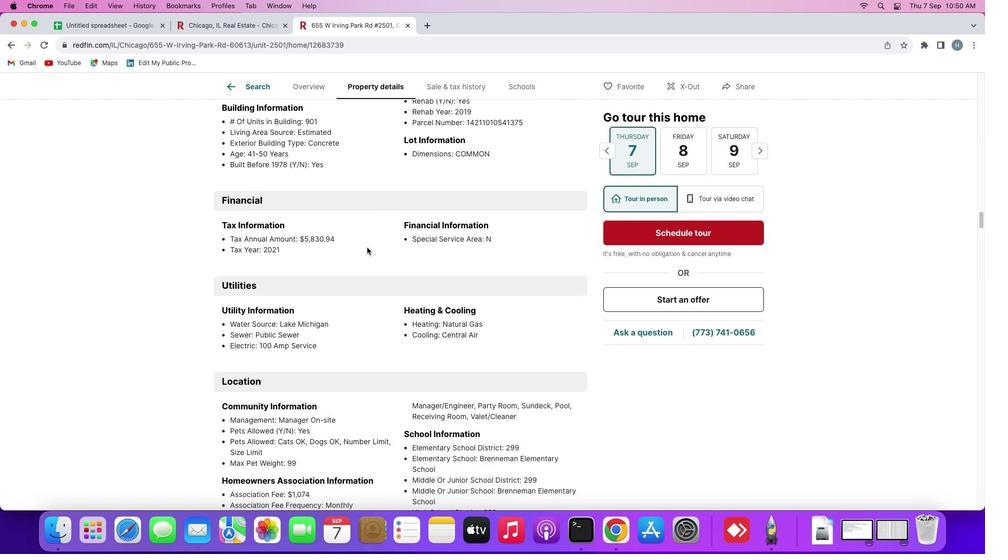 
Action: Mouse scrolled (498, 127) with delta (449, 133)
Screenshot: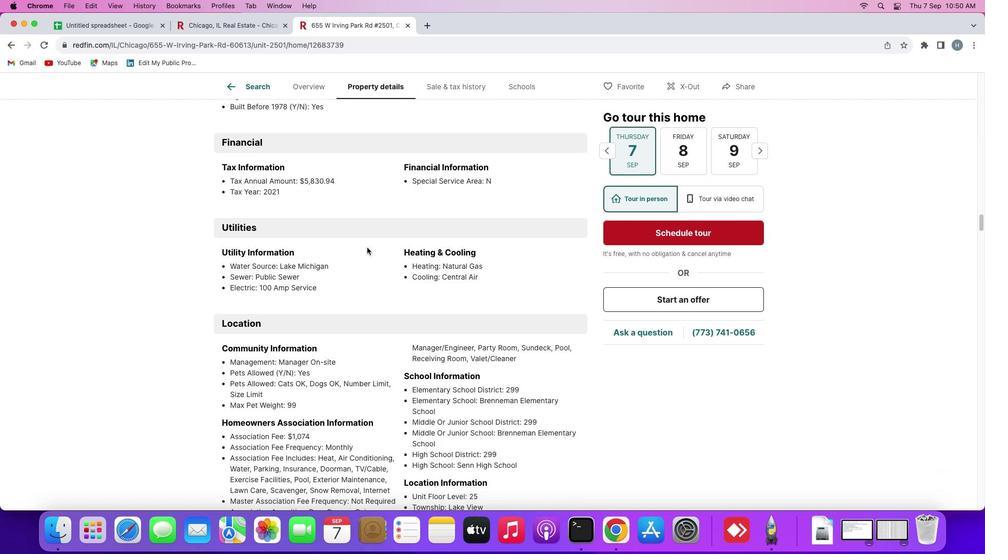 
Action: Mouse scrolled (498, 127) with delta (449, 133)
Screenshot: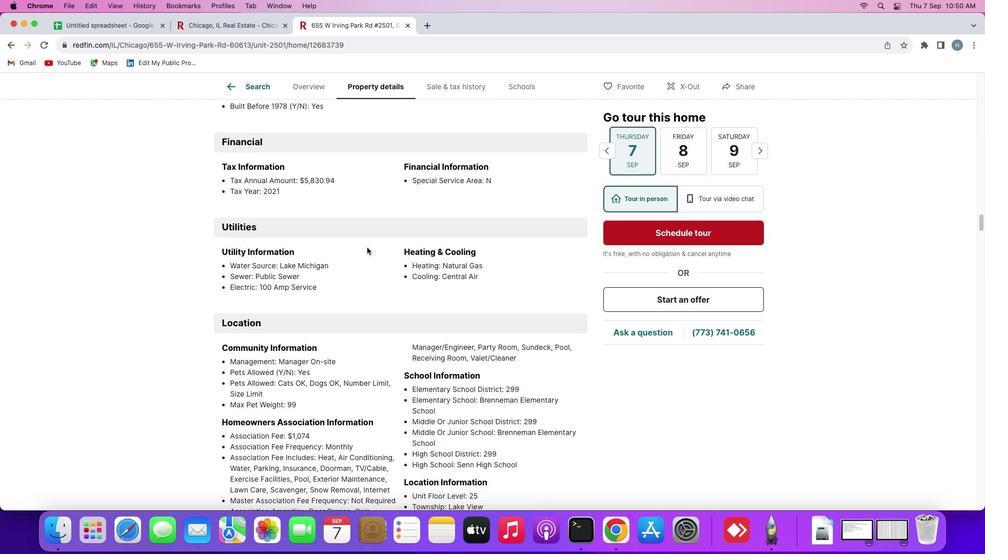 
Action: Mouse scrolled (498, 127) with delta (449, 133)
Screenshot: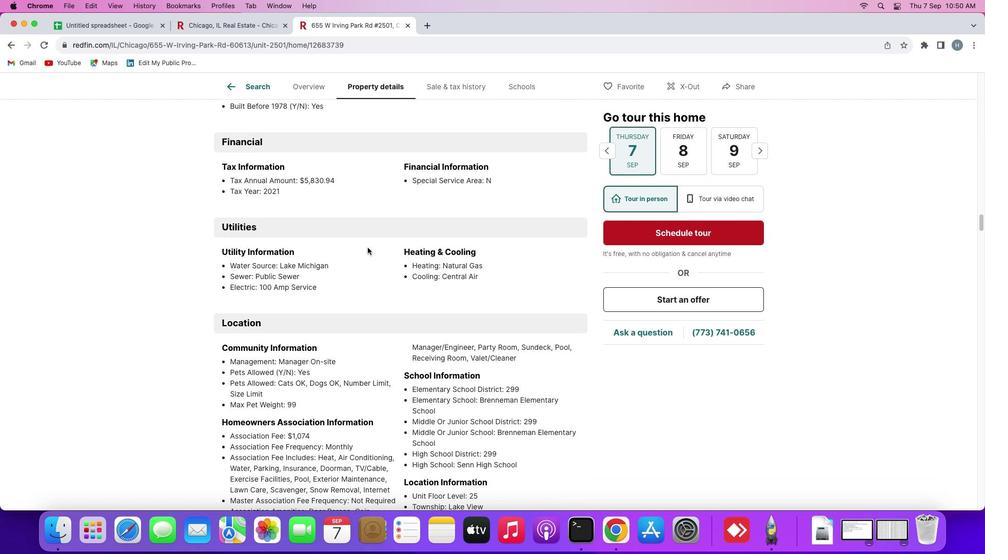 
Action: Mouse scrolled (498, 127) with delta (449, 133)
Screenshot: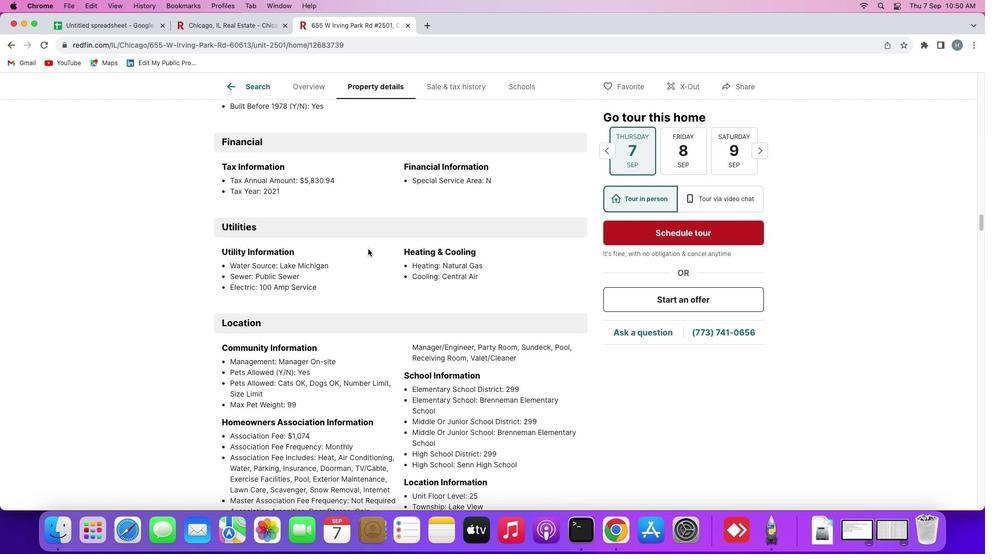 
Action: Mouse moved to (496, 126)
Screenshot: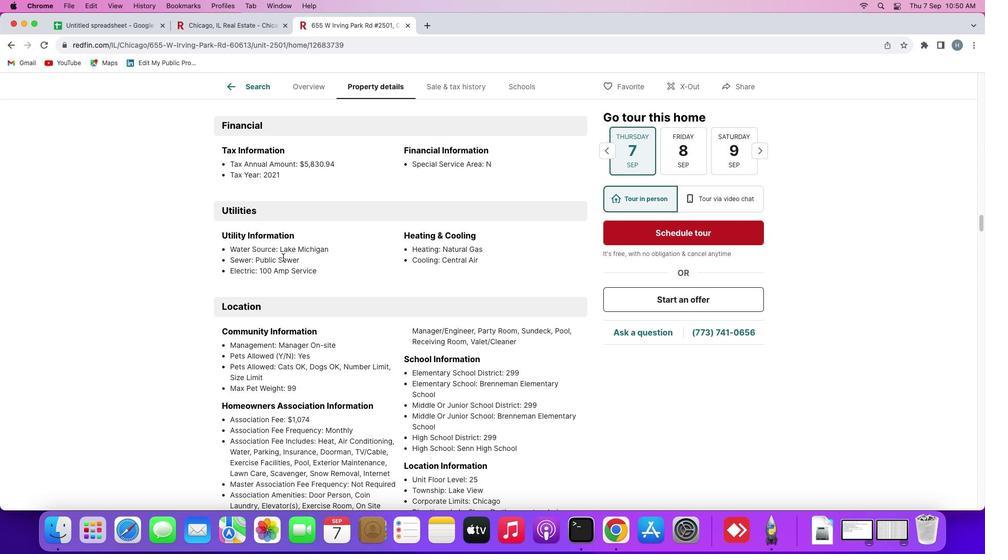 
Action: Mouse scrolled (496, 126) with delta (449, 133)
Screenshot: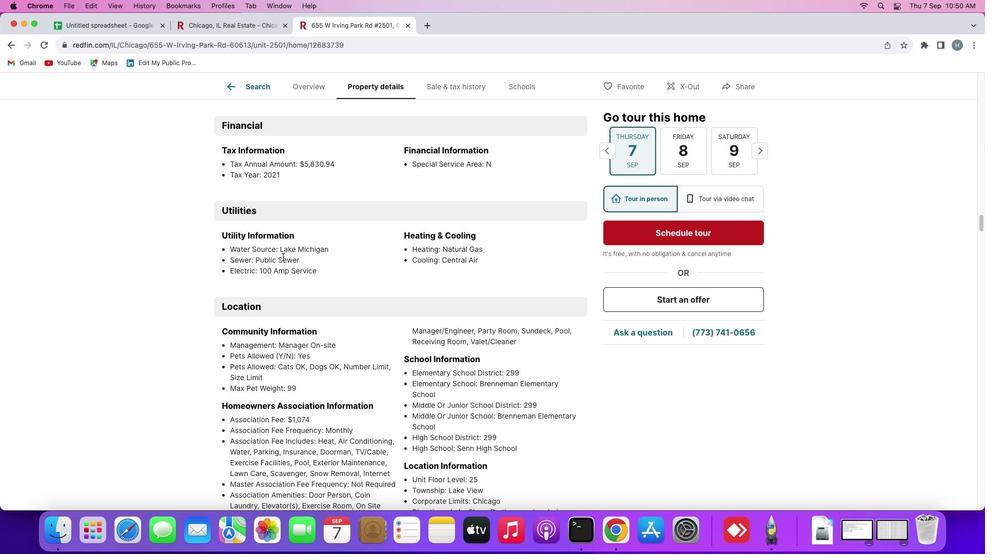 
Action: Mouse moved to (496, 126)
Screenshot: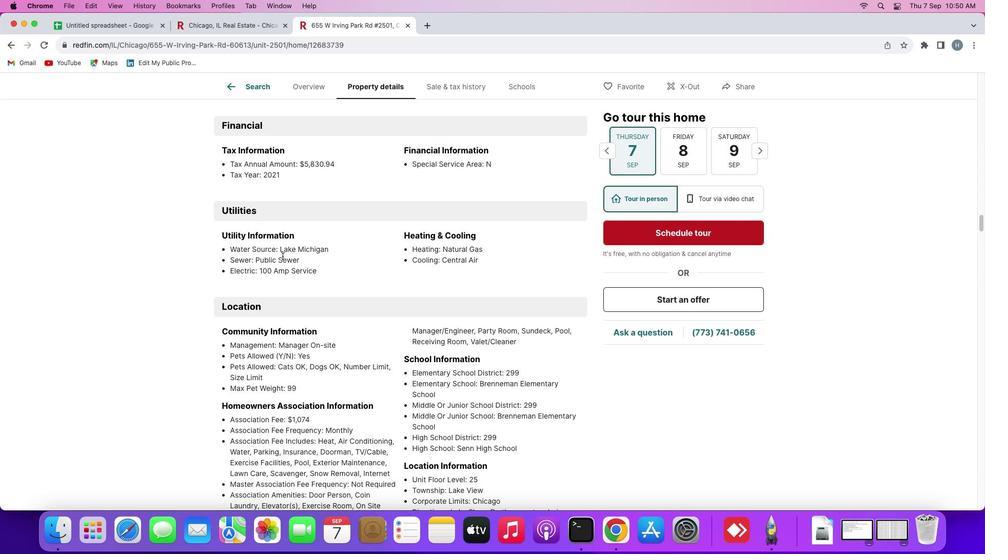 
Action: Mouse scrolled (496, 126) with delta (449, 133)
Screenshot: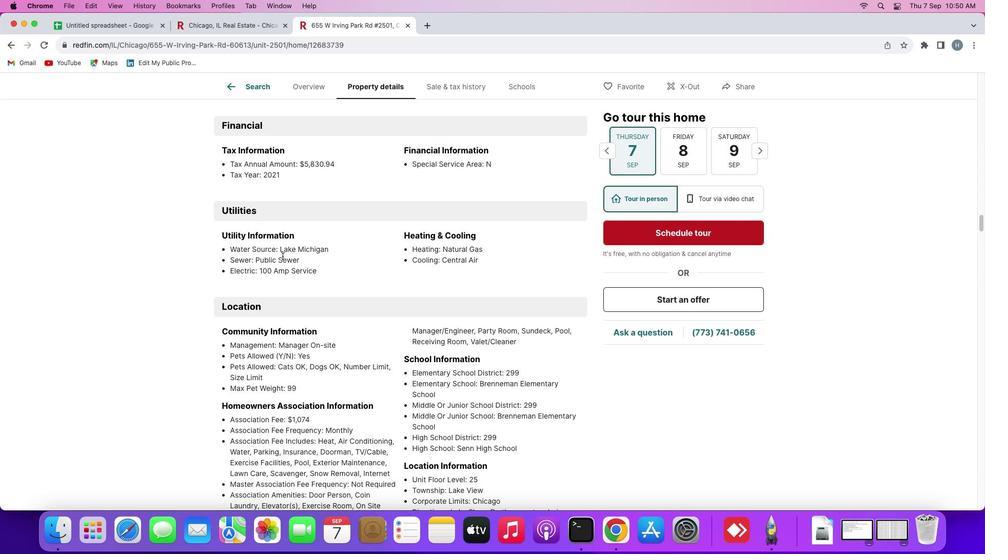 
Action: Mouse moved to (486, 127)
Screenshot: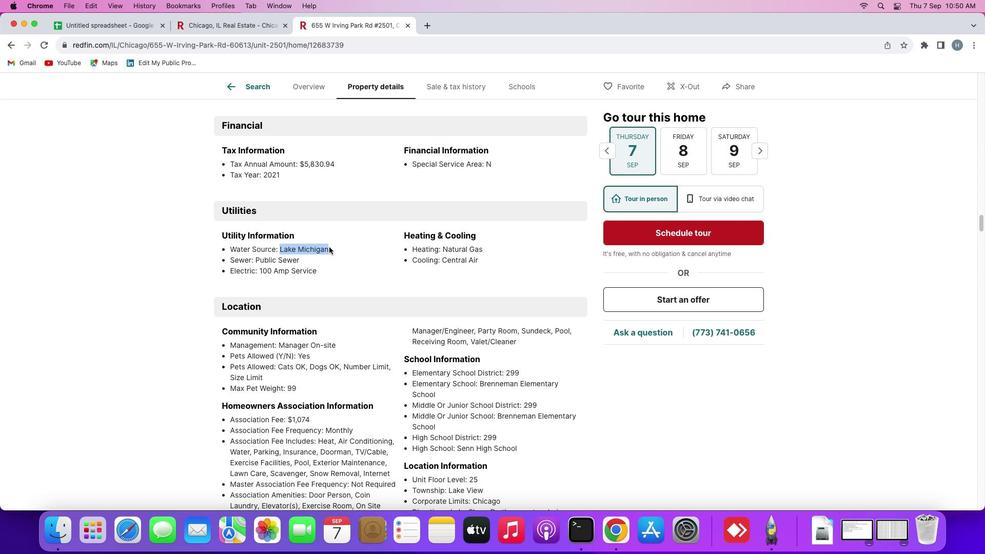 
Action: Mouse pressed left at (486, 127)
Screenshot: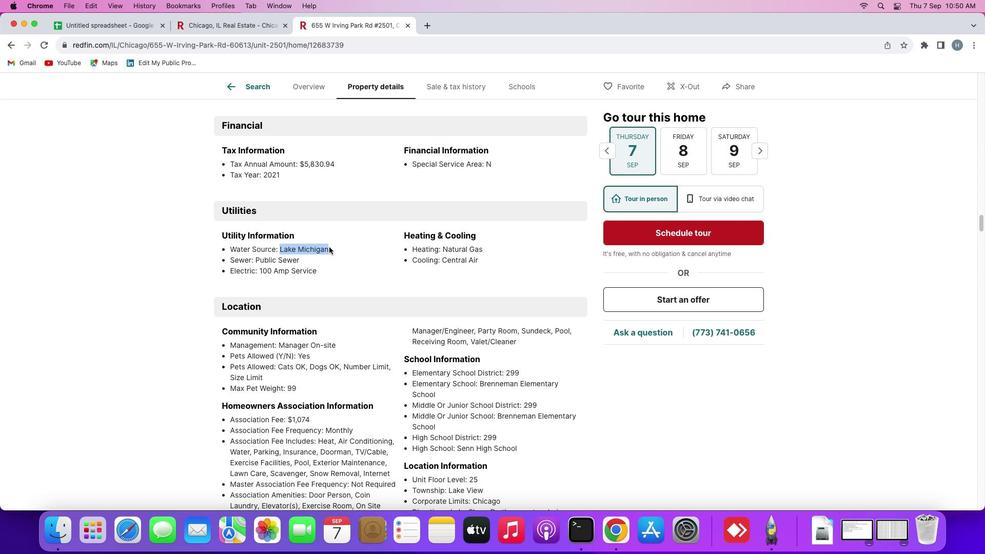 
Action: Mouse moved to (497, 127)
Screenshot: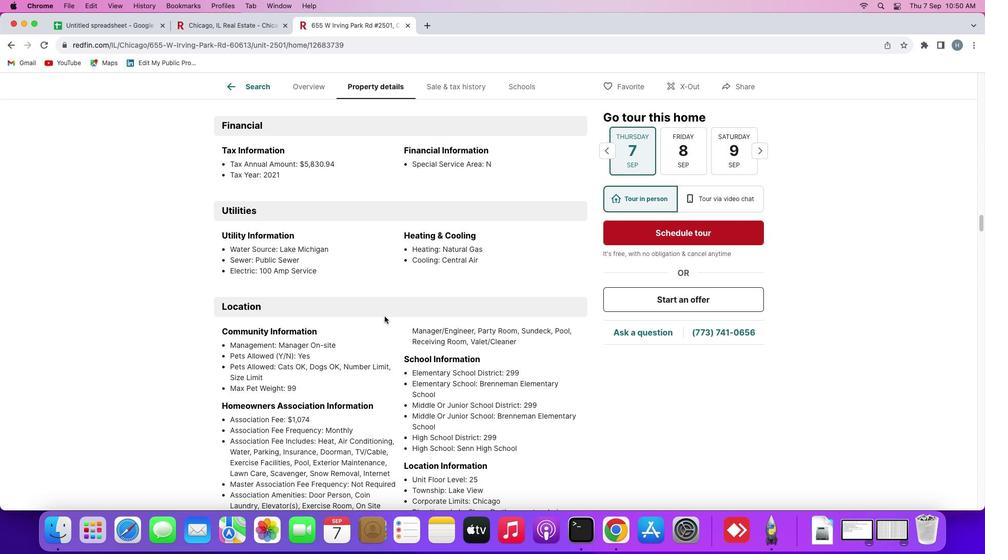 
Action: Mouse pressed left at (497, 127)
Screenshot: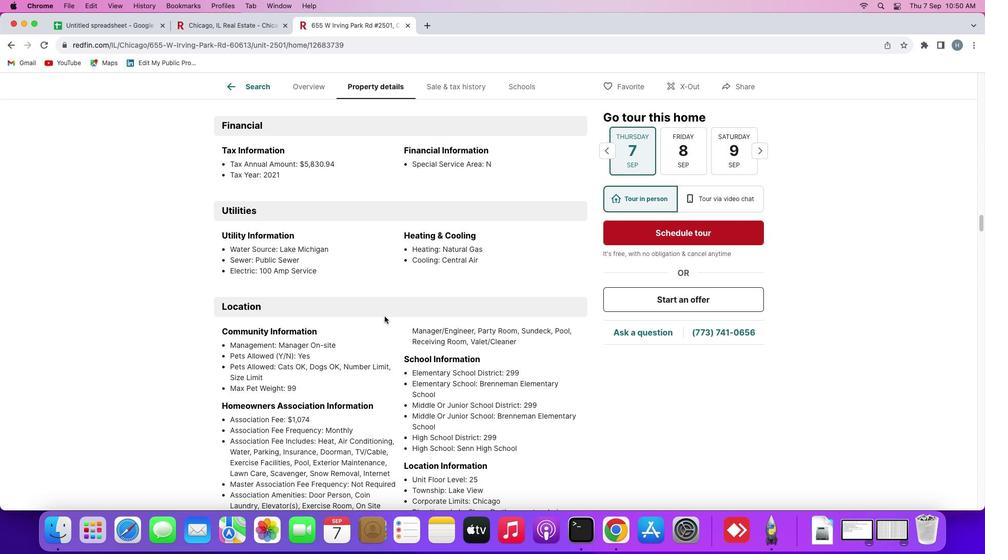 
Action: Mouse moved to (500, 126)
Screenshot: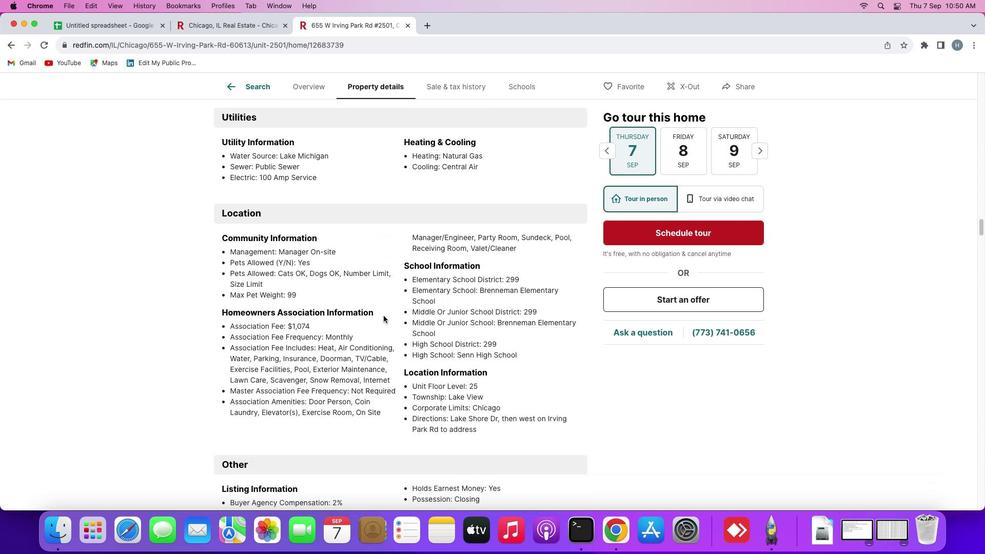 
Action: Mouse scrolled (500, 126) with delta (449, 133)
